Task: Update the 'Labour Law' task in Asana with detailed descriptions and categorize it under 'In Progress' with a due date.
Action: Mouse moved to (555, 155)
Screenshot: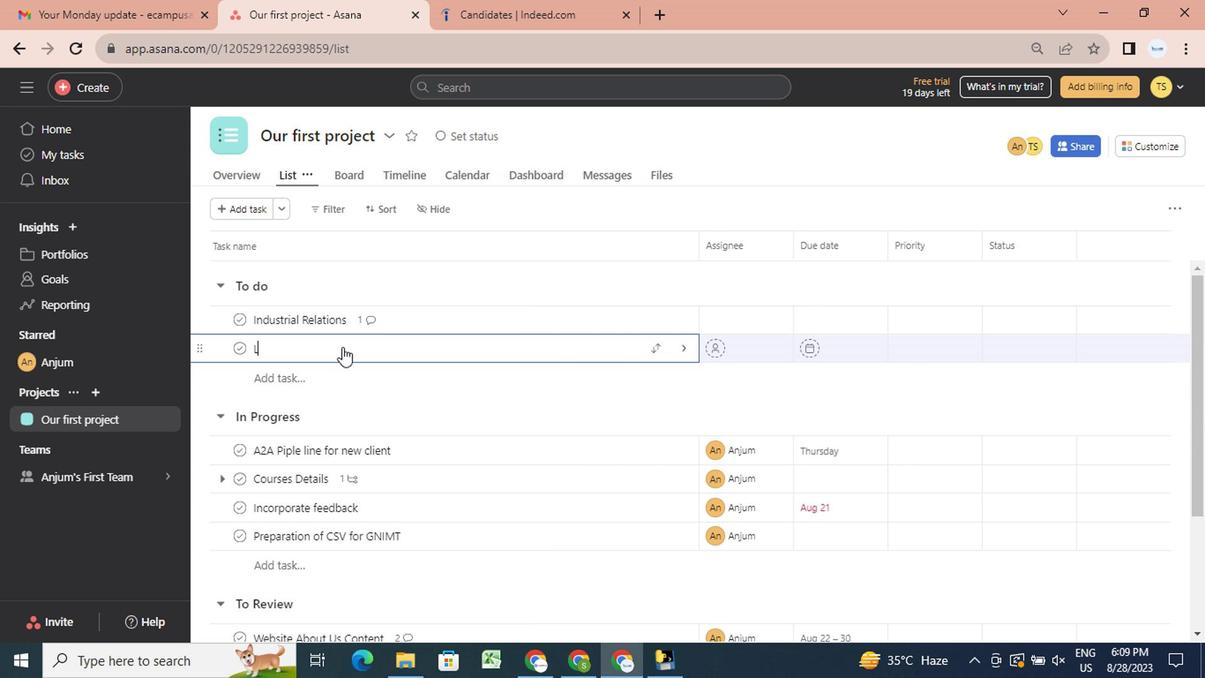 
Action: Mouse pressed left at (555, 155)
Screenshot: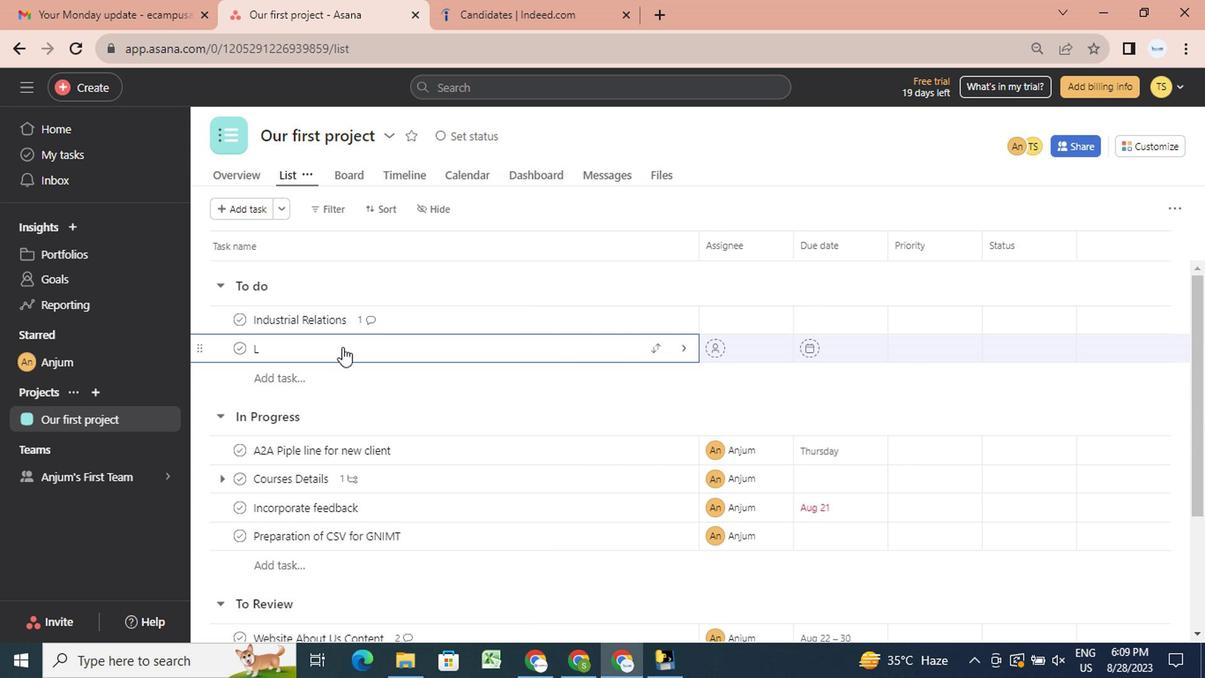 
Action: Mouse moved to (350, 353)
Screenshot: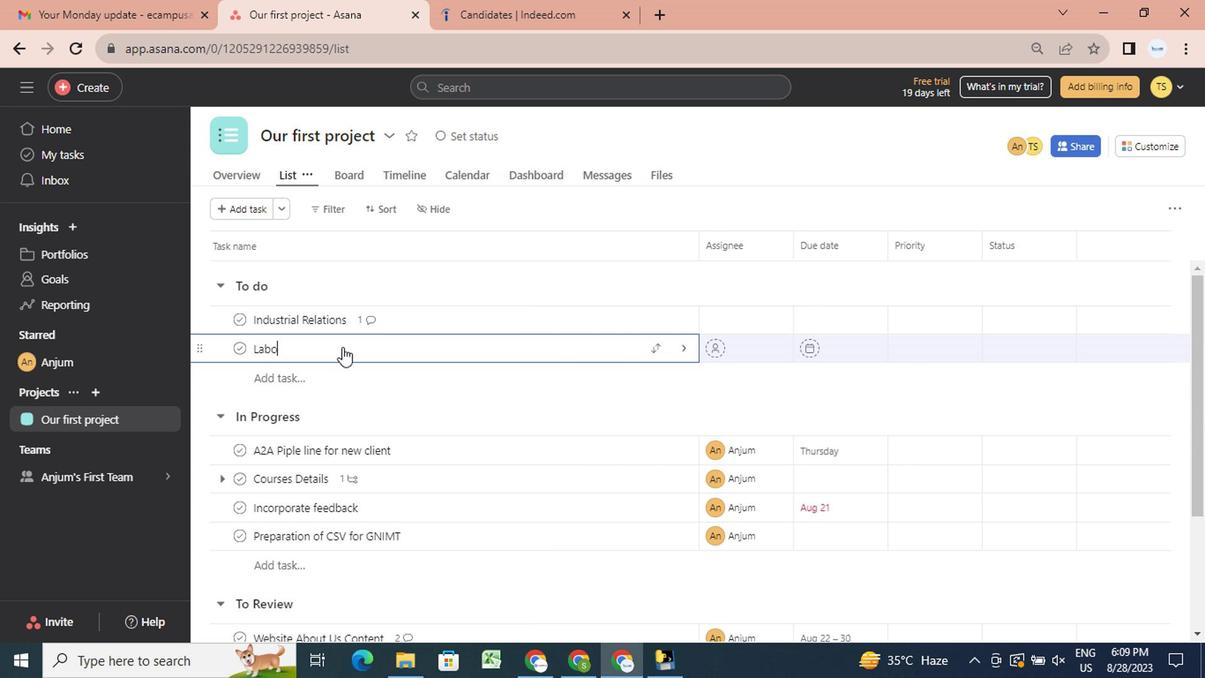 
Action: Mouse pressed left at (350, 353)
Screenshot: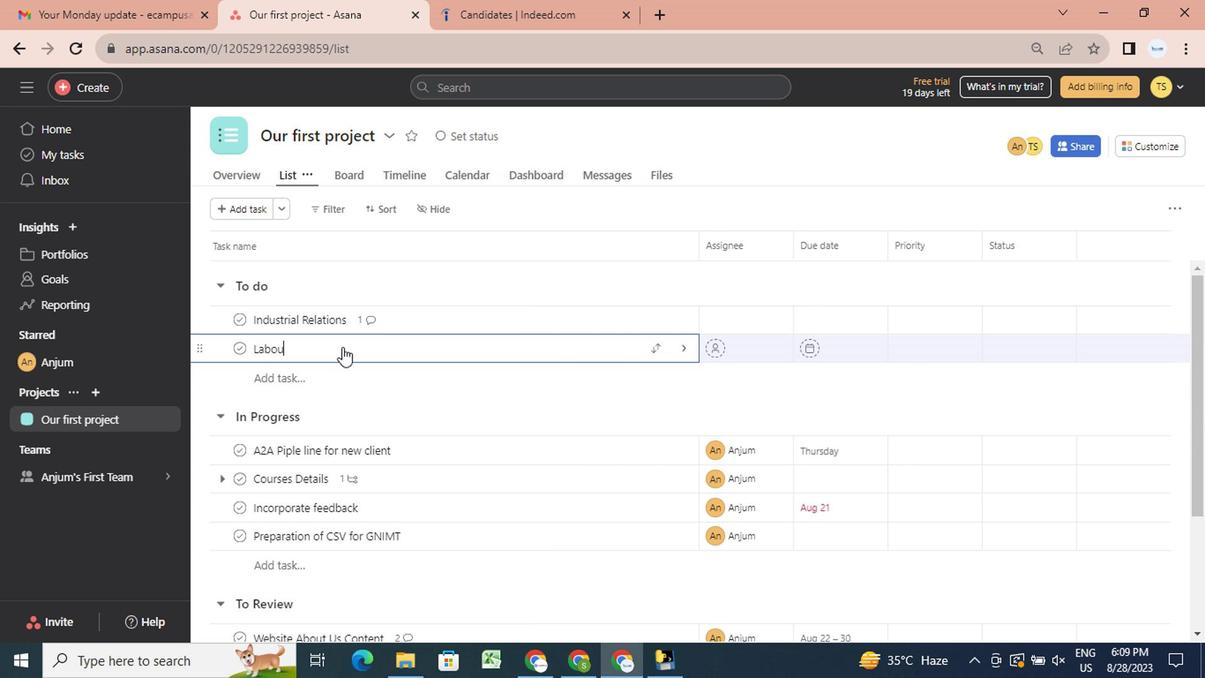 
Action: Key pressed <Key.shift_r>Labour<Key.space><Key.shift_r>Law
Screenshot: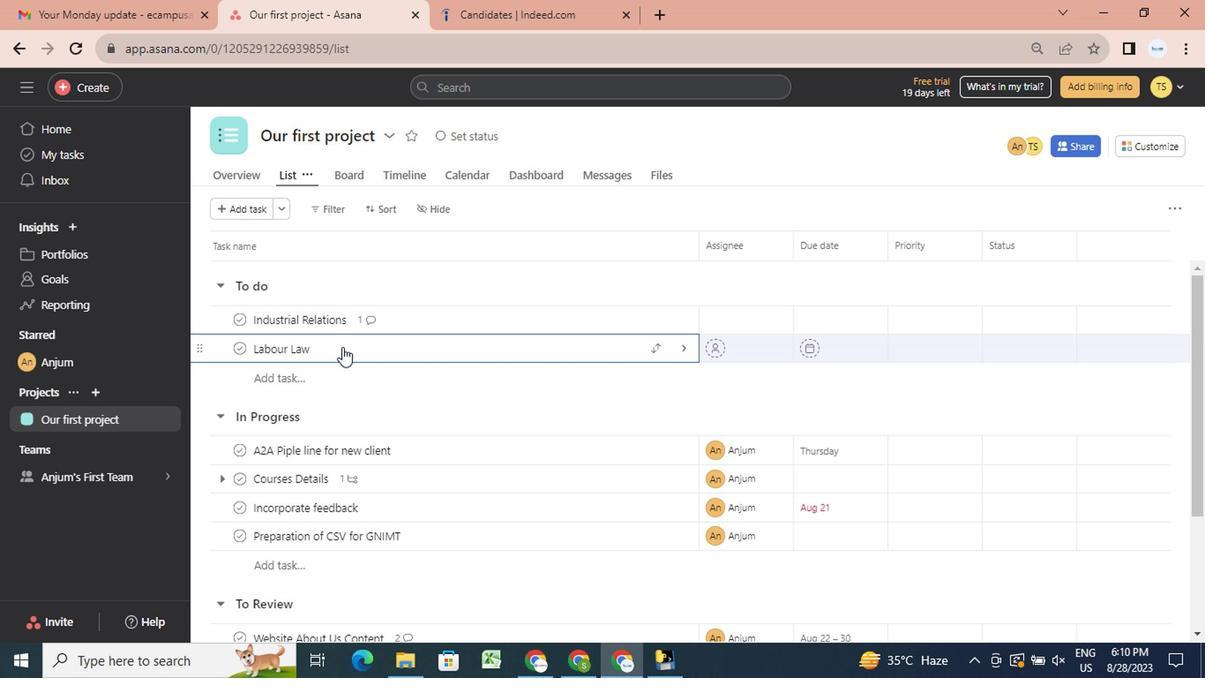 
Action: Mouse moved to (578, 403)
Screenshot: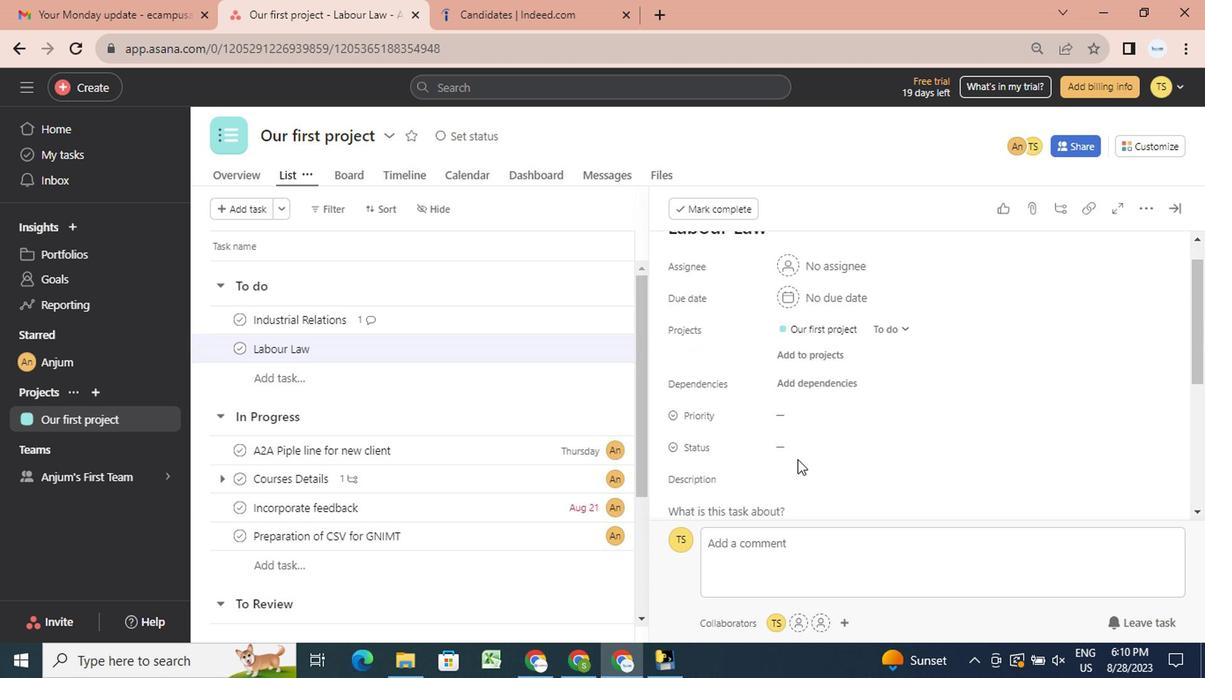 
Action: Mouse pressed left at (578, 403)
Screenshot: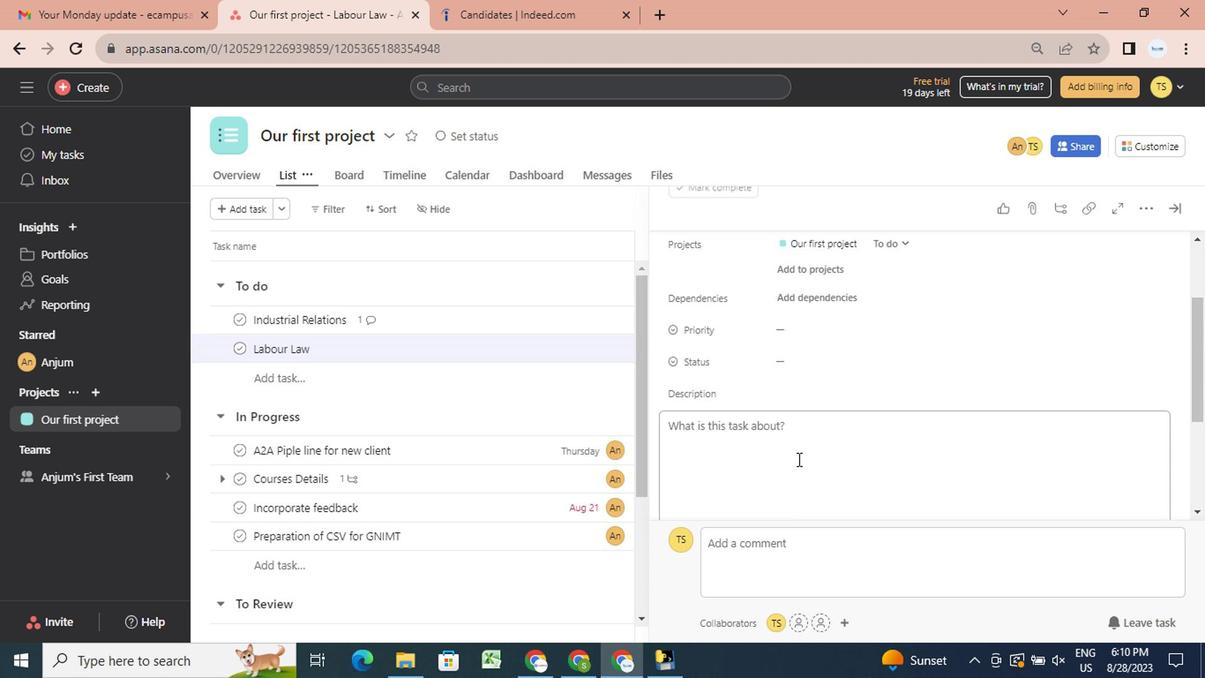 
Action: Mouse moved to (498, 351)
Screenshot: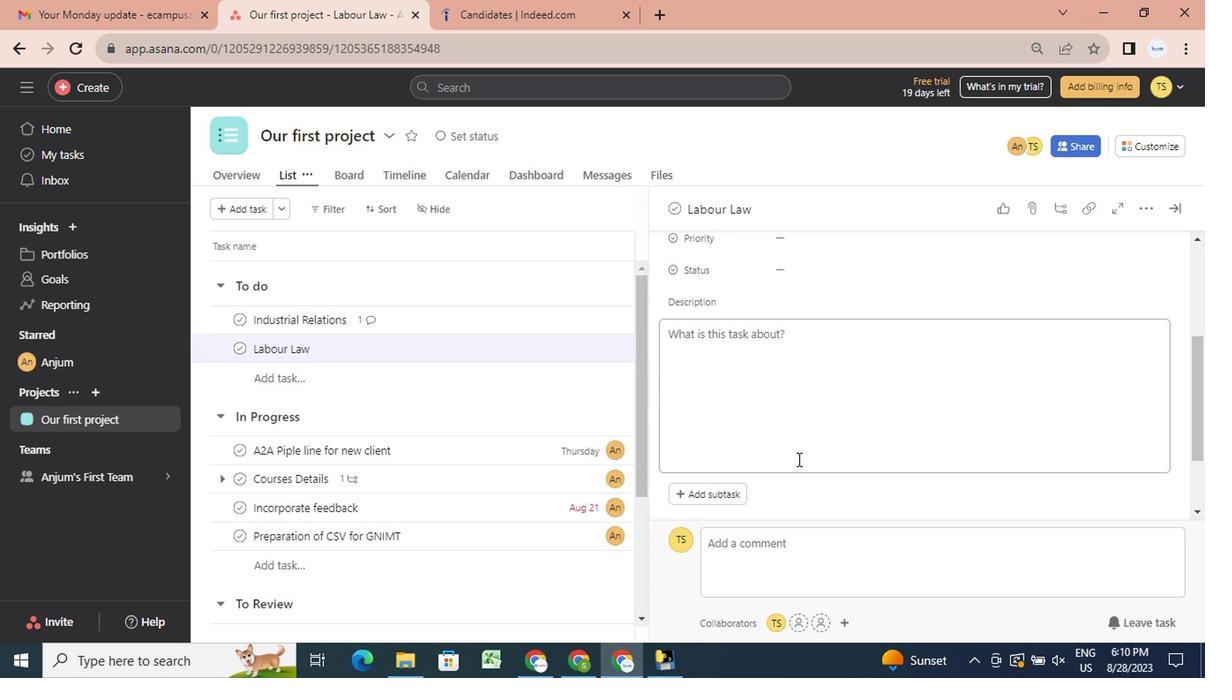 
Action: Mouse pressed left at (498, 351)
Screenshot: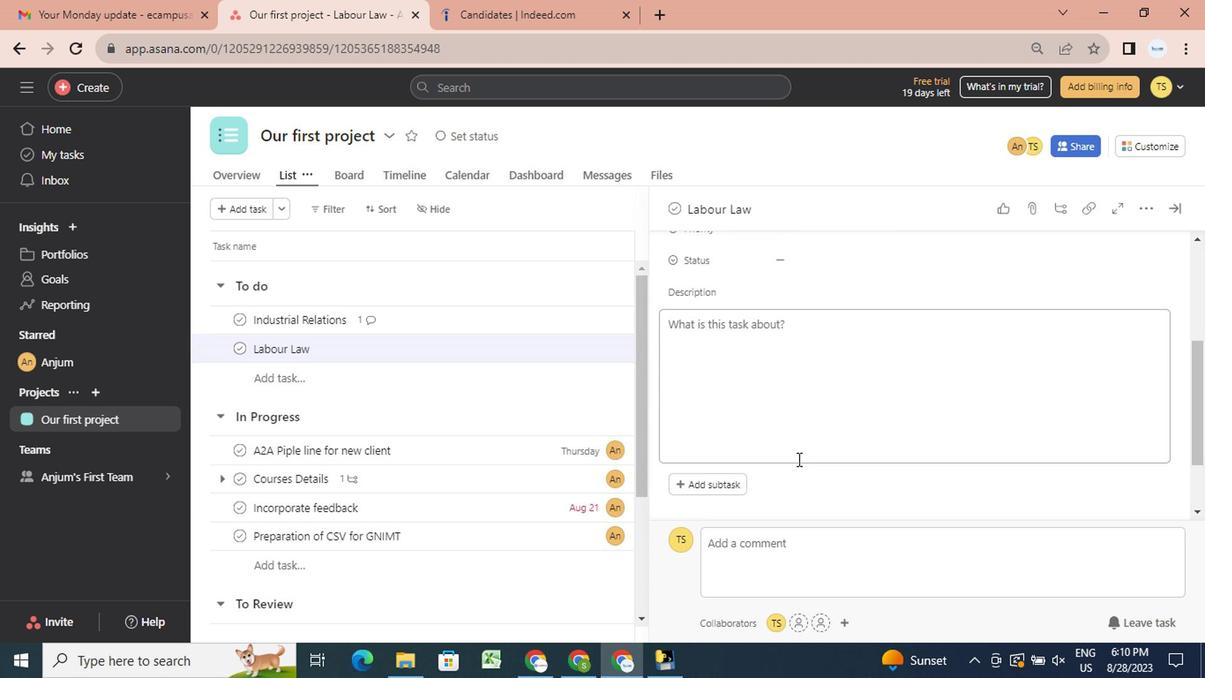 
Action: Mouse pressed left at (498, 351)
Screenshot: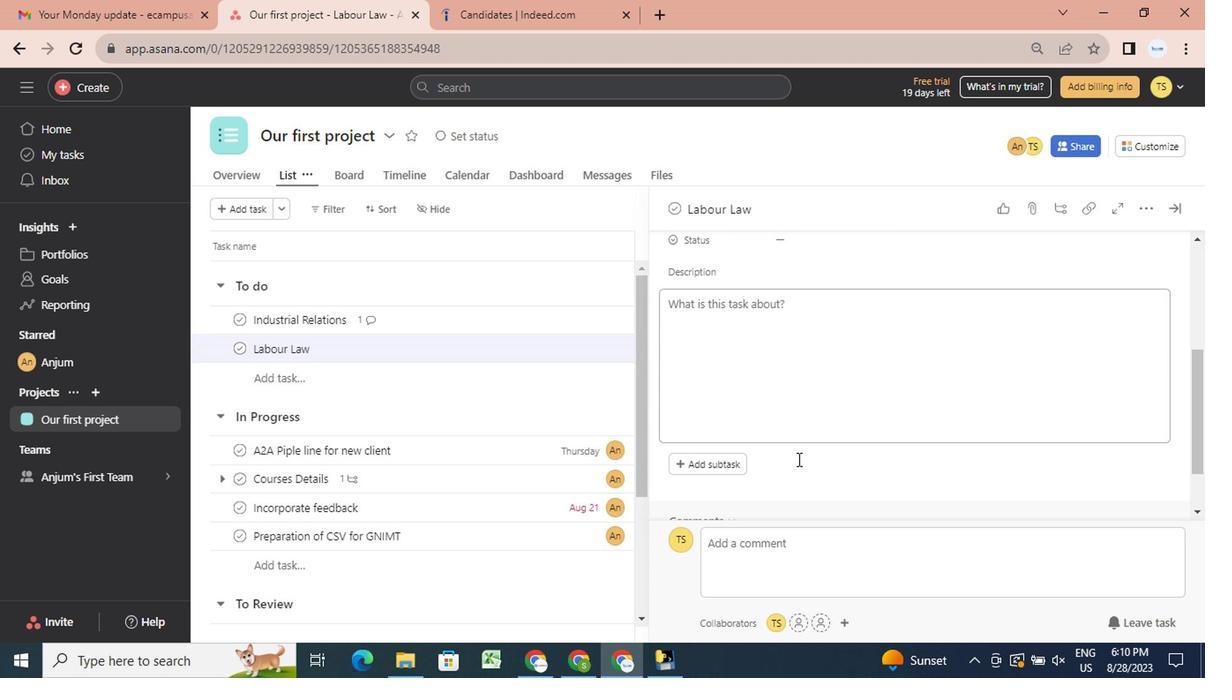 
Action: Mouse moved to (674, 433)
Screenshot: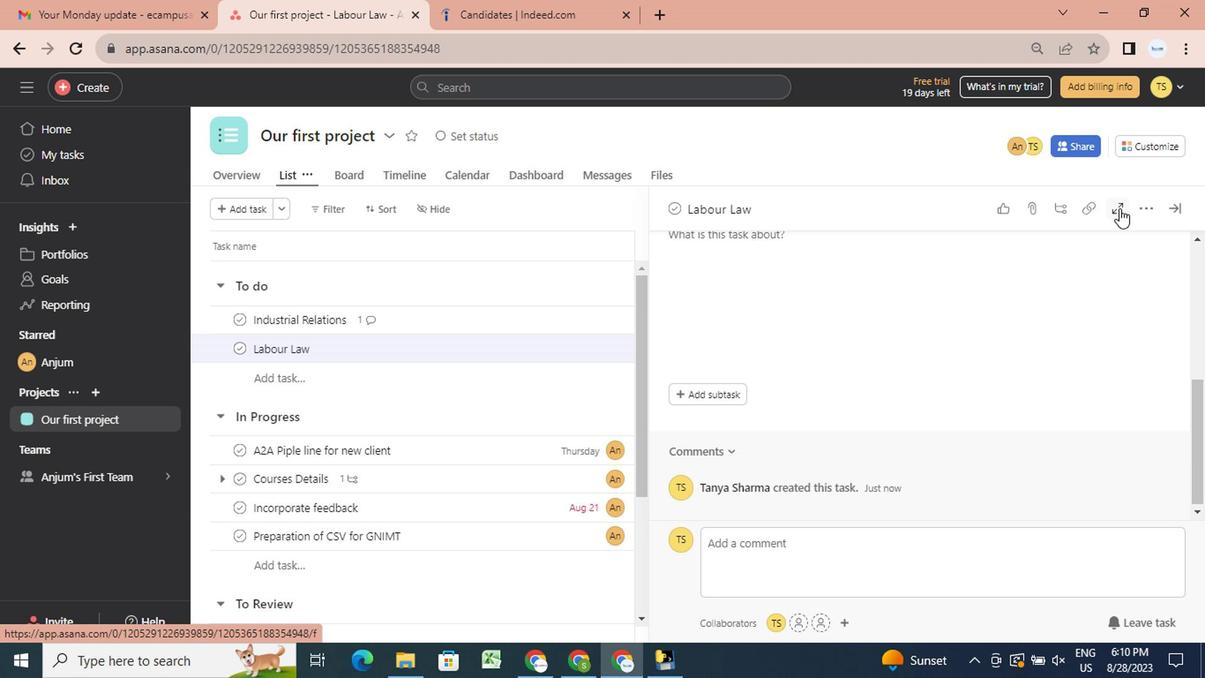 
Action: Mouse scrolled (674, 432) with delta (0, 0)
Screenshot: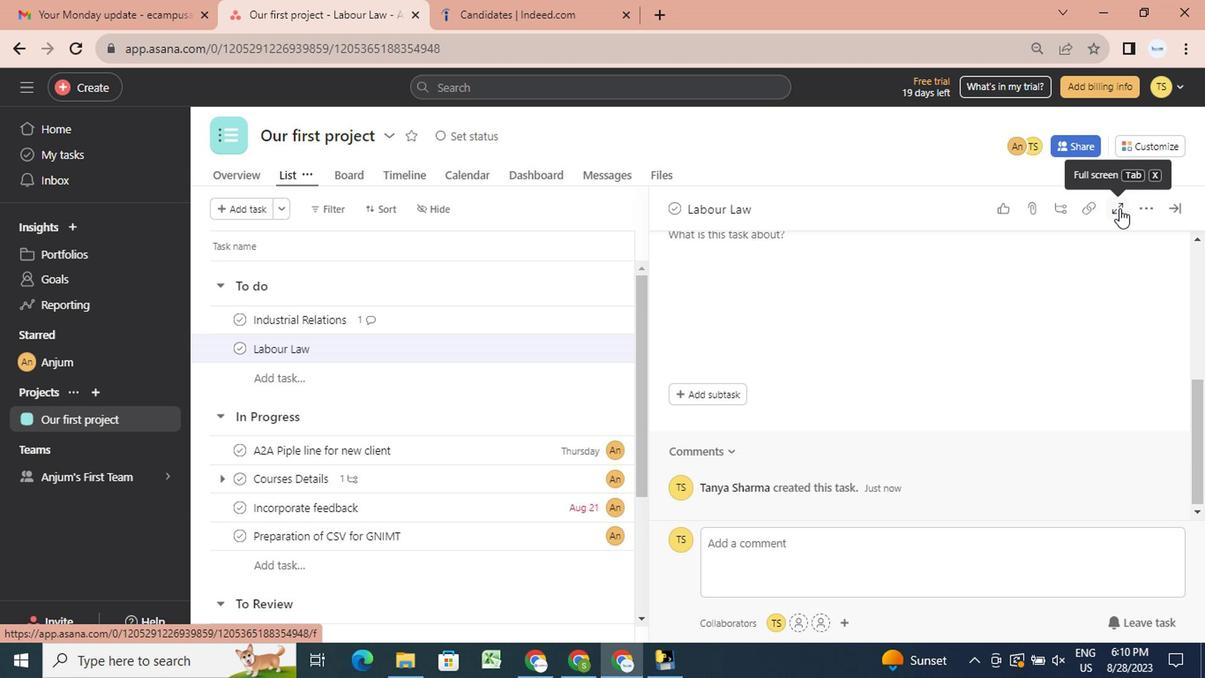 
Action: Mouse scrolled (674, 432) with delta (0, 0)
Screenshot: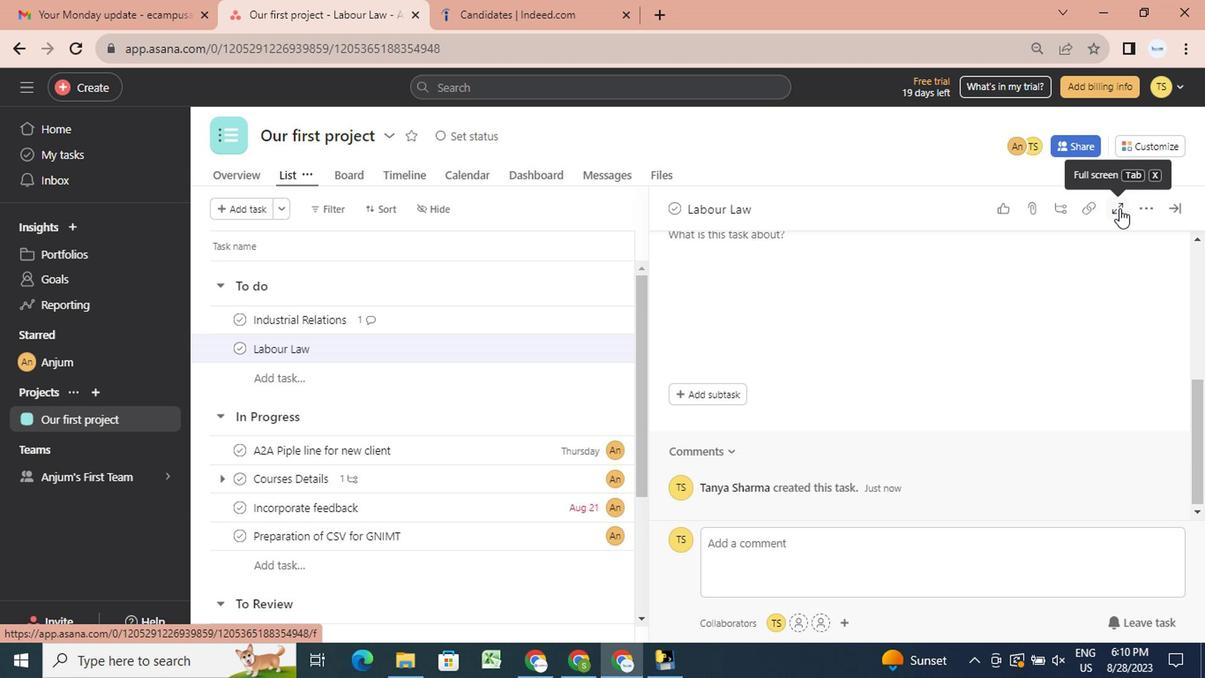 
Action: Mouse scrolled (674, 432) with delta (0, 0)
Screenshot: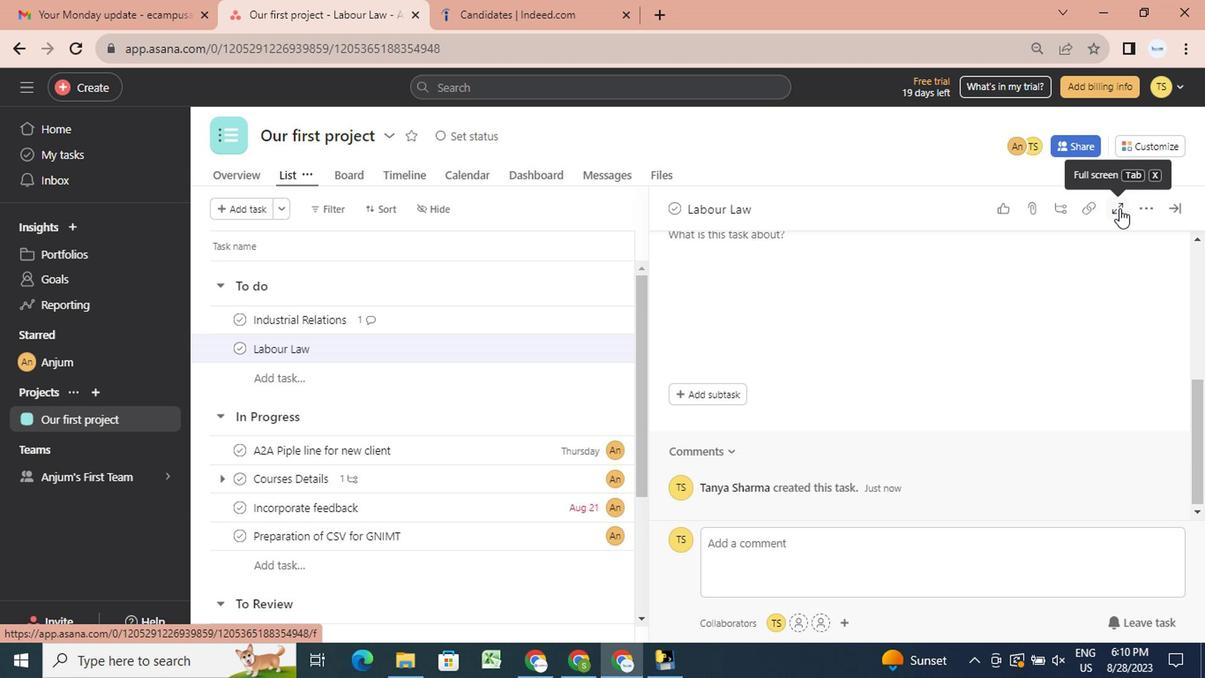 
Action: Mouse scrolled (674, 432) with delta (0, 0)
Screenshot: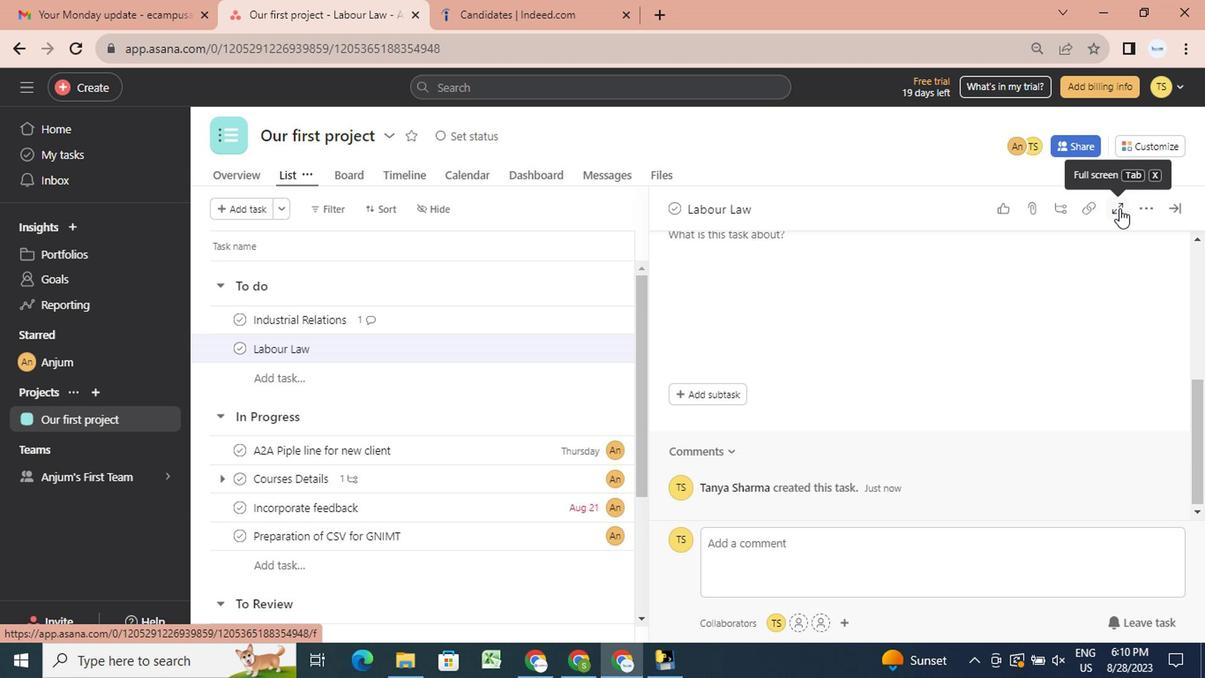 
Action: Mouse scrolled (674, 432) with delta (0, 0)
Screenshot: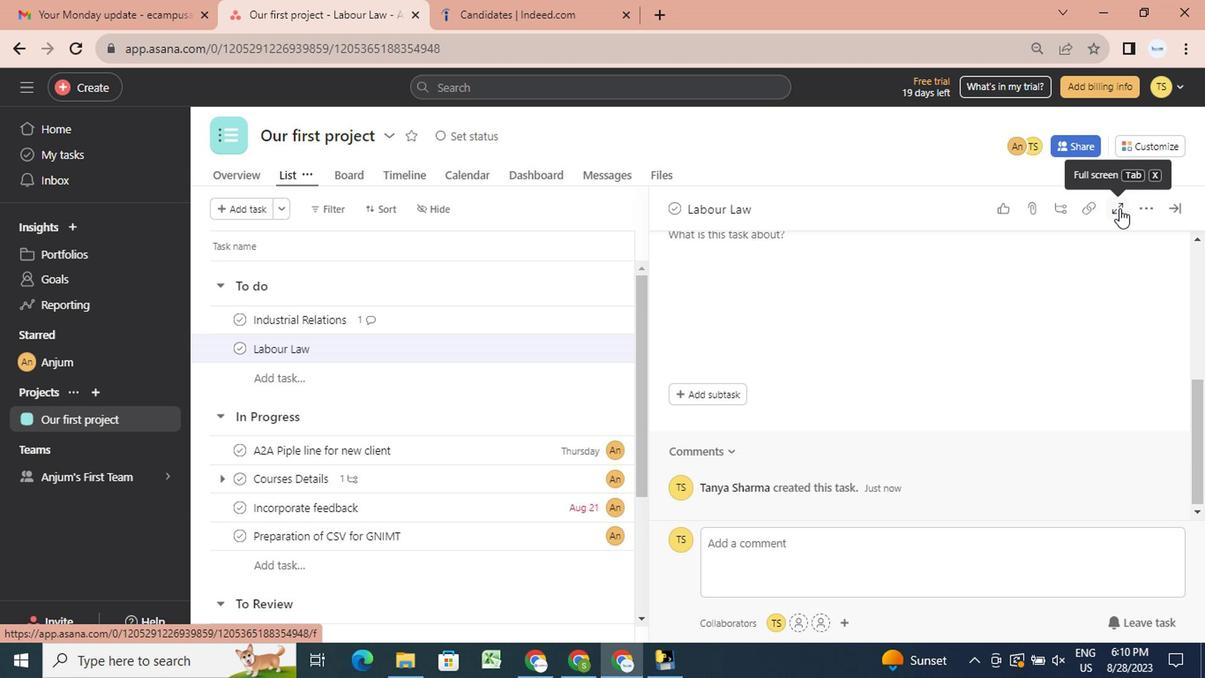 
Action: Mouse scrolled (674, 432) with delta (0, 0)
Screenshot: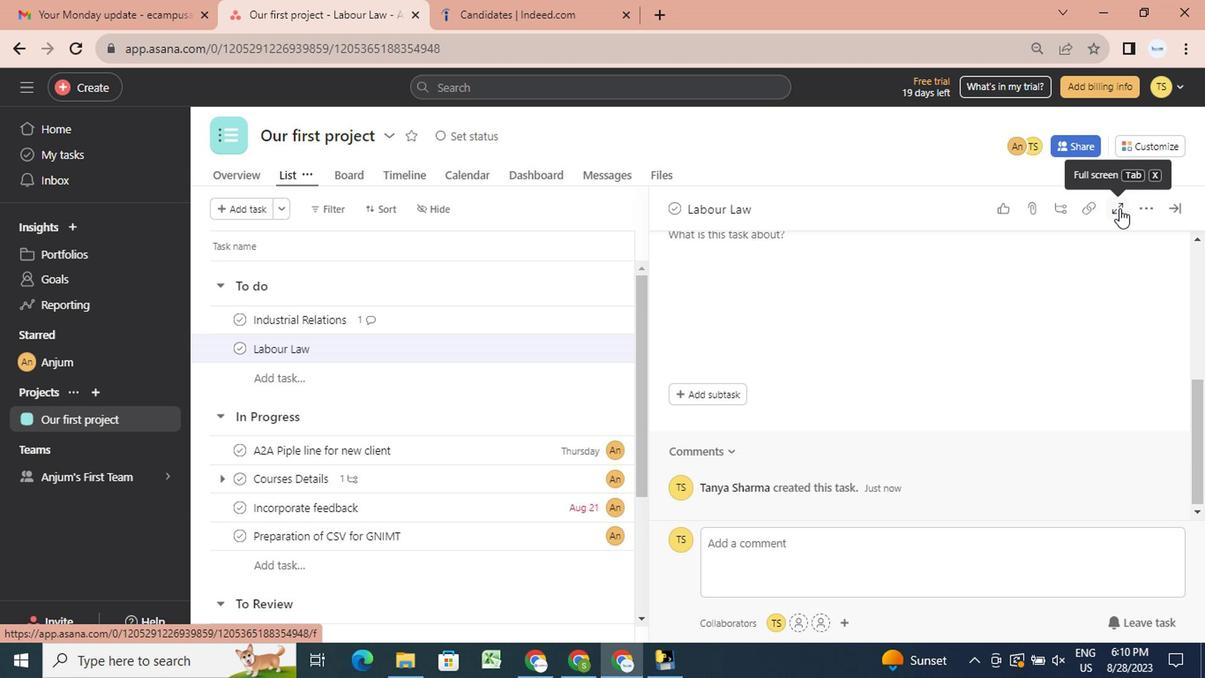 
Action: Mouse scrolled (674, 432) with delta (0, 0)
Screenshot: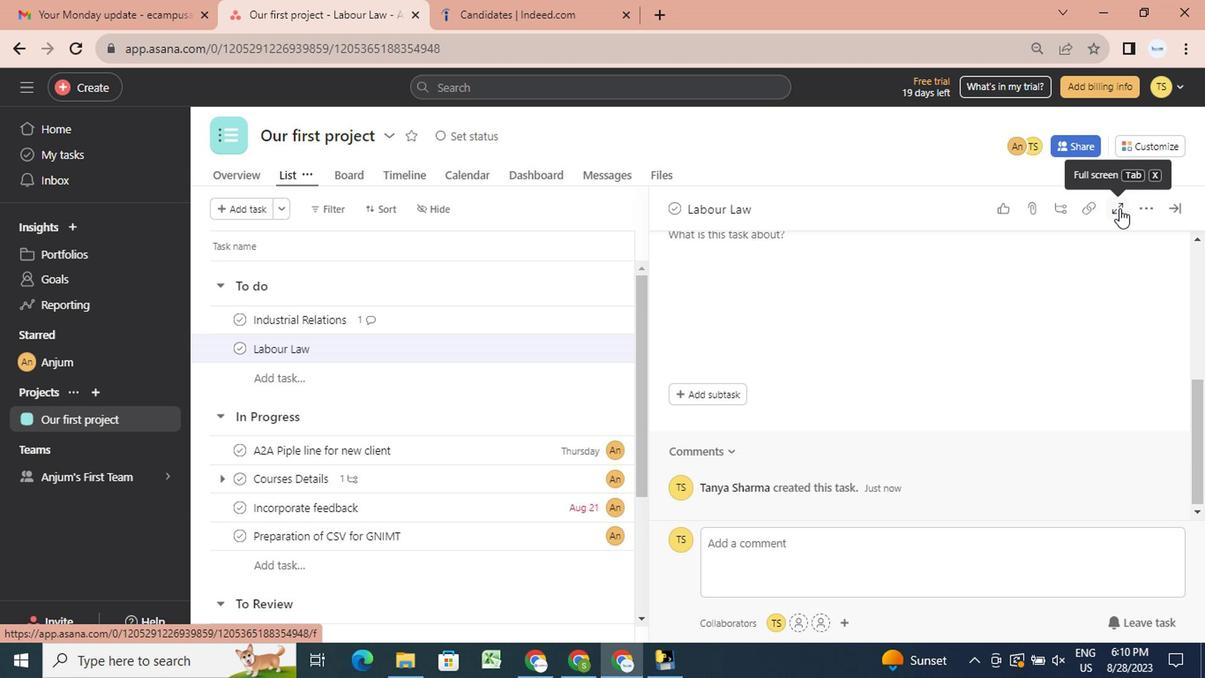 
Action: Mouse scrolled (674, 432) with delta (0, 0)
Screenshot: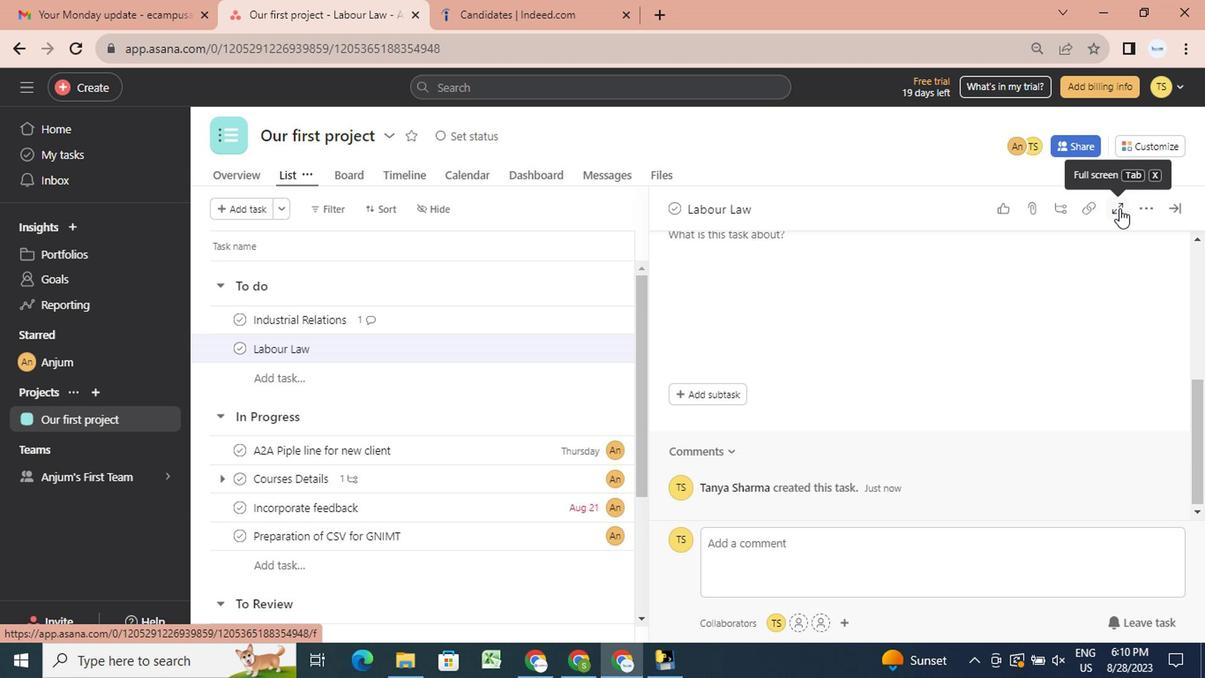 
Action: Mouse scrolled (674, 432) with delta (0, 0)
Screenshot: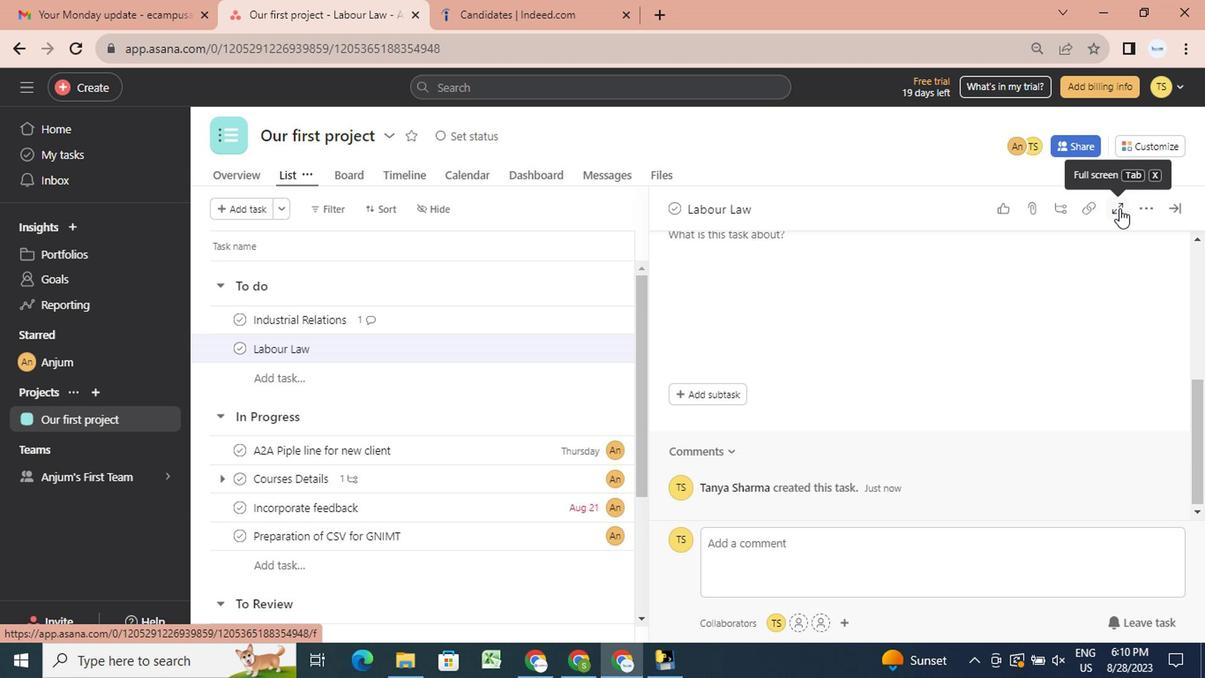 
Action: Mouse scrolled (674, 432) with delta (0, 0)
Screenshot: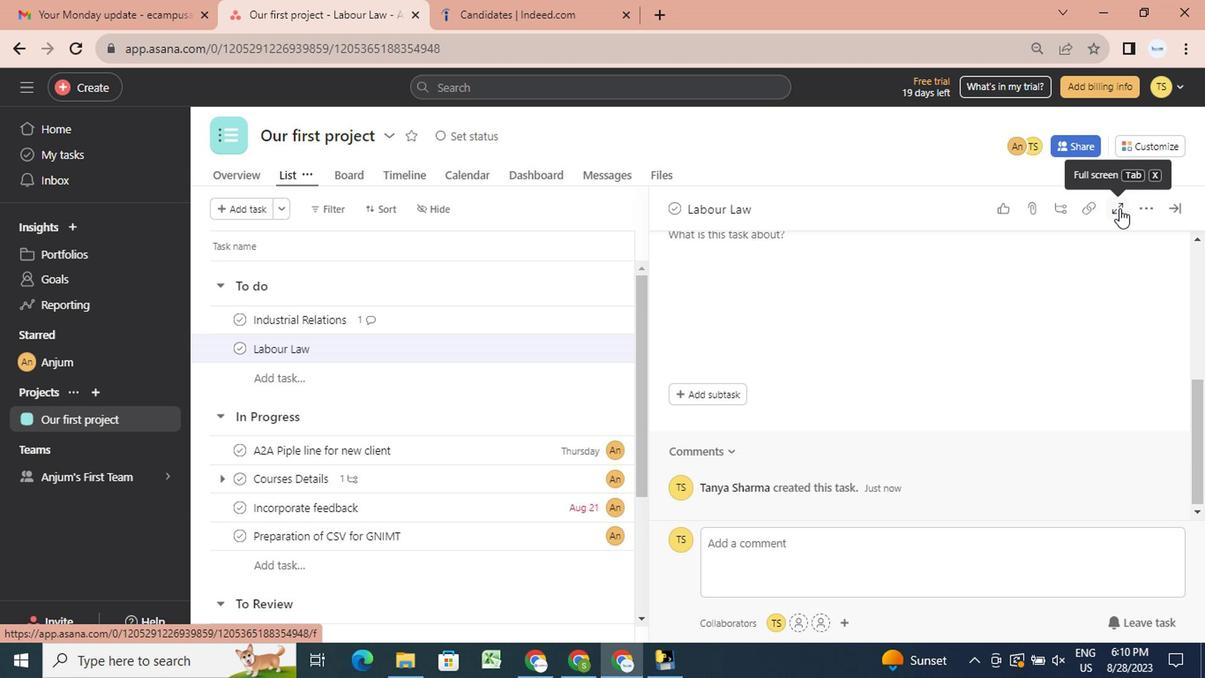 
Action: Mouse scrolled (674, 432) with delta (0, 0)
Screenshot: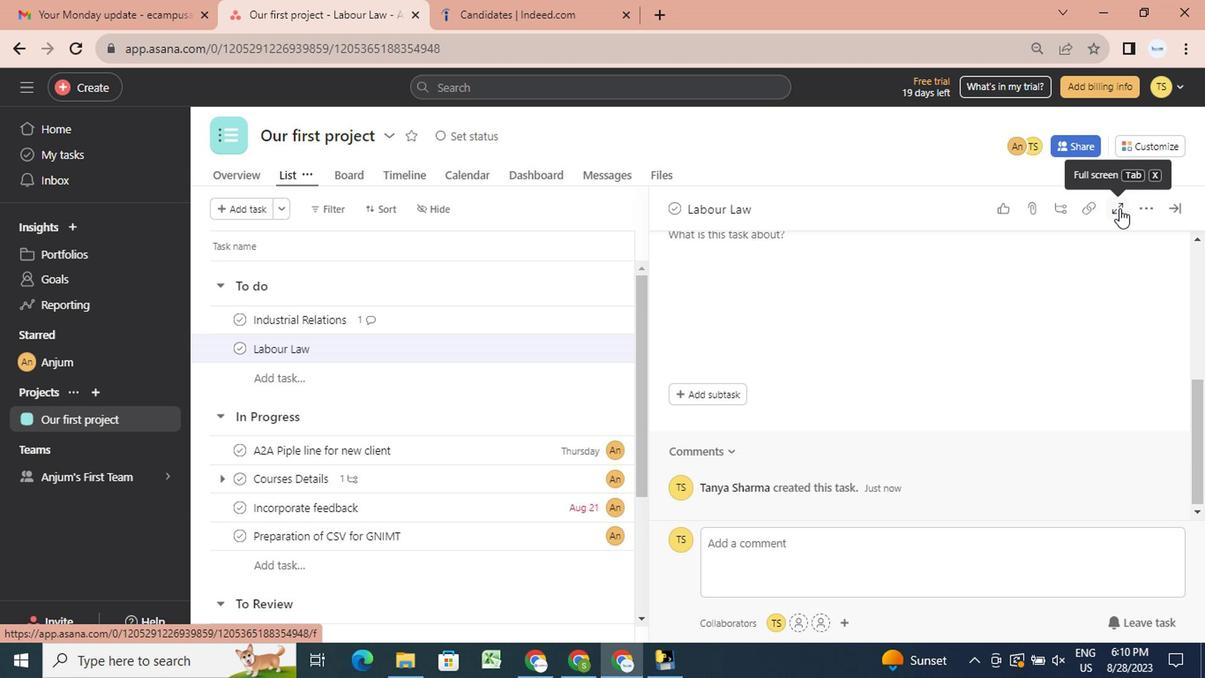 
Action: Mouse scrolled (674, 432) with delta (0, 0)
Screenshot: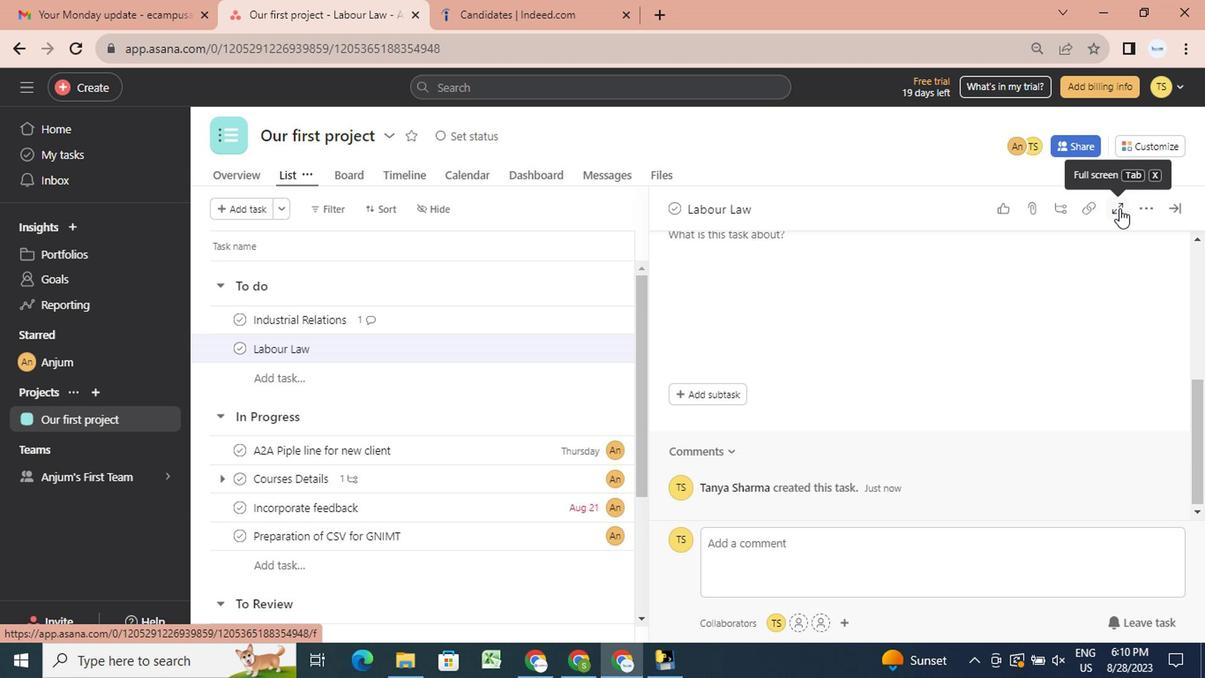 
Action: Mouse scrolled (674, 432) with delta (0, 0)
Screenshot: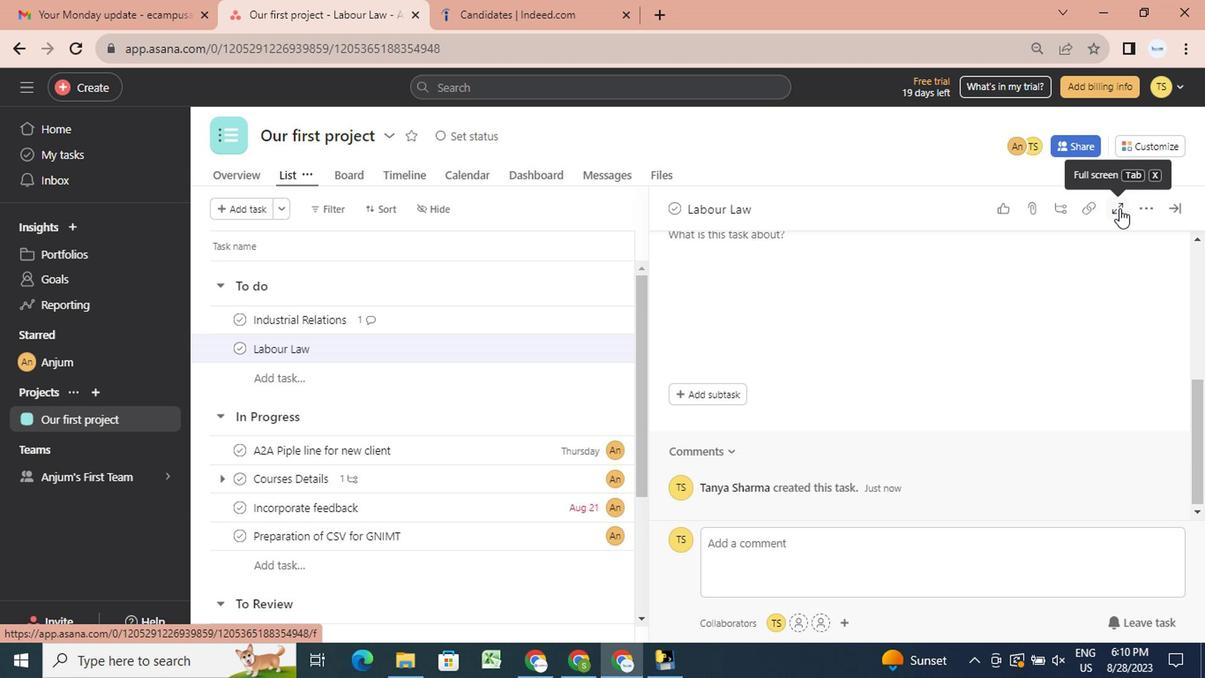 
Action: Mouse scrolled (674, 432) with delta (0, 0)
Screenshot: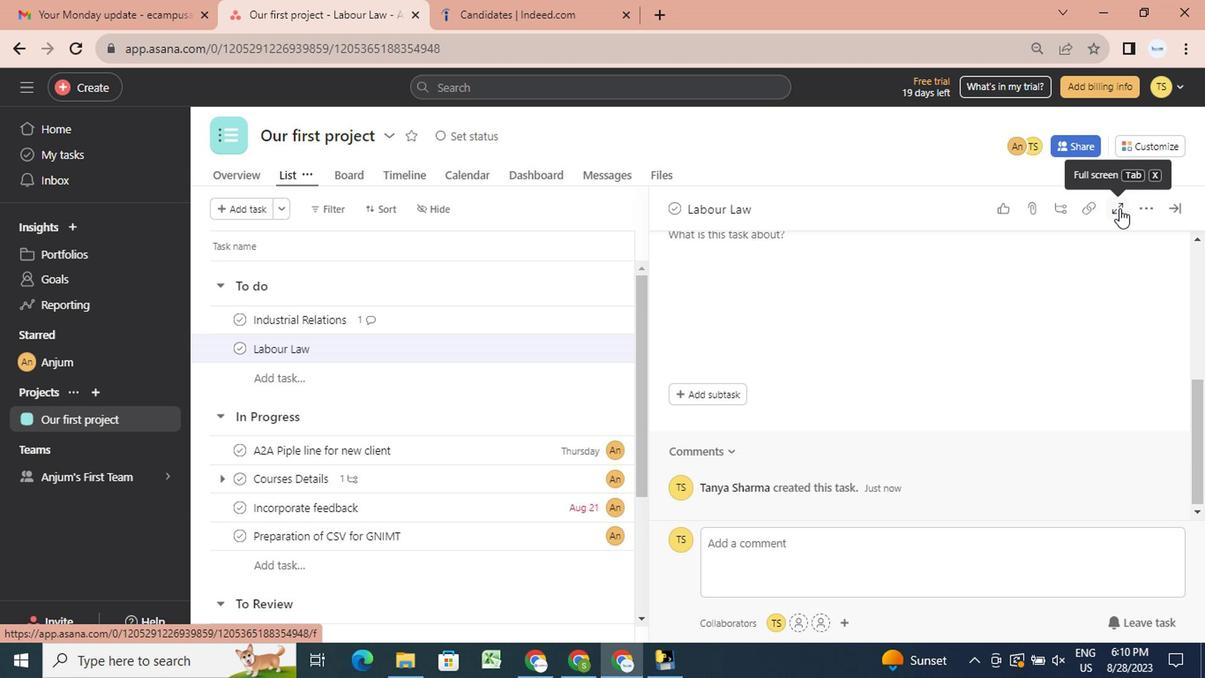 
Action: Mouse scrolled (674, 432) with delta (0, 0)
Screenshot: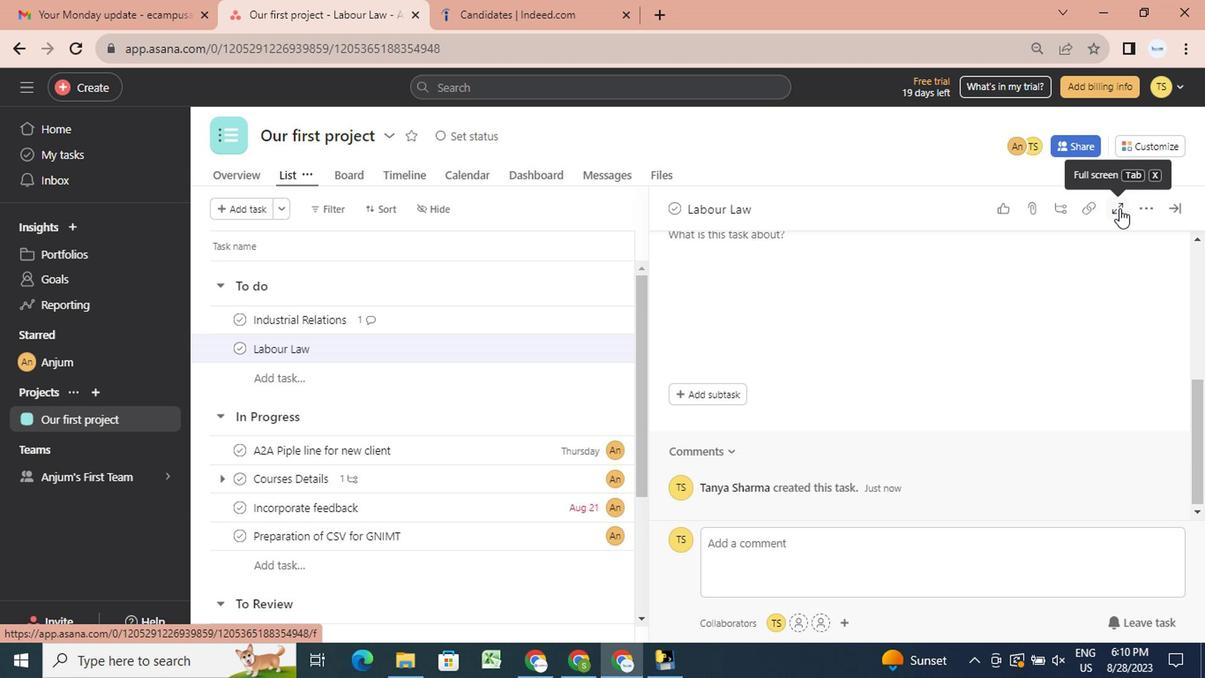
Action: Mouse scrolled (674, 432) with delta (0, 0)
Screenshot: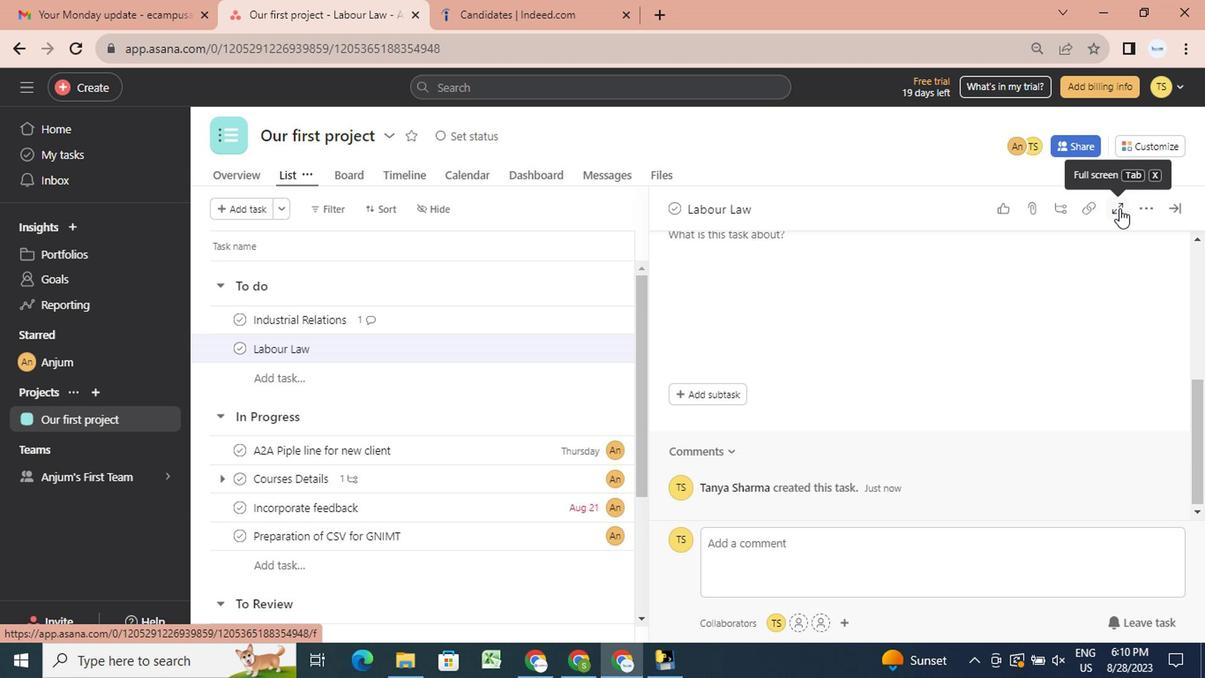 
Action: Mouse scrolled (674, 432) with delta (0, 0)
Screenshot: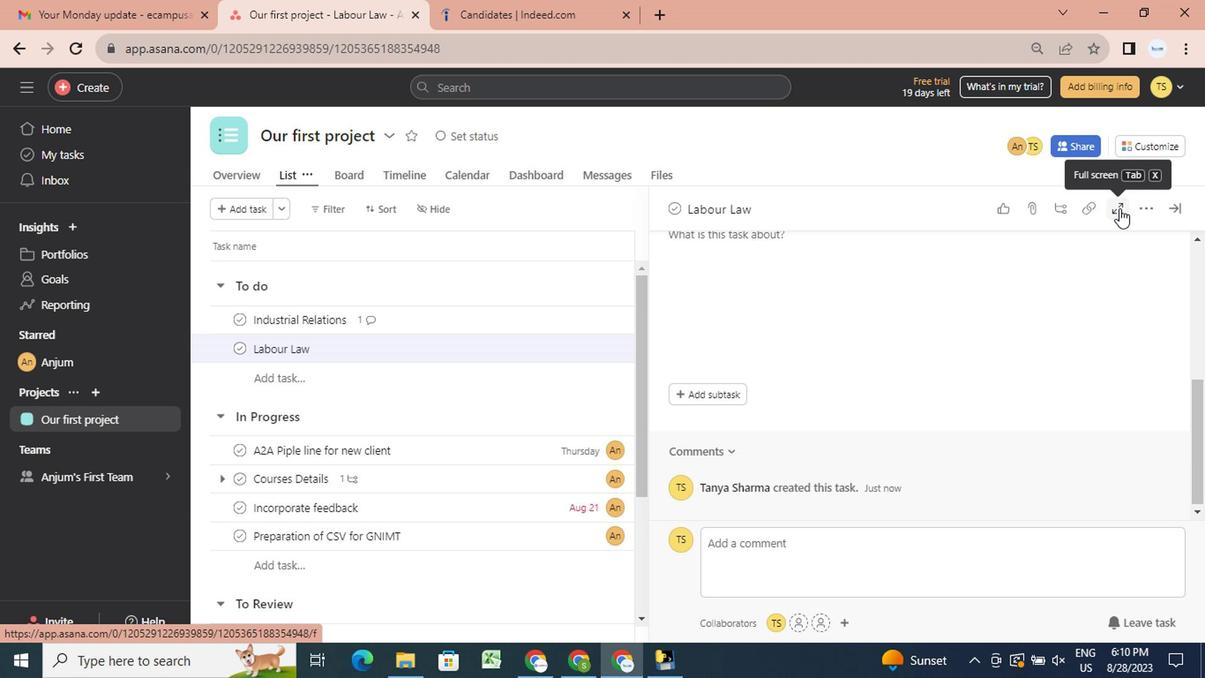
Action: Mouse scrolled (674, 432) with delta (0, 0)
Screenshot: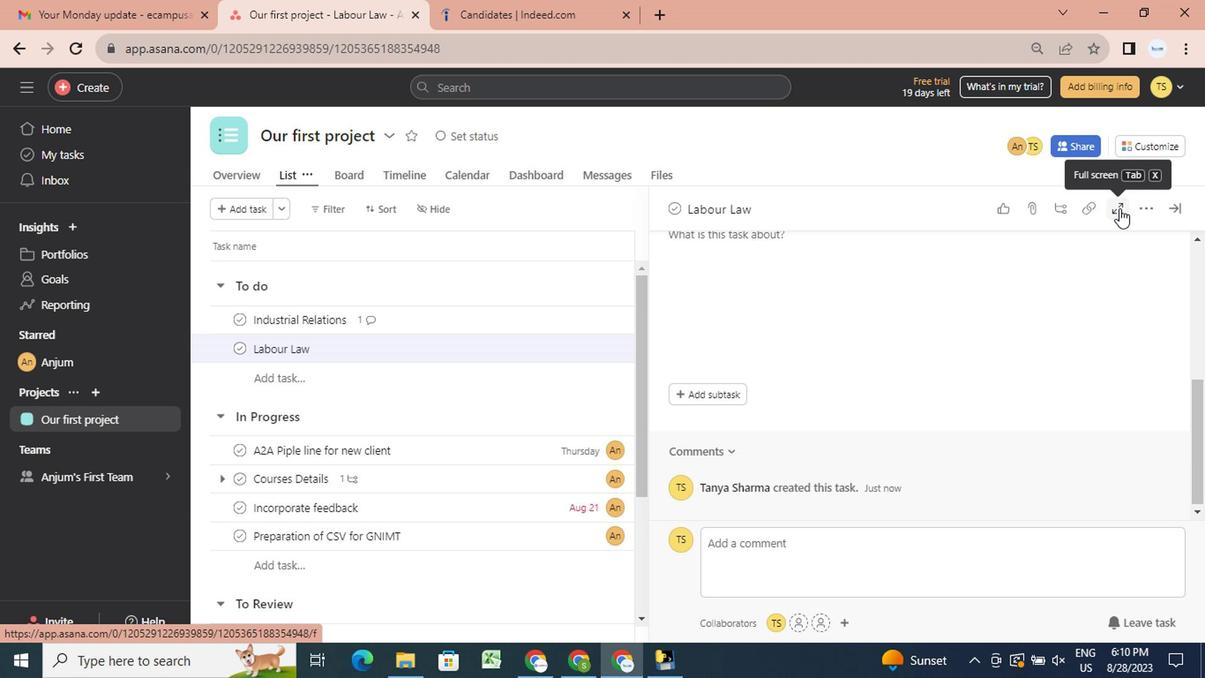 
Action: Mouse scrolled (674, 432) with delta (0, 0)
Screenshot: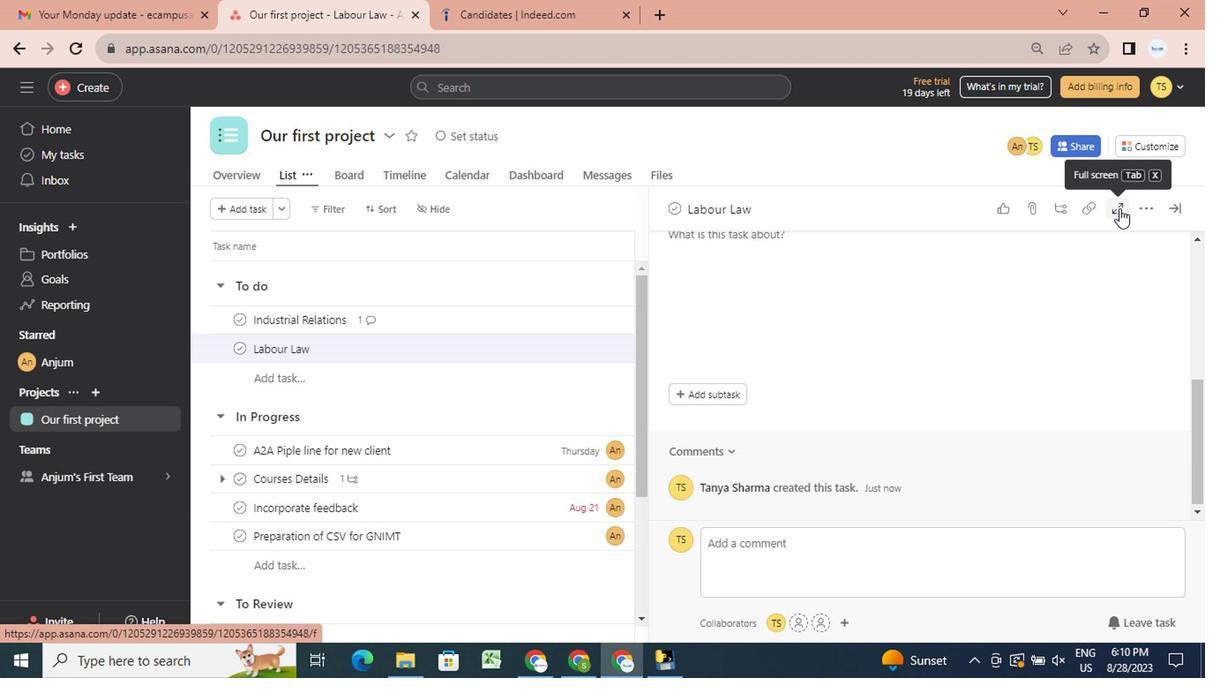 
Action: Mouse scrolled (674, 432) with delta (0, 0)
Screenshot: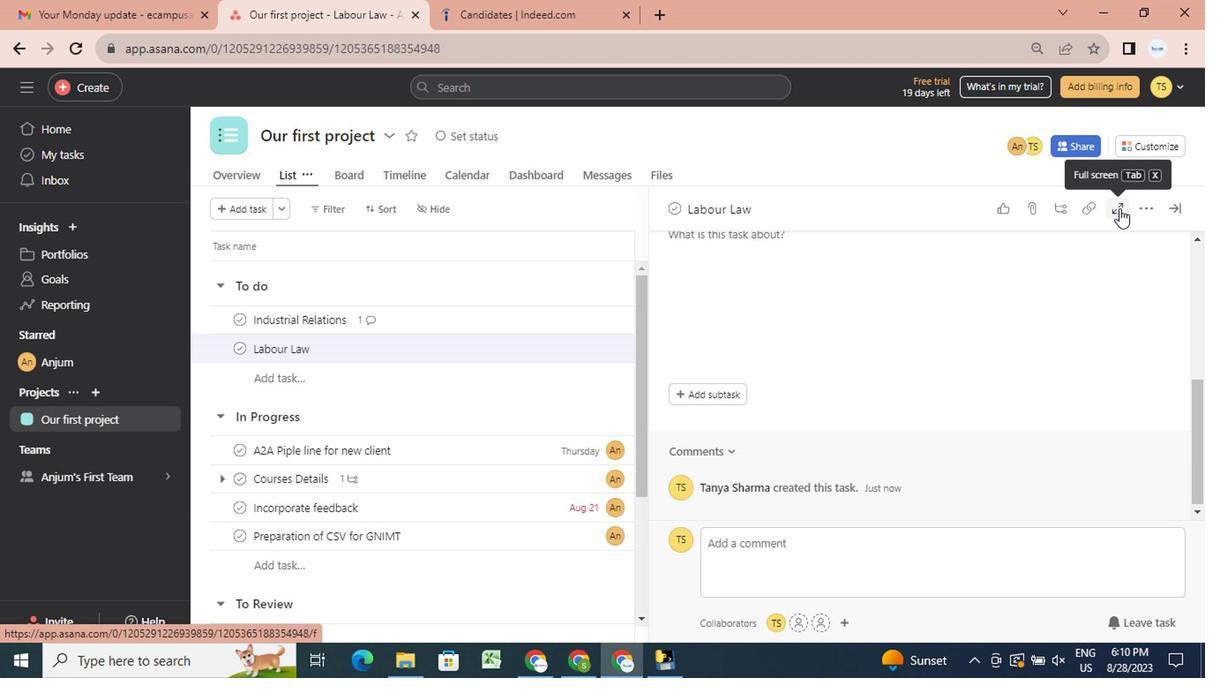 
Action: Mouse scrolled (674, 432) with delta (0, 0)
Screenshot: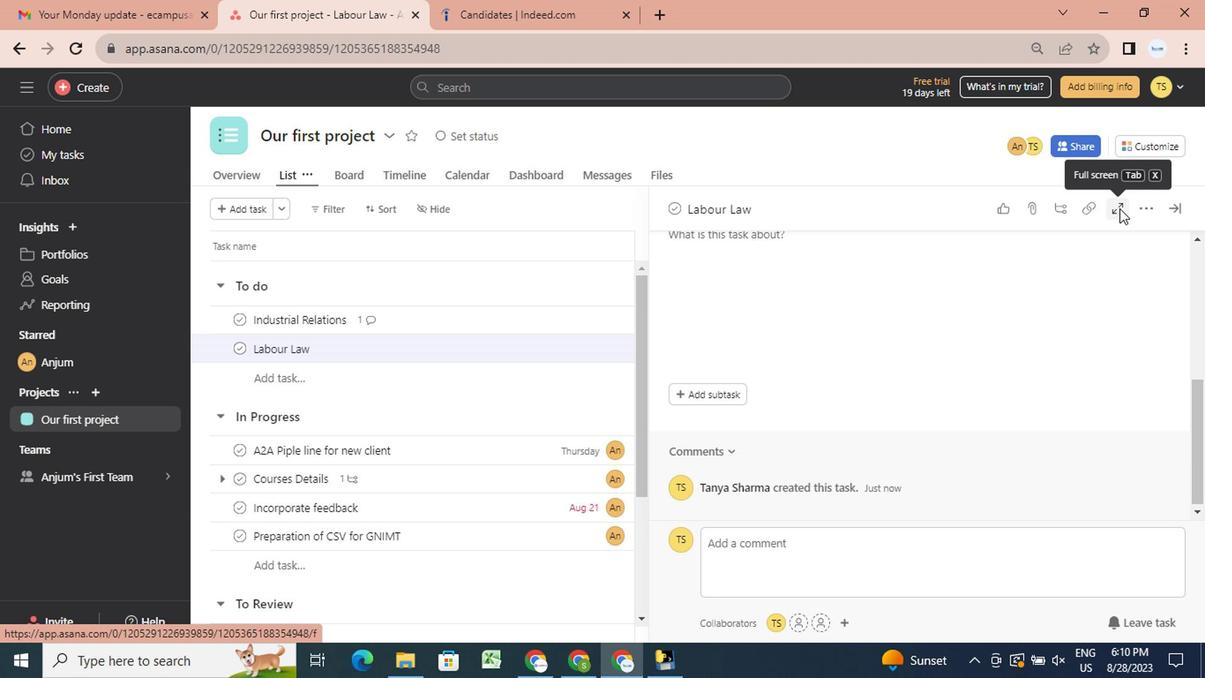 
Action: Mouse scrolled (674, 432) with delta (0, 0)
Screenshot: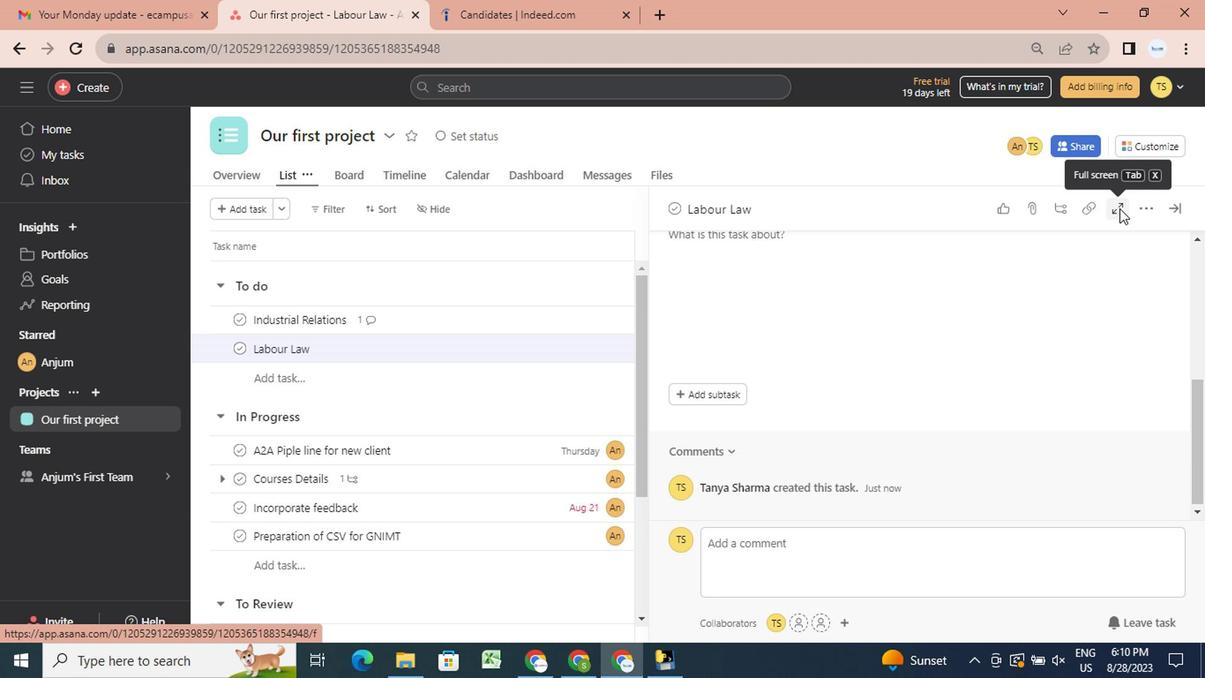 
Action: Mouse scrolled (674, 432) with delta (0, 0)
Screenshot: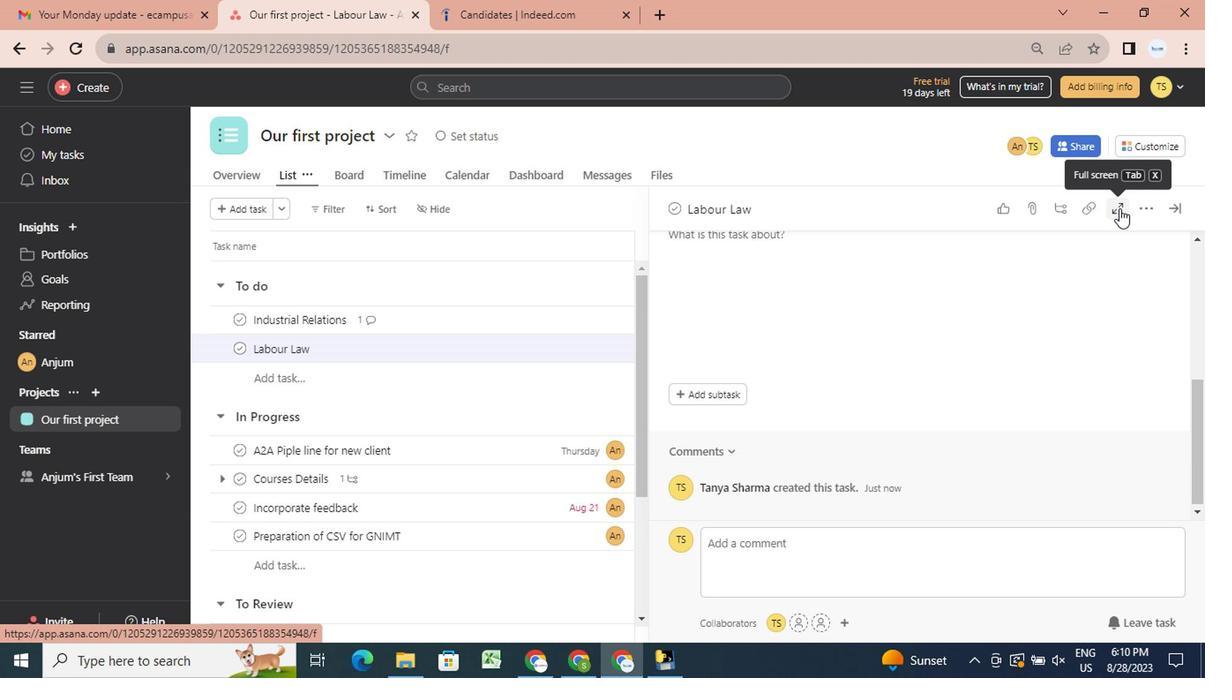 
Action: Mouse scrolled (674, 432) with delta (0, 0)
Screenshot: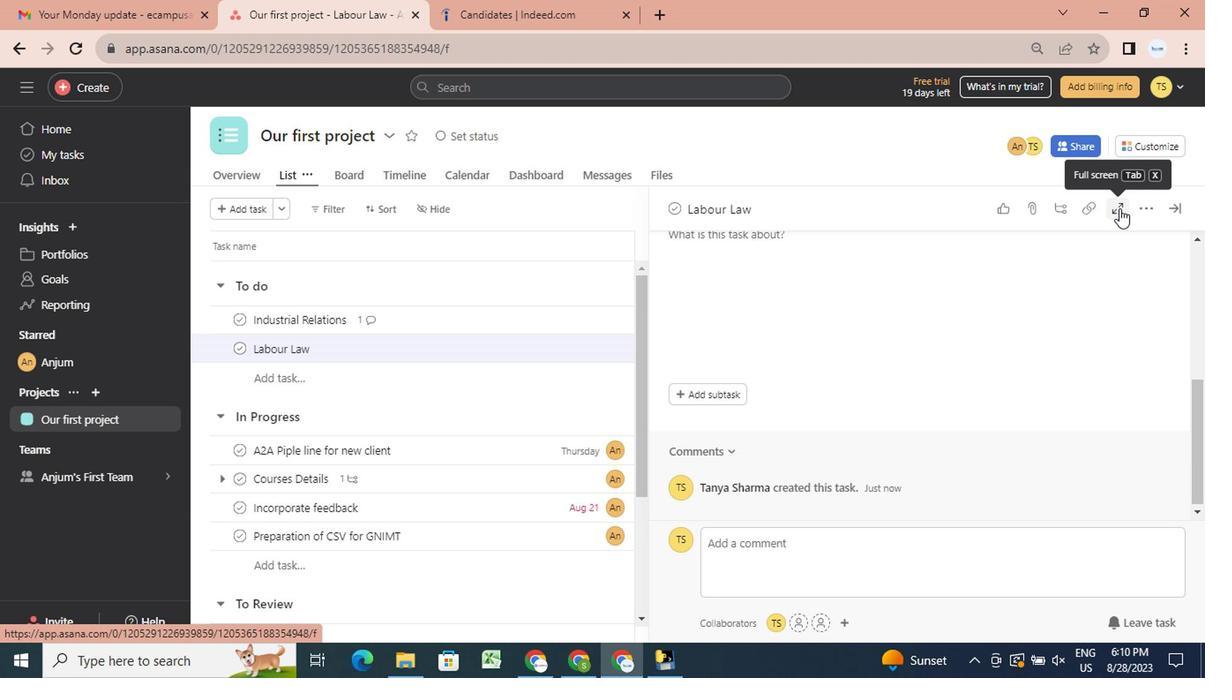 
Action: Mouse scrolled (674, 432) with delta (0, 0)
Screenshot: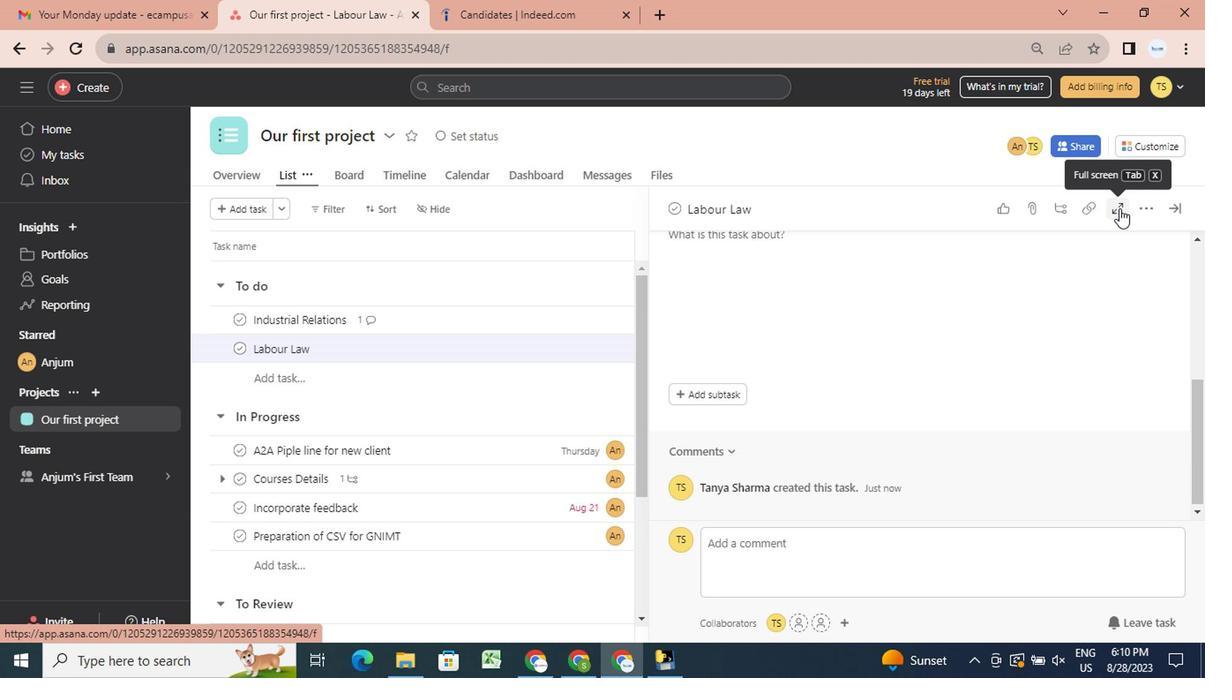 
Action: Mouse scrolled (674, 432) with delta (0, 0)
Screenshot: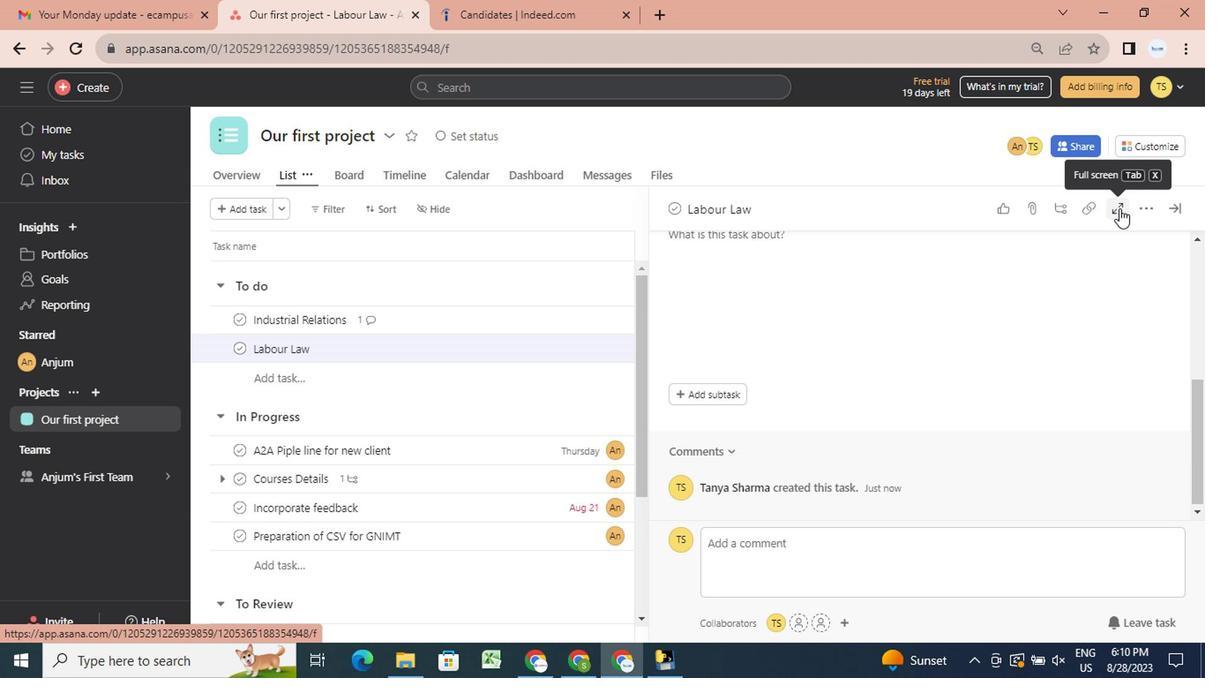 
Action: Mouse scrolled (674, 432) with delta (0, 0)
Screenshot: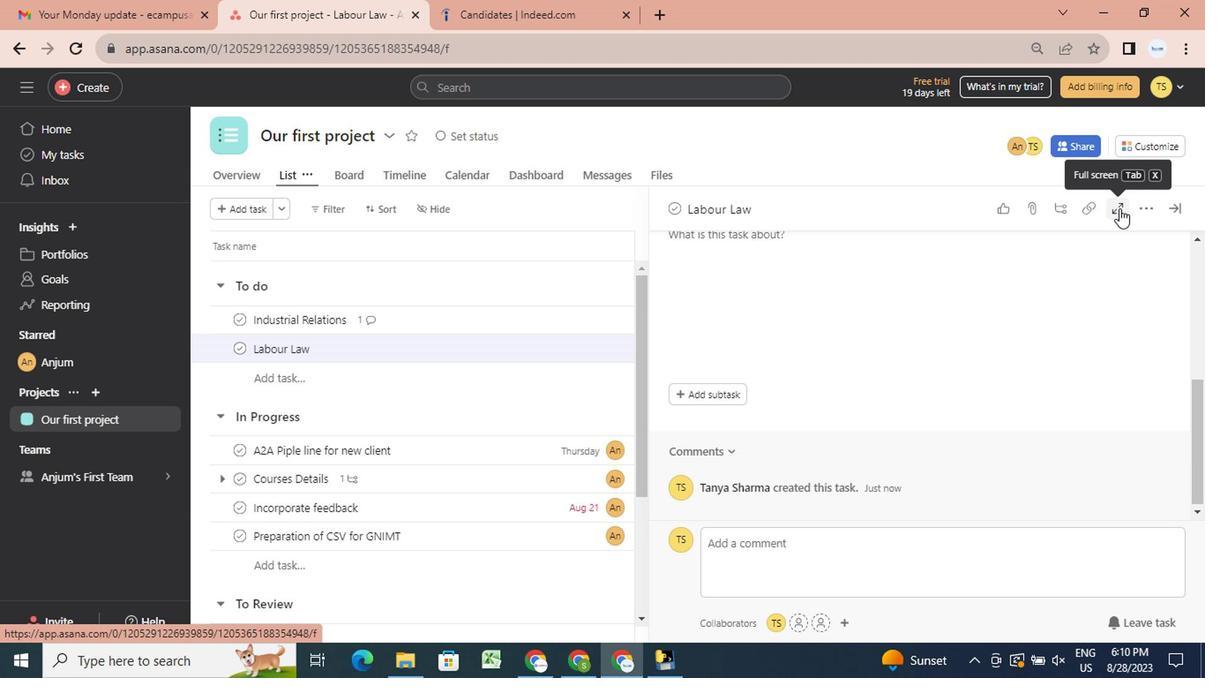 
Action: Mouse scrolled (674, 432) with delta (0, 0)
Screenshot: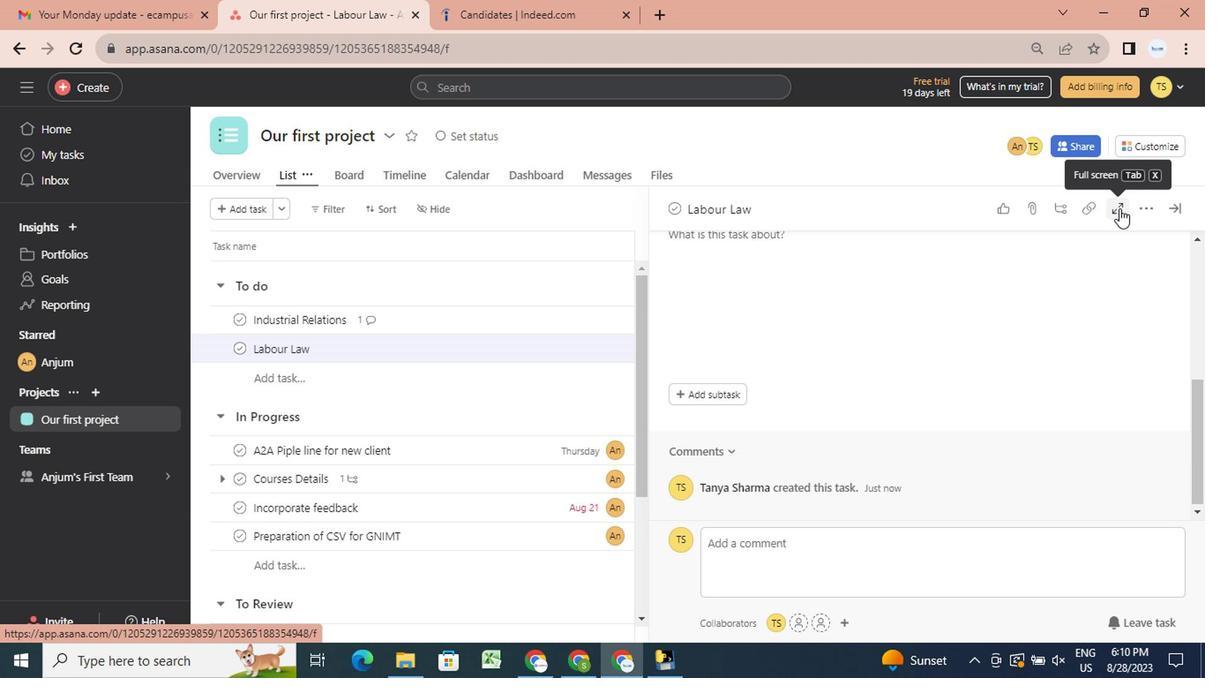 
Action: Mouse scrolled (674, 432) with delta (0, 0)
Screenshot: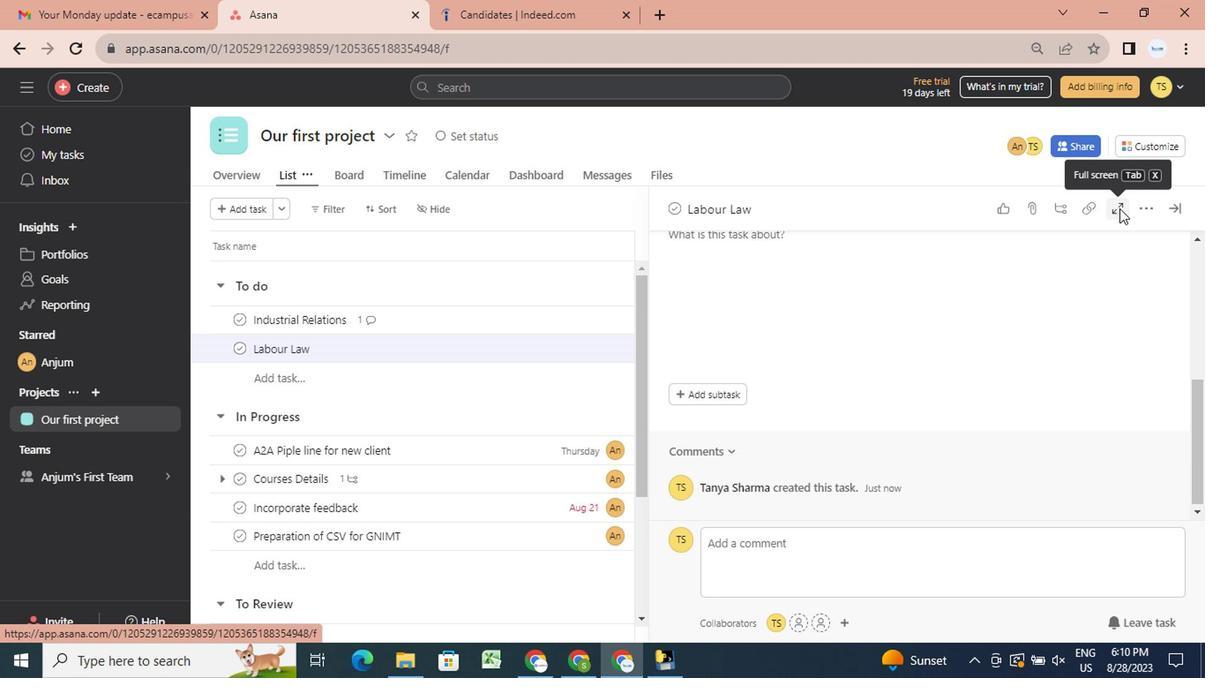 
Action: Mouse scrolled (674, 432) with delta (0, 0)
Screenshot: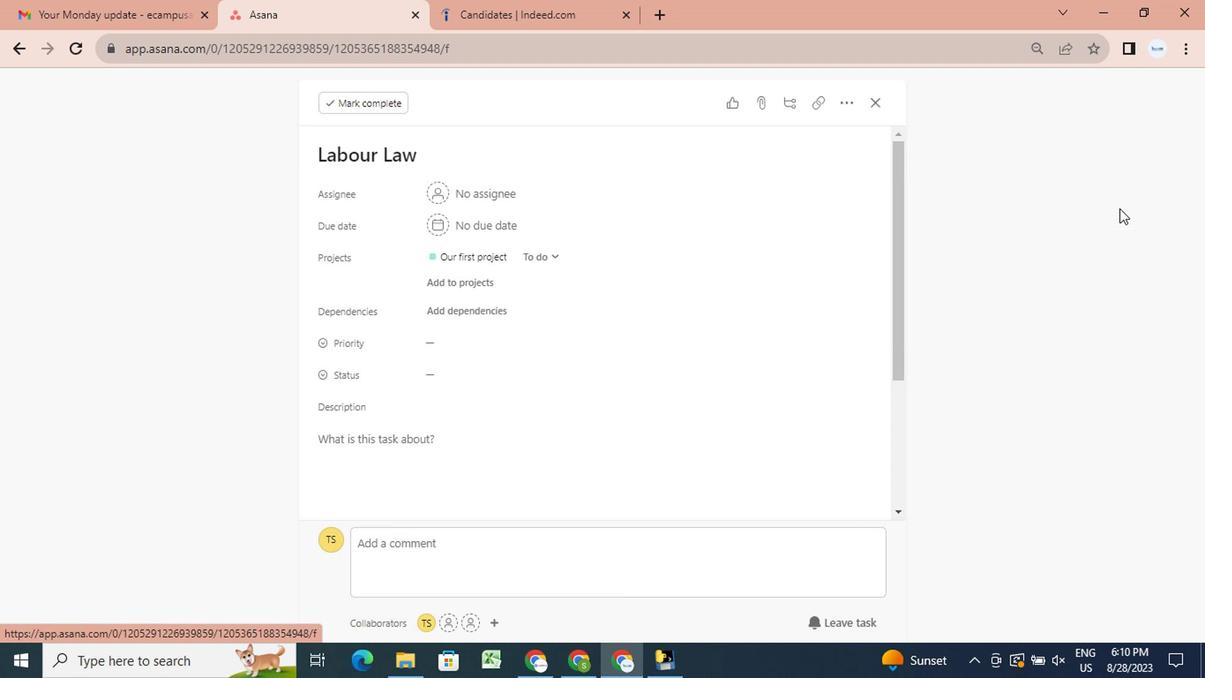 
Action: Mouse scrolled (674, 432) with delta (0, 0)
Screenshot: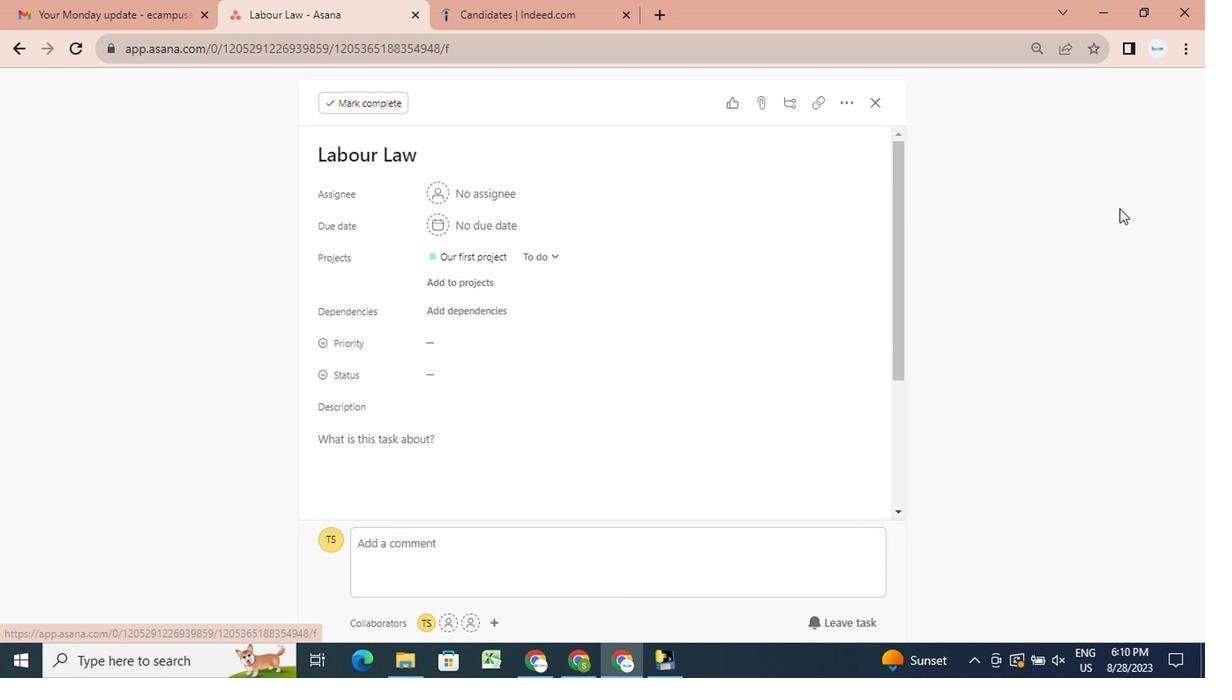 
Action: Mouse scrolled (674, 432) with delta (0, 0)
Screenshot: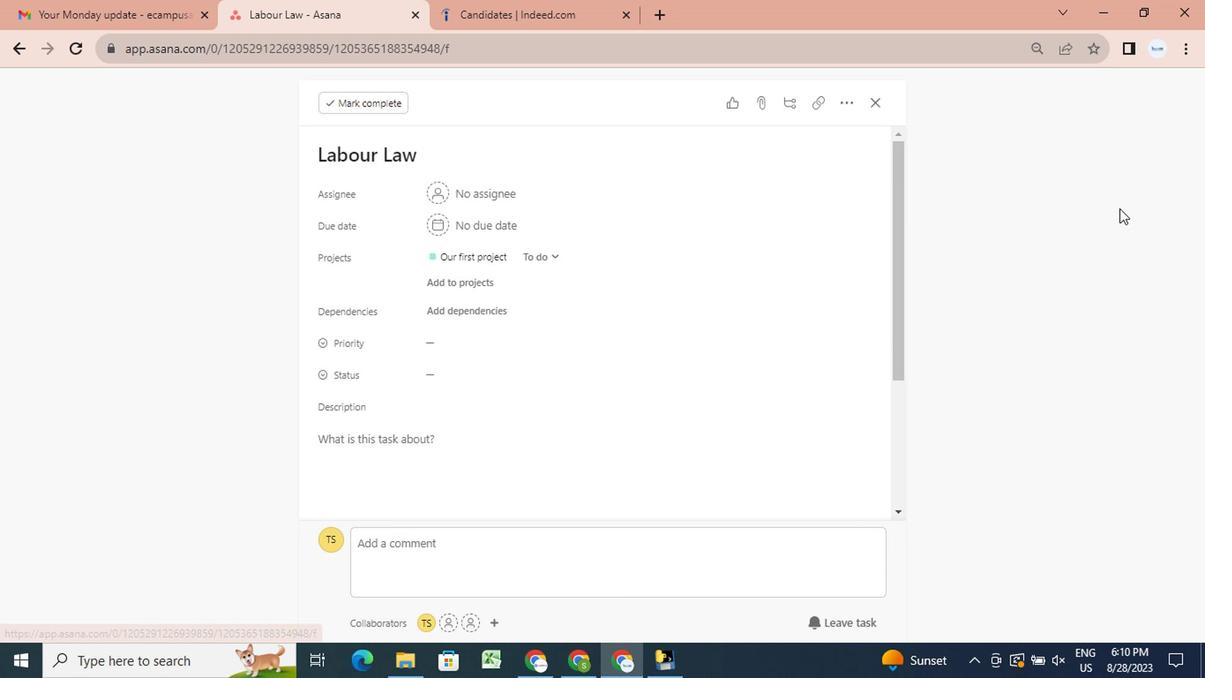 
Action: Mouse scrolled (674, 432) with delta (0, 0)
Screenshot: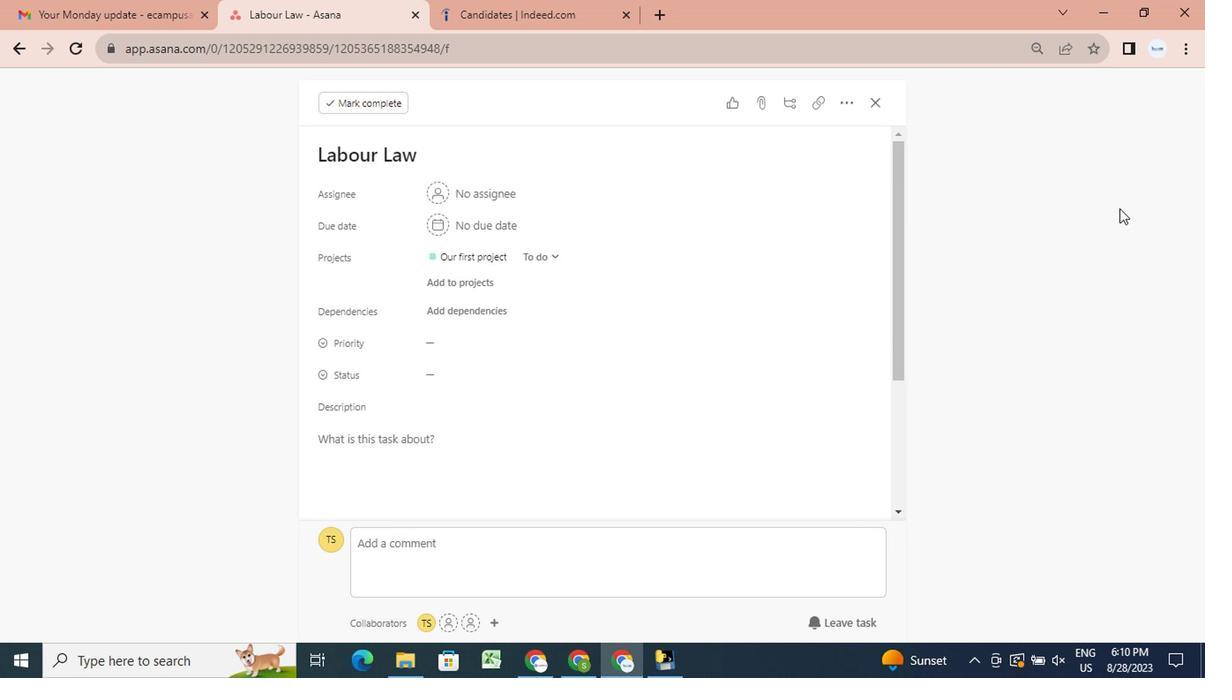 
Action: Mouse scrolled (674, 432) with delta (0, 0)
Screenshot: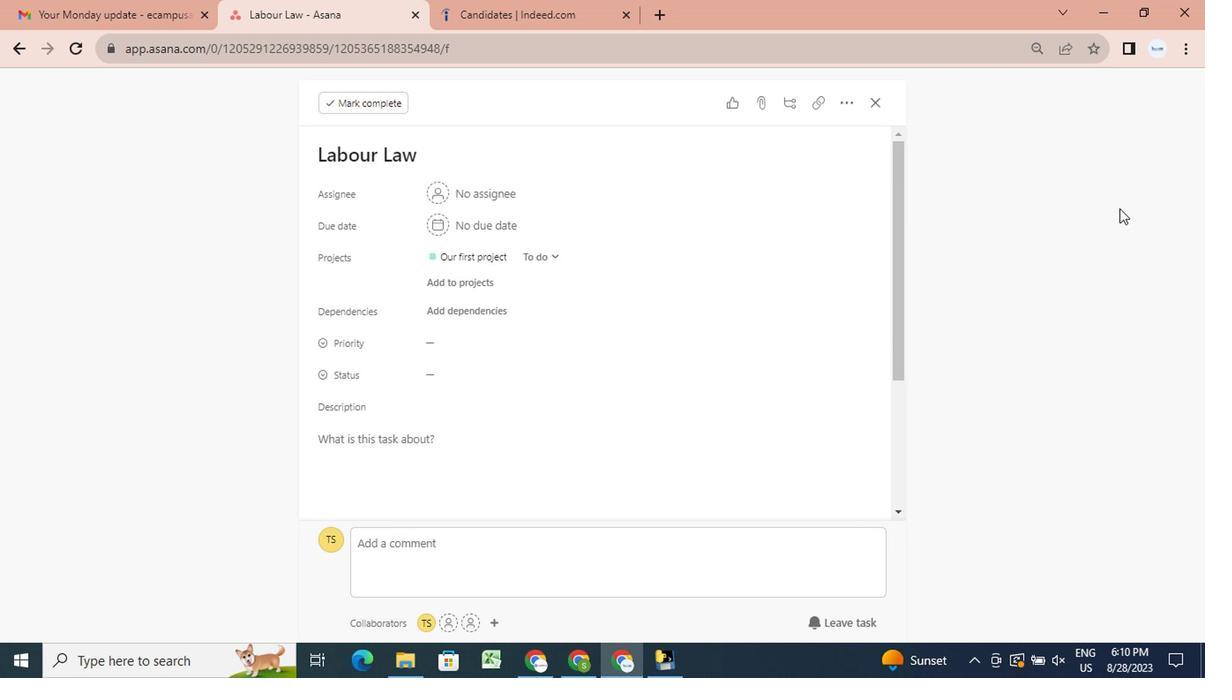 
Action: Mouse scrolled (674, 432) with delta (0, 0)
Screenshot: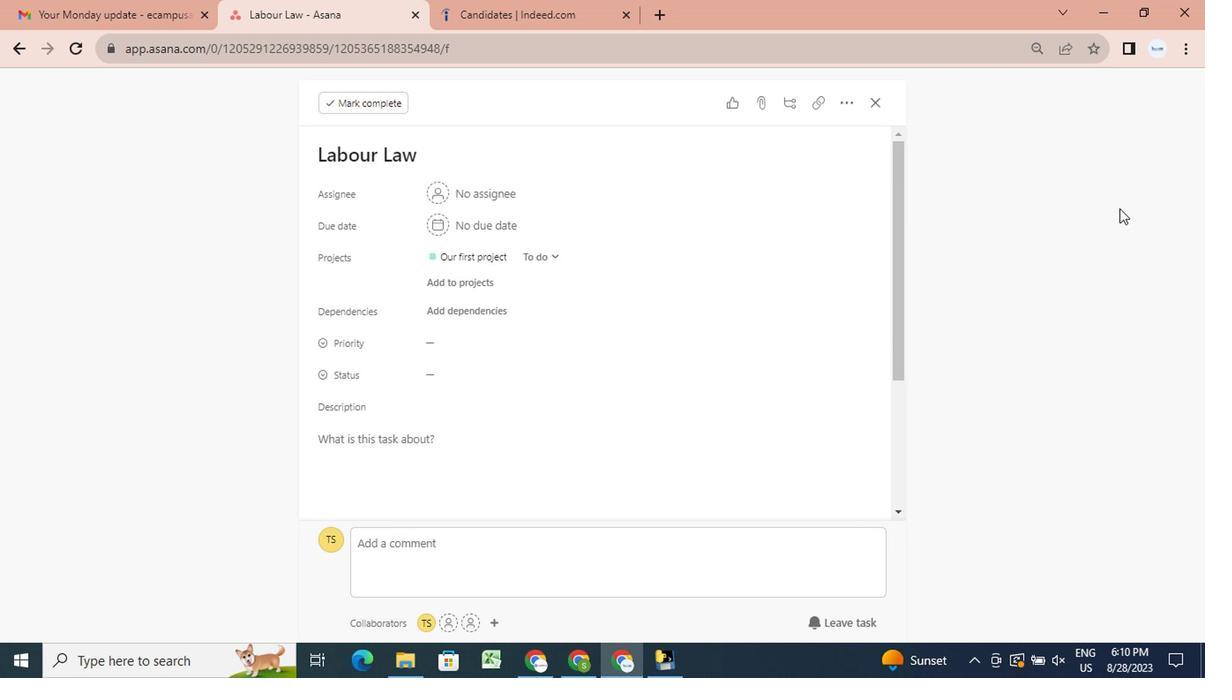 
Action: Mouse scrolled (674, 432) with delta (0, 0)
Screenshot: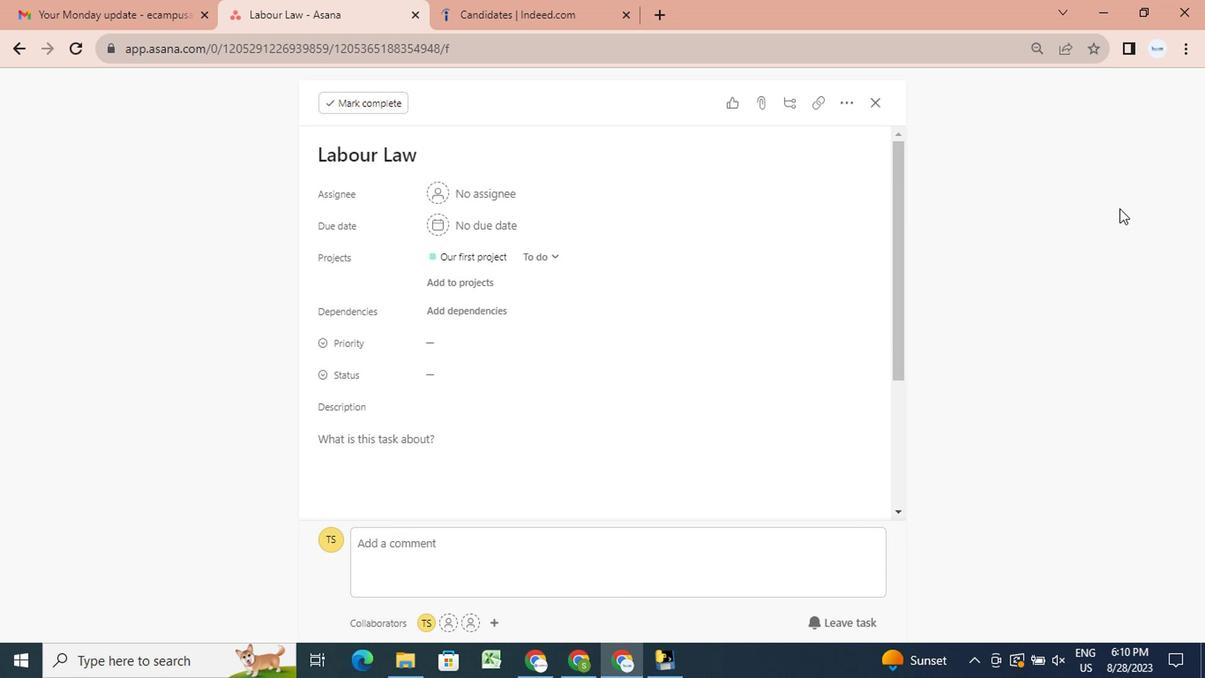 
Action: Mouse scrolled (674, 432) with delta (0, 0)
Screenshot: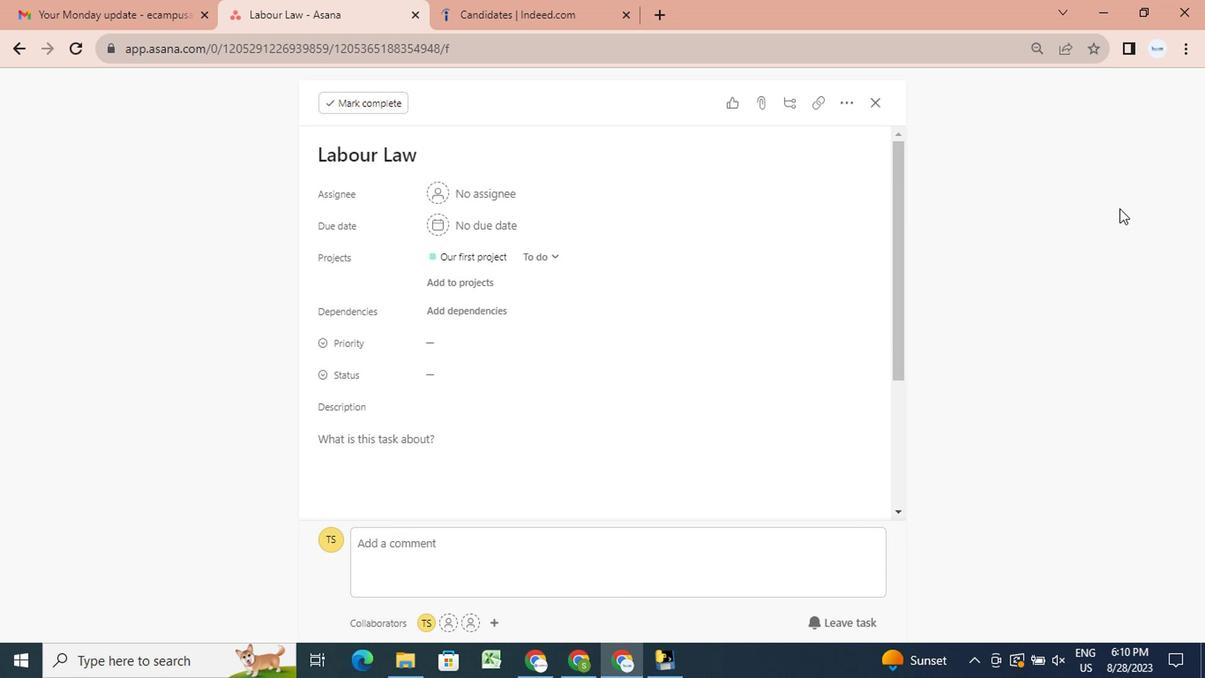 
Action: Mouse scrolled (674, 432) with delta (0, 0)
Screenshot: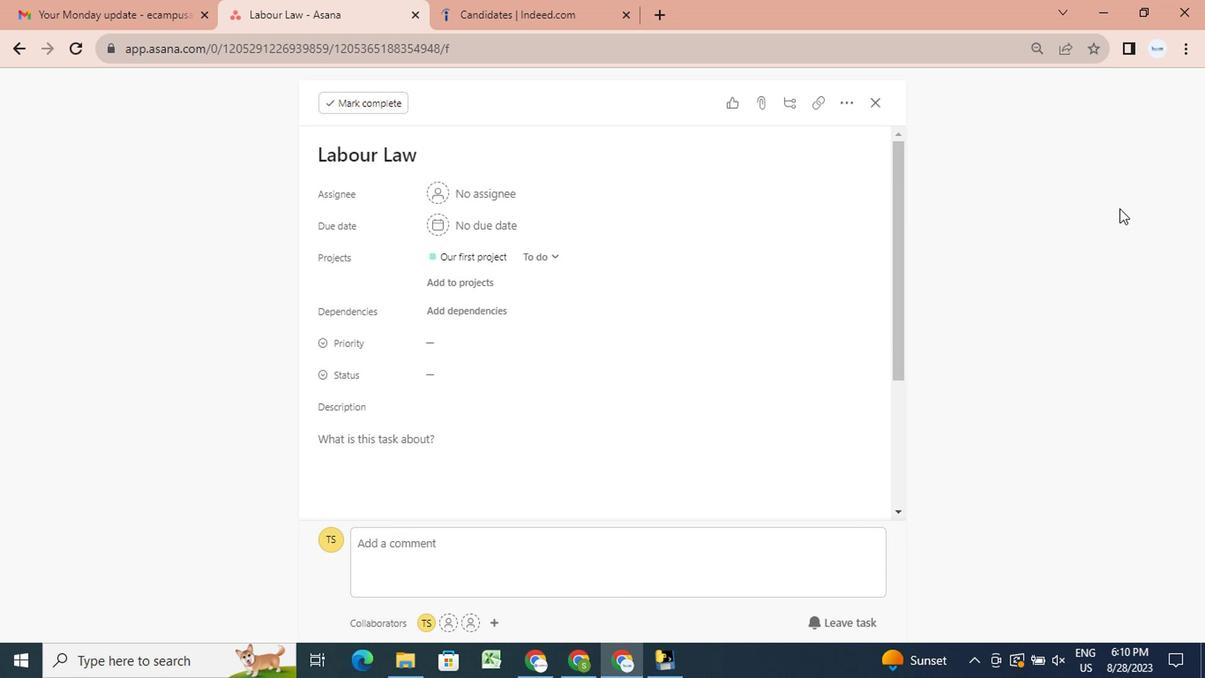 
Action: Mouse scrolled (674, 432) with delta (0, 0)
Screenshot: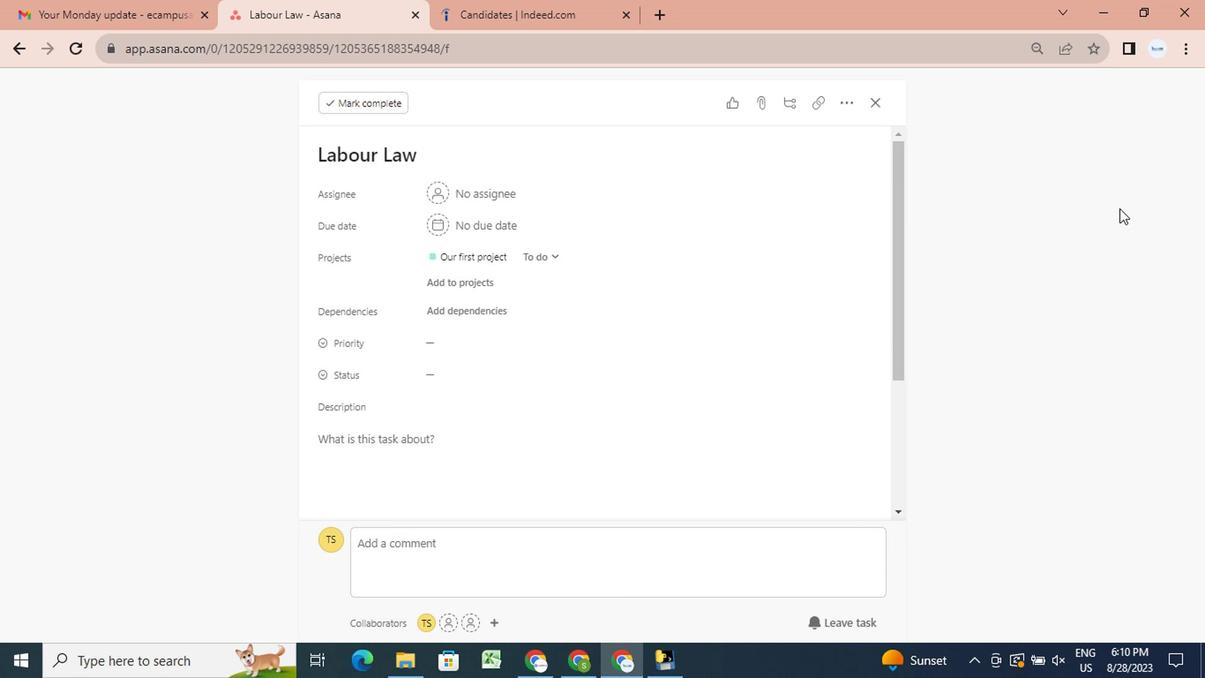 
Action: Mouse scrolled (674, 432) with delta (0, 0)
Screenshot: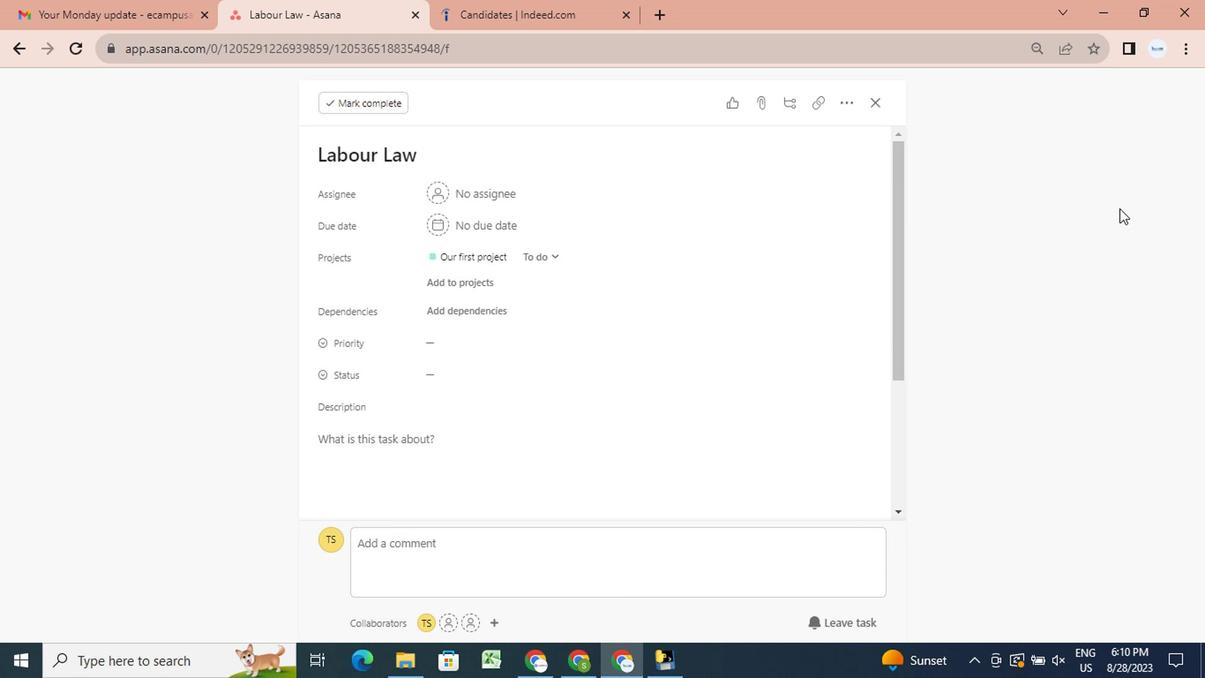 
Action: Mouse scrolled (674, 432) with delta (0, 0)
Screenshot: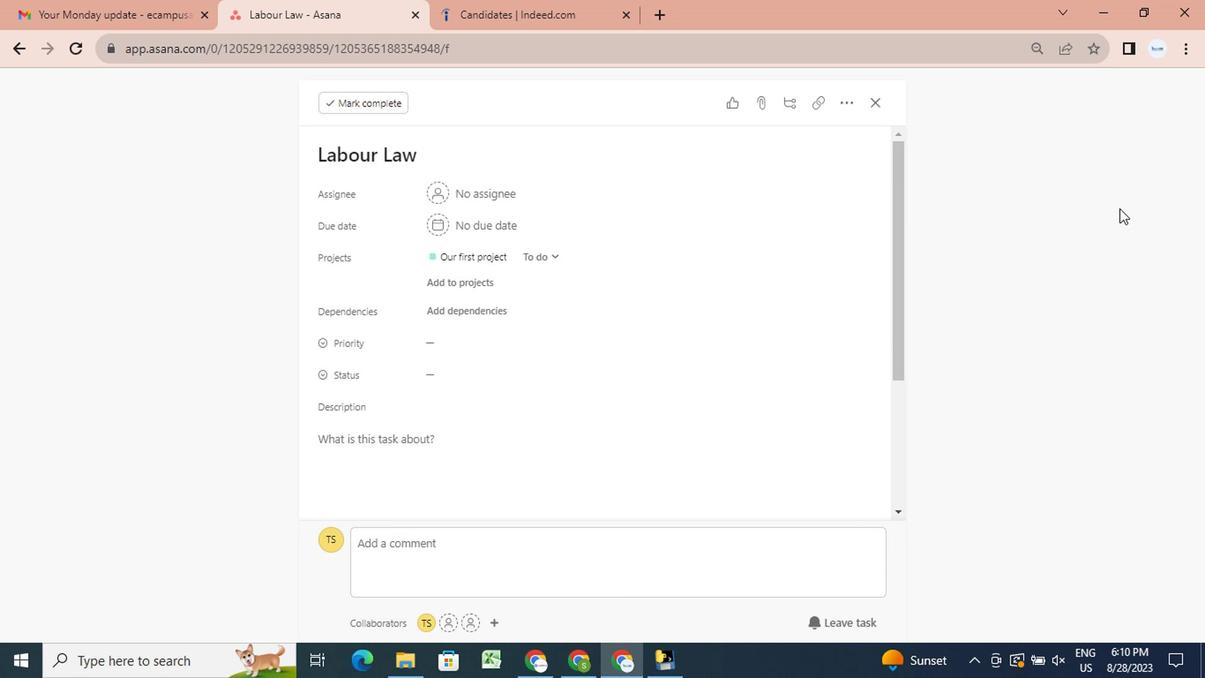 
Action: Mouse scrolled (674, 432) with delta (0, 0)
Screenshot: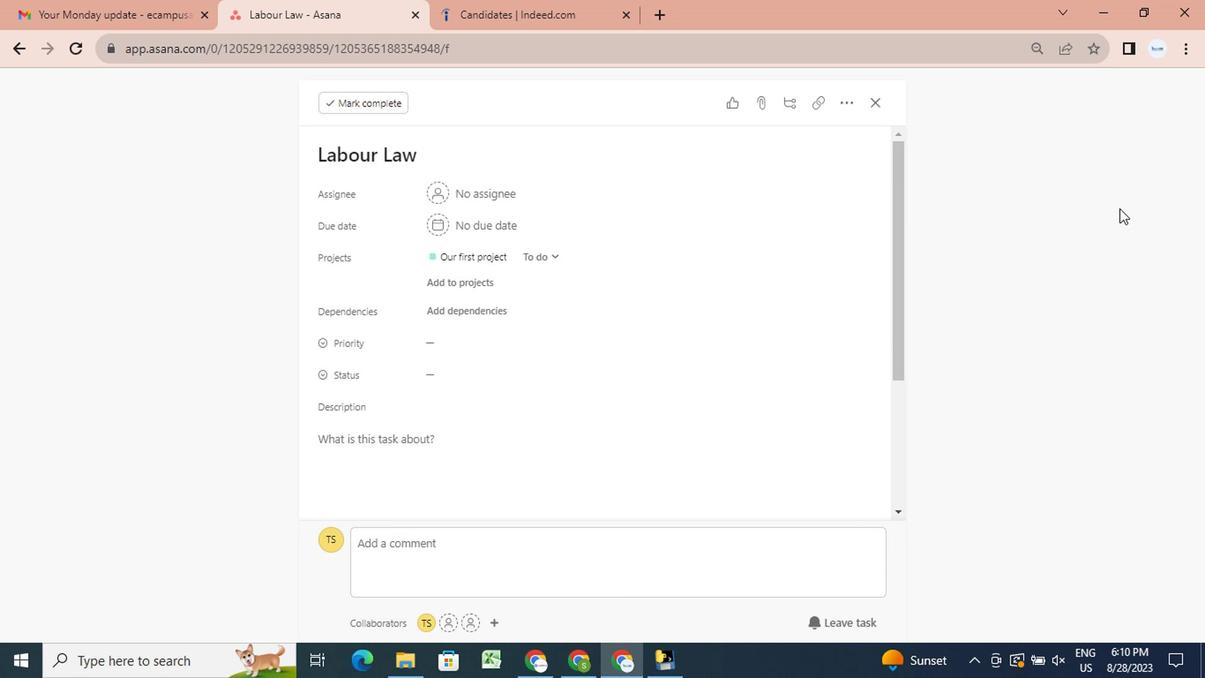 
Action: Mouse scrolled (674, 432) with delta (0, 0)
Screenshot: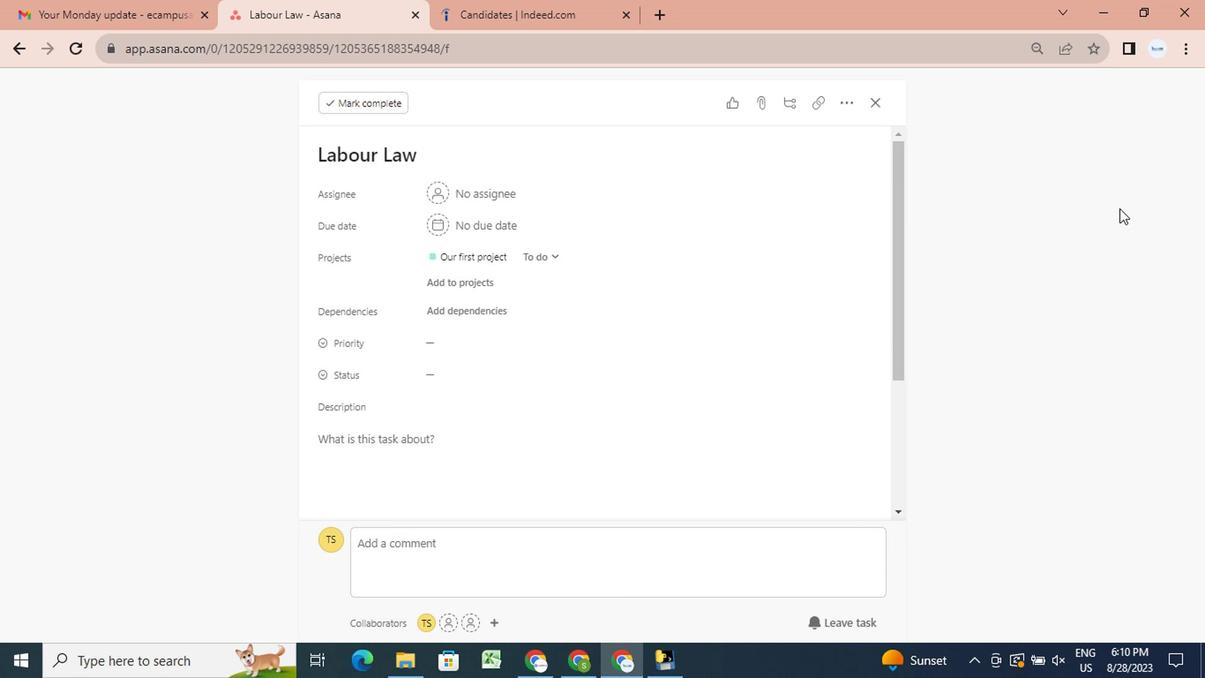 
Action: Mouse scrolled (674, 432) with delta (0, 0)
Screenshot: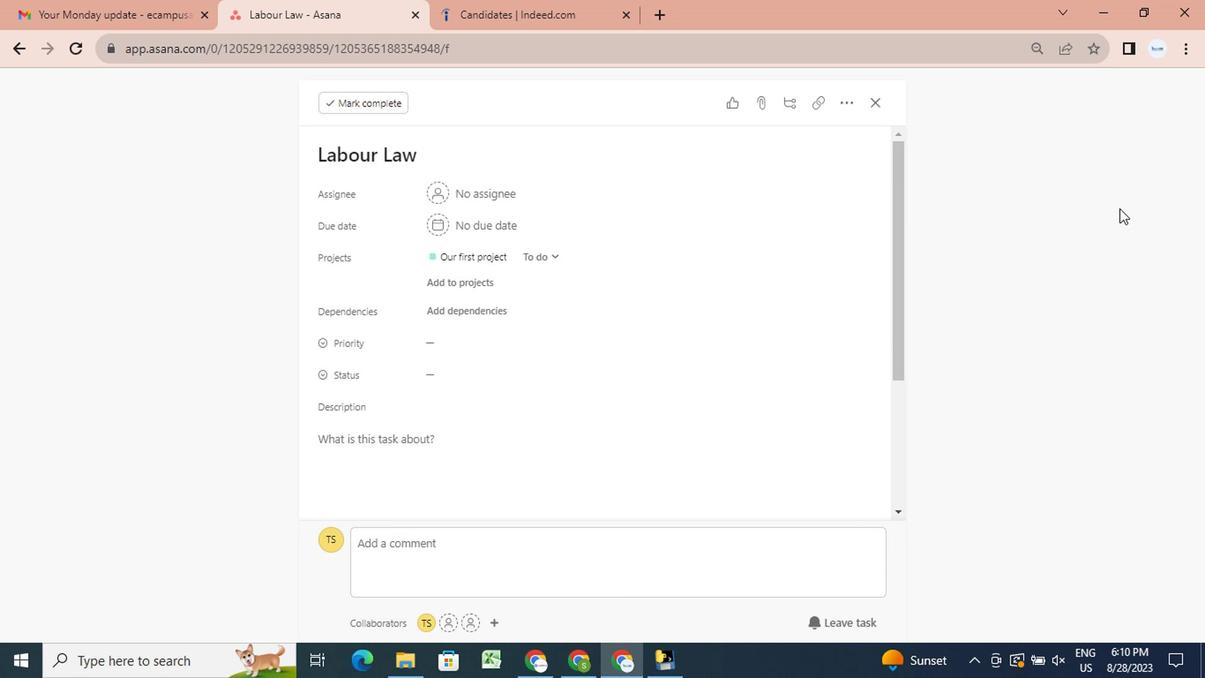 
Action: Mouse scrolled (674, 432) with delta (0, 0)
Screenshot: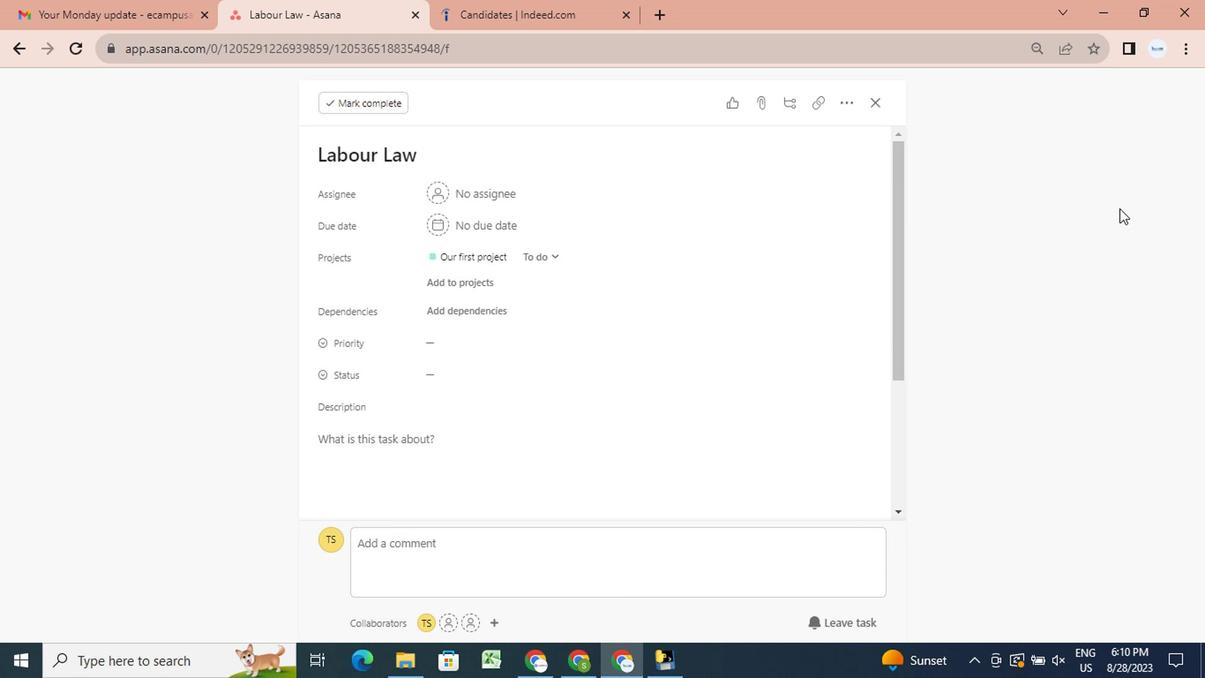 
Action: Mouse scrolled (674, 432) with delta (0, 0)
Screenshot: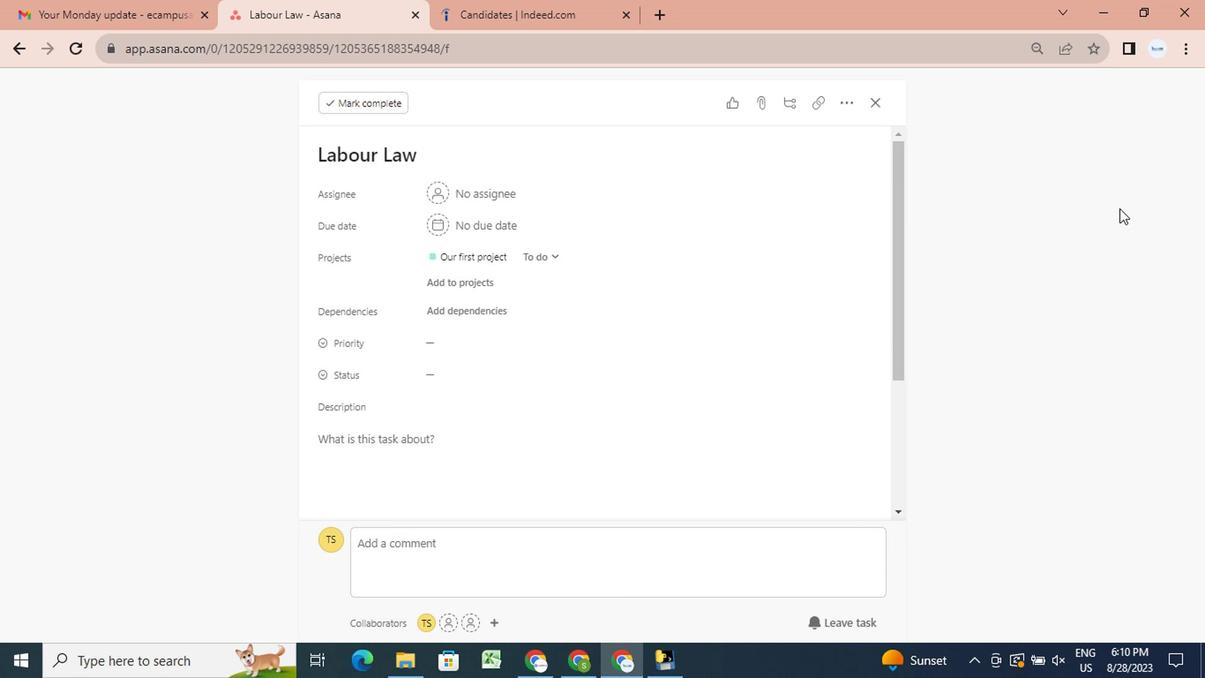 
Action: Mouse scrolled (674, 432) with delta (0, 0)
Screenshot: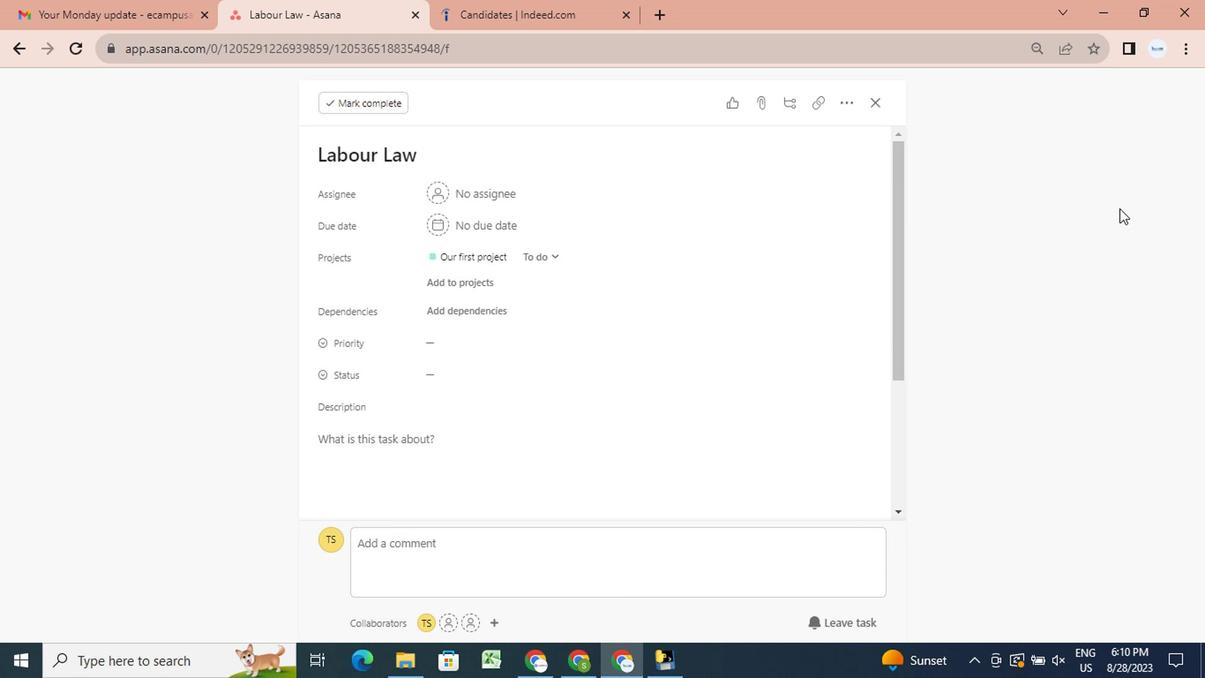 
Action: Mouse scrolled (674, 432) with delta (0, 0)
Screenshot: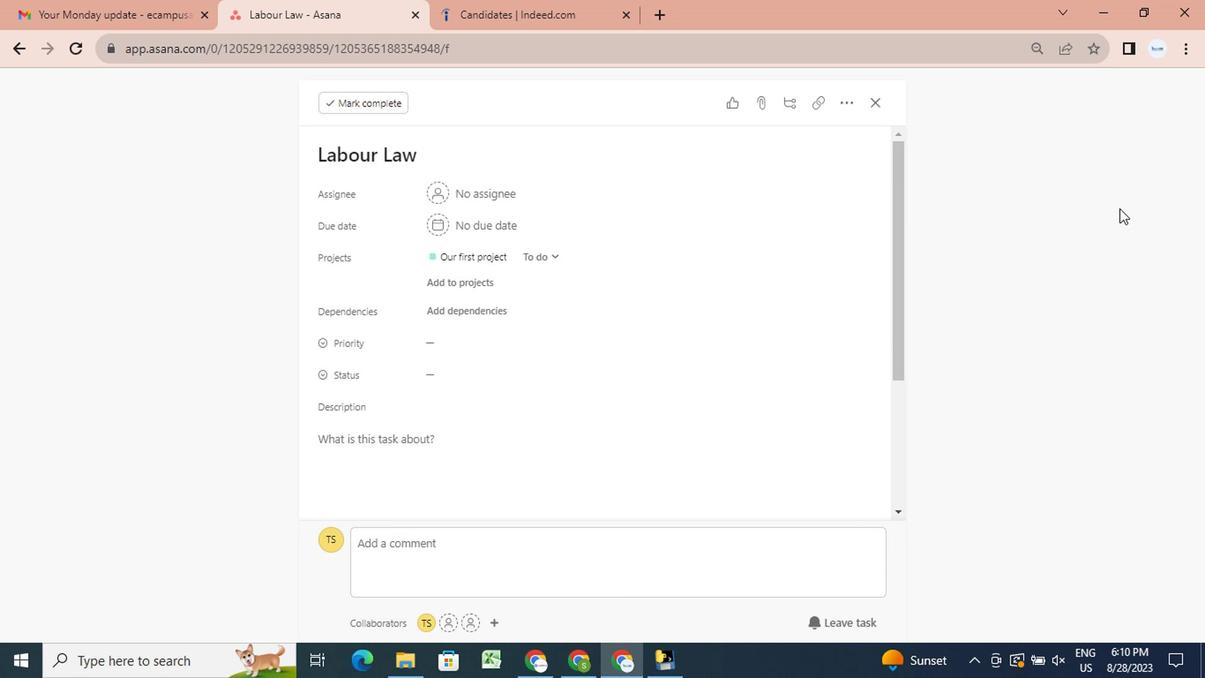 
Action: Mouse scrolled (674, 432) with delta (0, 0)
Screenshot: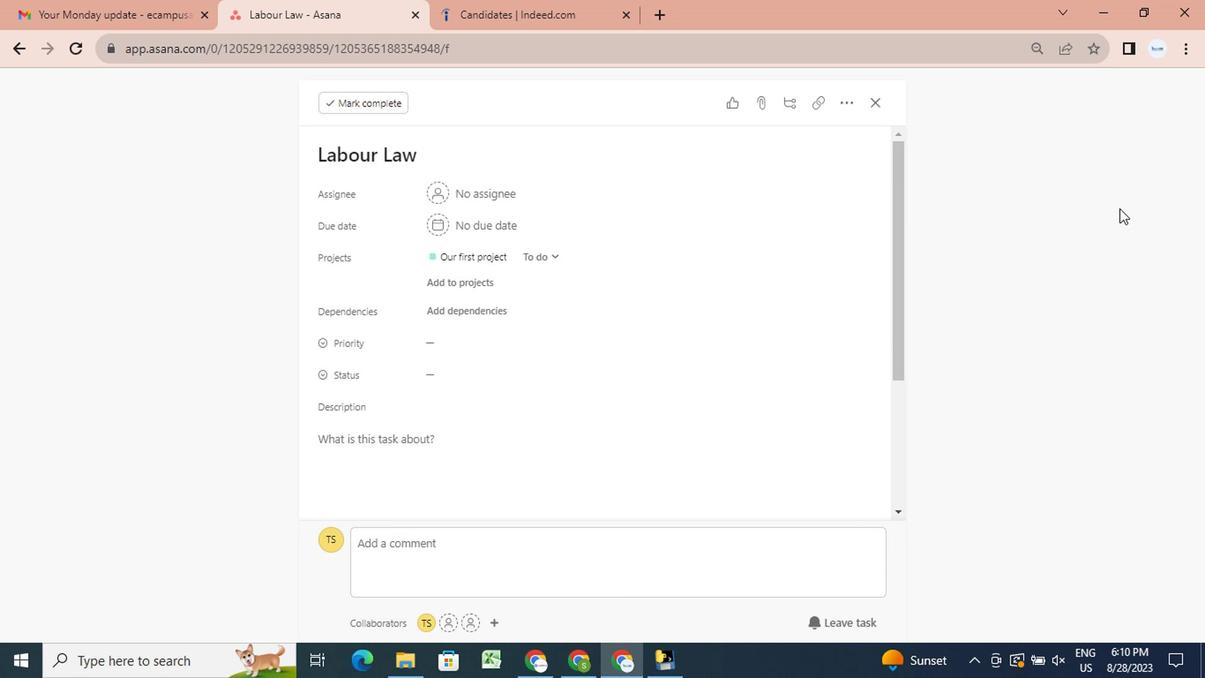 
Action: Mouse scrolled (674, 432) with delta (0, 0)
Screenshot: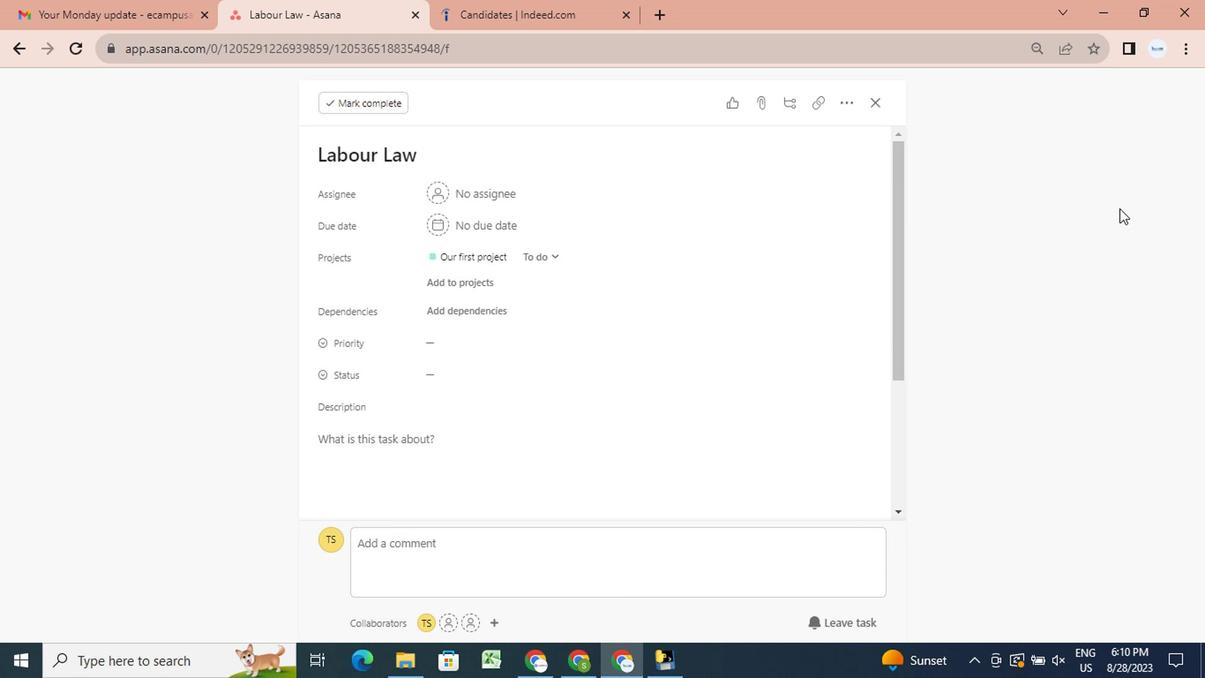 
Action: Mouse scrolled (674, 432) with delta (0, 0)
Screenshot: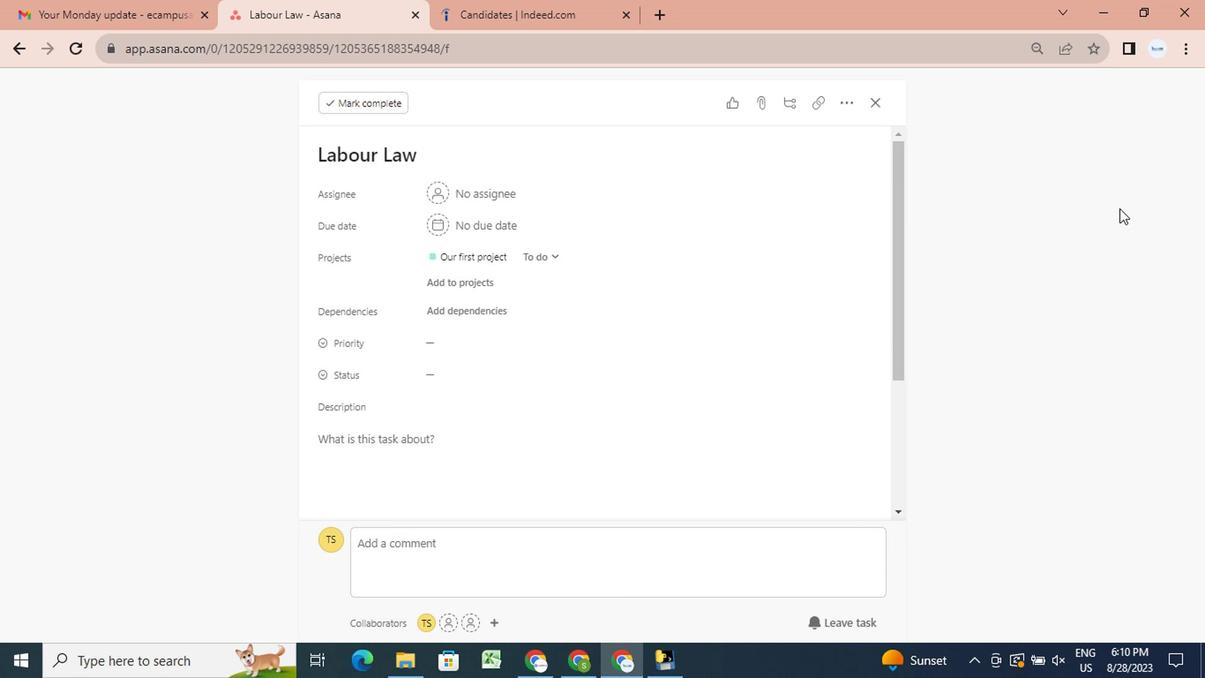 
Action: Mouse scrolled (674, 432) with delta (0, 0)
Screenshot: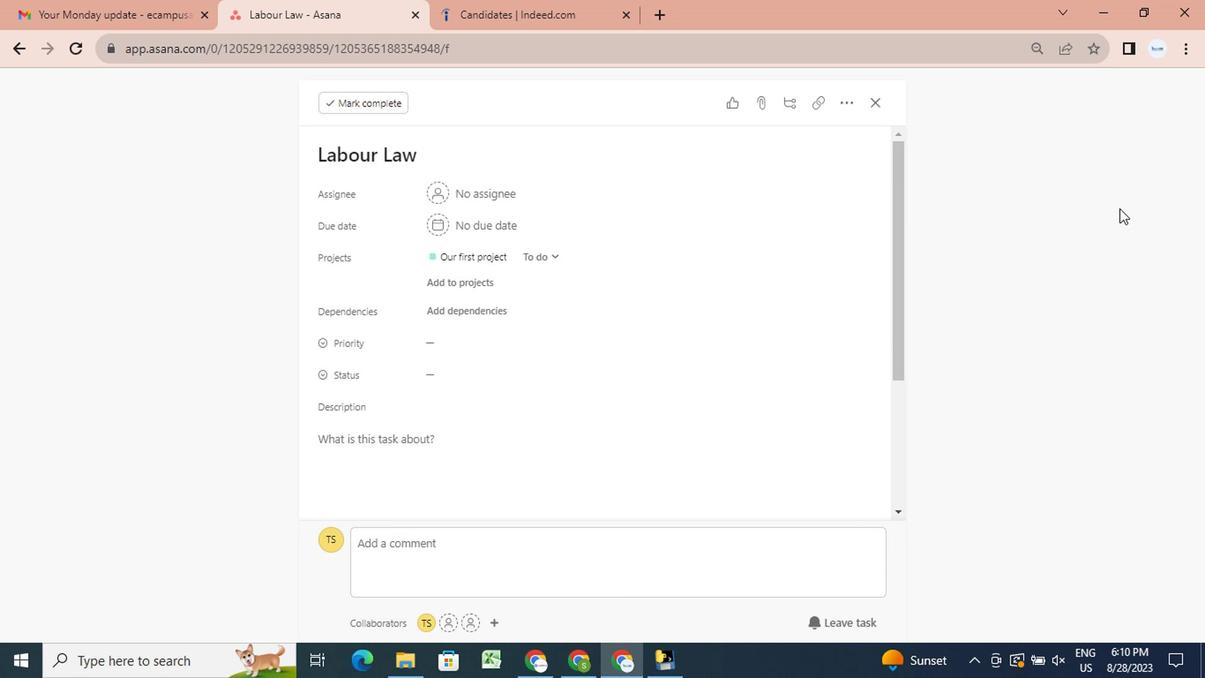 
Action: Mouse scrolled (674, 432) with delta (0, 0)
Screenshot: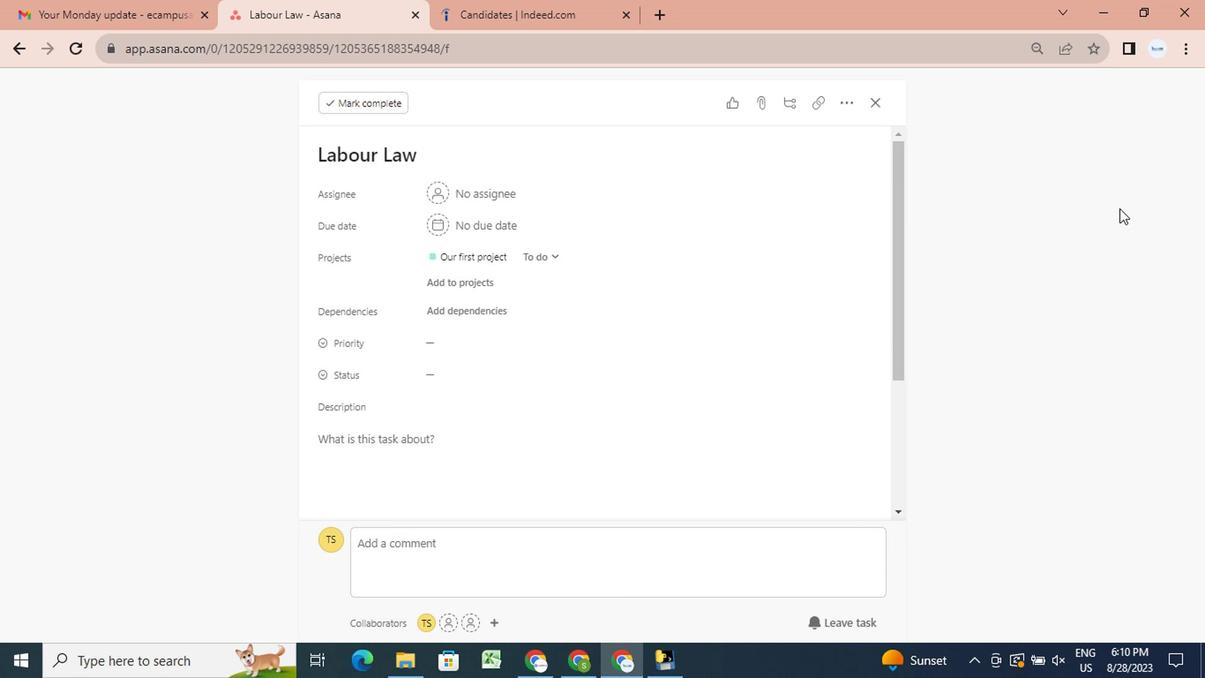 
Action: Mouse scrolled (674, 432) with delta (0, 0)
Screenshot: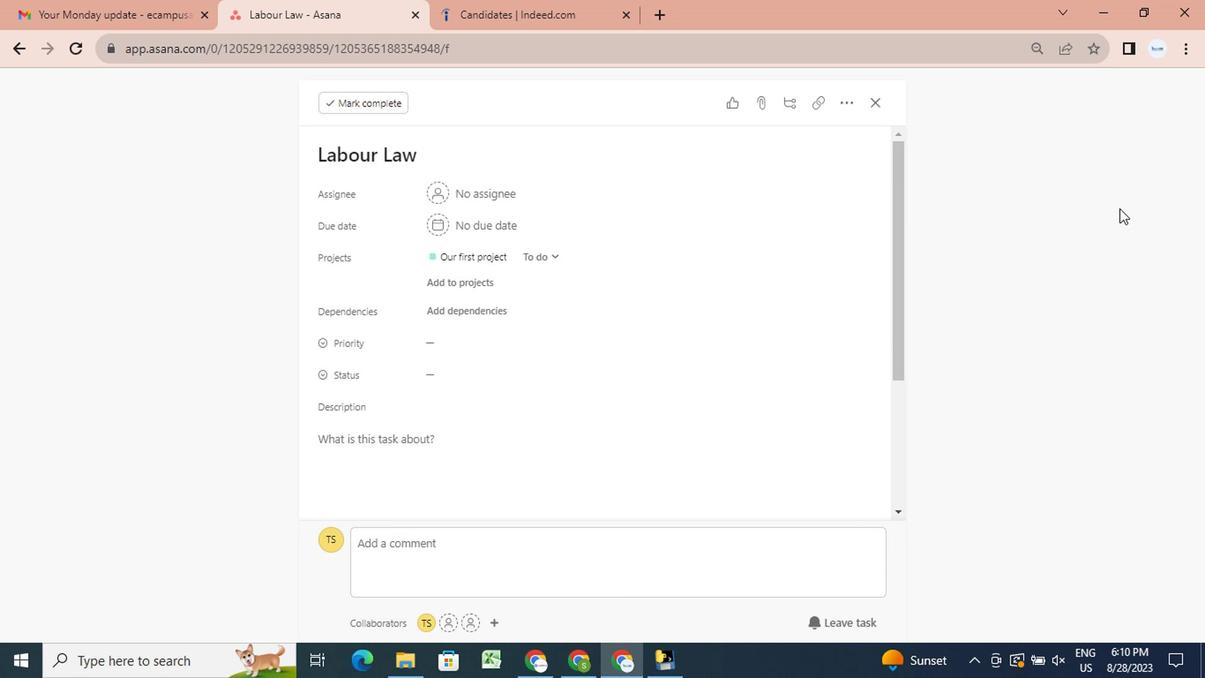 
Action: Mouse scrolled (674, 432) with delta (0, 0)
Screenshot: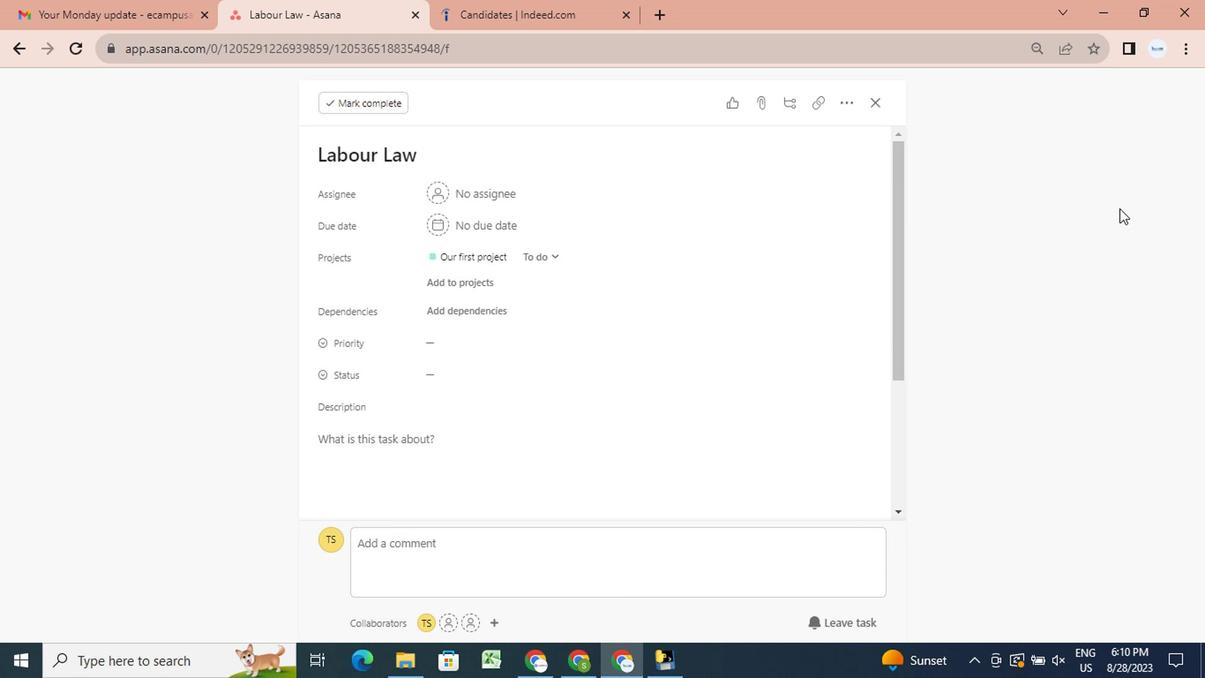 
Action: Mouse scrolled (674, 432) with delta (0, 0)
Screenshot: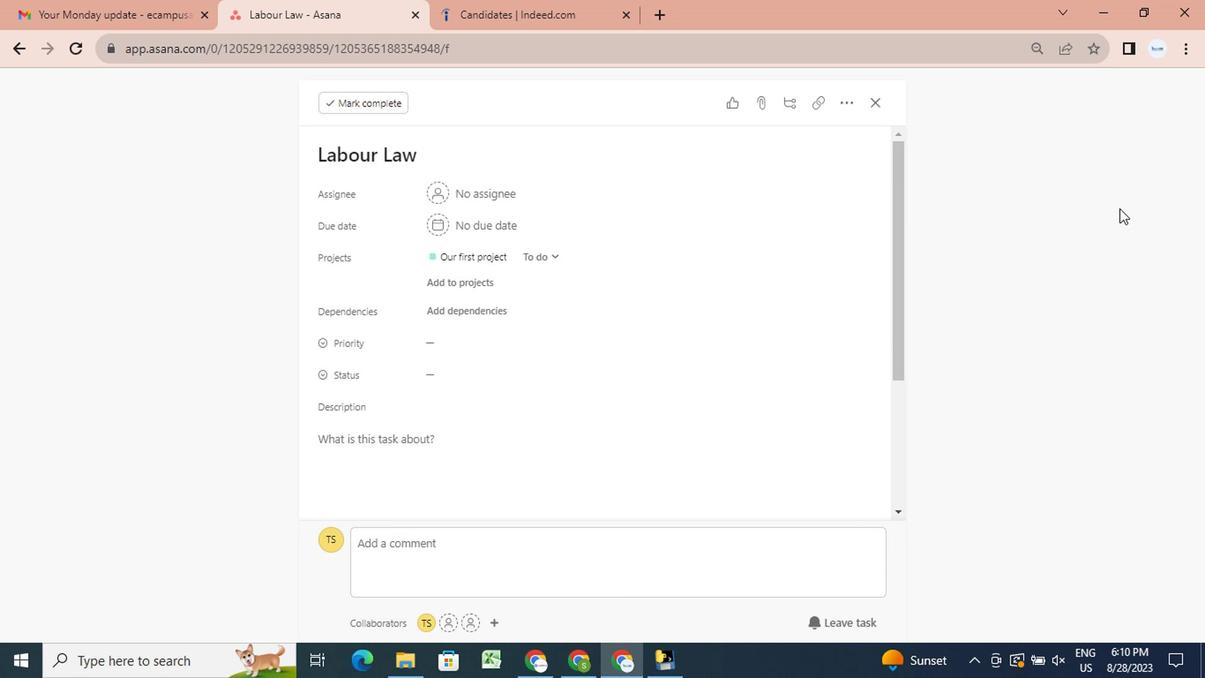 
Action: Mouse scrolled (674, 432) with delta (0, 0)
Screenshot: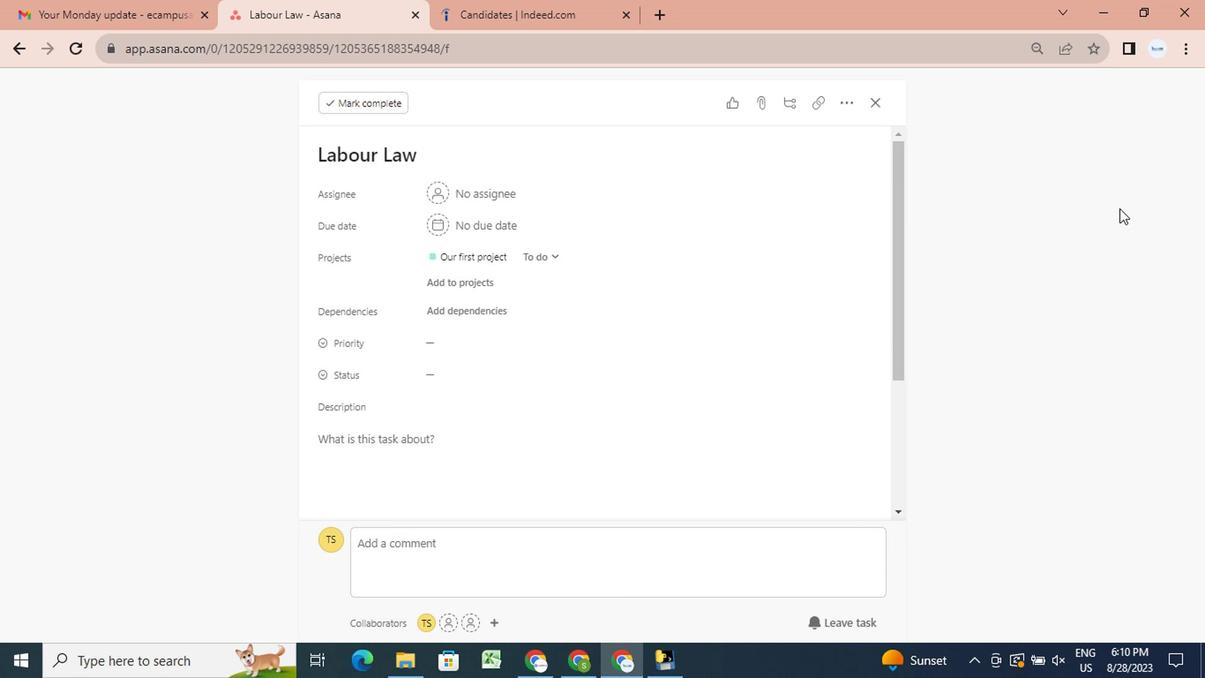 
Action: Mouse scrolled (674, 432) with delta (0, 0)
Screenshot: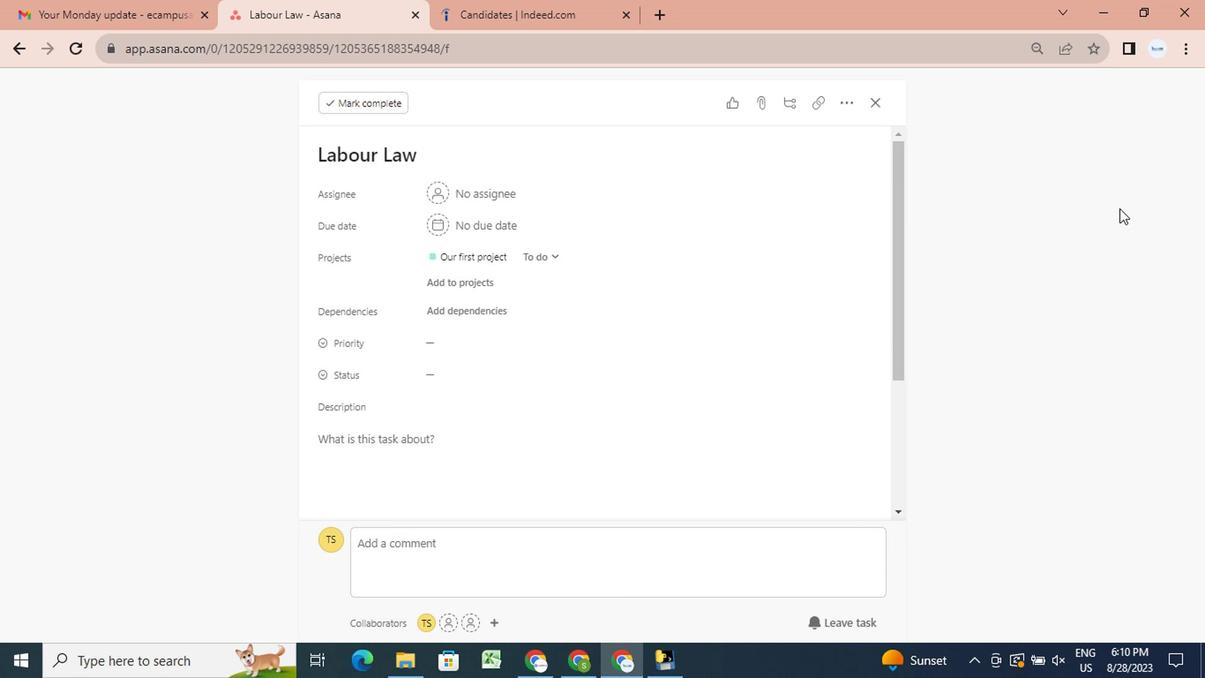 
Action: Mouse scrolled (674, 432) with delta (0, 0)
Screenshot: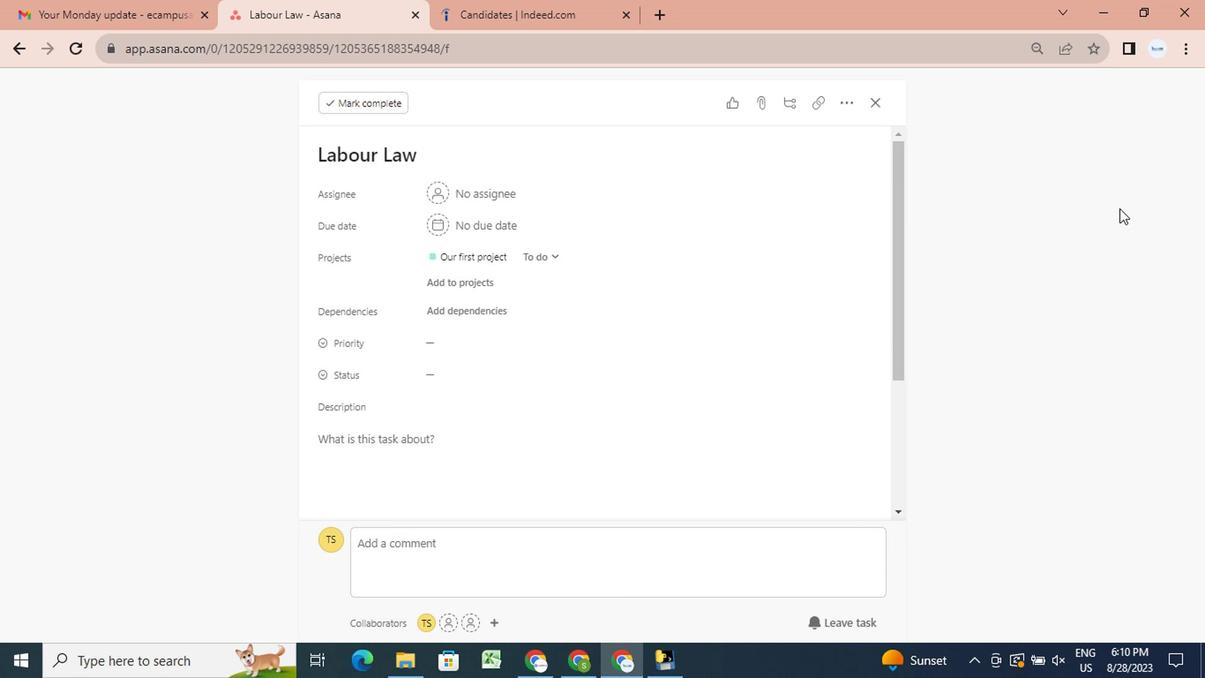 
Action: Mouse scrolled (674, 432) with delta (0, 0)
Screenshot: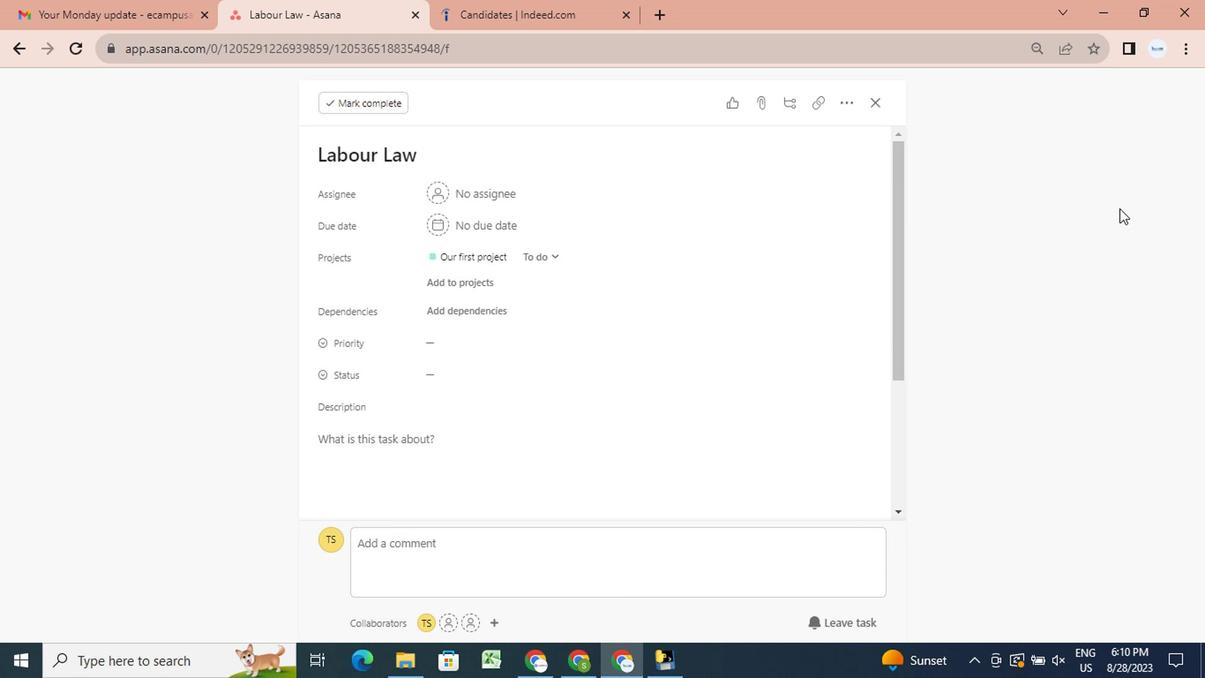 
Action: Mouse scrolled (674, 432) with delta (0, 0)
Screenshot: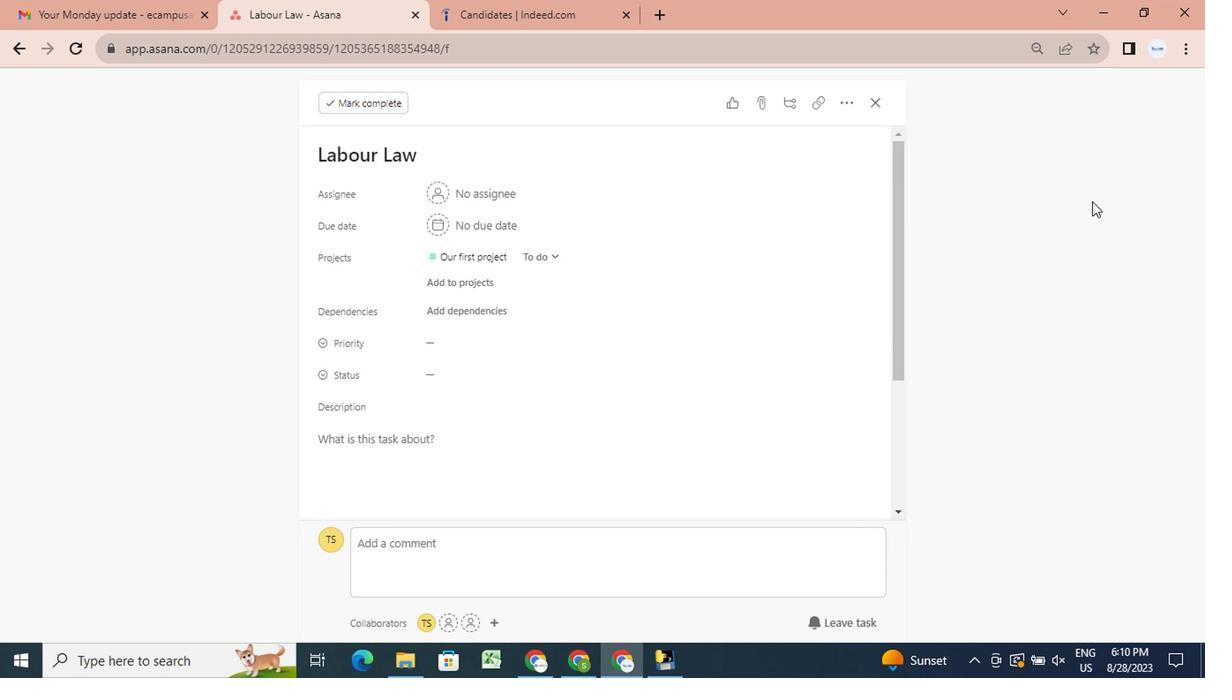
Action: Mouse scrolled (674, 432) with delta (0, 0)
Screenshot: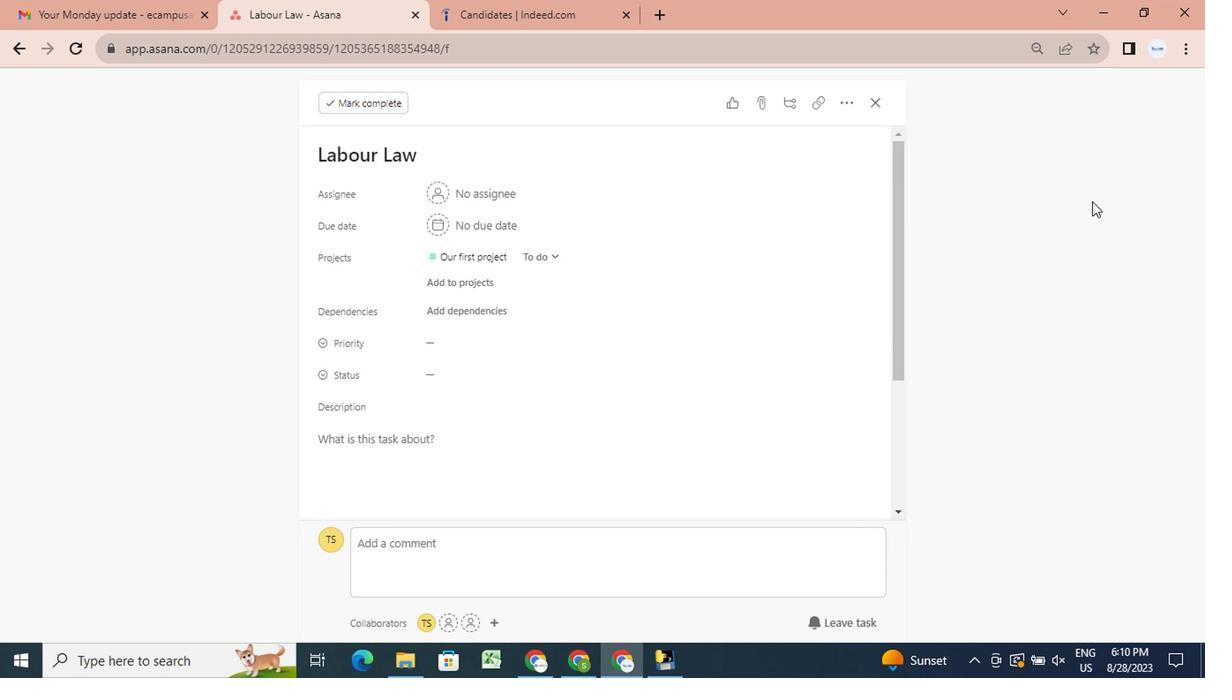 
Action: Mouse scrolled (674, 432) with delta (0, 0)
Screenshot: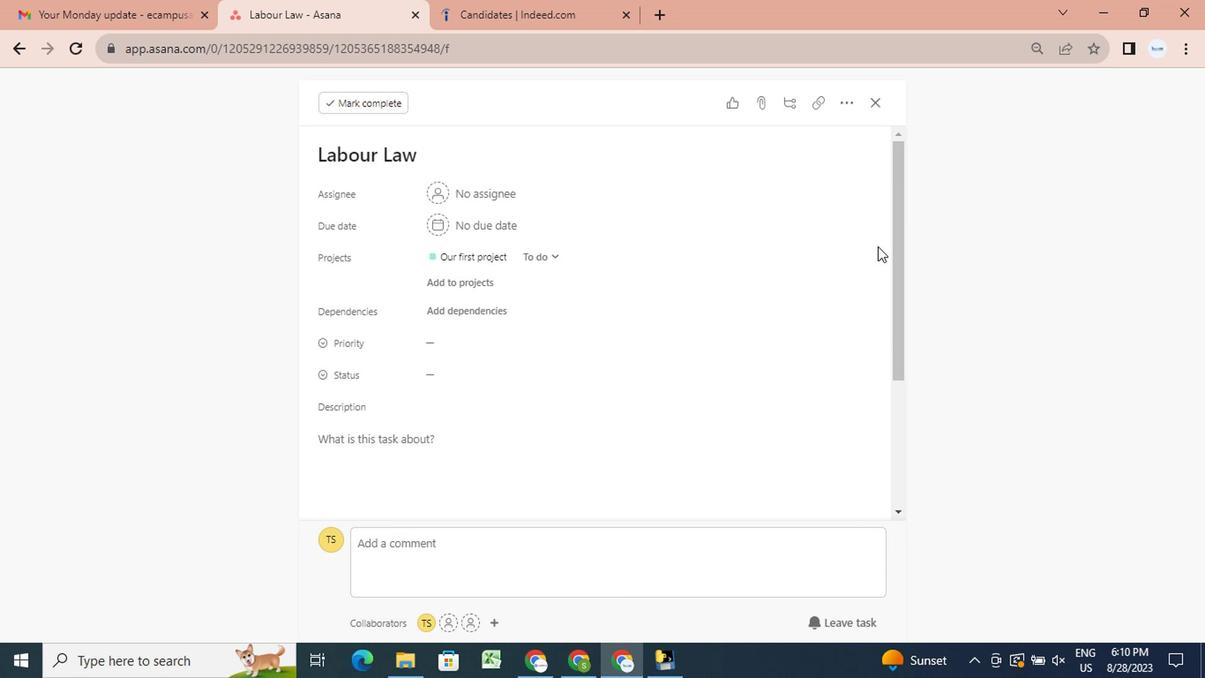 
Action: Mouse scrolled (674, 432) with delta (0, 0)
Screenshot: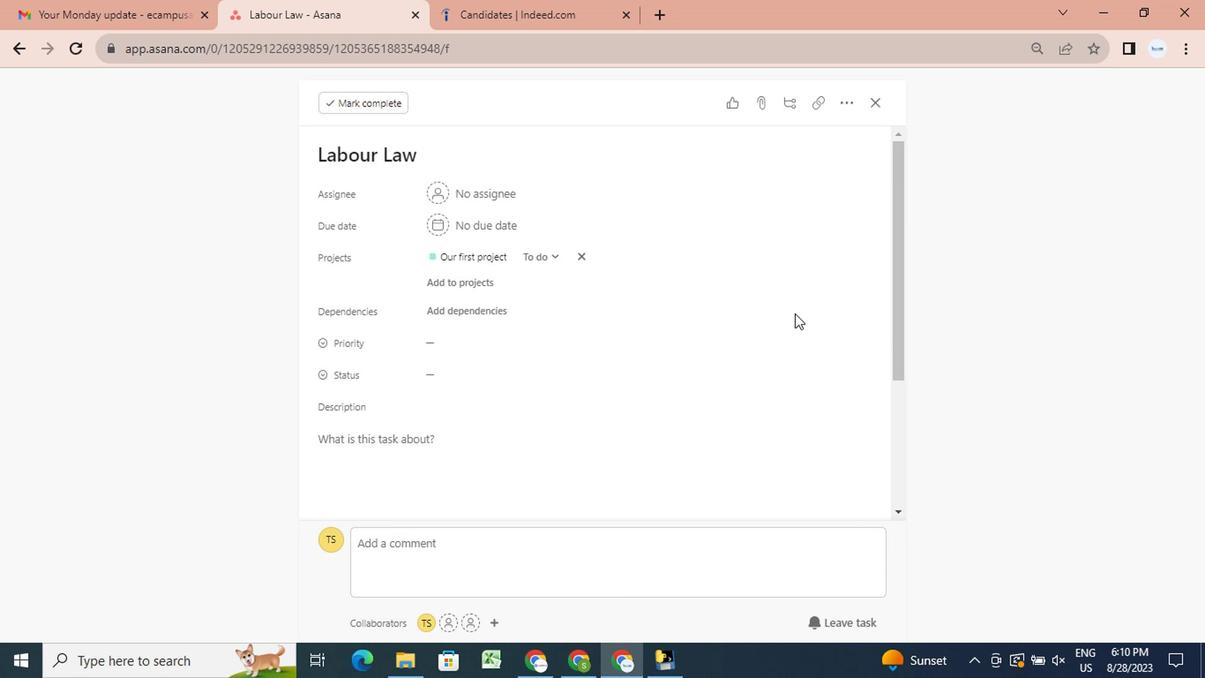 
Action: Mouse scrolled (674, 432) with delta (0, 0)
Screenshot: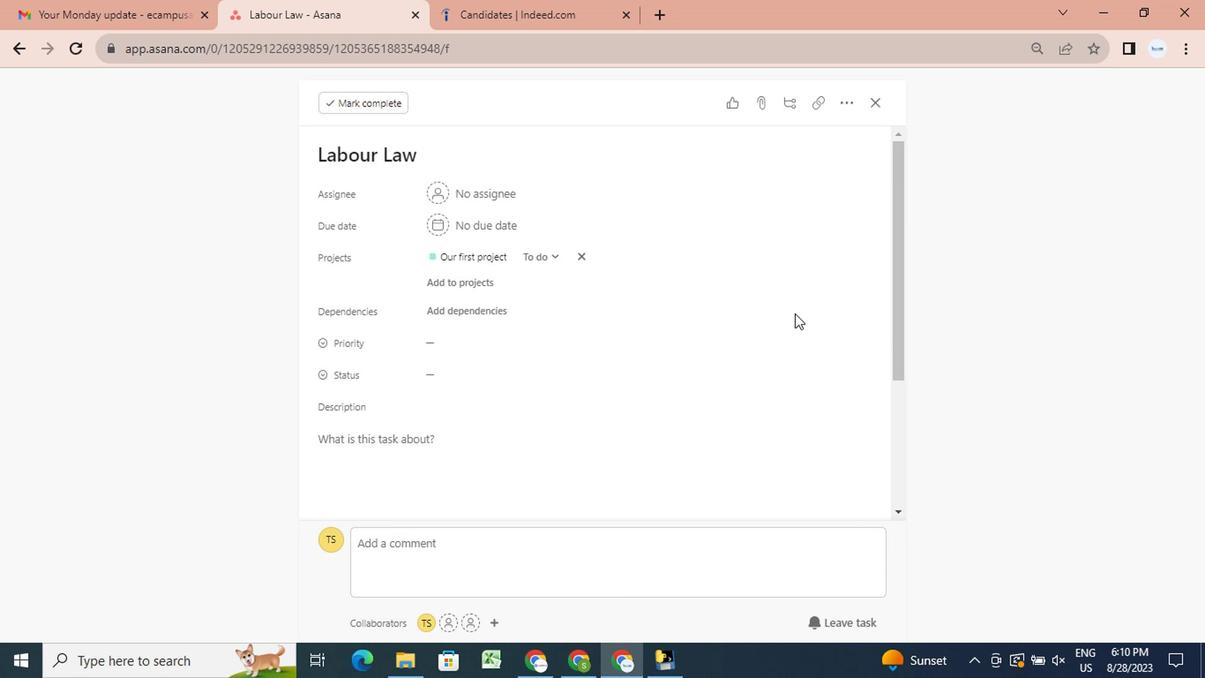
Action: Mouse scrolled (674, 432) with delta (0, 0)
Screenshot: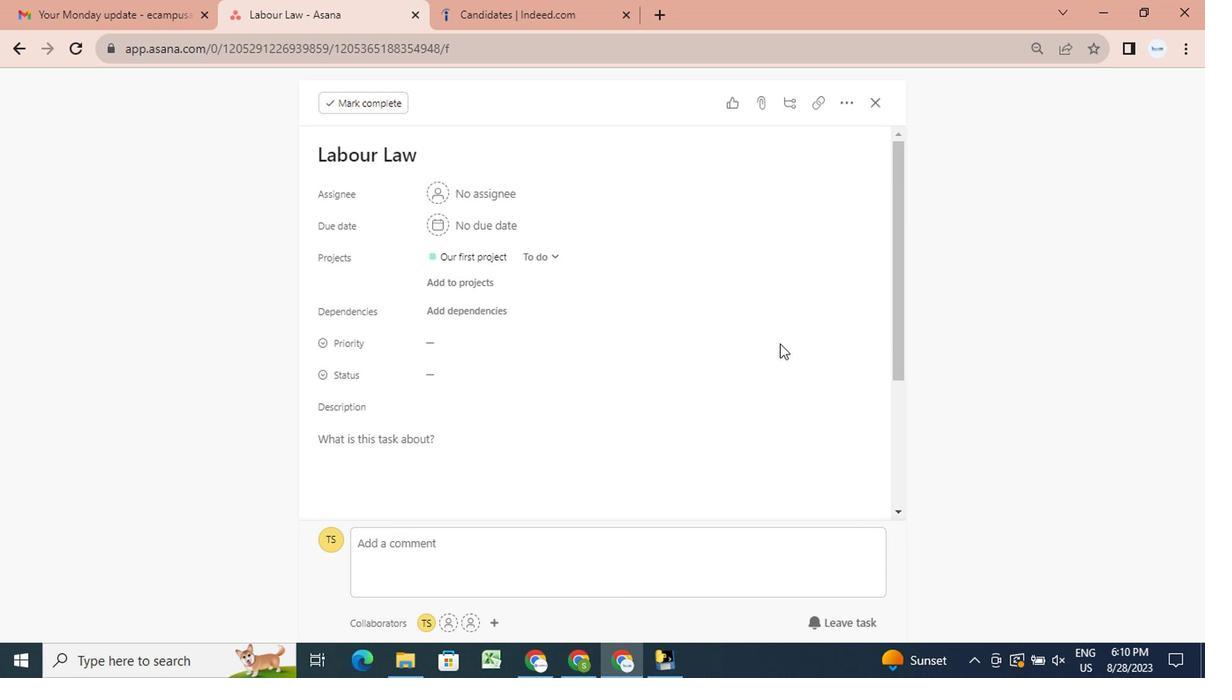 
Action: Mouse scrolled (674, 432) with delta (0, 0)
Screenshot: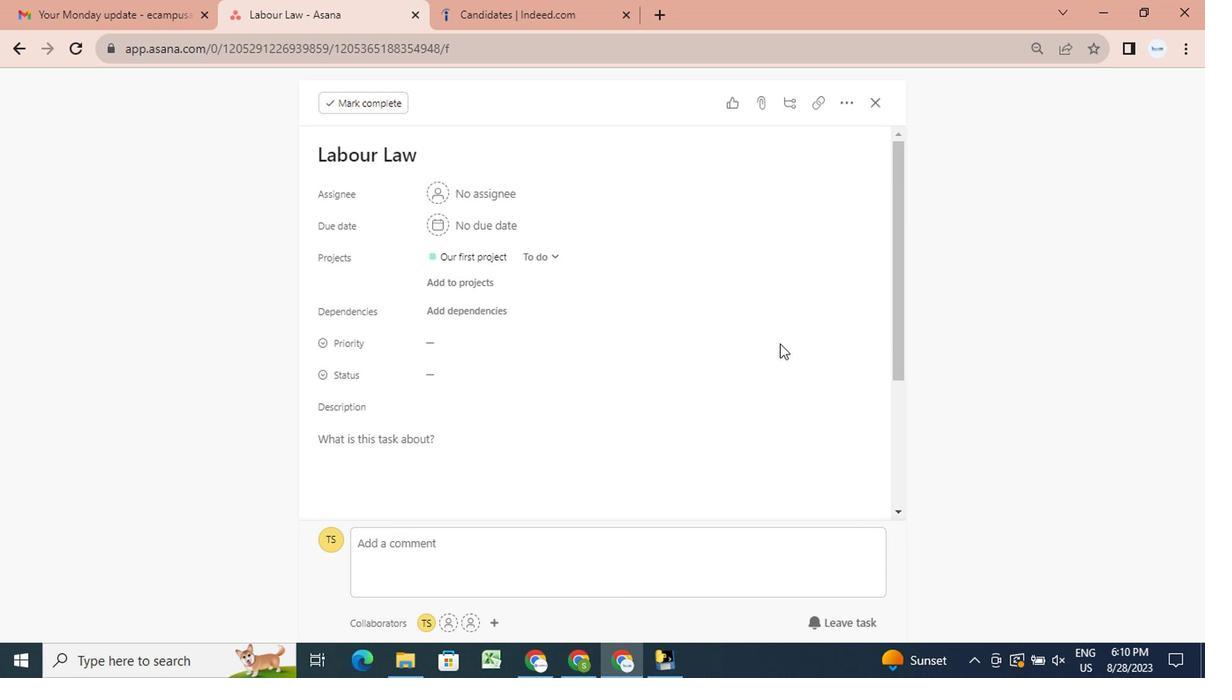 
Action: Mouse scrolled (674, 432) with delta (0, 0)
Screenshot: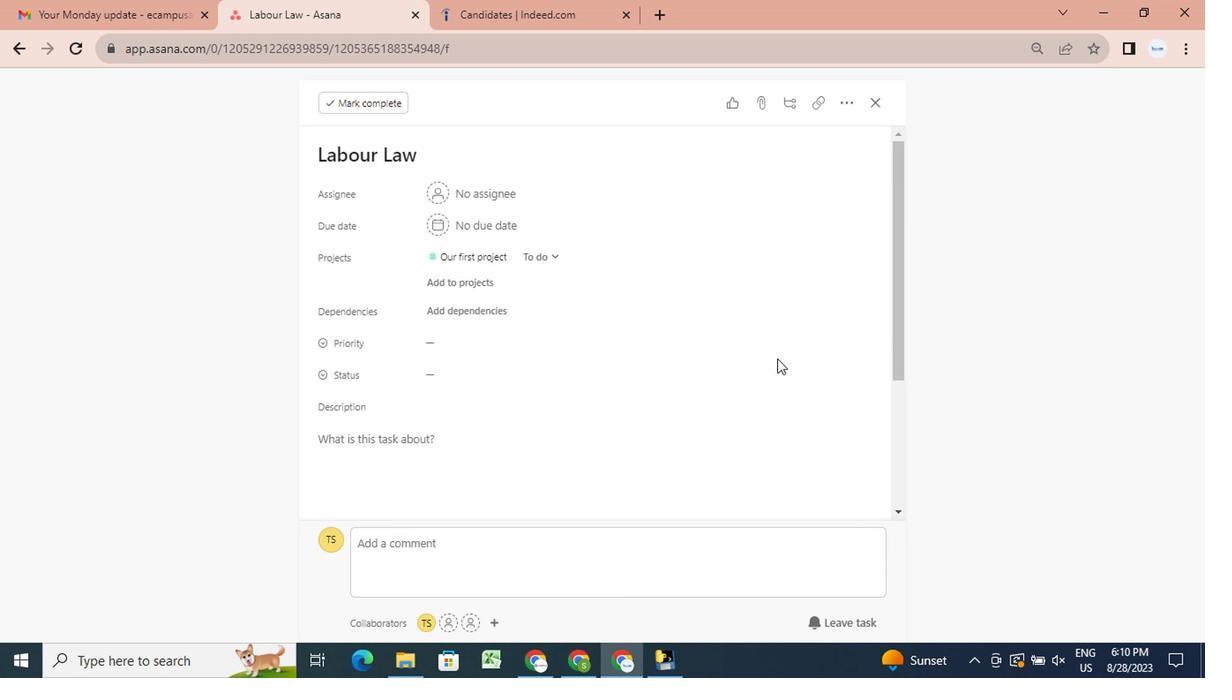 
Action: Mouse scrolled (674, 432) with delta (0, 0)
Screenshot: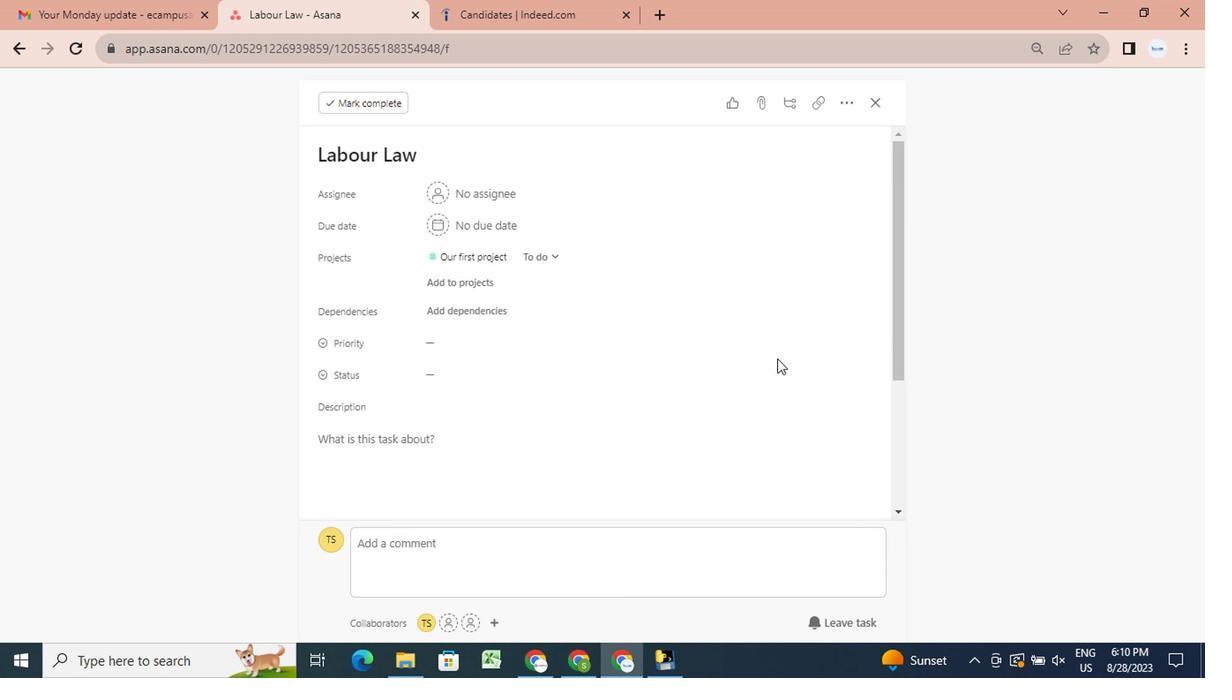 
Action: Mouse scrolled (674, 432) with delta (0, 0)
Screenshot: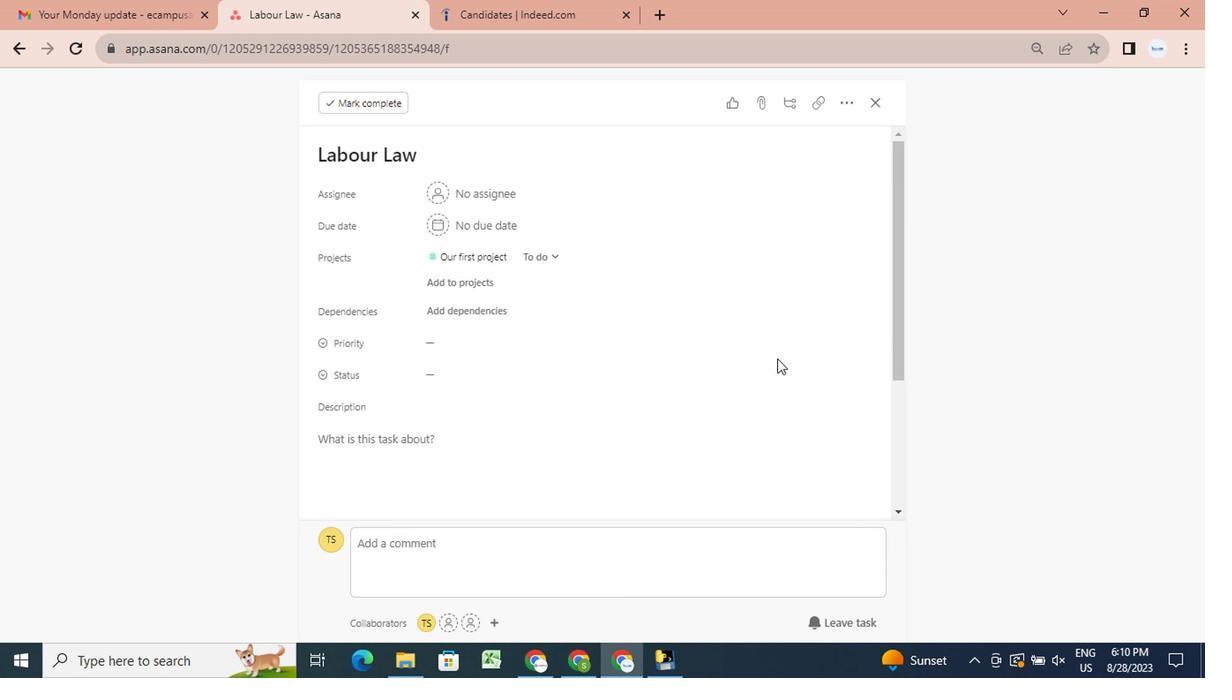 
Action: Mouse scrolled (674, 432) with delta (0, 0)
Screenshot: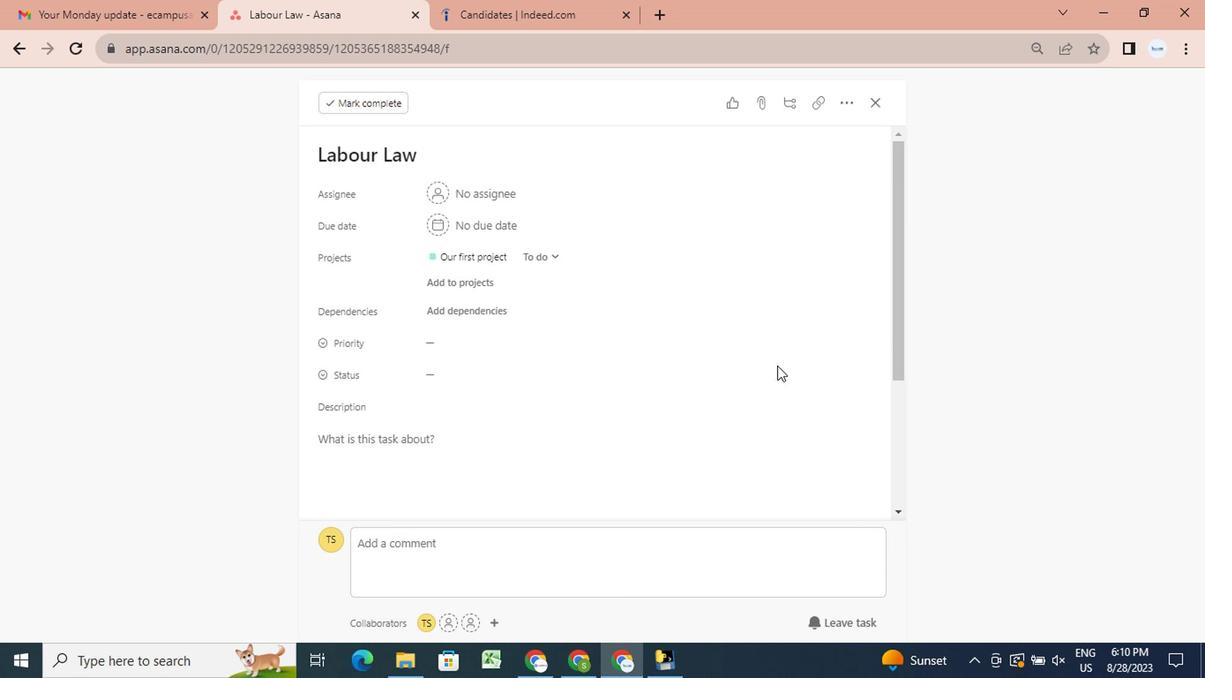 
Action: Mouse scrolled (674, 432) with delta (0, 0)
Screenshot: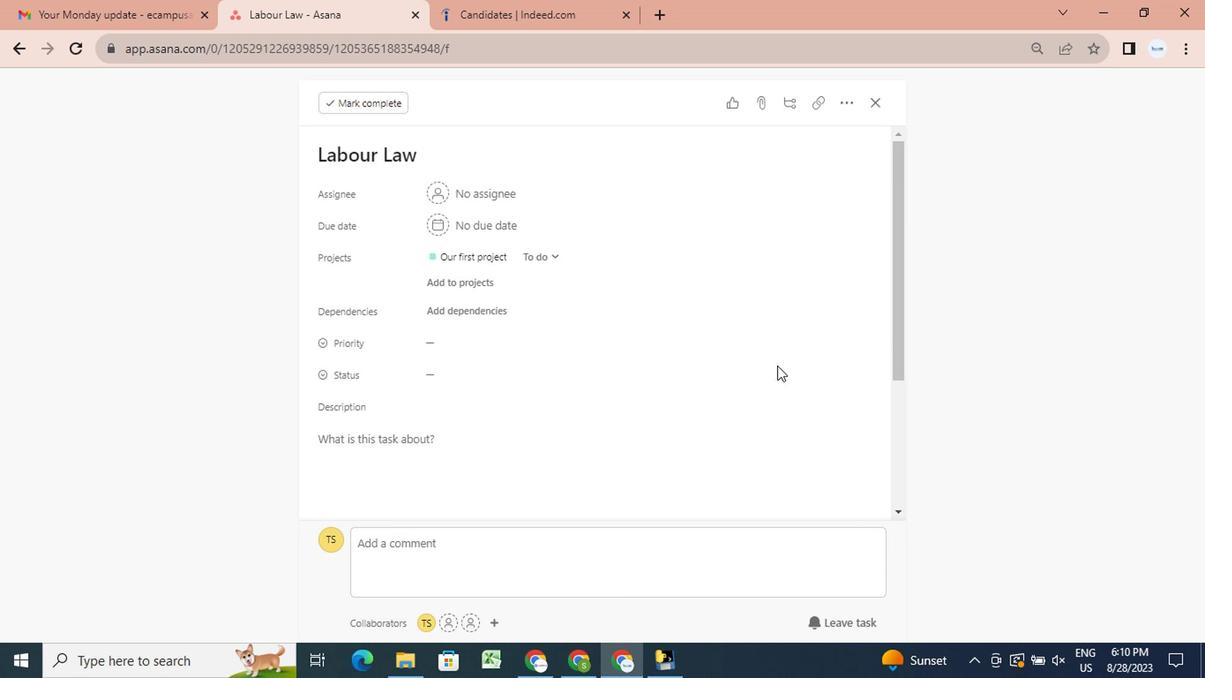 
Action: Mouse scrolled (674, 432) with delta (0, 0)
Screenshot: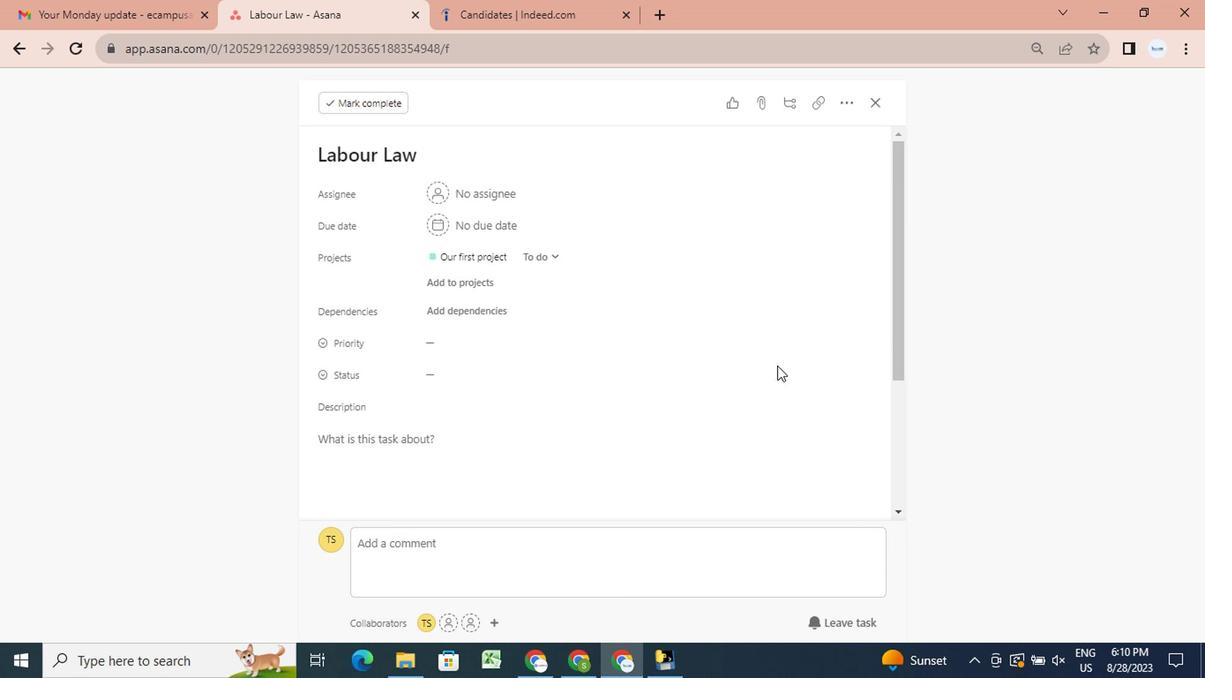 
Action: Mouse scrolled (674, 432) with delta (0, 0)
Screenshot: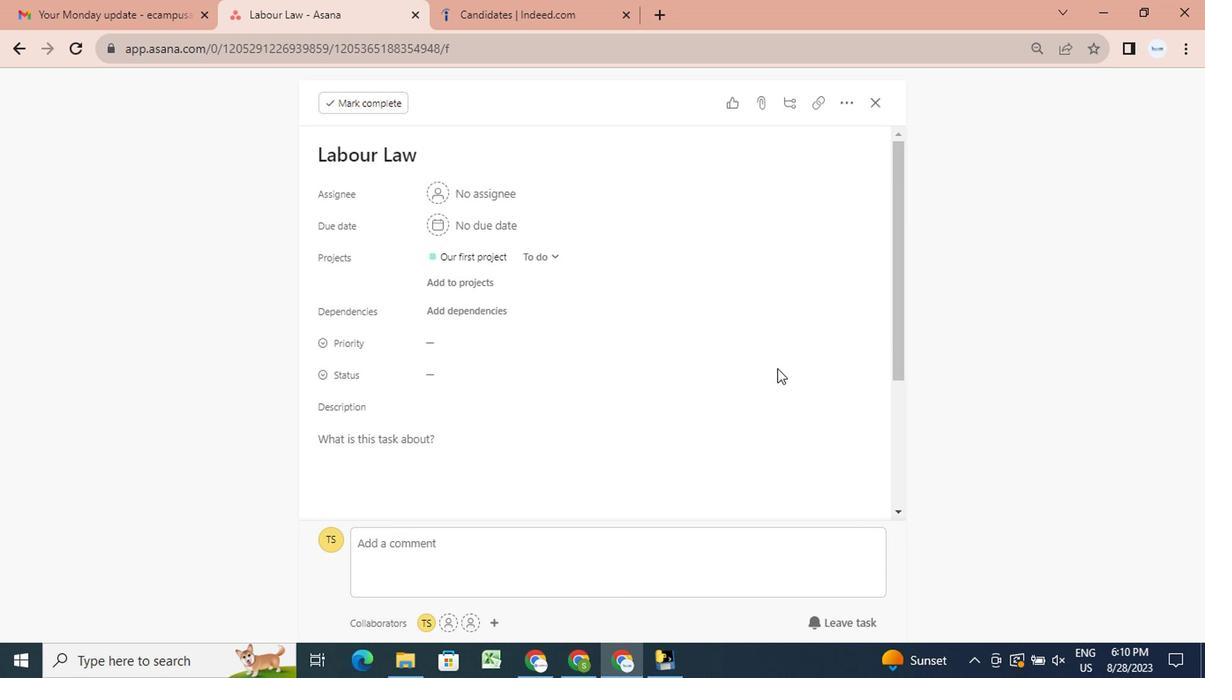 
Action: Mouse scrolled (674, 432) with delta (0, 0)
Screenshot: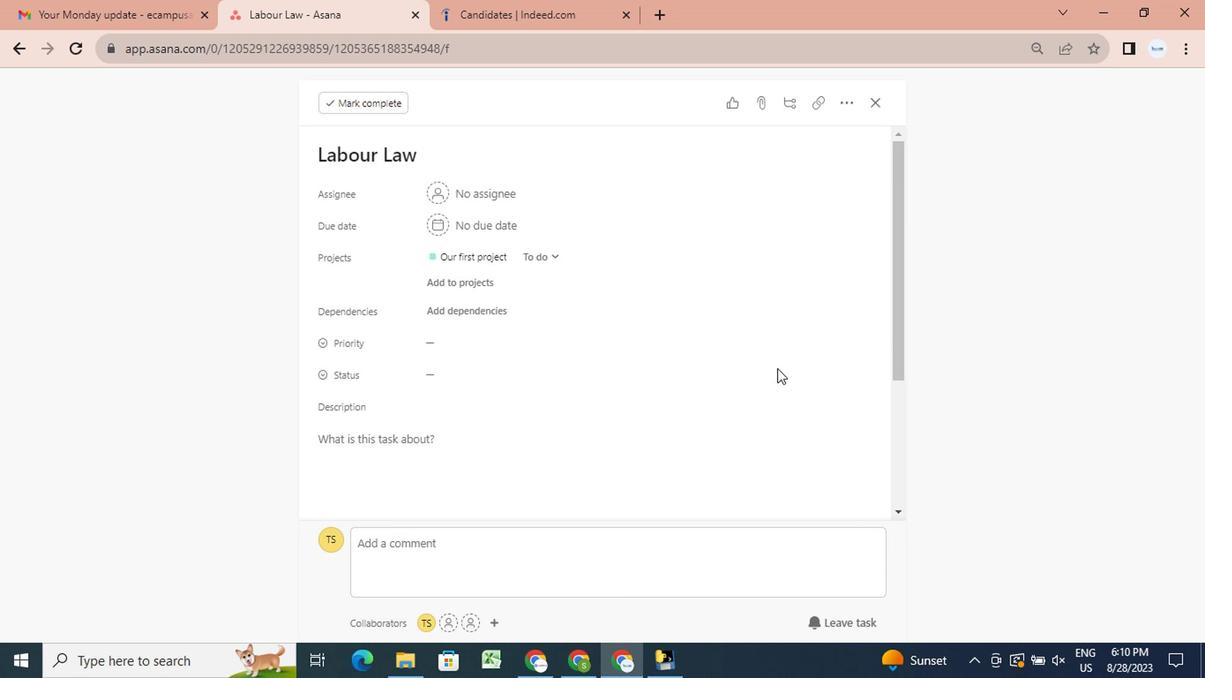 
Action: Mouse moved to (903, 254)
Screenshot: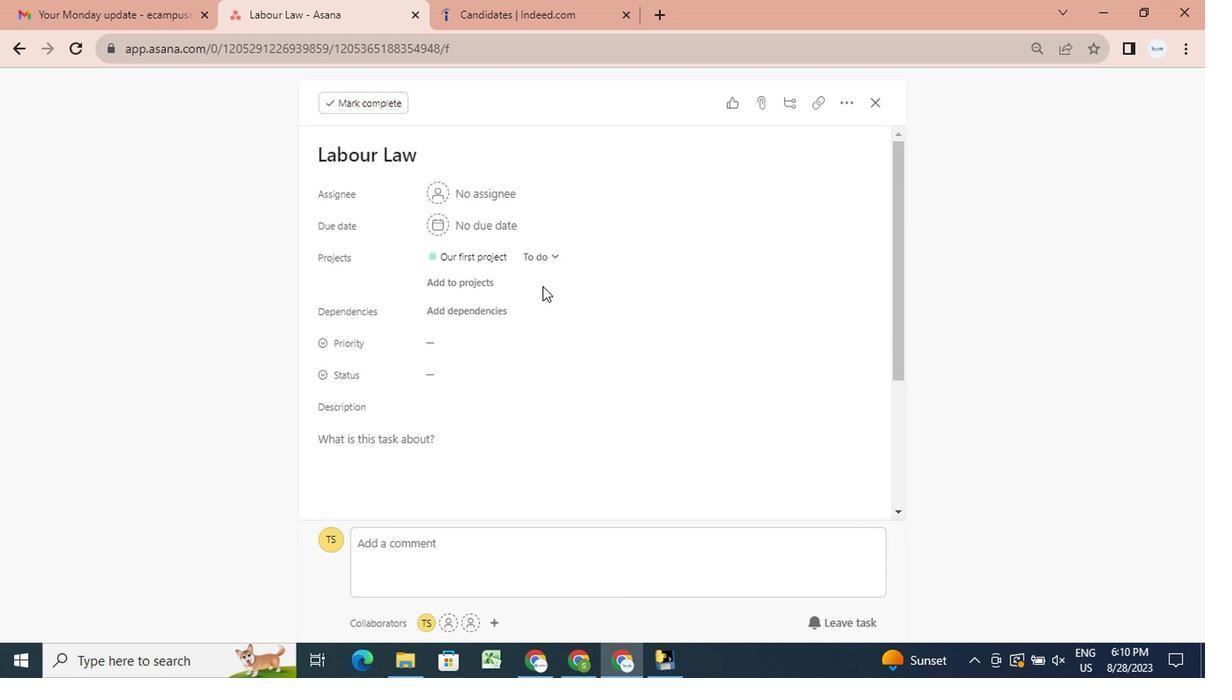 
Action: Mouse pressed left at (903, 254)
Screenshot: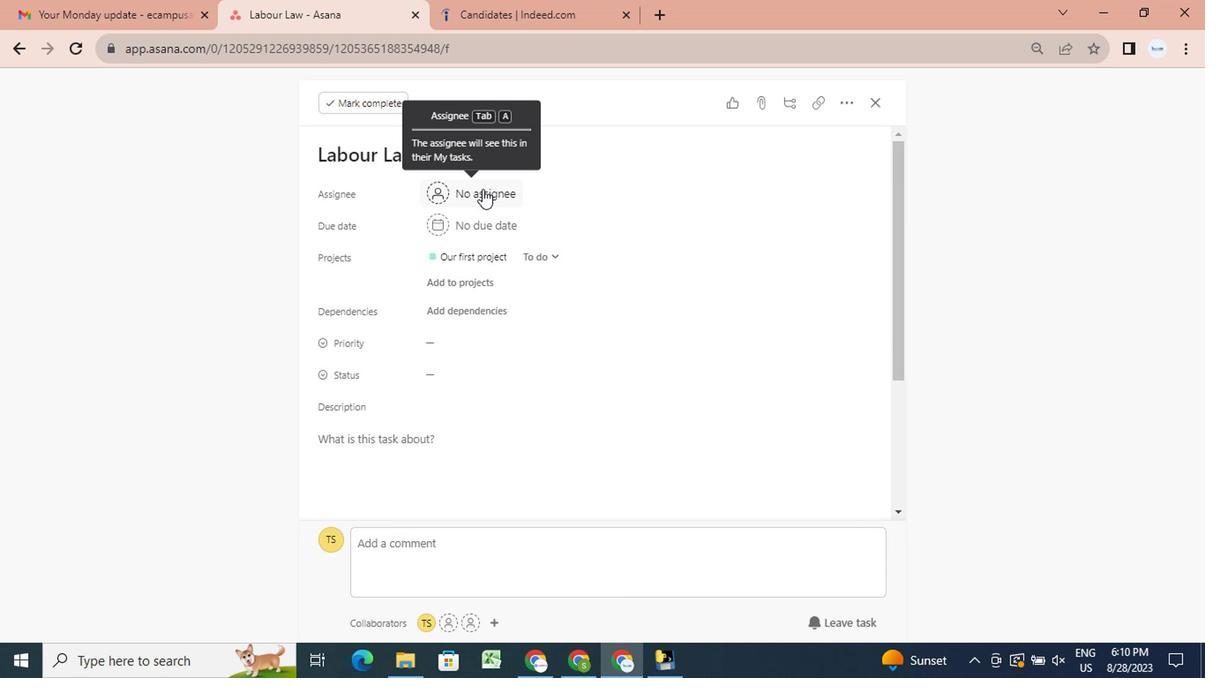 
Action: Mouse moved to (492, 379)
Screenshot: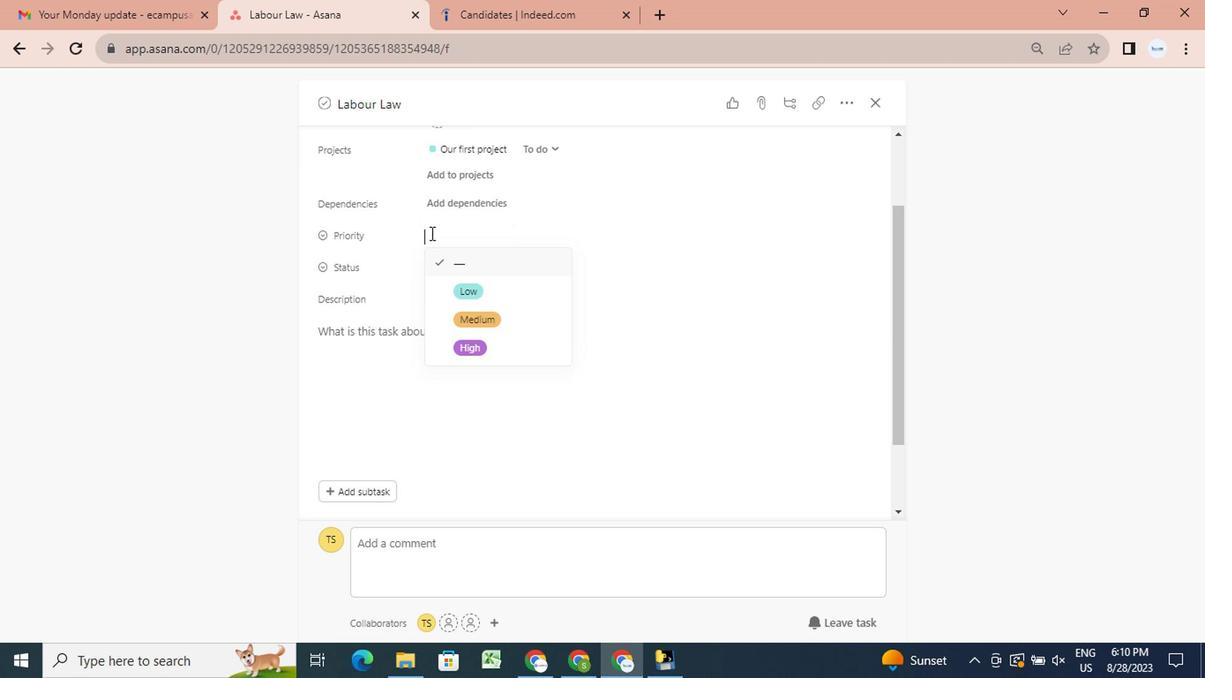
Action: Mouse scrolled (492, 379) with delta (0, 0)
Screenshot: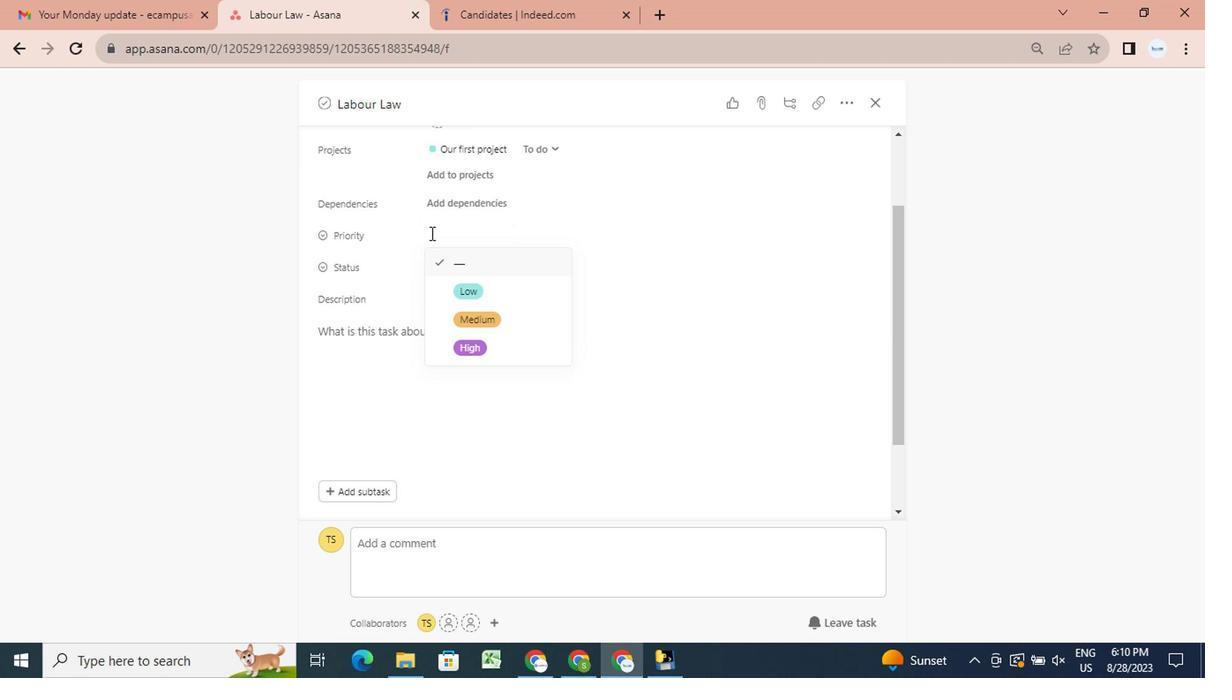 
Action: Mouse scrolled (492, 379) with delta (0, 0)
Screenshot: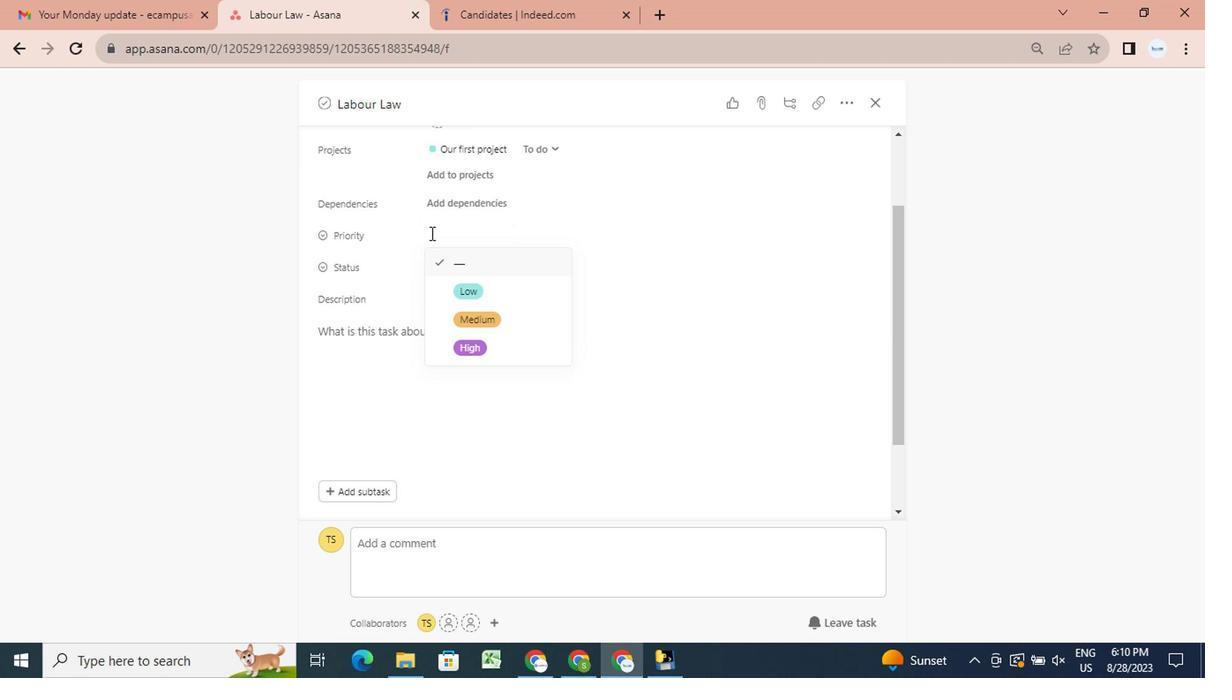
Action: Mouse scrolled (492, 379) with delta (0, 0)
Screenshot: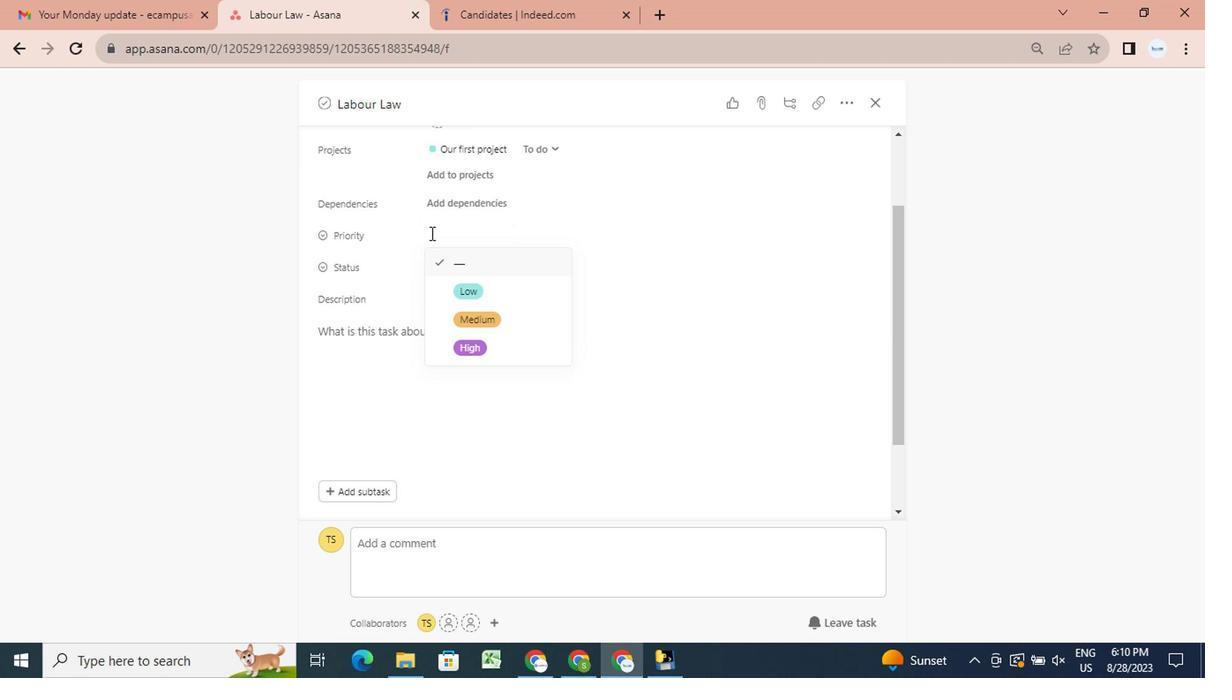 
Action: Mouse scrolled (492, 379) with delta (0, 0)
Screenshot: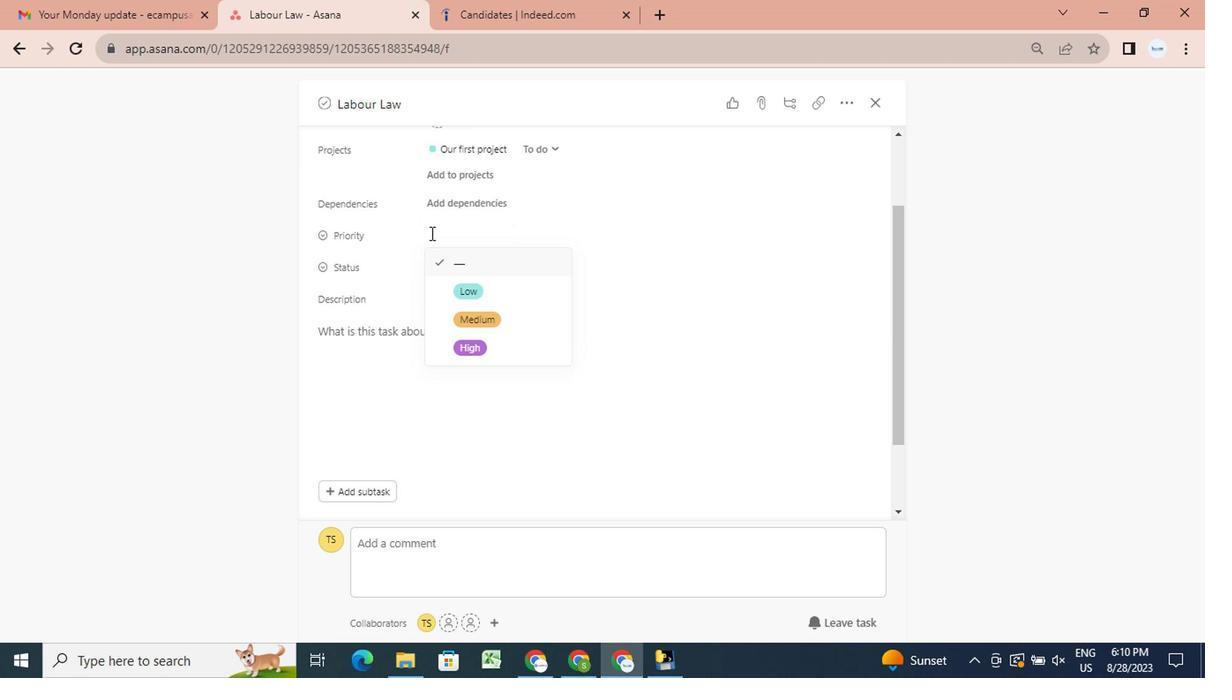 
Action: Mouse scrolled (492, 379) with delta (0, 0)
Screenshot: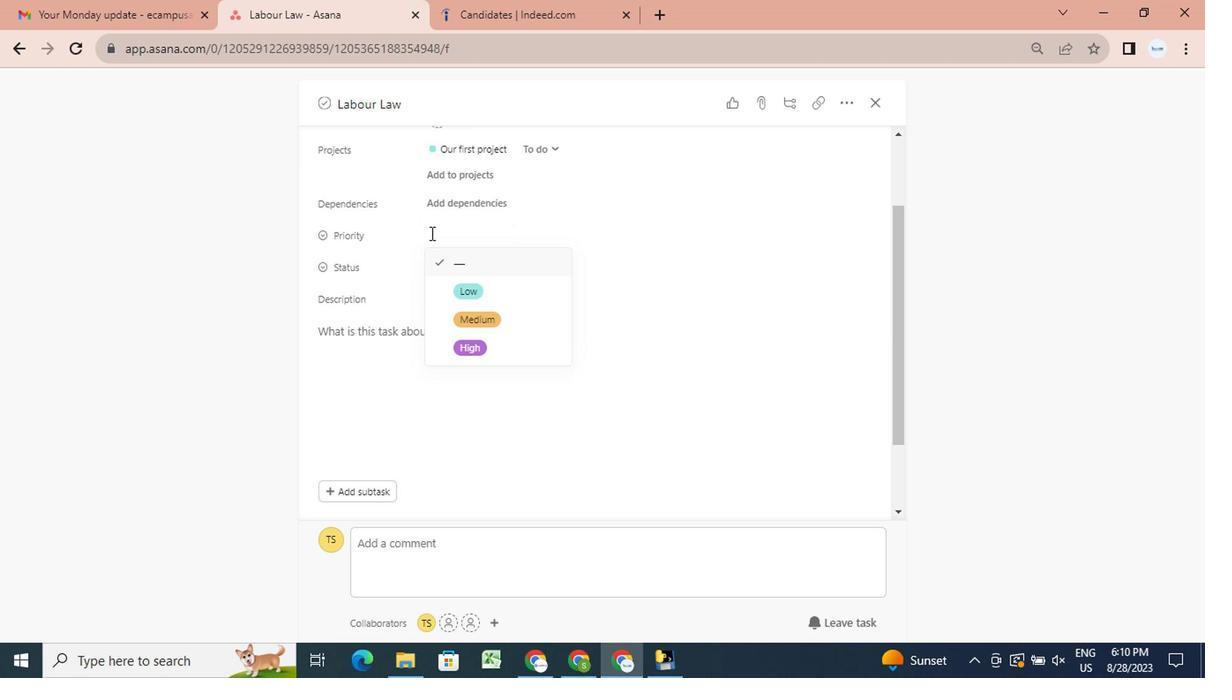 
Action: Mouse scrolled (492, 379) with delta (0, 0)
Screenshot: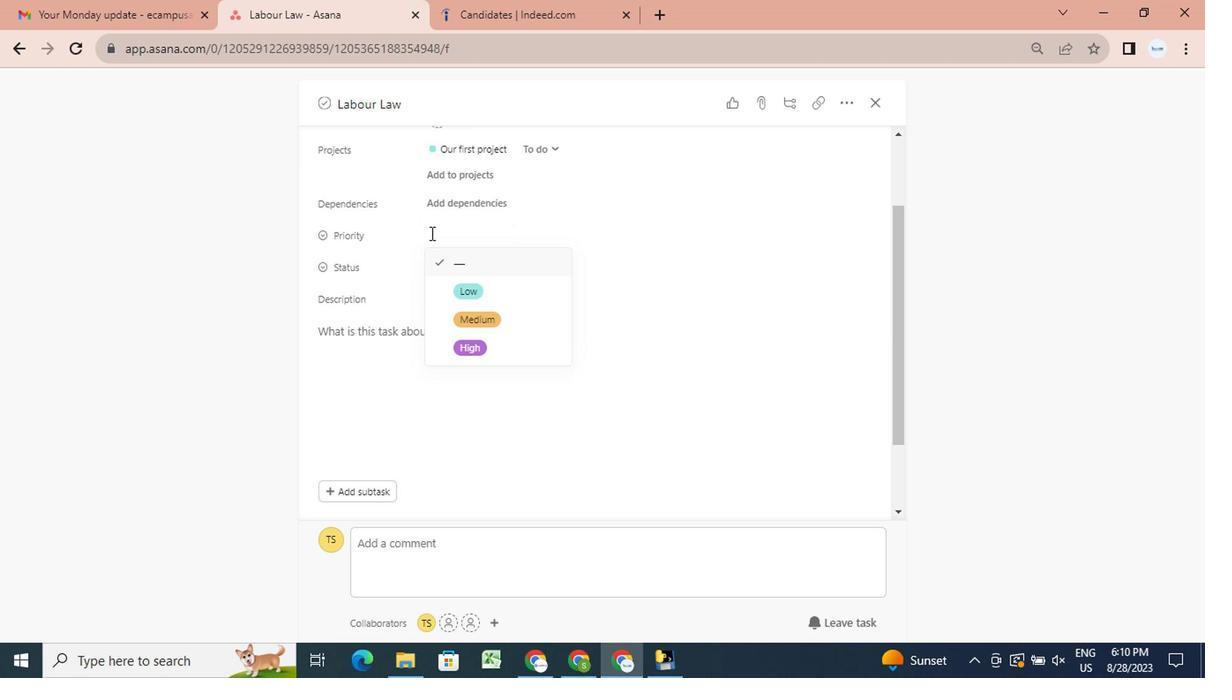
Action: Mouse scrolled (492, 379) with delta (0, 0)
Screenshot: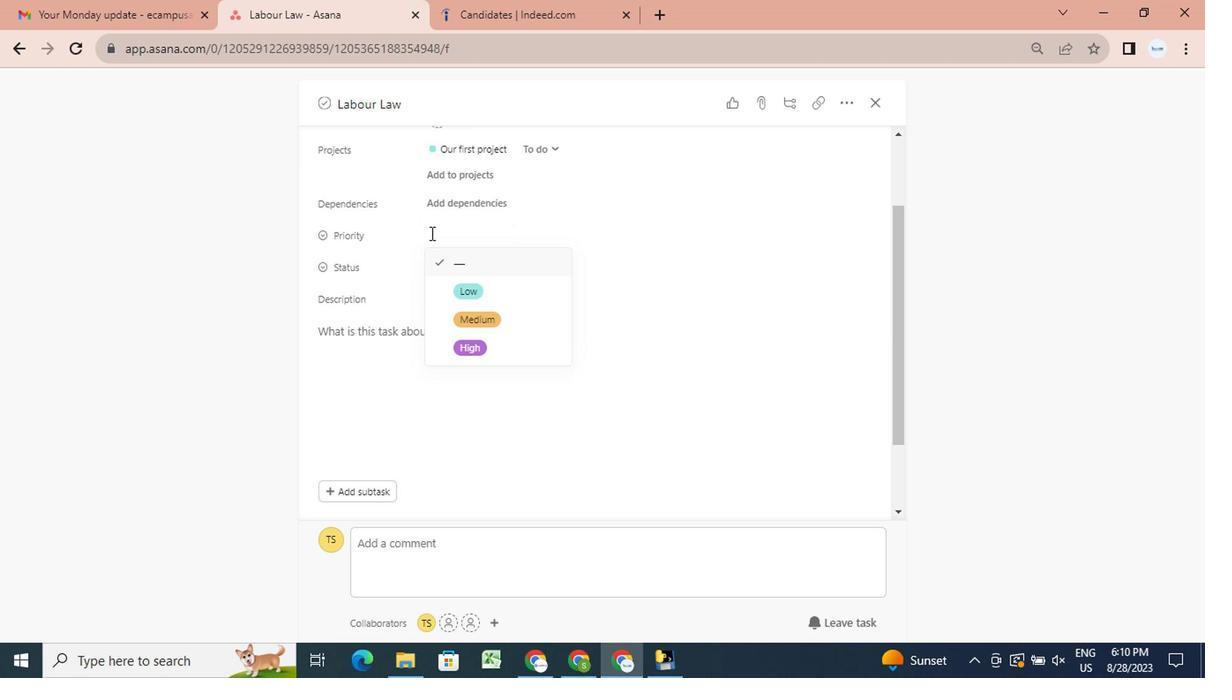 
Action: Mouse scrolled (492, 379) with delta (0, 0)
Screenshot: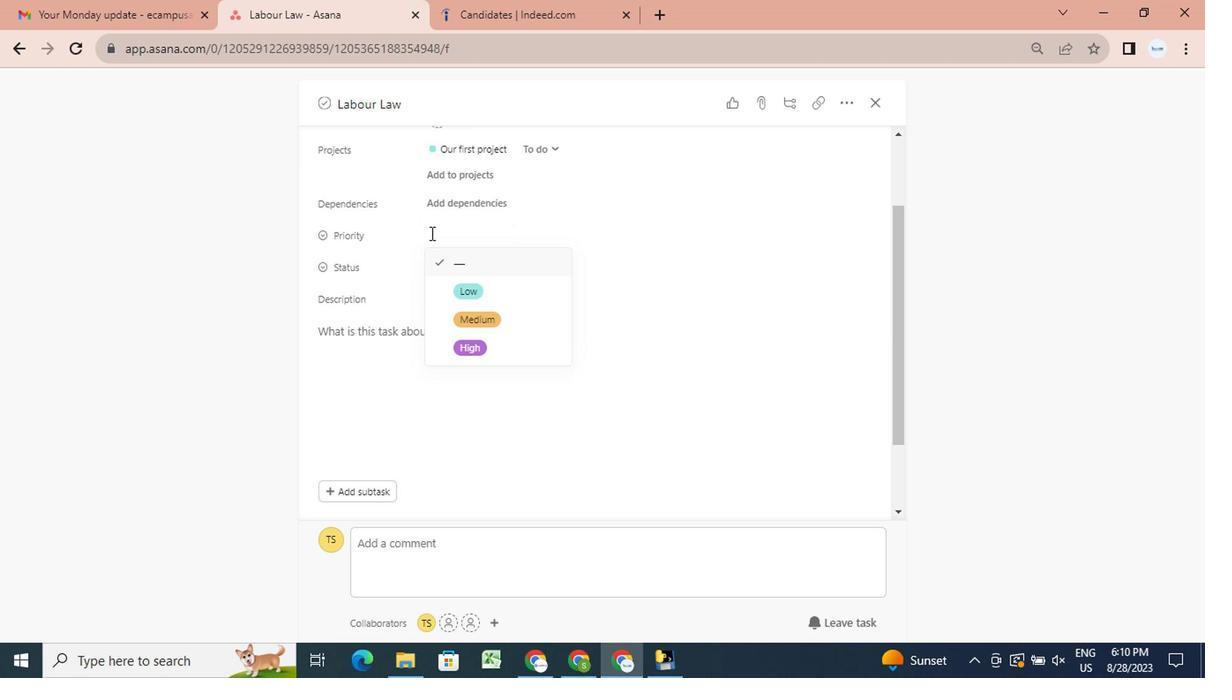 
Action: Mouse scrolled (492, 379) with delta (0, 0)
Screenshot: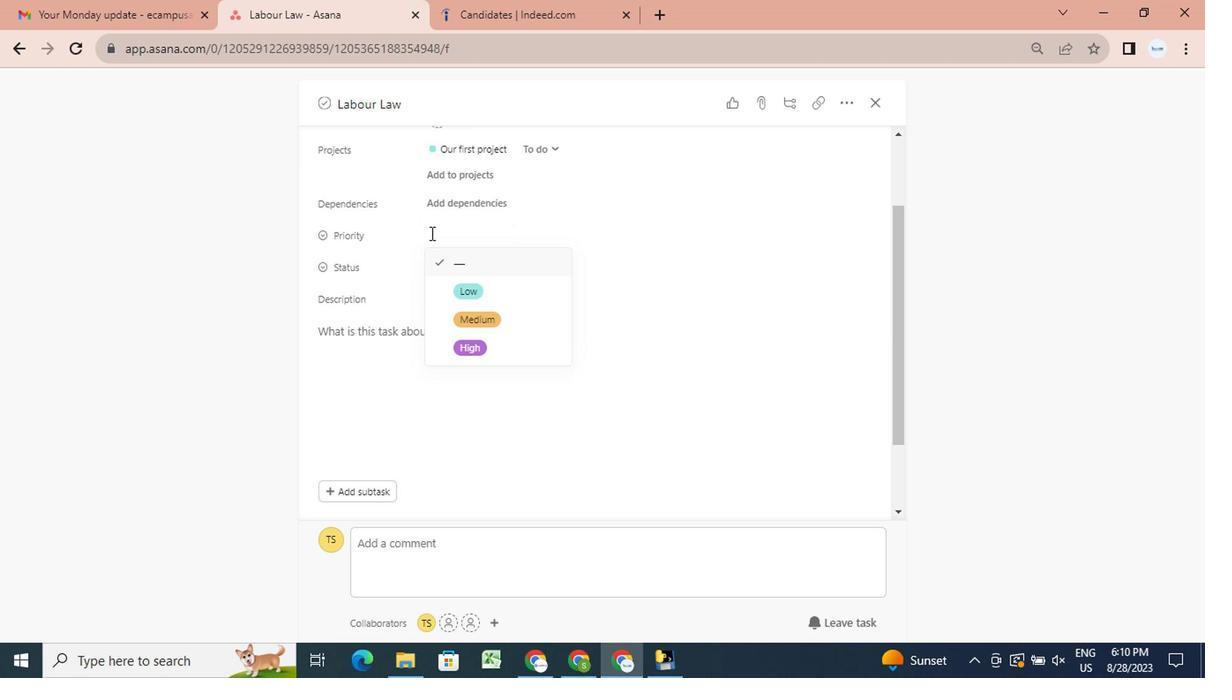 
Action: Mouse scrolled (492, 379) with delta (0, 0)
Screenshot: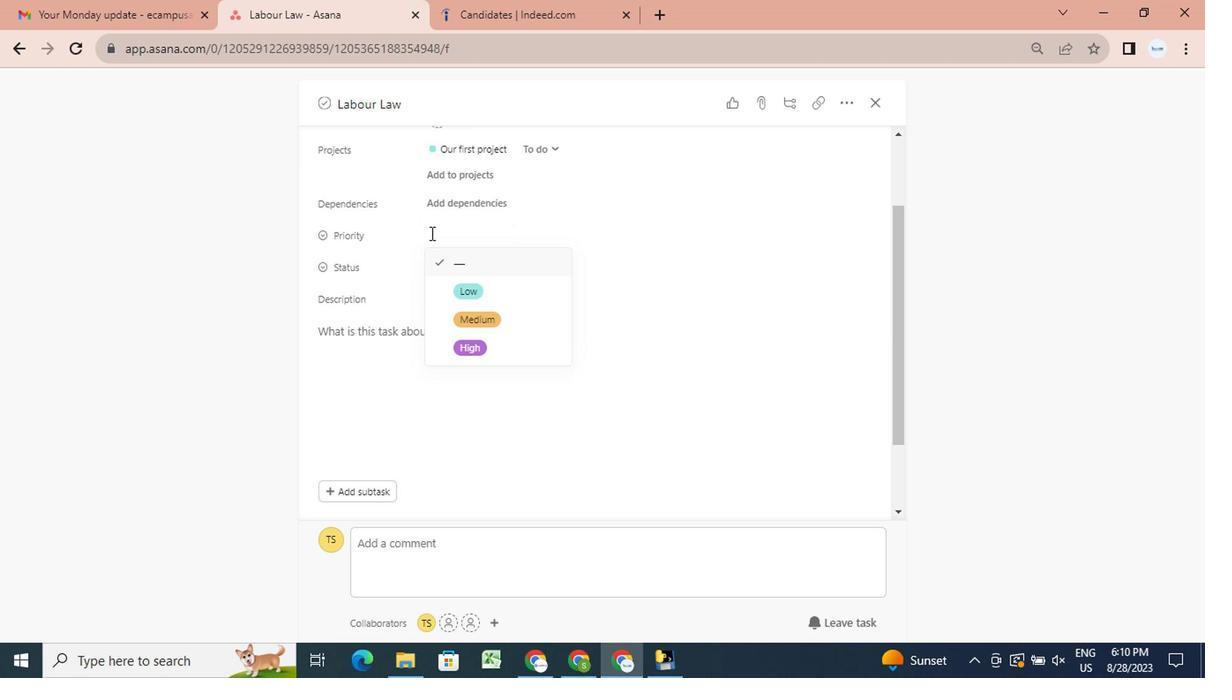 
Action: Mouse scrolled (492, 379) with delta (0, 0)
Screenshot: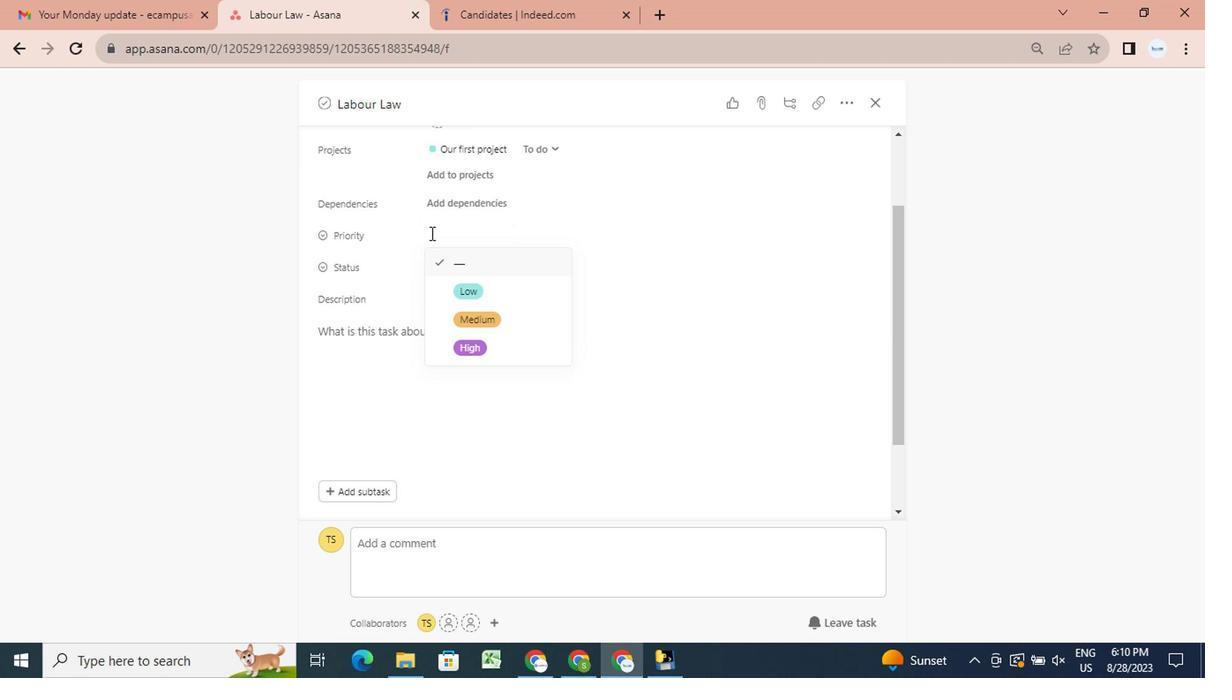 
Action: Mouse scrolled (492, 379) with delta (0, 0)
Screenshot: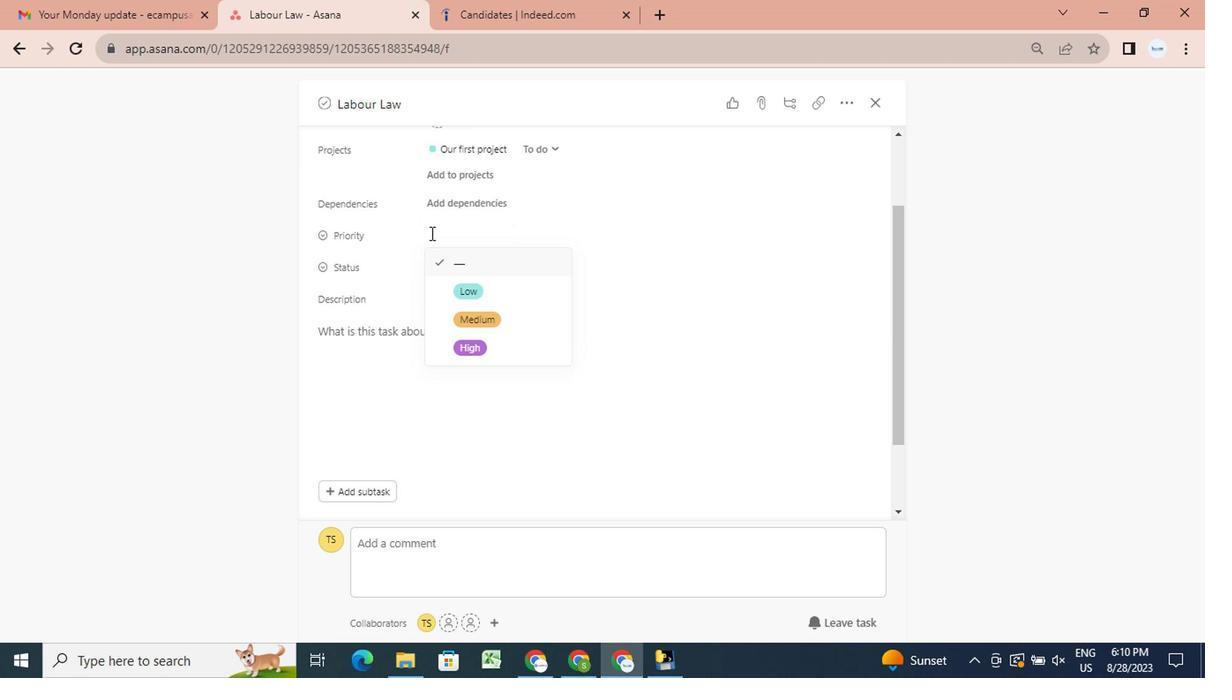 
Action: Mouse scrolled (492, 379) with delta (0, 0)
Screenshot: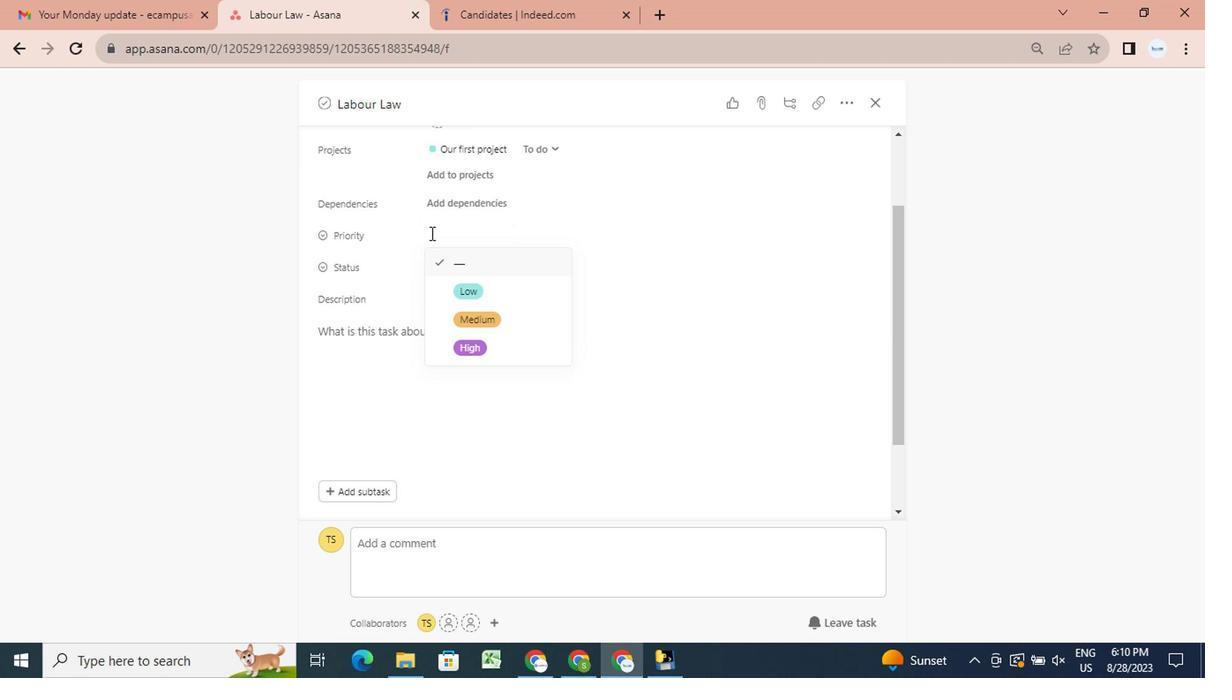 
Action: Mouse scrolled (492, 379) with delta (0, 0)
Screenshot: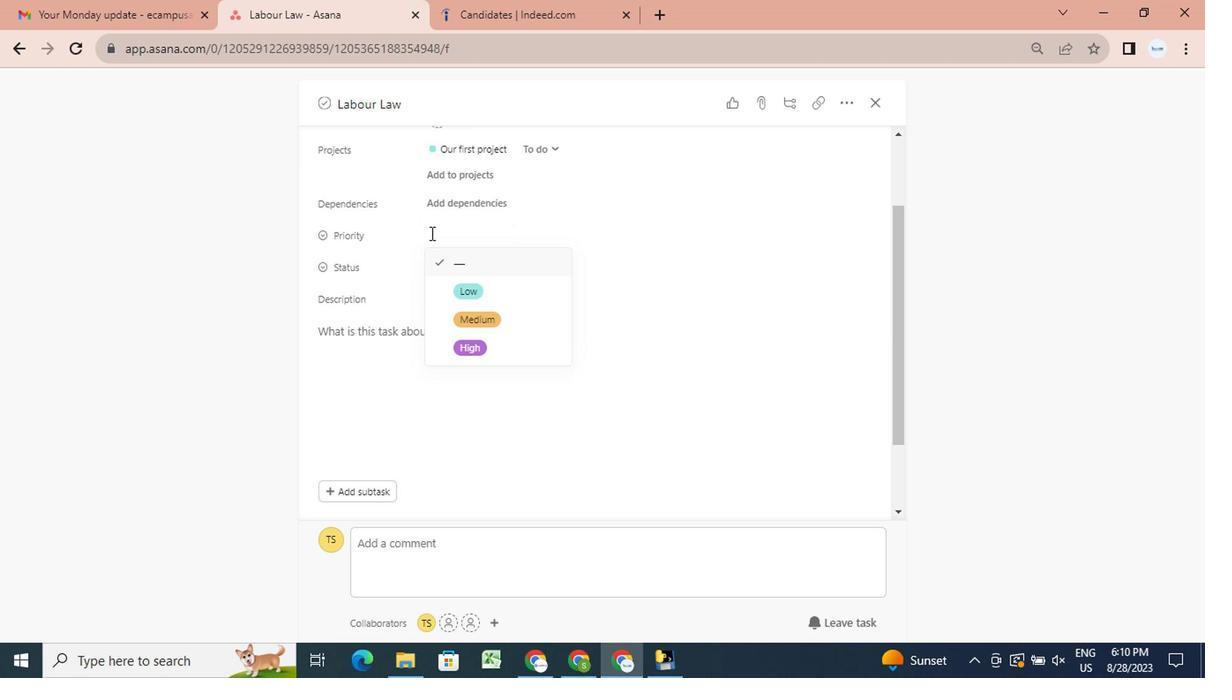 
Action: Mouse scrolled (492, 379) with delta (0, 0)
Screenshot: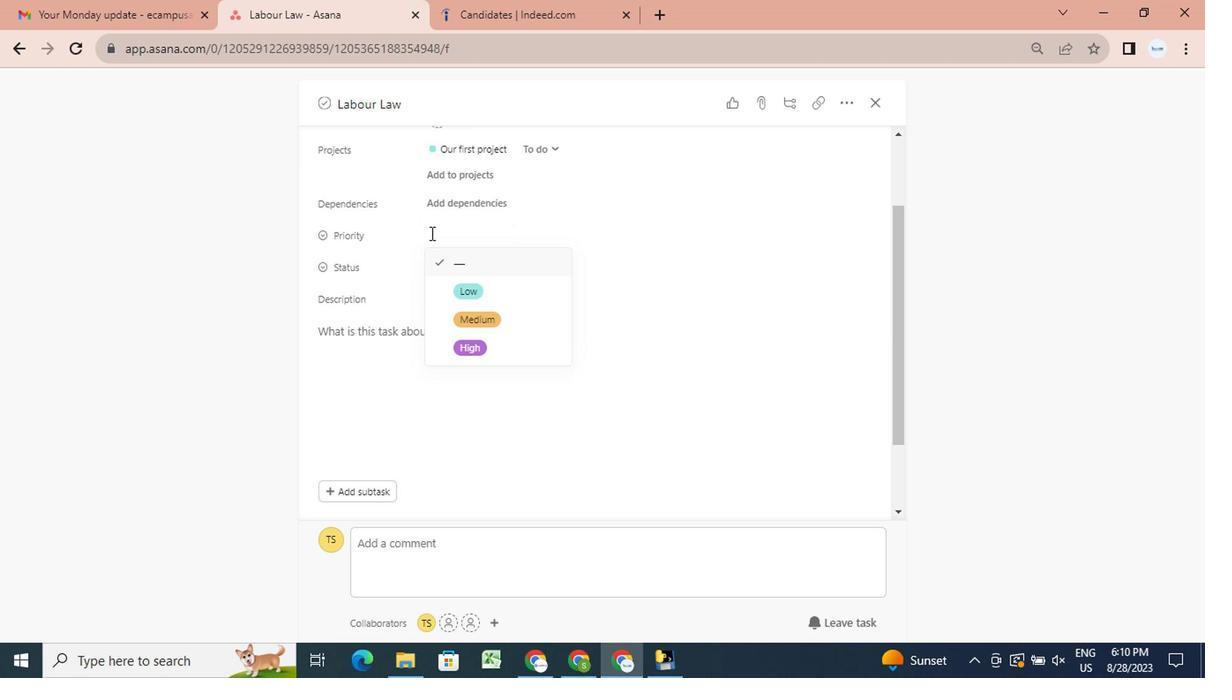 
Action: Mouse scrolled (492, 379) with delta (0, 0)
Screenshot: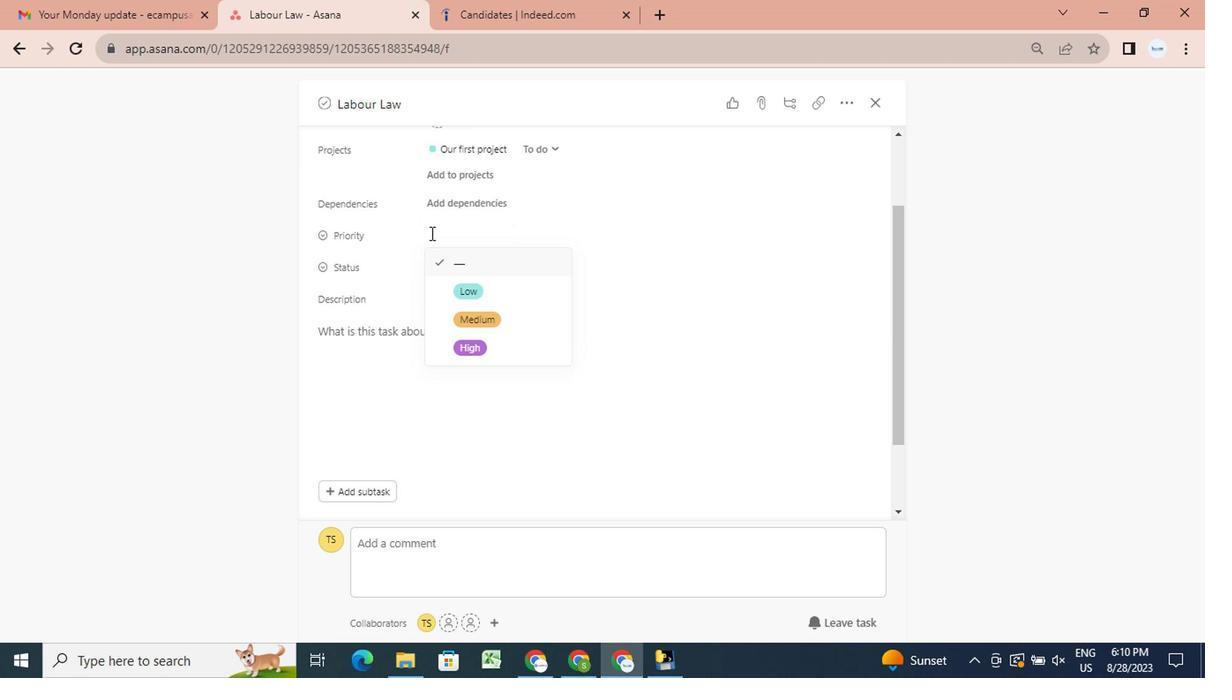
Action: Mouse scrolled (492, 379) with delta (0, 0)
Screenshot: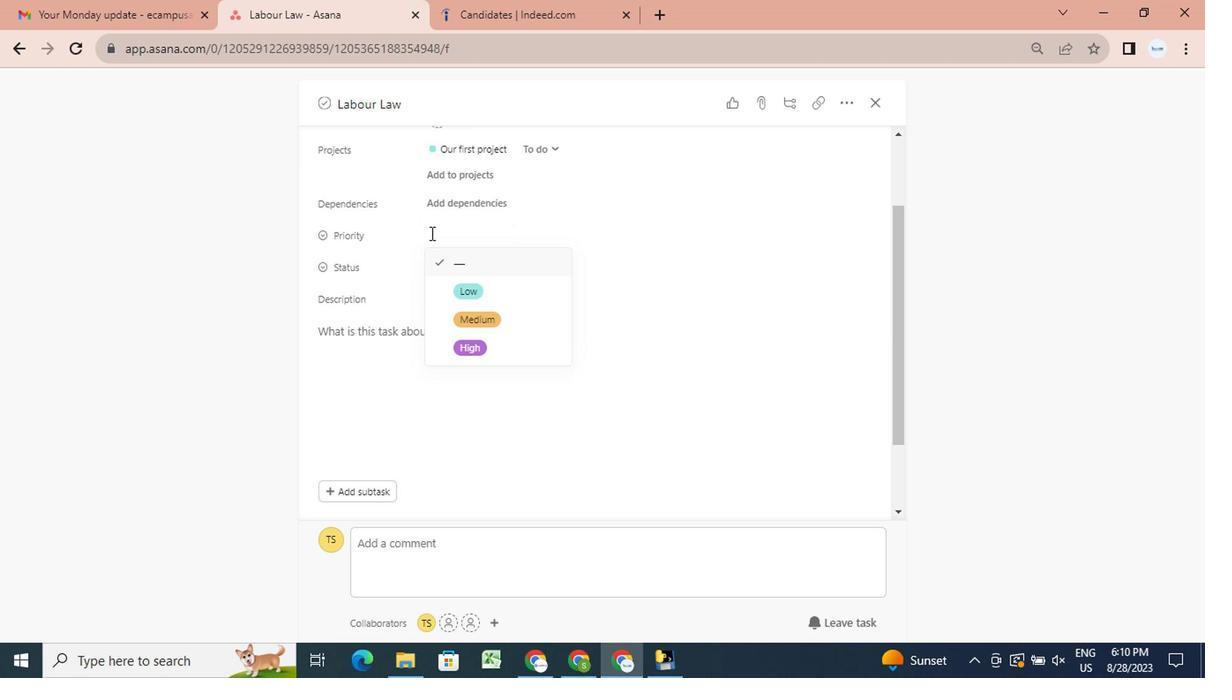 
Action: Mouse scrolled (492, 379) with delta (0, 0)
Screenshot: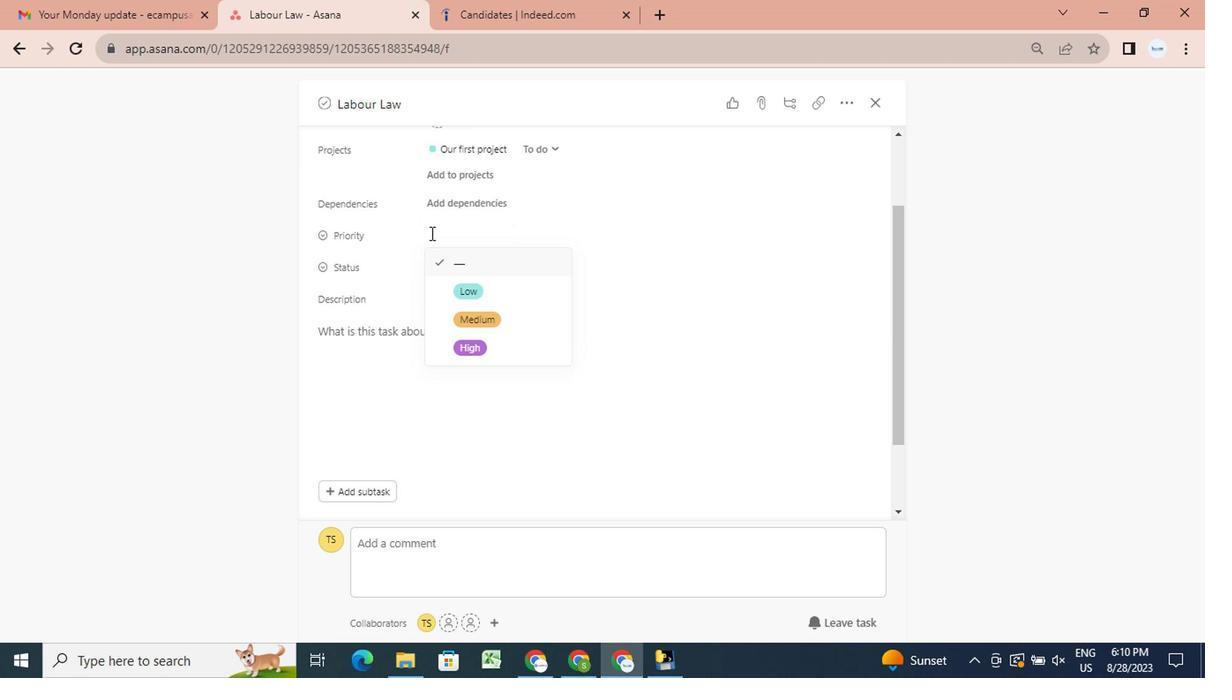 
Action: Mouse scrolled (492, 379) with delta (0, 0)
Screenshot: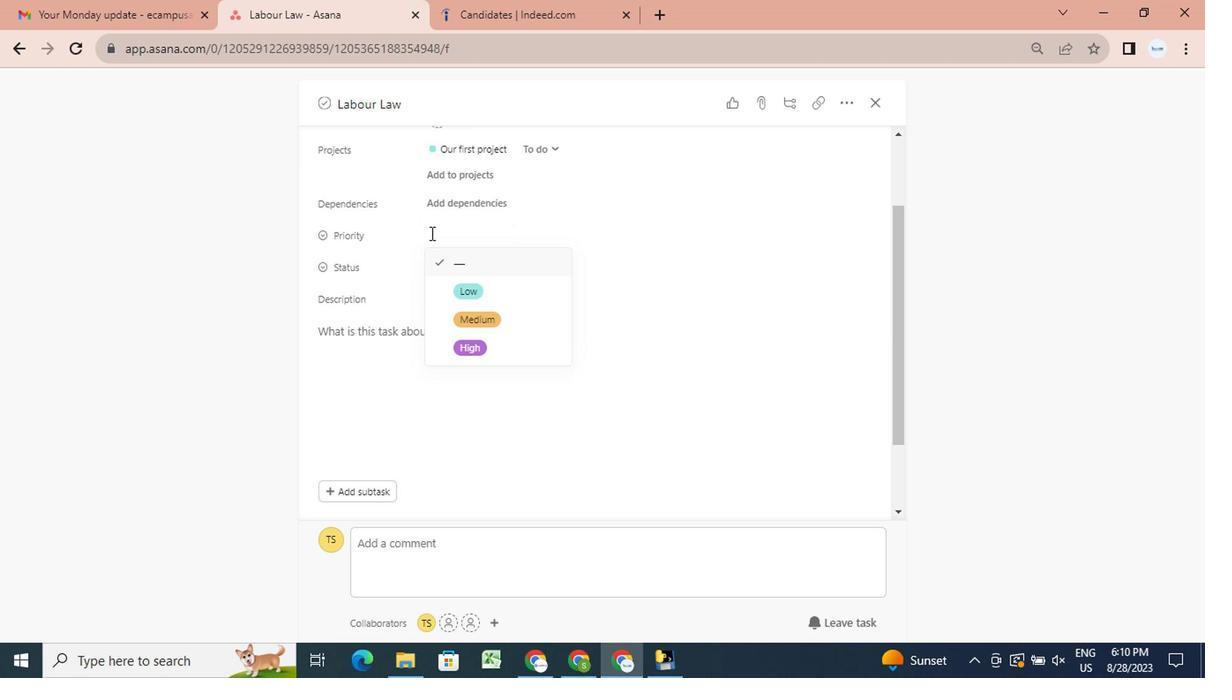 
Action: Mouse scrolled (492, 379) with delta (0, 0)
Screenshot: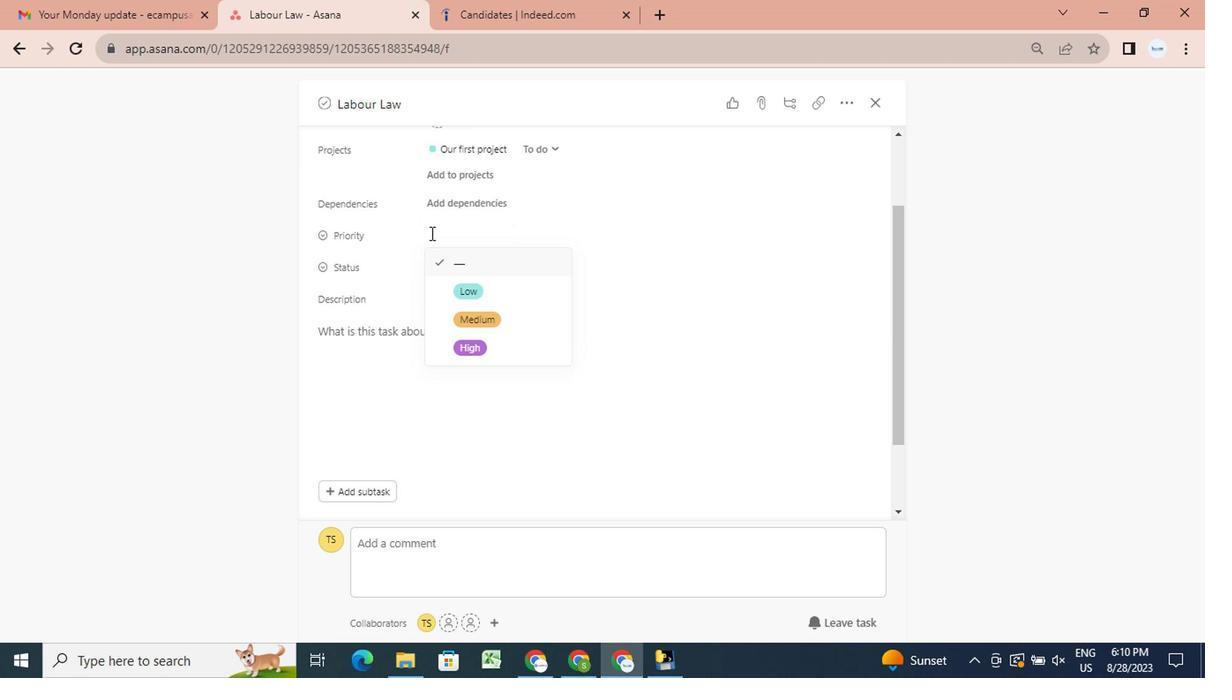 
Action: Mouse scrolled (492, 379) with delta (0, 0)
Screenshot: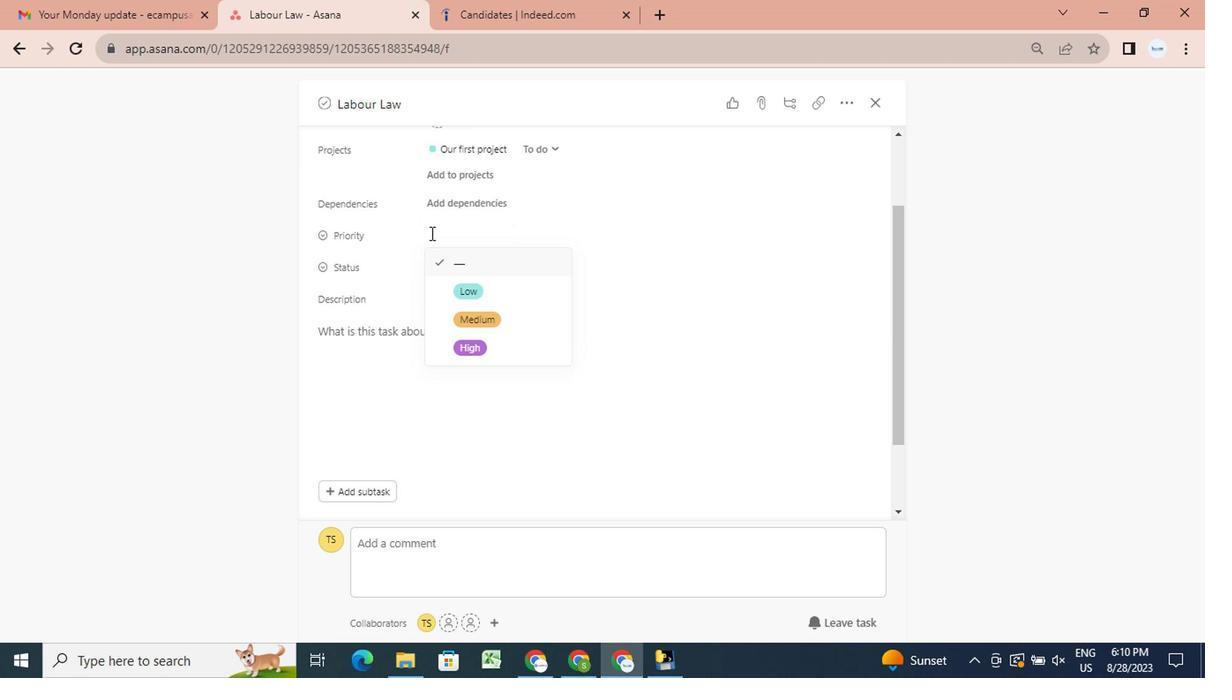 
Action: Mouse scrolled (492, 379) with delta (0, 0)
Screenshot: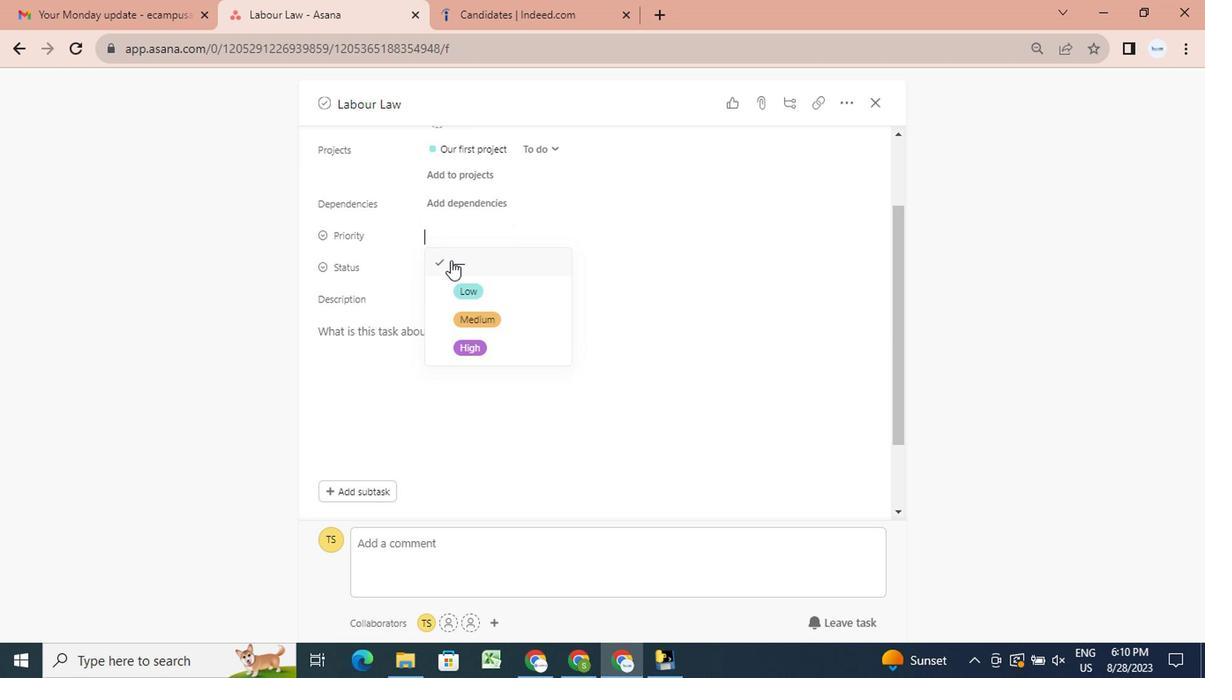 
Action: Mouse scrolled (492, 379) with delta (0, 0)
Screenshot: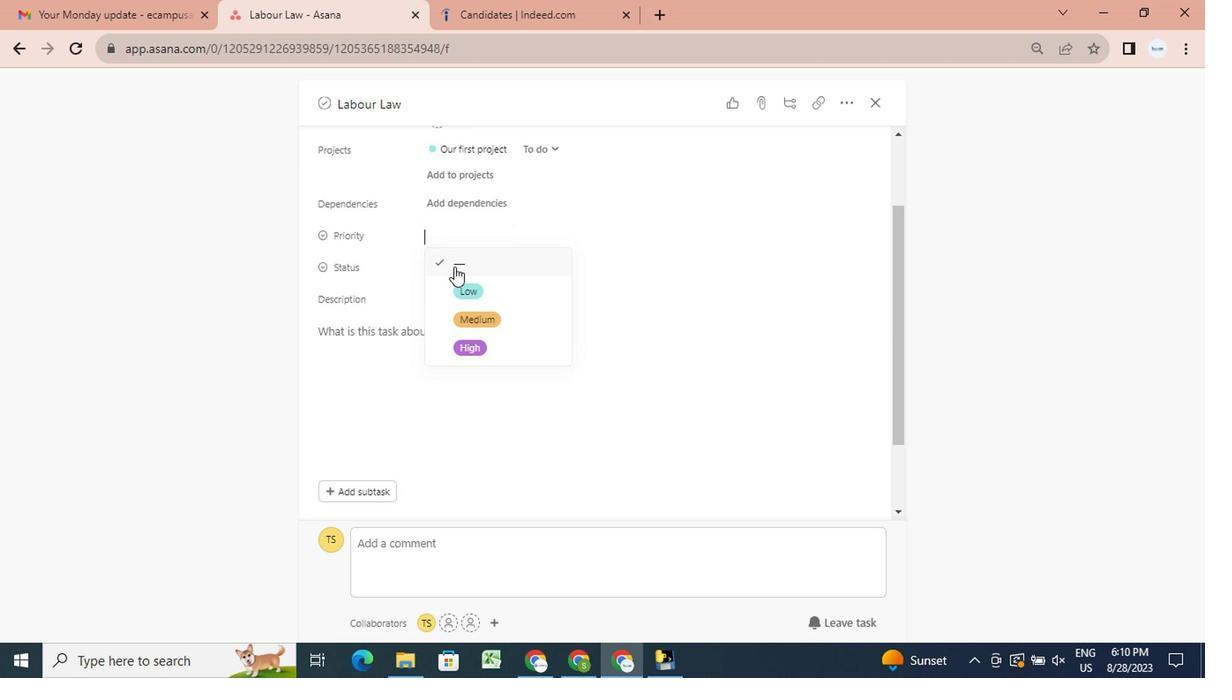 
Action: Mouse scrolled (492, 379) with delta (0, 0)
Screenshot: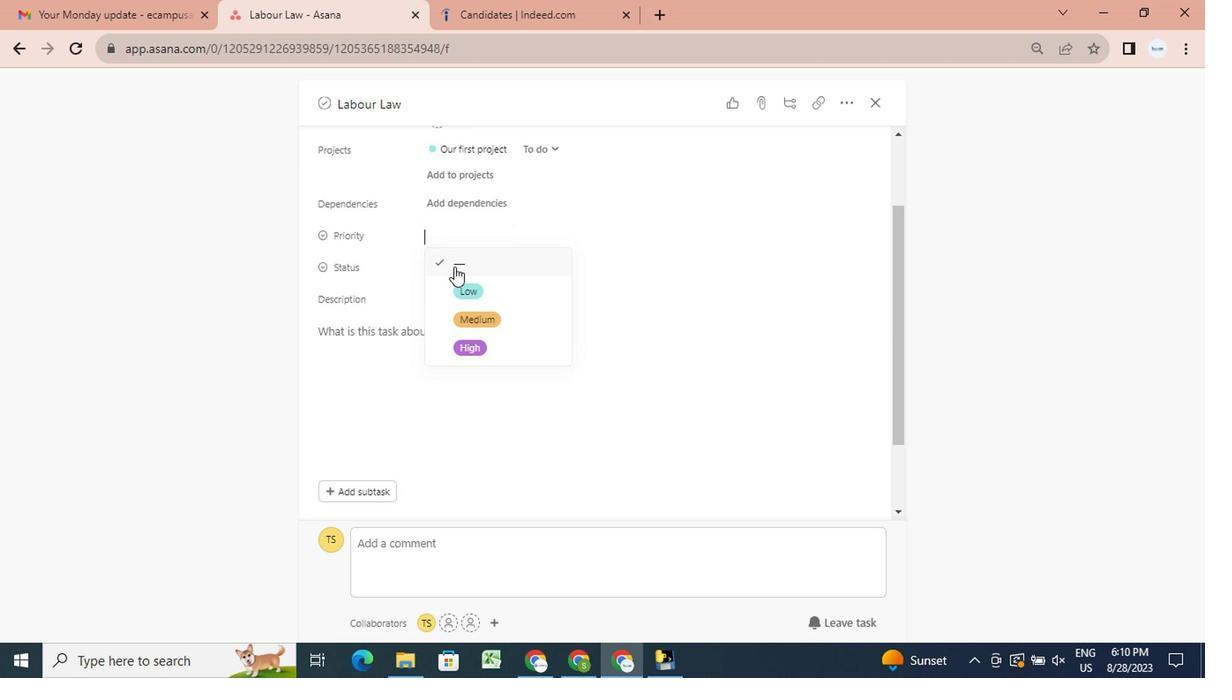 
Action: Mouse scrolled (492, 379) with delta (0, 0)
Screenshot: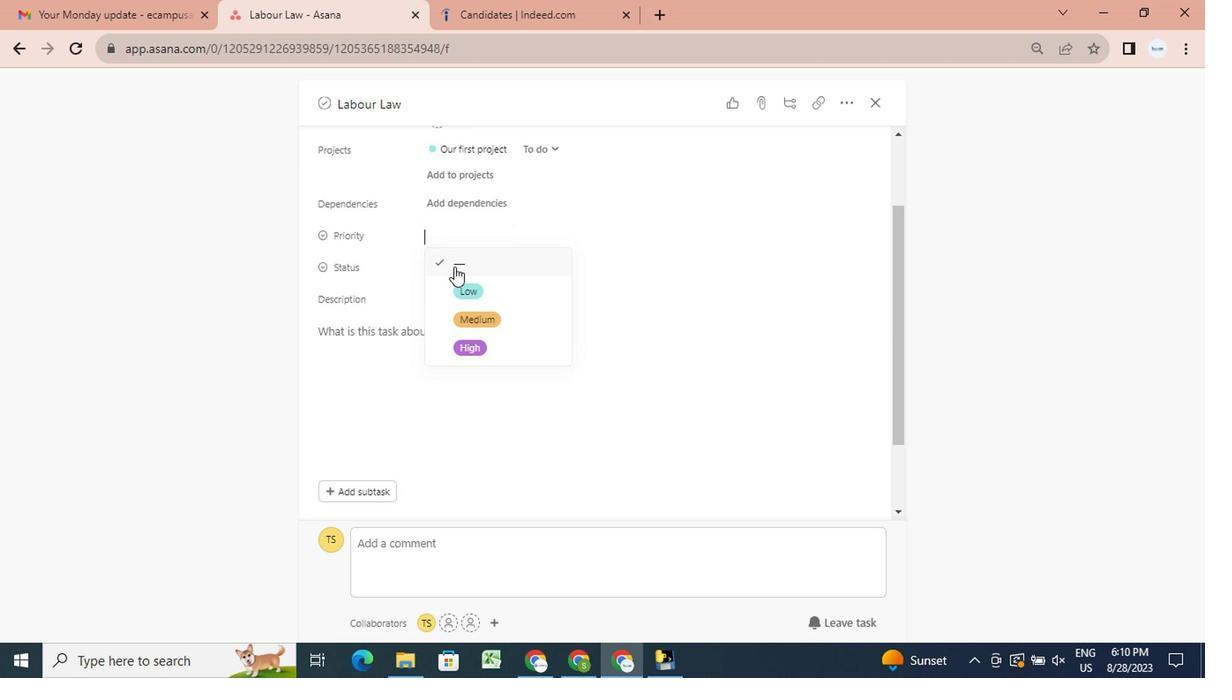 
Action: Mouse scrolled (492, 379) with delta (0, 0)
Screenshot: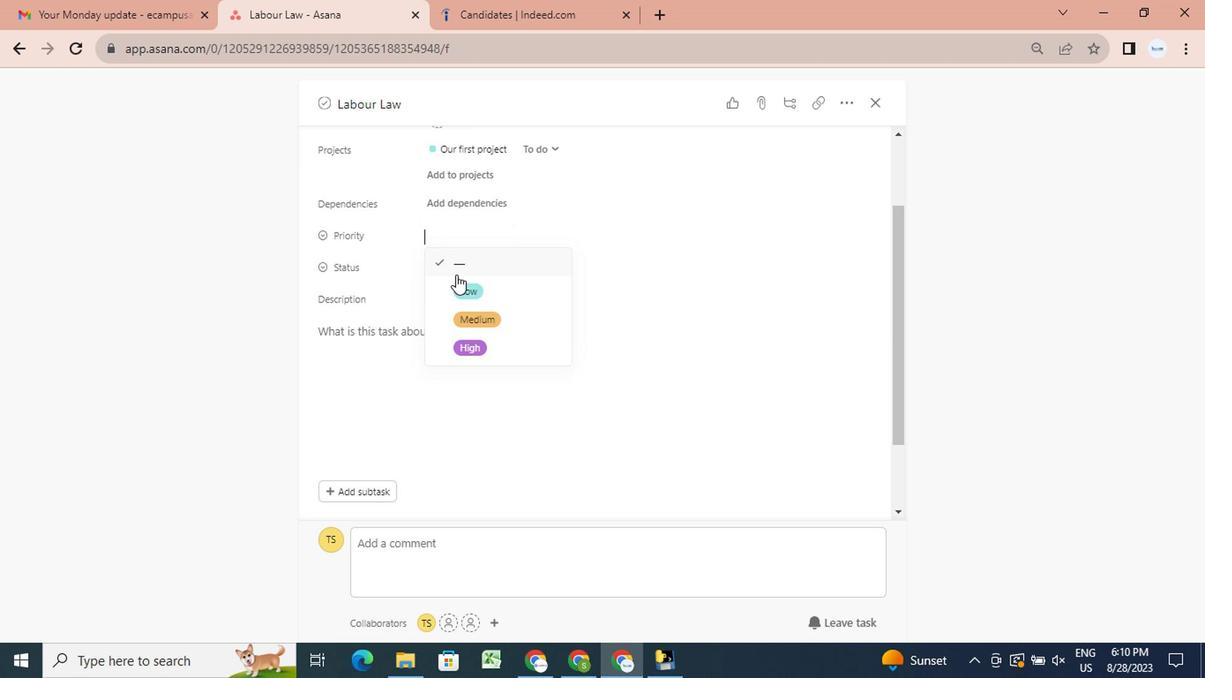 
Action: Mouse scrolled (492, 379) with delta (0, 0)
Screenshot: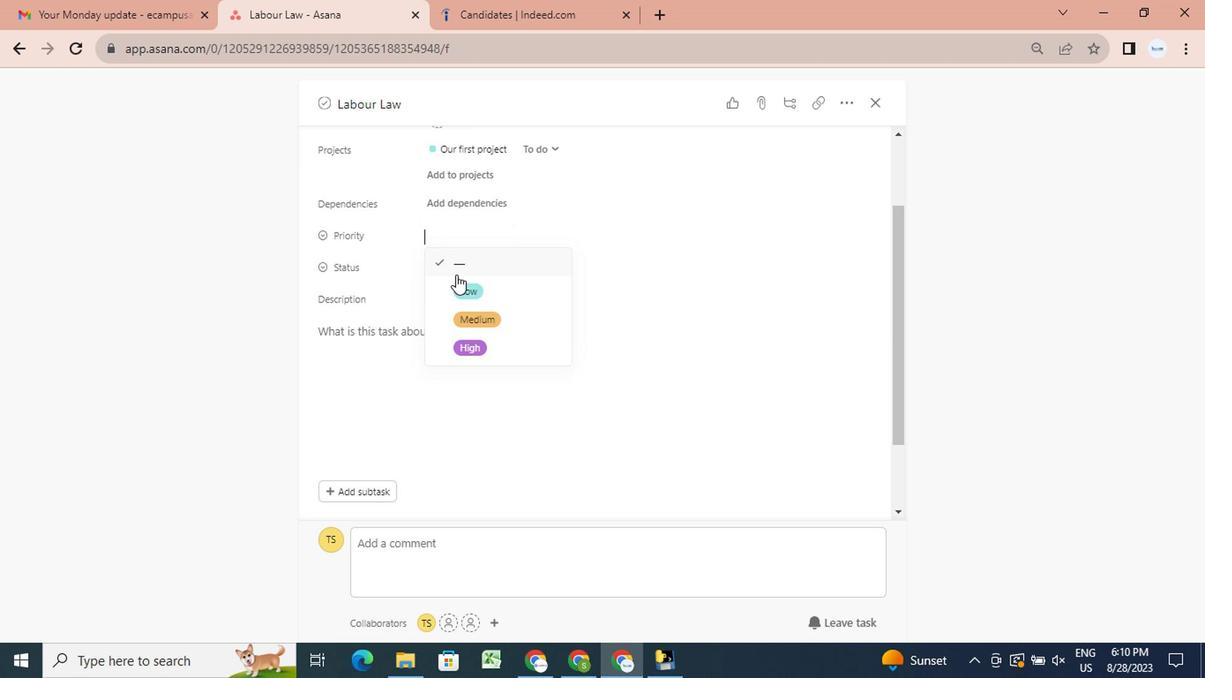 
Action: Mouse scrolled (492, 379) with delta (0, 0)
Screenshot: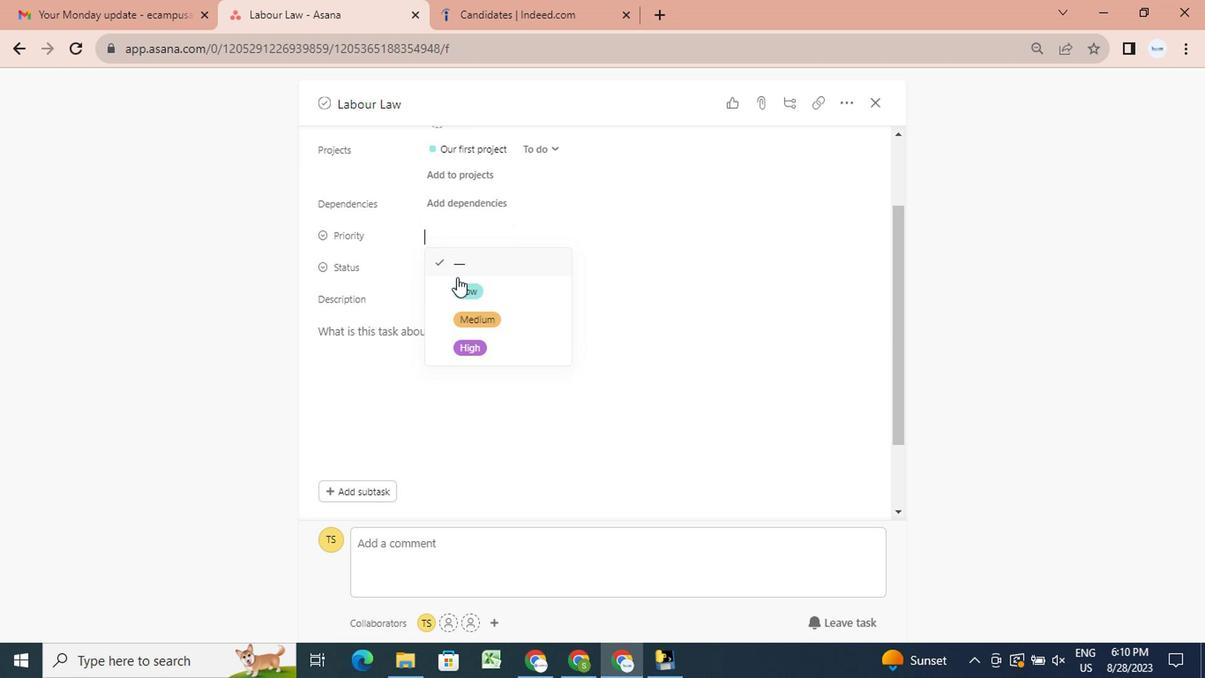 
Action: Mouse scrolled (492, 379) with delta (0, 0)
Screenshot: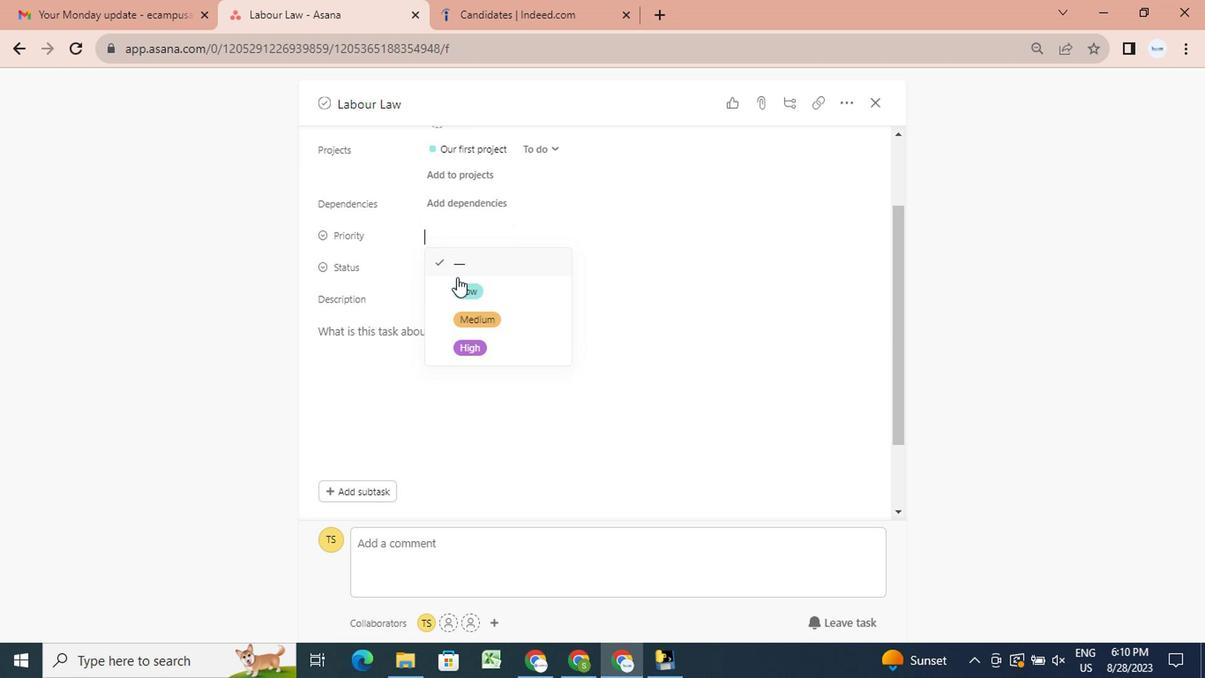 
Action: Mouse scrolled (492, 379) with delta (0, 0)
Screenshot: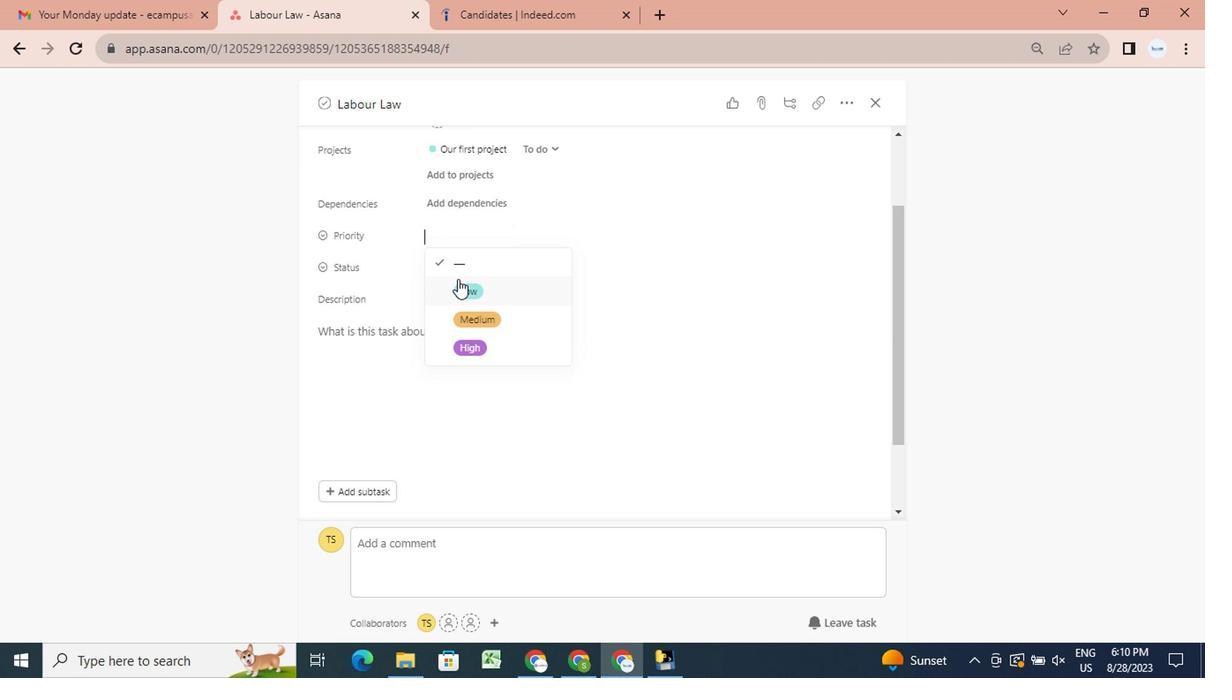 
Action: Mouse scrolled (492, 379) with delta (0, 0)
Screenshot: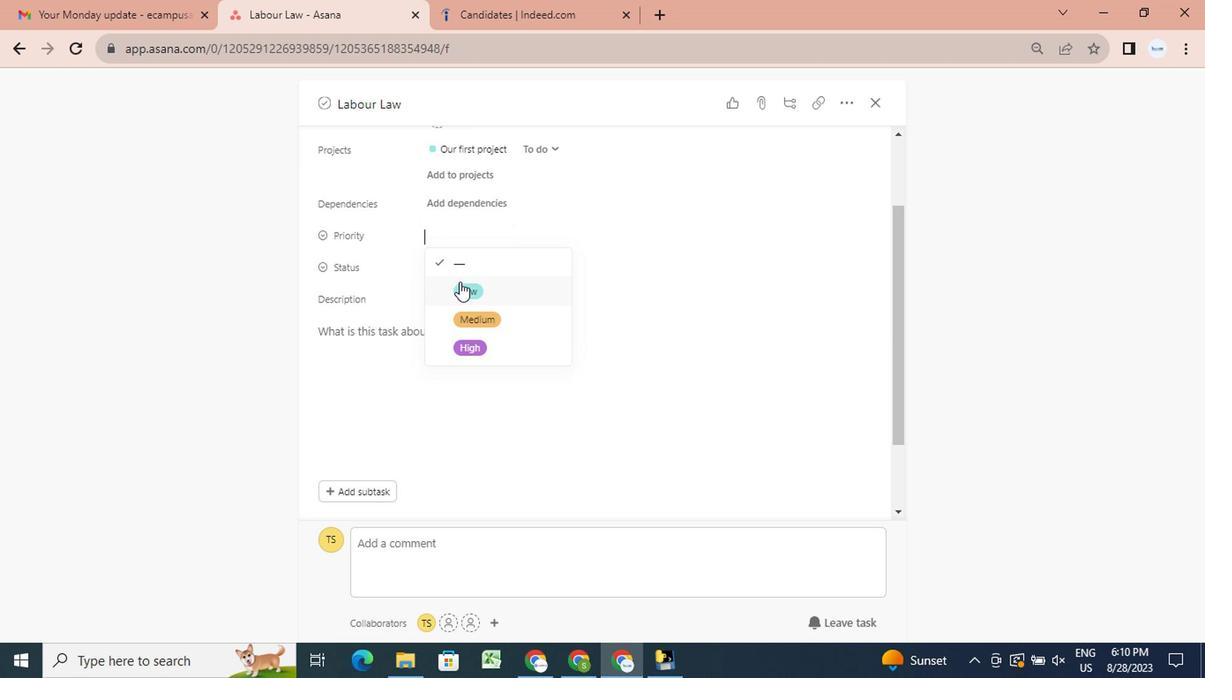 
Action: Mouse moved to (413, 272)
Screenshot: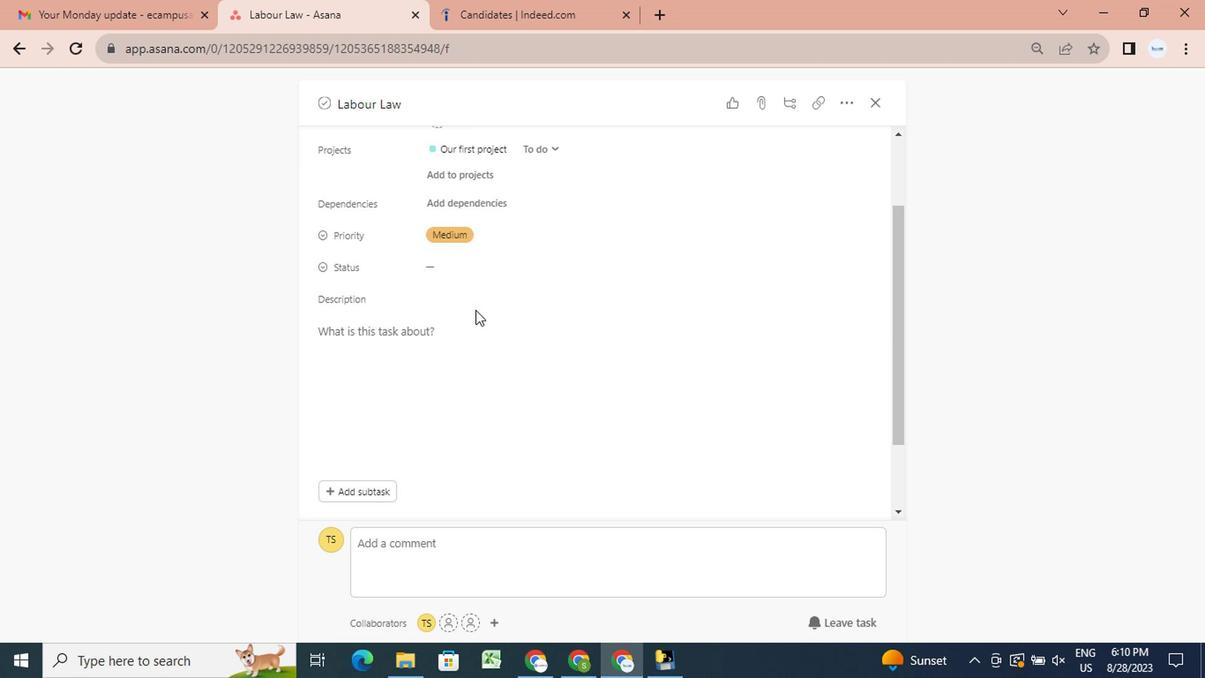 
Action: Mouse pressed left at (413, 272)
Screenshot: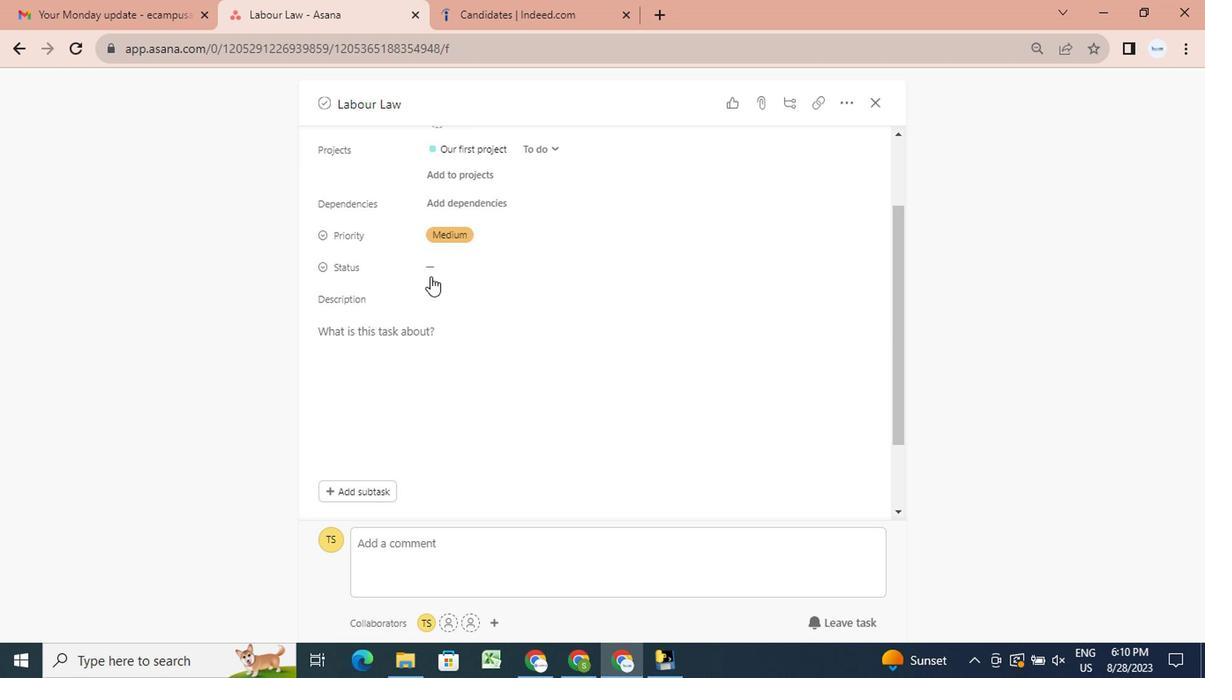 
Action: Mouse moved to (445, 327)
Screenshot: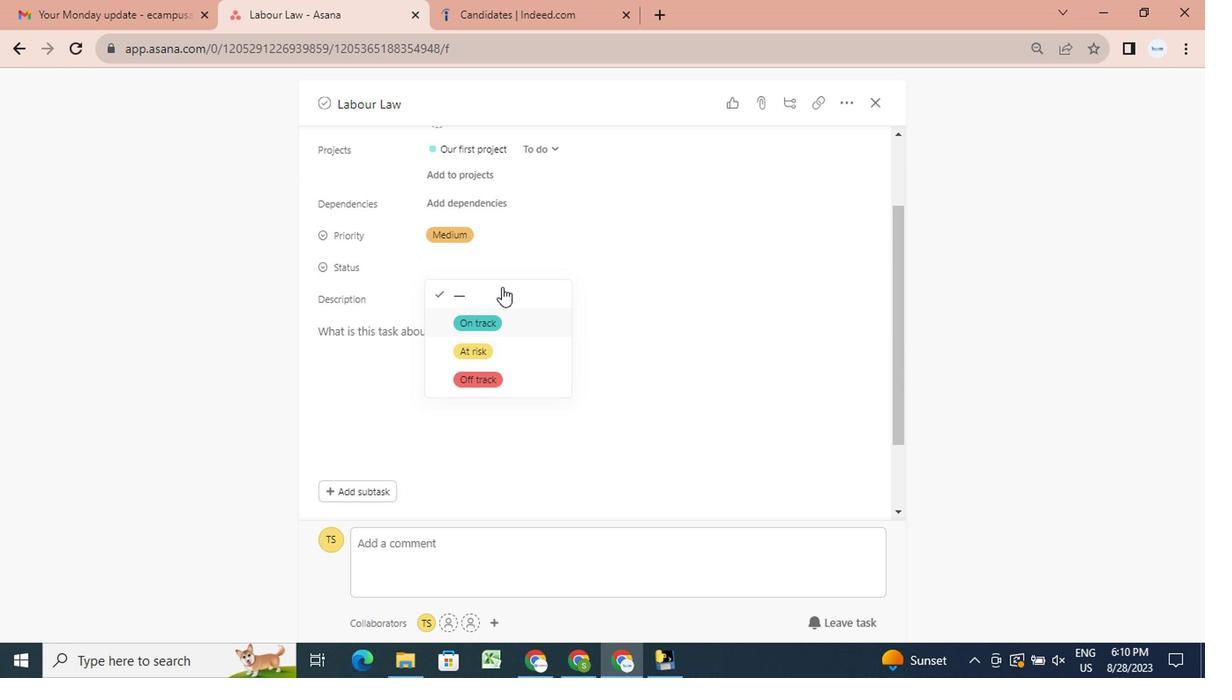 
Action: Mouse pressed left at (445, 327)
Screenshot: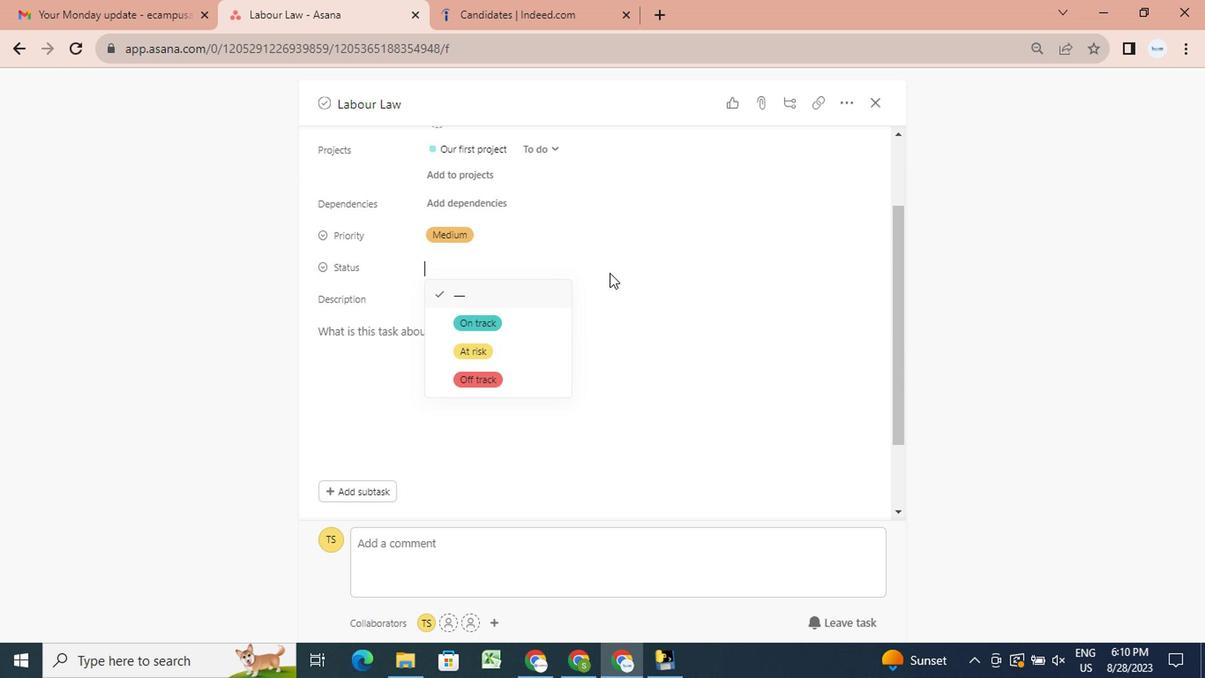 
Action: Mouse moved to (411, 295)
Screenshot: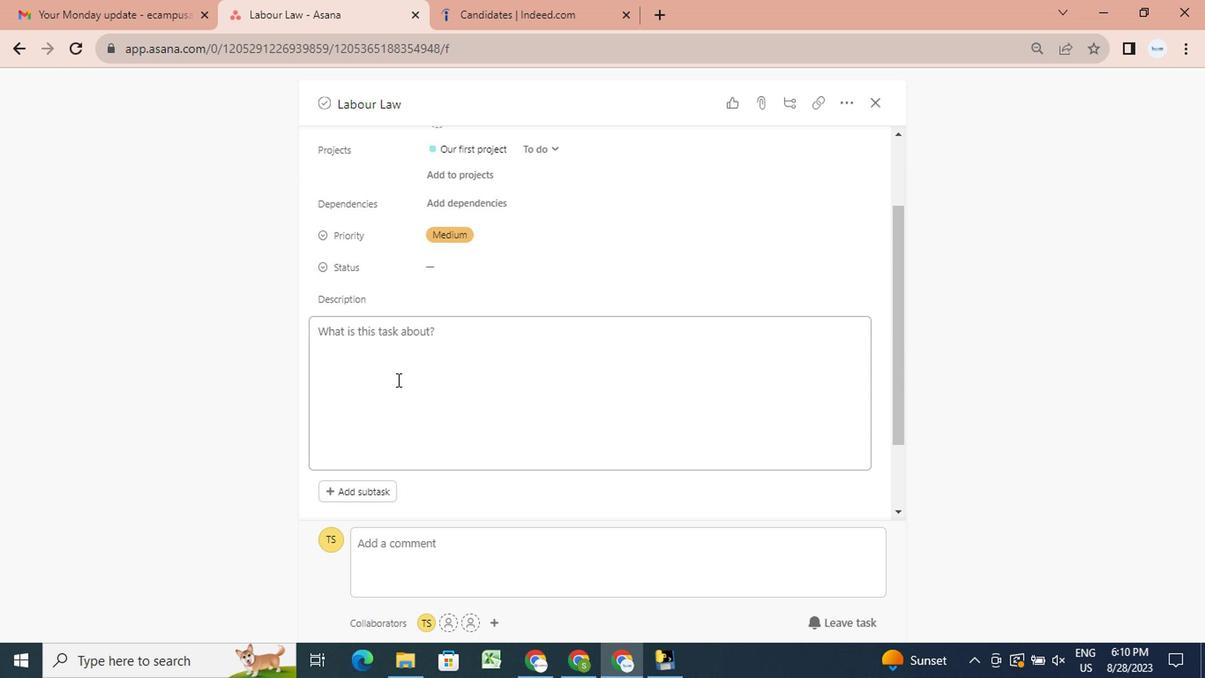 
Action: Mouse pressed left at (411, 295)
Screenshot: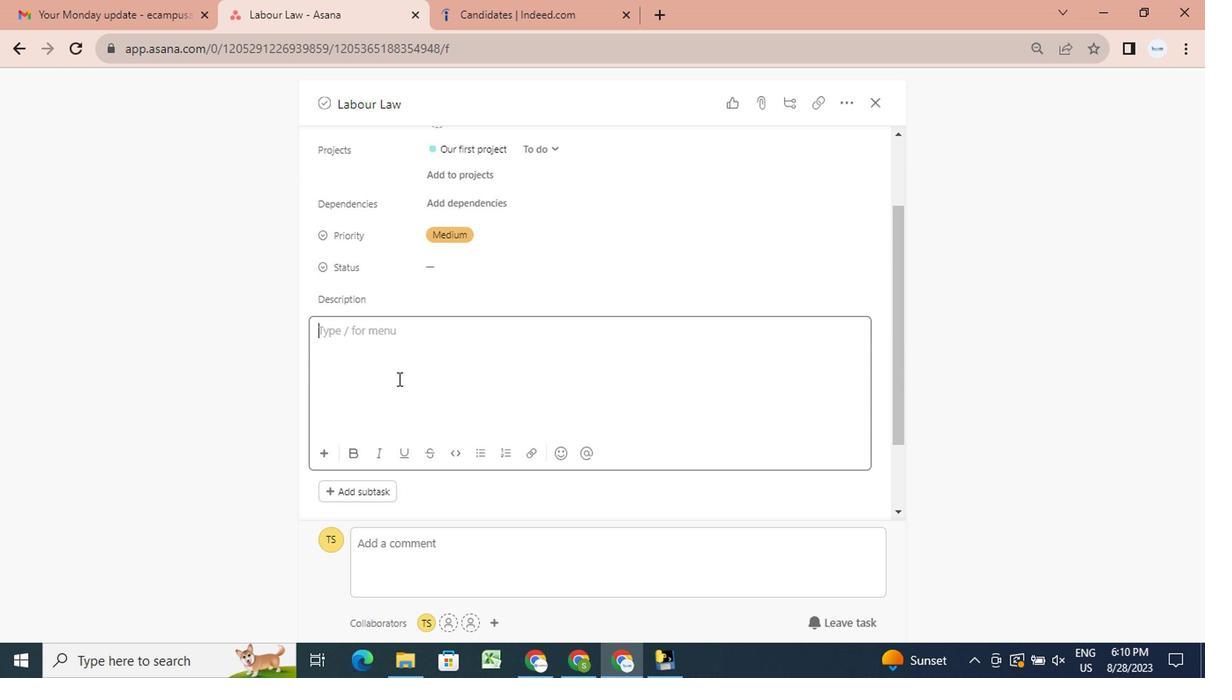 
Action: Mouse moved to (551, 301)
Screenshot: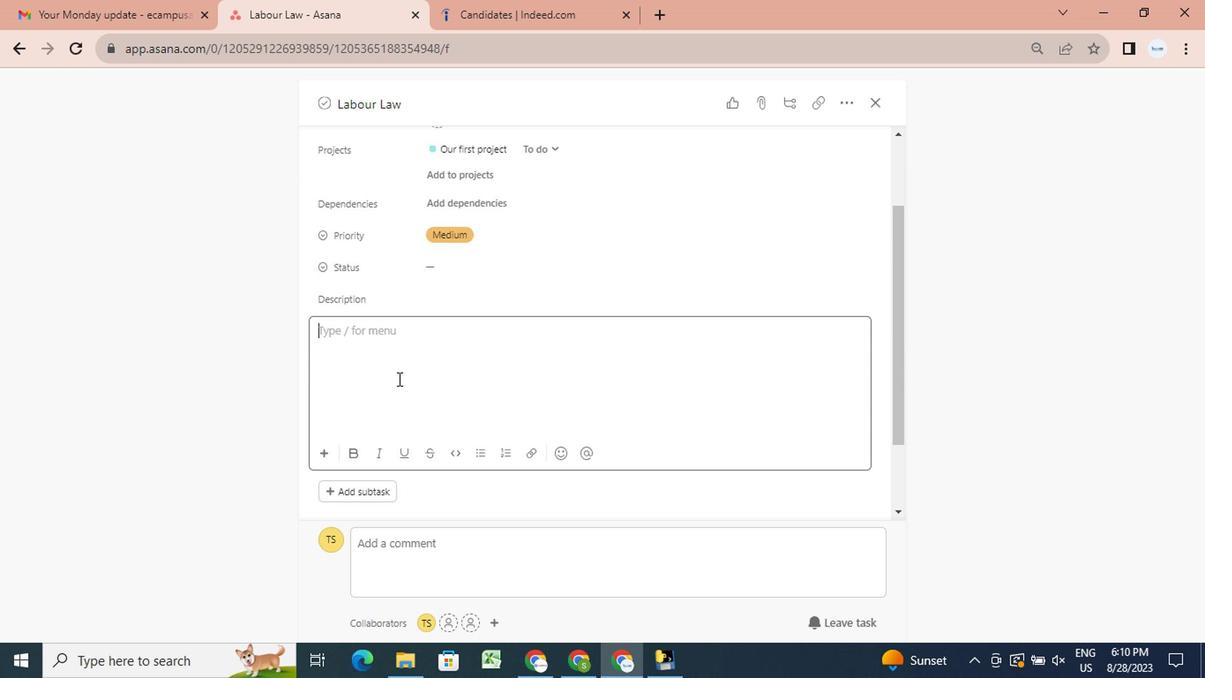 
Action: Mouse pressed left at (551, 301)
Screenshot: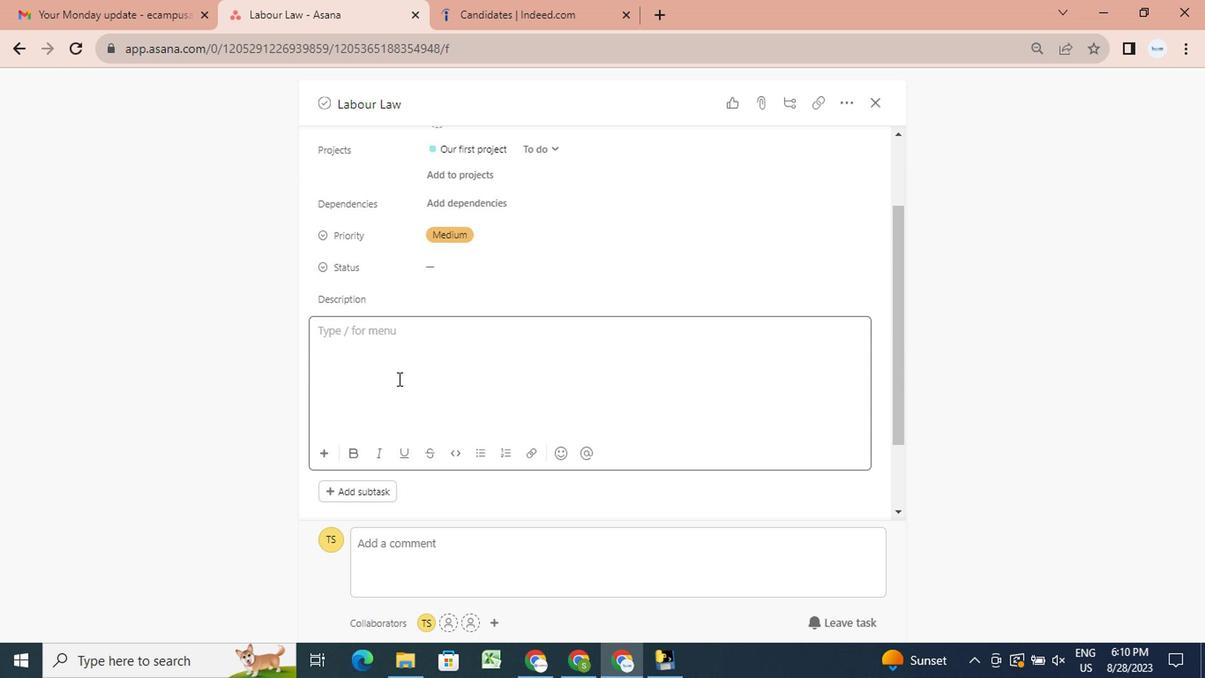
Action: Mouse moved to (389, 376)
Screenshot: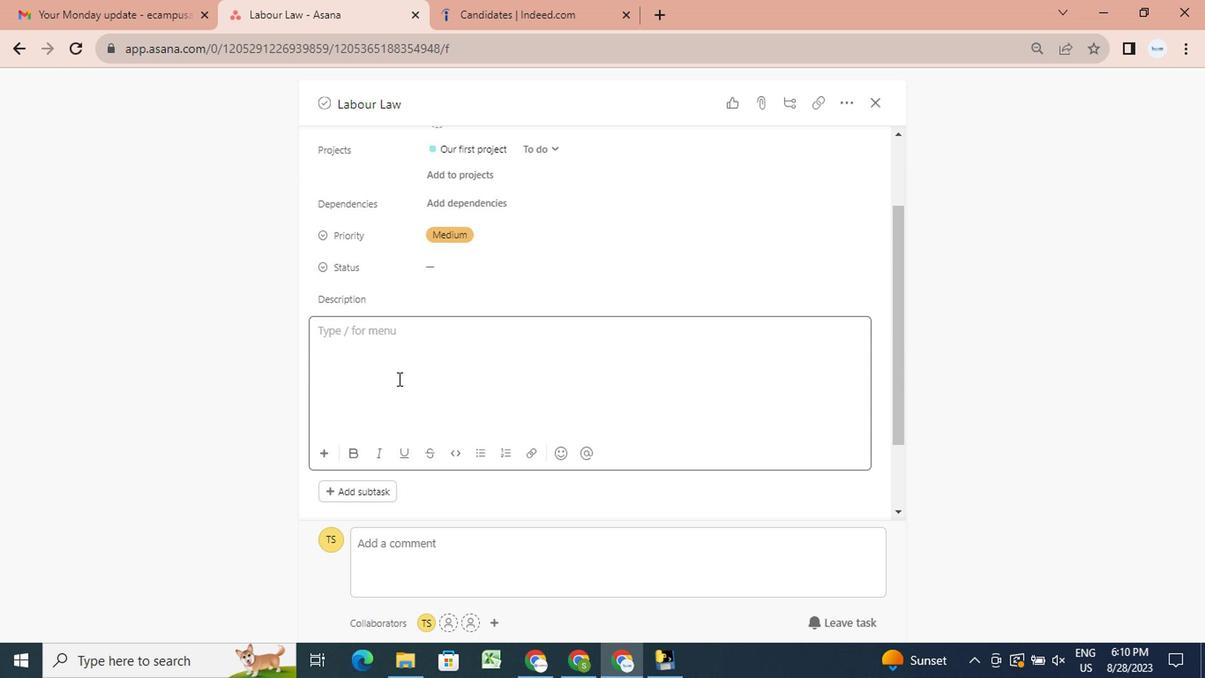 
Action: Mouse pressed left at (389, 376)
Screenshot: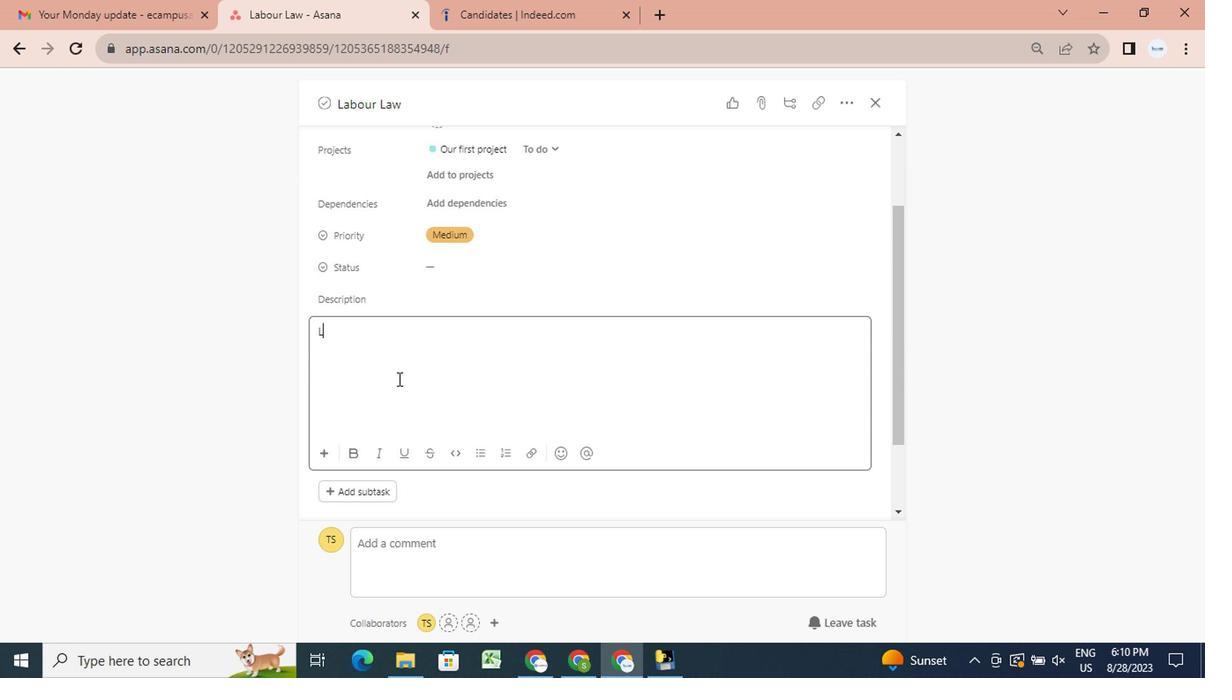 
Action: Key pressed <Key.shift_r>Labour<Key.space><Key.shift_r>Law<Key.space>covers<Key.shift_r>:<Key.space><Key.shift_r><Key.shift_r>Industrial<Key.space><Key.shift><Key.shift><Key.shift><Key.shift>Relations<Key.space>-<Key.space>certification<Key.space>of<Key.space>unions<Key.space><Key.backspace>,<Key.space>;<Key.backspace>labour<Key.space>management<Key.space>relations,<Key.space>collective<Key.space>bargaining<Key.space>and<Key.space>unfair<Key.space>labour<Key.space>practices,<Key.space><Key.shift>Workplace<Key.space>health<Key.space>ans<Key.space><Key.backspace><Key.backspace>d<Key.space>safety,<Key.space><Key.shift>Employment<Key.space><Key.shift>Standards,<Key.space>including<Key.space>general<Key.space>golidays,<Key.space>annual<Key.space>leave,<Key.space>working<Key.space>g<Key.backspace>hours,<Key.space>unfair<Key.space>dismissals,<Key.space>minimum<Key.space>wage,<Key.space>layoff<Key.space>procedures<Key.space>and<Key.space>sec<Key.backspace>verance<Key.space>pay.<Key.enter><Key.shift>There<Key.space>are<Key.space>two<Key.space>broad<Key.space>categories<Key.space>of<Key.space>labour<Key.space>law.<Key.space><Key.shift>First,collective<Key.space>labour<Key.space>law<Key.space>relar<Key.backspace>tes<Key.space>to<Key.space>the<Key.space>tripatite<Key.space>relationship<Key.space>between<Key.space>employees,<Key.space>employer<Key.space>and<Key.space>union.<Key.space><Key.shift>Second<Key.space><Key.backspace>,<Key.space>indid<Key.backspace>vidual<Key.space>labour<Key.space>law<Key.space>concerns<Key.space>employees<Key.space>rights<Key.space>at<Key.space>work<Key.space>and<Key.space>through<Key.space>the<Key.space>contract<Key.space>for<Key.space>work.<Key.enter><Key.shift>The<Key.space>labour<Key.space>legislations<Key.space>can<Key.space>be<Key.space>categorized<Key.space>as<Key.space>follows<Key.shift_r><Key.shift_r><Key.shift_r><Key.shift_r>:<Key.enter>1.<Key.space><Key.shift_r>Labour<Key.space>laws<Key.space>enacted<Key.space>by<Key.space>the<Key.space>central<Key.space>government,<Key.space>where<Key.space>the<Key.space>central<Key.space>government<Key.space>has<Key.space>the<Key.space>sole<Key.space>responsibility<Key.space>for<Key.space>enfo<Key.backspace>orcement<Key.space><Key.backspace>.<Key.enter>/<Key.backspace><Key.shift_r><Key.shift_r>Labour<Key.space>law<Key.space>enacted<Key.space>by<Key.space>the<Key.space>central<Key.space>governments<Key.space><Key.backspace><Key.backspace><Key.space>and<Key.space>enforced<Key.space>bo<Key.backspace>oth<Key.space>by<Key.space>central<Key.space>and<Key.space>state<Key.space>governments.<Key.enter><Key.shift_r>Lo<Key.backspace>abour<Key.space>laws<Key.space>enacted<Key.space>by<Key.space>central<Key.space>government<Key.space>and<Key.space>enforced<Key.space>by<Key.space>the<Key.space>state<Key.space>governments.<Key.enter><Key.shift_r>Labour<Key.space>laws<Key.space>enacted<Key.space>and<Key.space>e<Key.backspace>enforced<Key.space>by<Key.space>the<Key.space>various<Key.space>state<Key.space>governments<Key.space>which<Key.space>apply<Key.space>to<Key.space>respective<Key.space>states.<Key.enter>]]]<Key.backspace><Key.backspace><Key.backspace><Key.backspace><Key.backspace><Key.enter><Key.backspace><Key.shift>Vital<Key.space>features<Key.space>of<Key.space>labours<Key.backspace><Key.space>and<Key.space>in<Key.backspace><Key.backspace><Key.shift_r>Industrial<Key.space><Key.shift>Relation<Key.space>law<Key.shift_r>:<Key.enter><Key.up><Key.shift_r><Key.shift_r><Key.shift_r><Key.shift_r><Key.shift_r><Key.shift_r><Key.shift_r><Key.down>
Screenshot: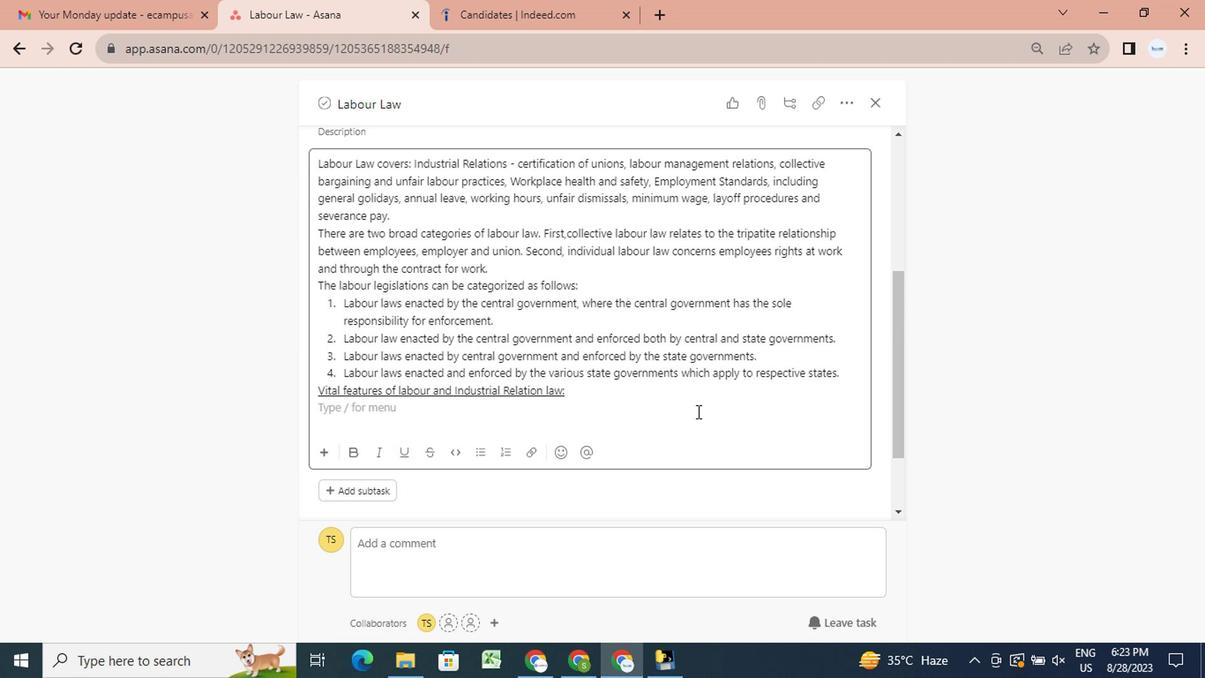 
Action: Mouse moved to (374, 362)
Screenshot: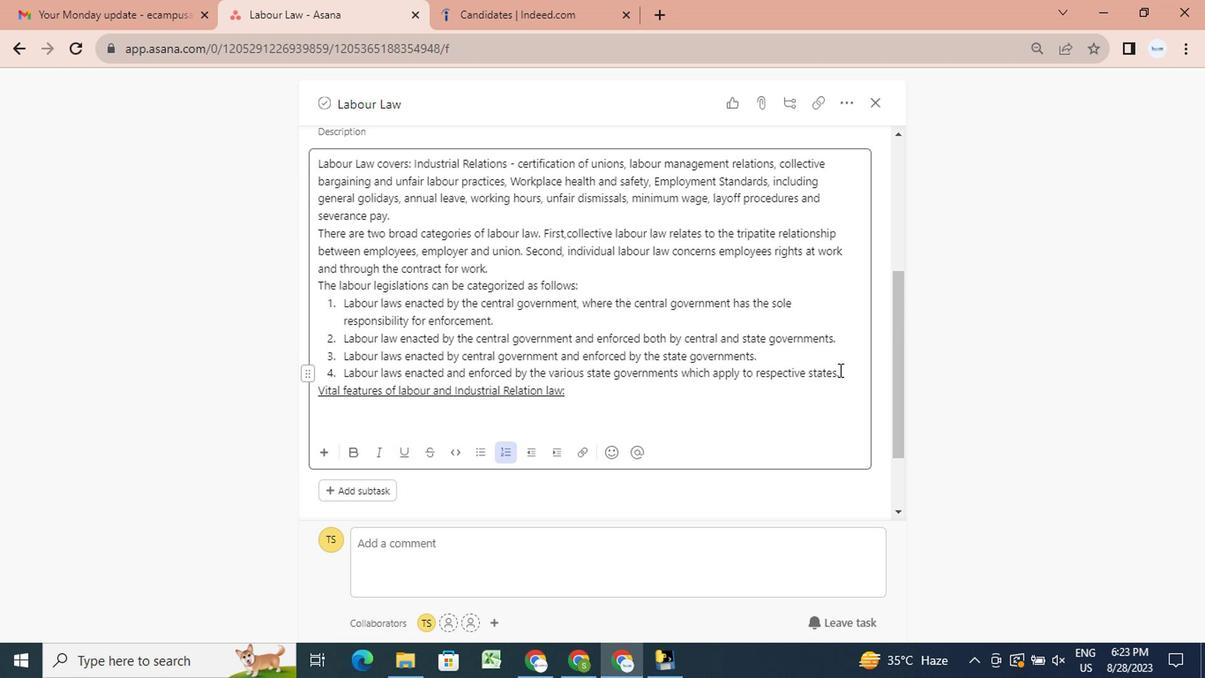 
Action: Mouse pressed left at (374, 362)
Screenshot: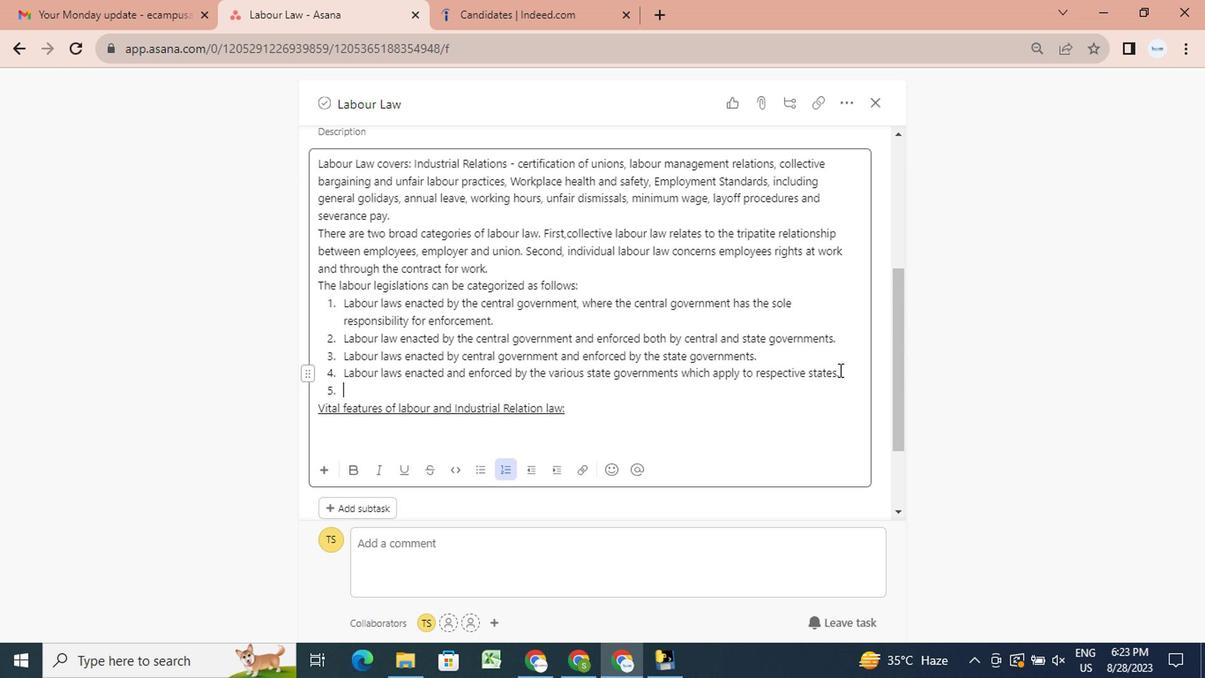 
Action: Mouse moved to (368, 404)
Screenshot: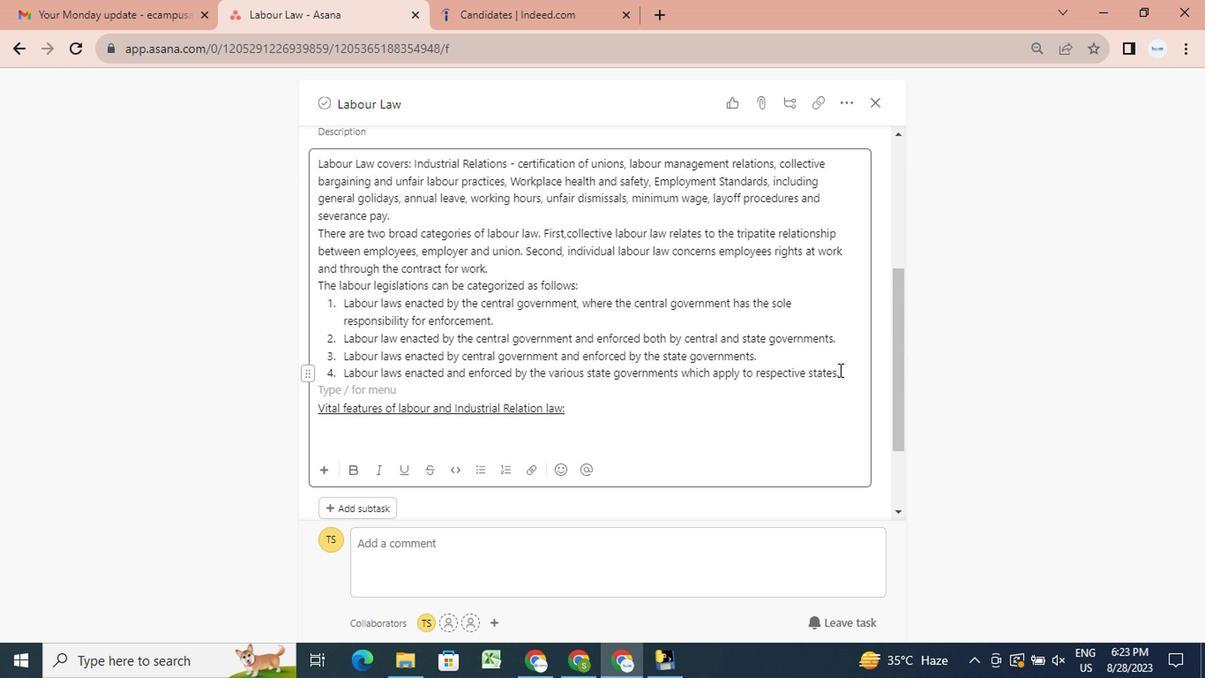
Action: Mouse pressed left at (368, 404)
Screenshot: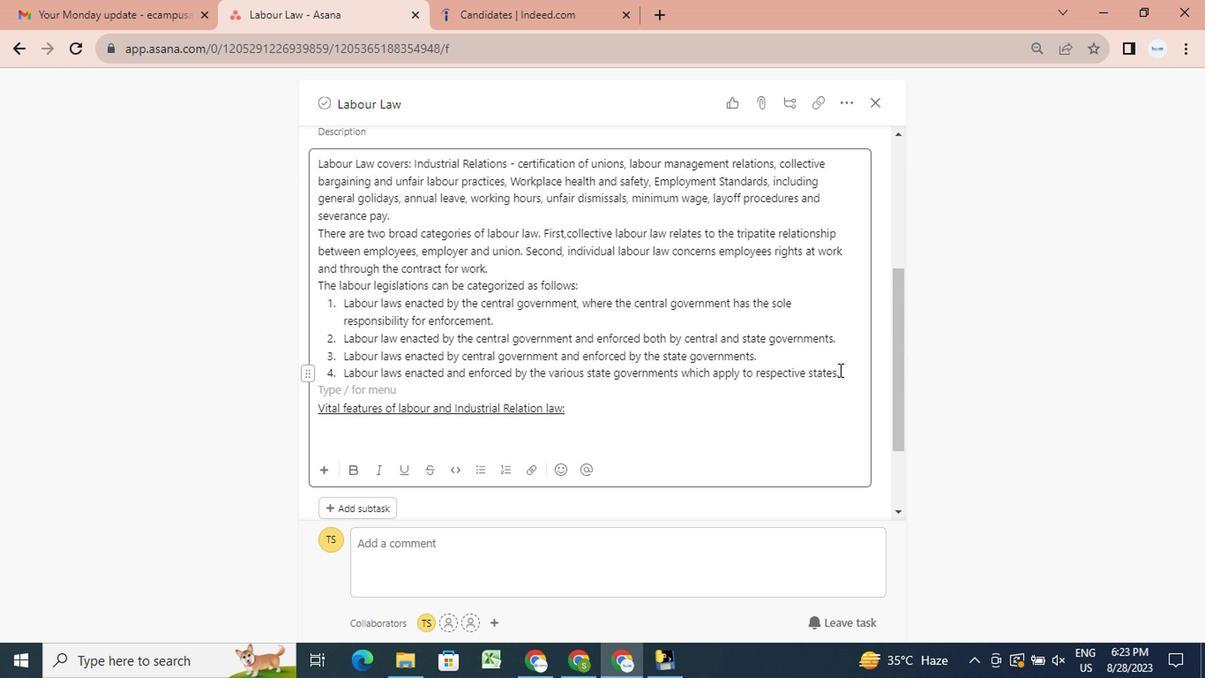 
Action: Mouse moved to (703, 369)
Screenshot: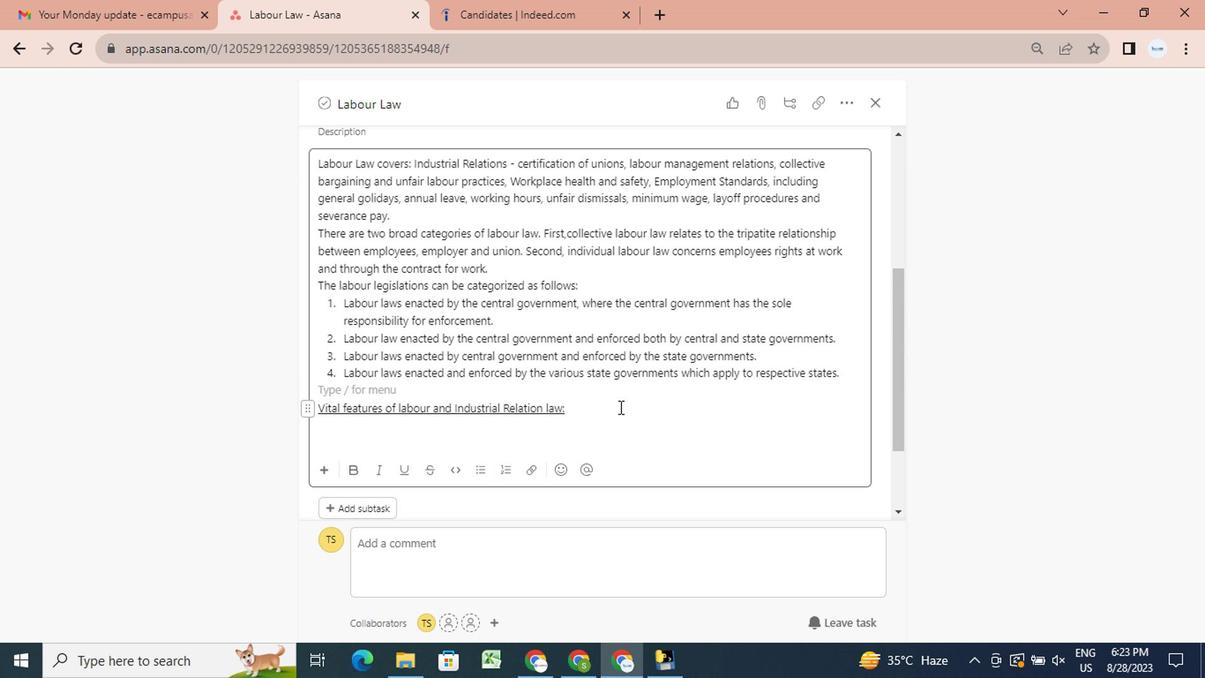 
Action: Mouse pressed left at (703, 369)
Screenshot: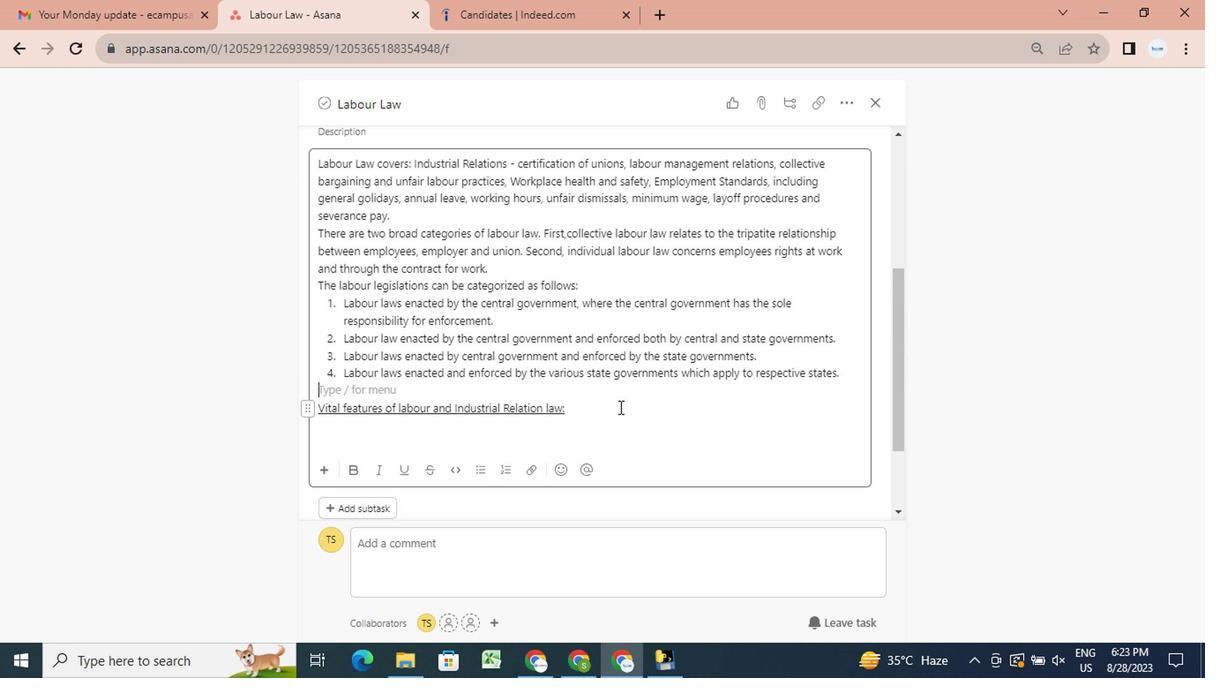 
Action: Key pressed <Key.enter><Key.backspace>
Screenshot: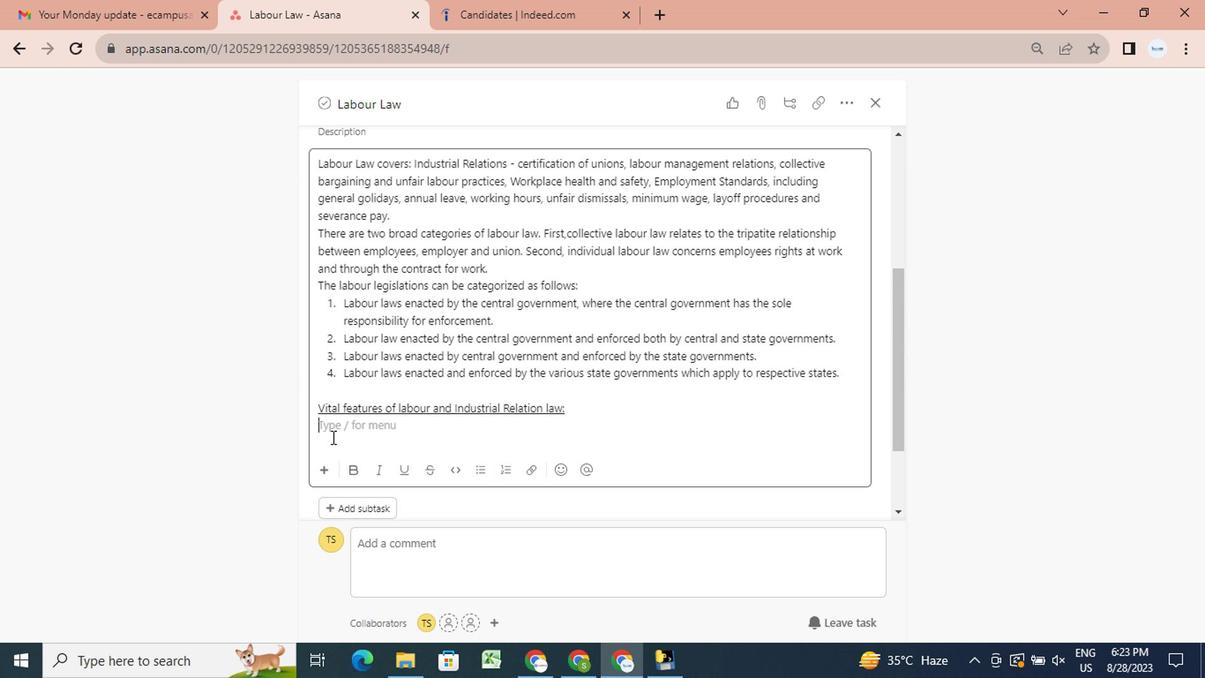 
Action: Mouse moved to (342, 417)
Screenshot: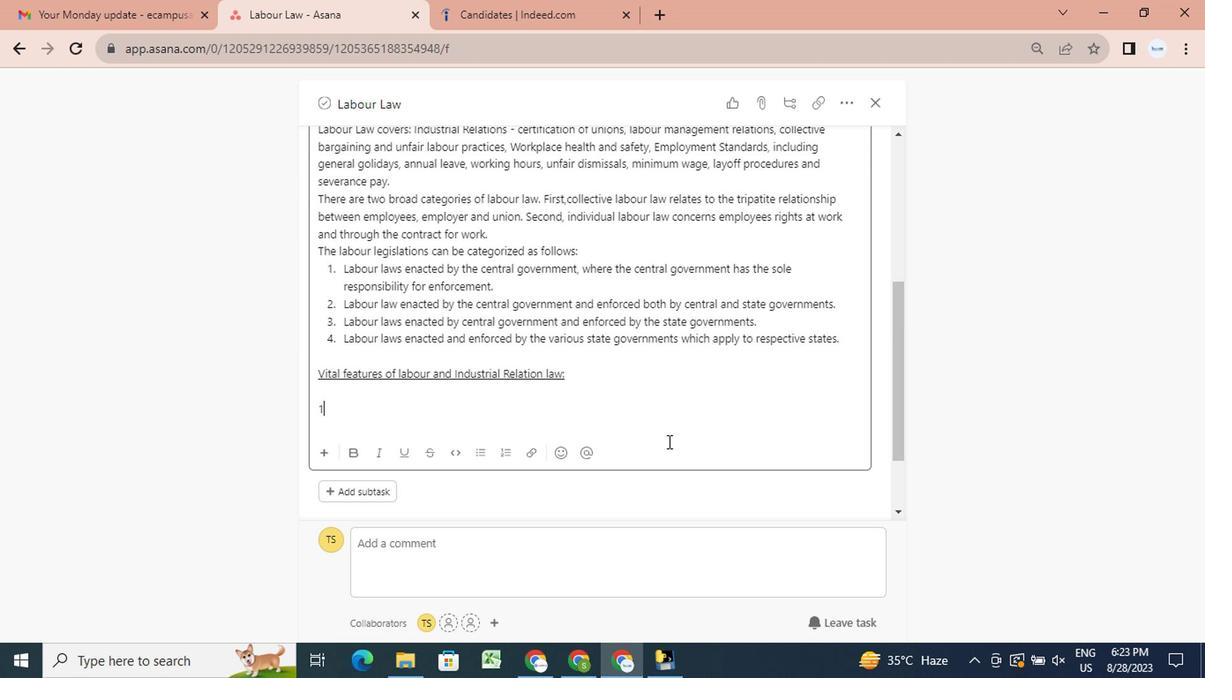 
Action: Mouse pressed left at (342, 417)
Screenshot: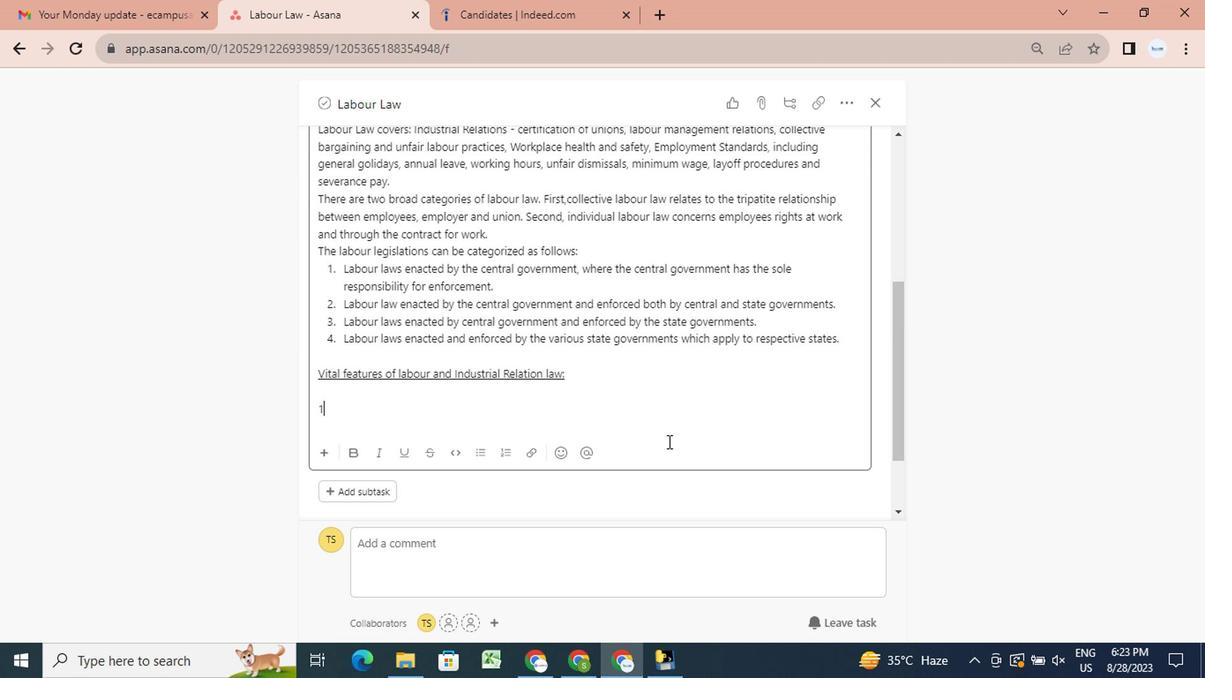 
Action: Mouse moved to (582, 420)
Screenshot: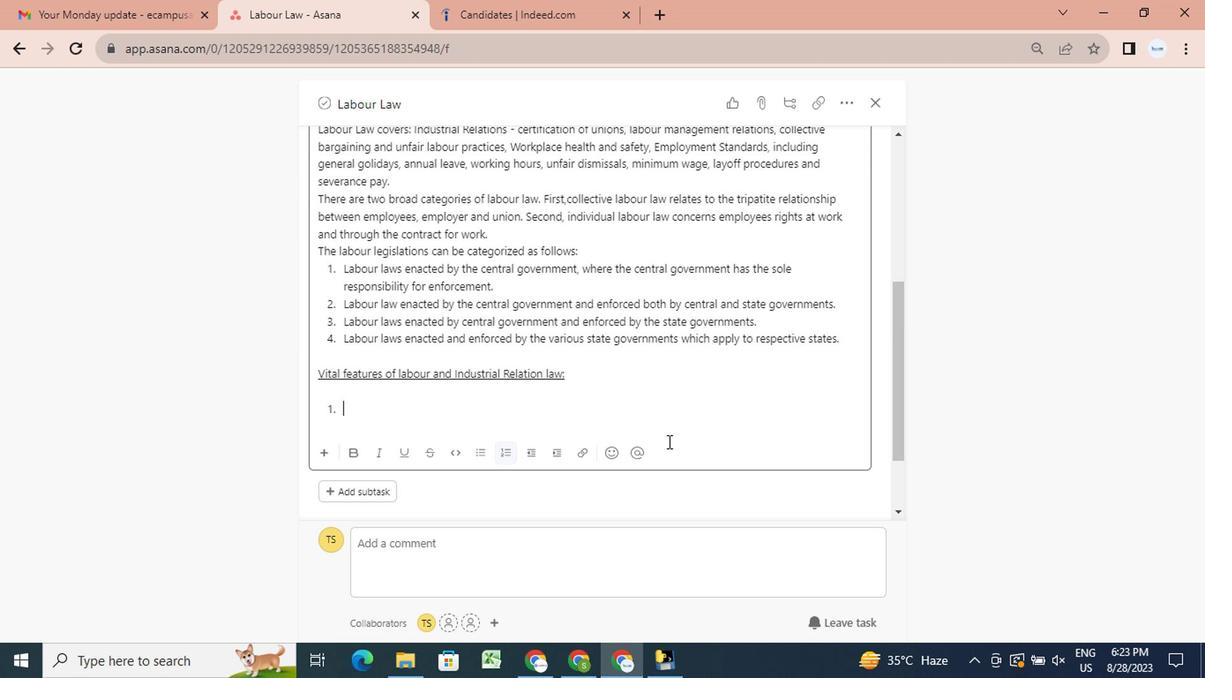 
Action: Key pressed <Key.enter>1.<Key.space><Key.shift>Appreanticeship<Key.enter><Key.shift_r><Key.shift_r><Key.shift_r>Bonus-<Key.shift_r>Payment<Key.space>of<Key.space><Key.shift>Bou<Key.backspace>nus<Key.enter><Key.shift><Key.shift><Key.shift><Key.shift><Key.shift><Key.shift>Building<Key.space>and<Key.space>i<Key.backspace>other<Key.space>construction<Key.space>worker<Key.space><Key.backspace>s<Key.space>-<Key.space>regulation<Key.space>of<Key.space>employment<Key.space>and<Key.space>conditions<Key.space>of<Key.space>serb<Key.backspace>vice,<Key.backspace>.<Key.enter>clou<Key.backspace>sure<Key.enter><Key.shift>X<Key.backspace><Key.shift>Compensation<Key.space>-<Key.space><Key.shift>When<Key.space>an<Key.space>employee<Key.space>become<Key.space><Key.backspace>s<Key.space>entitled<Key.enter><Key.shift><Key.shift><Key.shift><Key.shift>Contract<Key.space><Key.shift_r>Labour<Key.space>-<Key.space>zre<Key.backspace><Key.backspace><Key.backspace><Key.shift>Regulay<Key.backspace>tion<Key.space>and<Key.space>prohibition<Key.space>of<Key.space>employment<Key.space>of<Key.space>contract<Key.space>labour.<Key.enter><Key.shift>Dismissal<Key.enter><Key.shift>ES<Key.shift_r>I<Key.space>-<Key.space><Key.shift>Employees<Key.space><Key.shift>Sat<Key.backspace><Key.backspace>tate<Key.space>insurance<Key.left><Key.left><Key.left><Key.left><Key.left><Key.left><Key.left><Key.left><Key.backspace><Key.shift_r><Key.shift_r><Key.shift_r><Key.shift_r><Key.shift_r><Key.shift_r><Key.shift_r>I<Key.right><Key.right><Key.right><Key.right><Key.right><Key.right><Key.right><Key.right><Key.right><Key.enter><Key.shift>Employer<Key.space>-<Key.space><Key.shift>What<Key.space>are<Key.space>their<Key.space>liability<Key.enter><Key.shift>Enquiry<Key.enter><Key.shift>Factories<Key.enter><Key.shift>Gratuity<Key.space><Key.shift>Ceilinh<Key.backspace>g<Key.space><Key.shift_r>Limit<Key.enter><Key.shift_r>?I<Key.backspace><Key.backspace><Key.shift_r><Key.shift_r>Industrial<Key.space><Key.shift>Dispute<Key.space>
Screenshot: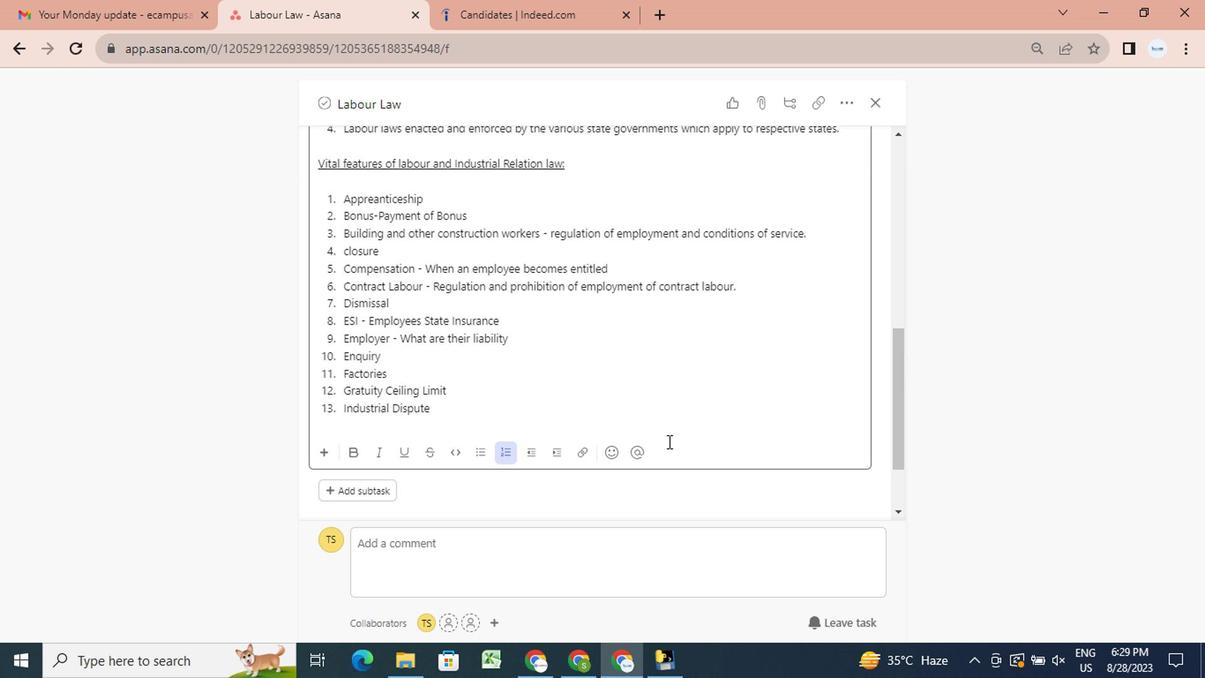 
Action: Mouse moved to (645, 325)
Screenshot: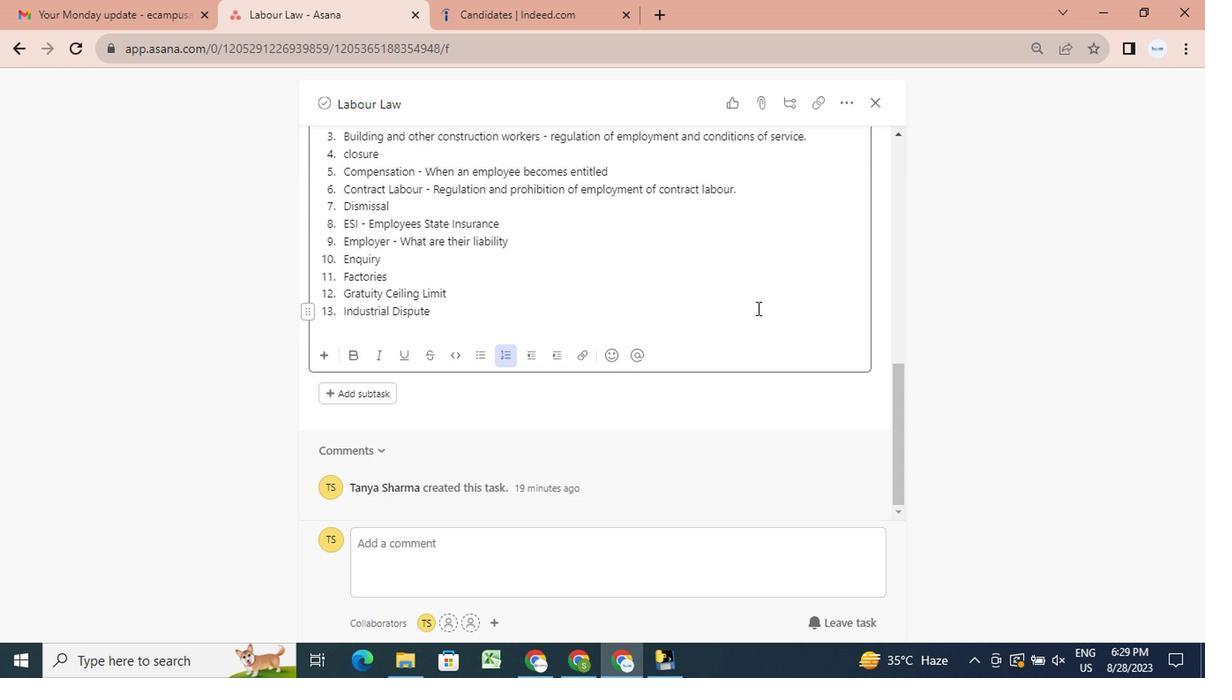 
Action: Mouse scrolled (645, 325) with delta (0, 0)
Screenshot: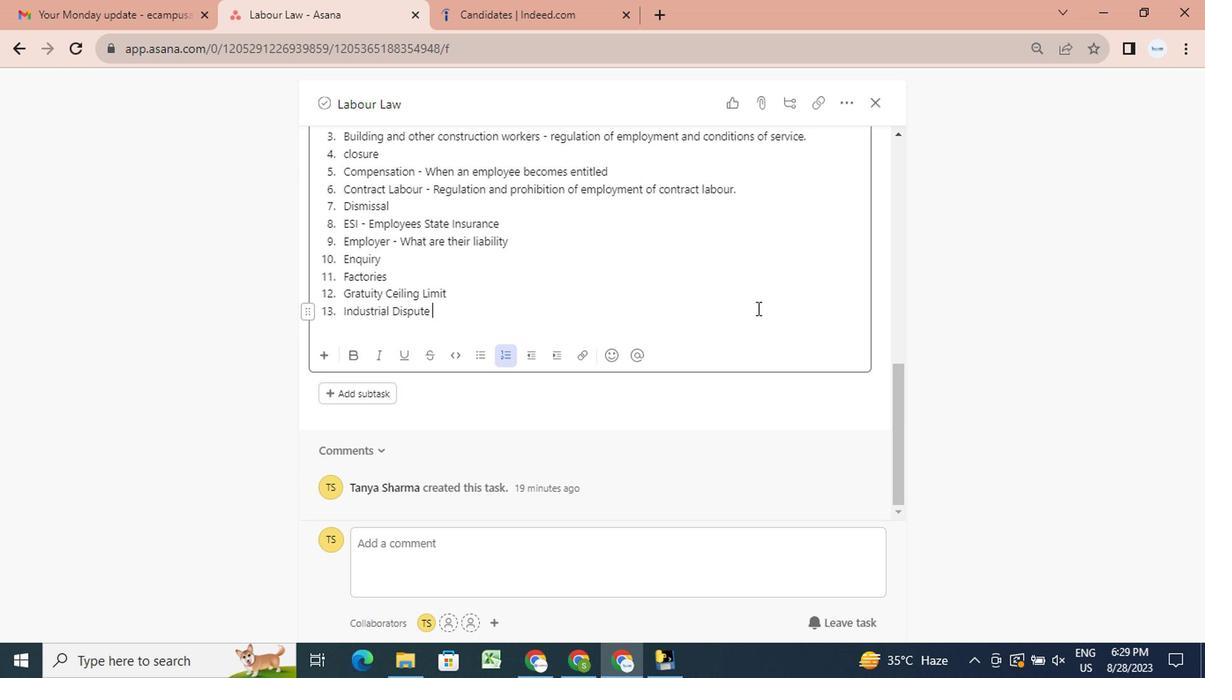 
Action: Mouse scrolled (645, 325) with delta (0, 0)
Screenshot: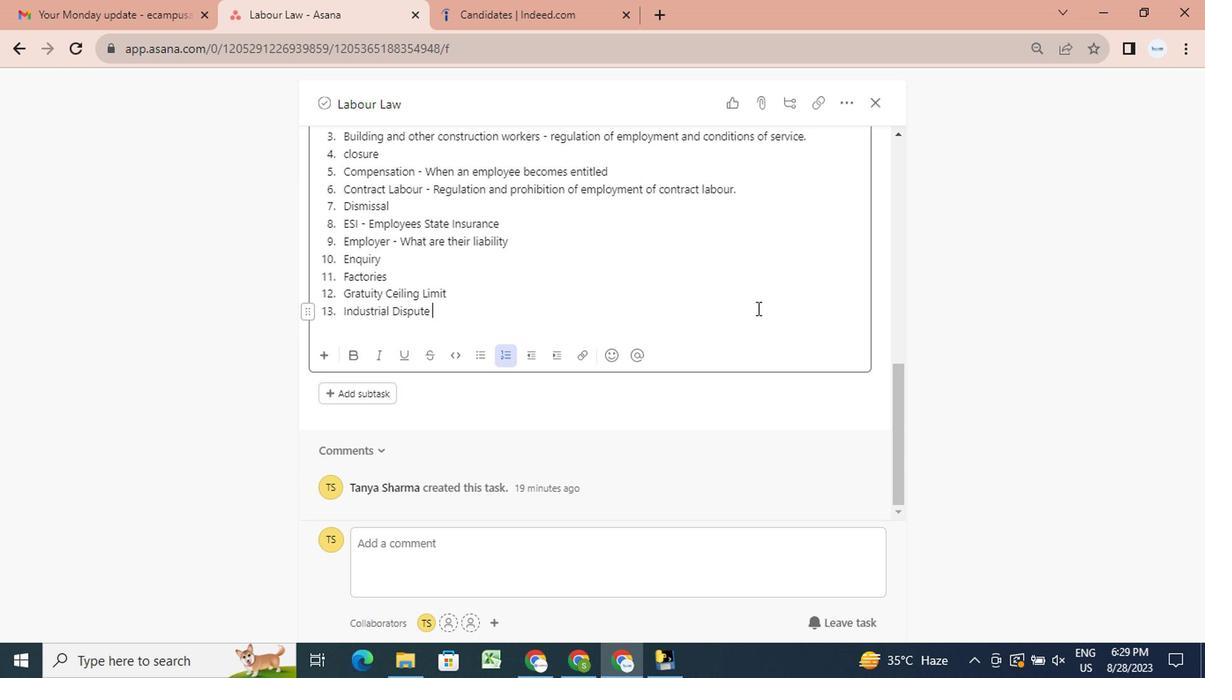 
Action: Mouse scrolled (645, 325) with delta (0, 0)
Screenshot: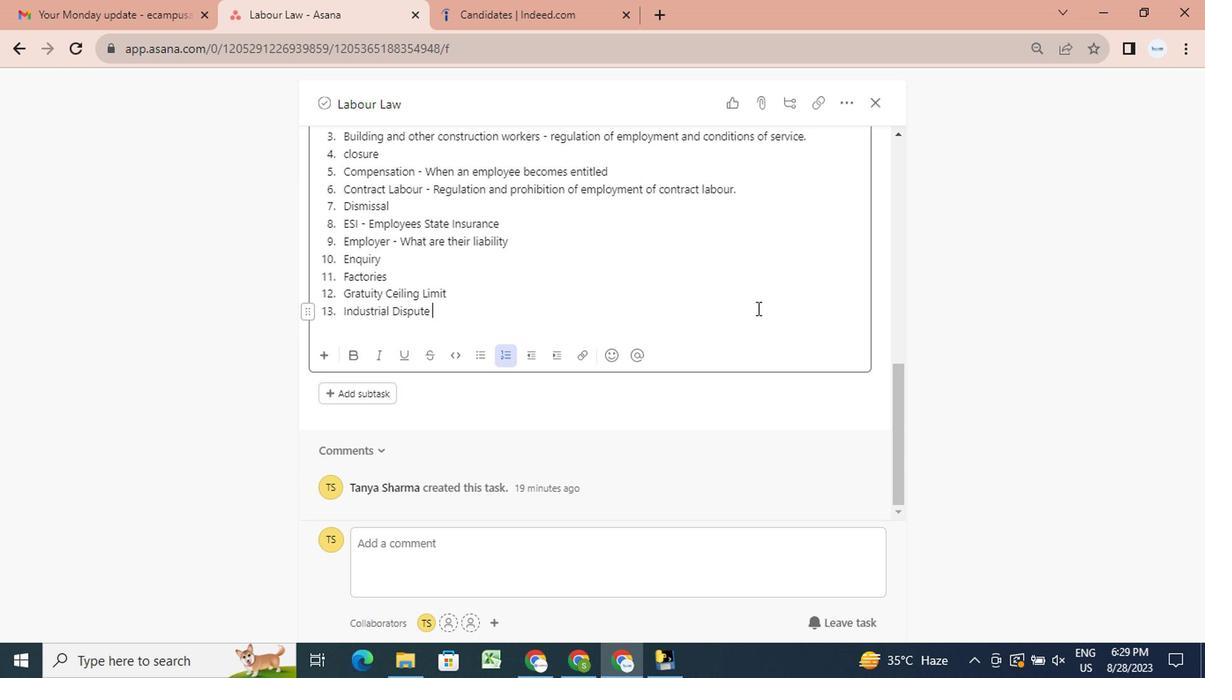 
Action: Mouse scrolled (645, 325) with delta (0, 0)
Screenshot: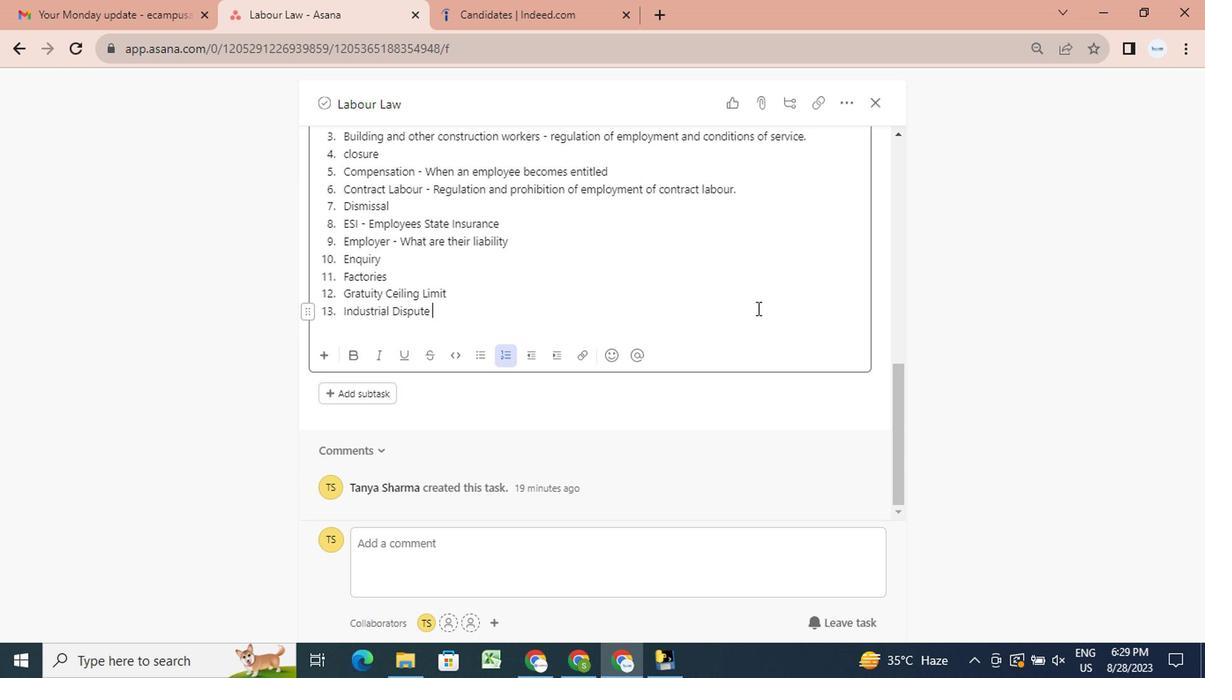 
Action: Mouse scrolled (645, 325) with delta (0, 0)
Screenshot: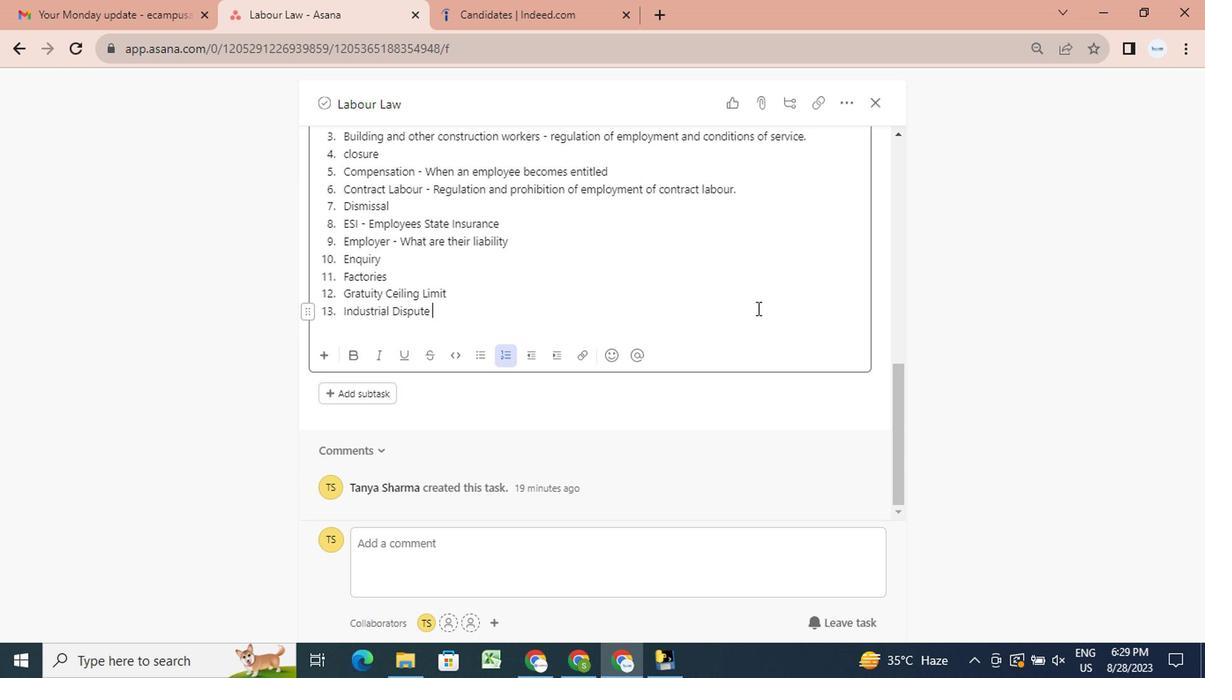 
Action: Mouse scrolled (645, 325) with delta (0, 0)
Screenshot: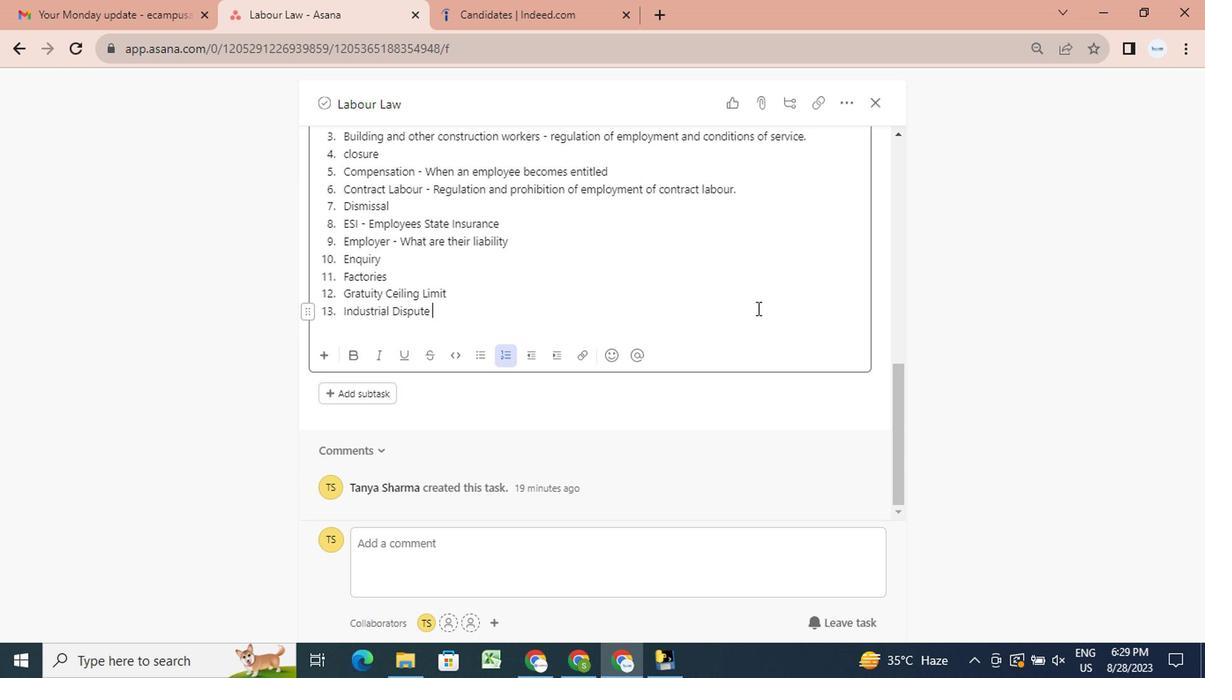 
Action: Mouse scrolled (645, 325) with delta (0, 0)
Screenshot: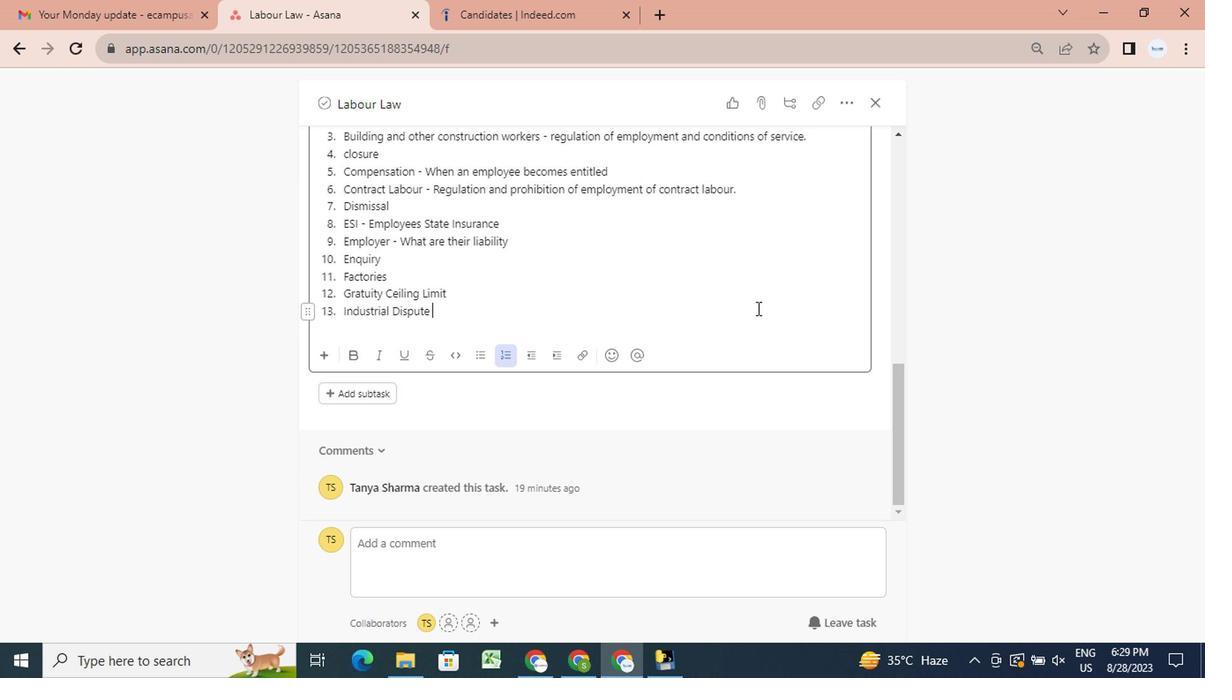 
Action: Mouse scrolled (645, 325) with delta (0, 0)
Screenshot: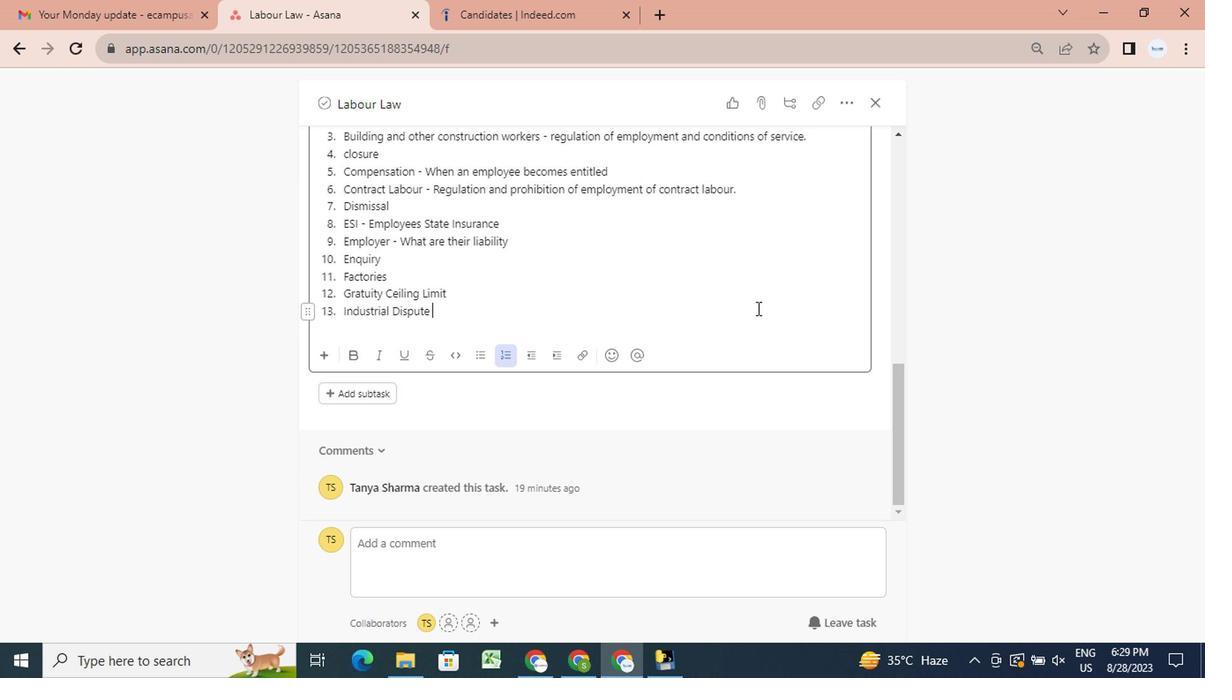 
Action: Mouse scrolled (645, 325) with delta (0, 0)
Screenshot: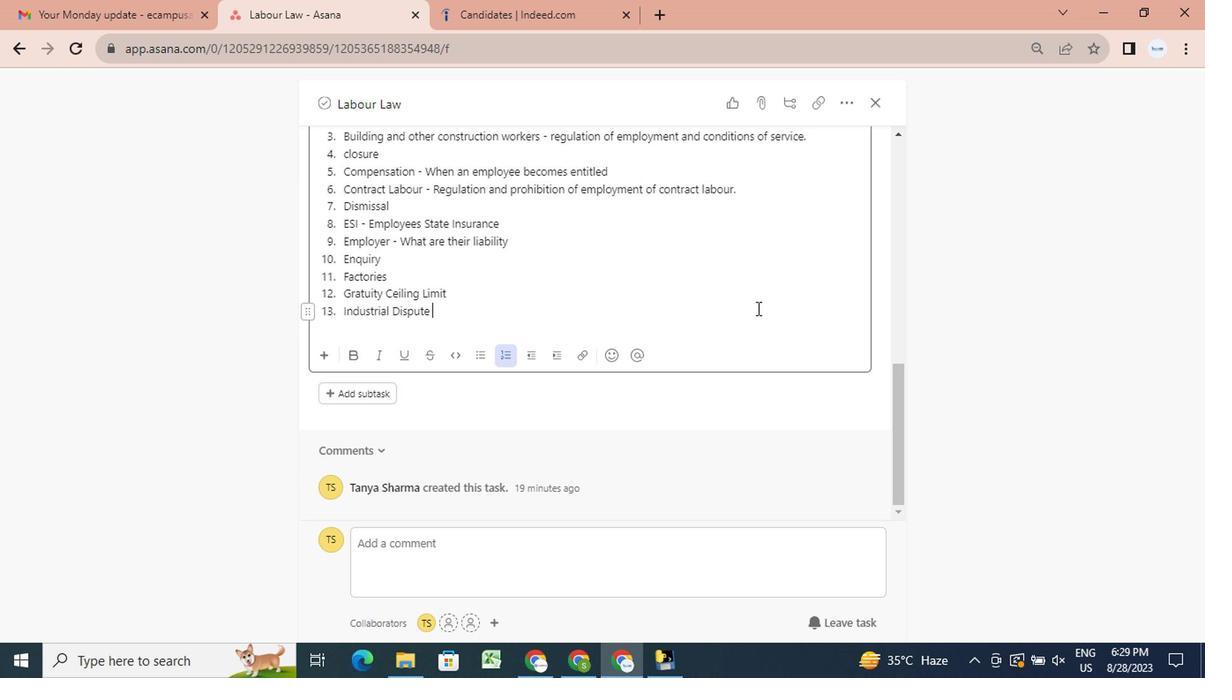 
Action: Mouse scrolled (645, 325) with delta (0, 0)
Screenshot: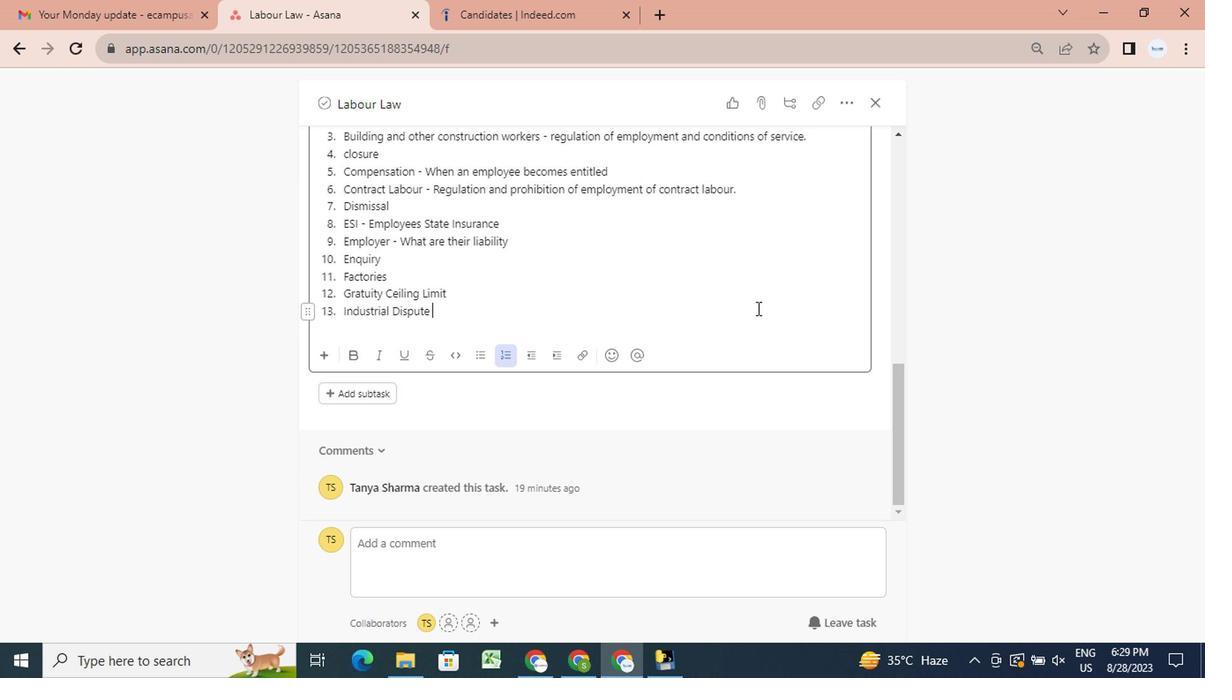 
Action: Mouse scrolled (645, 325) with delta (0, 0)
Screenshot: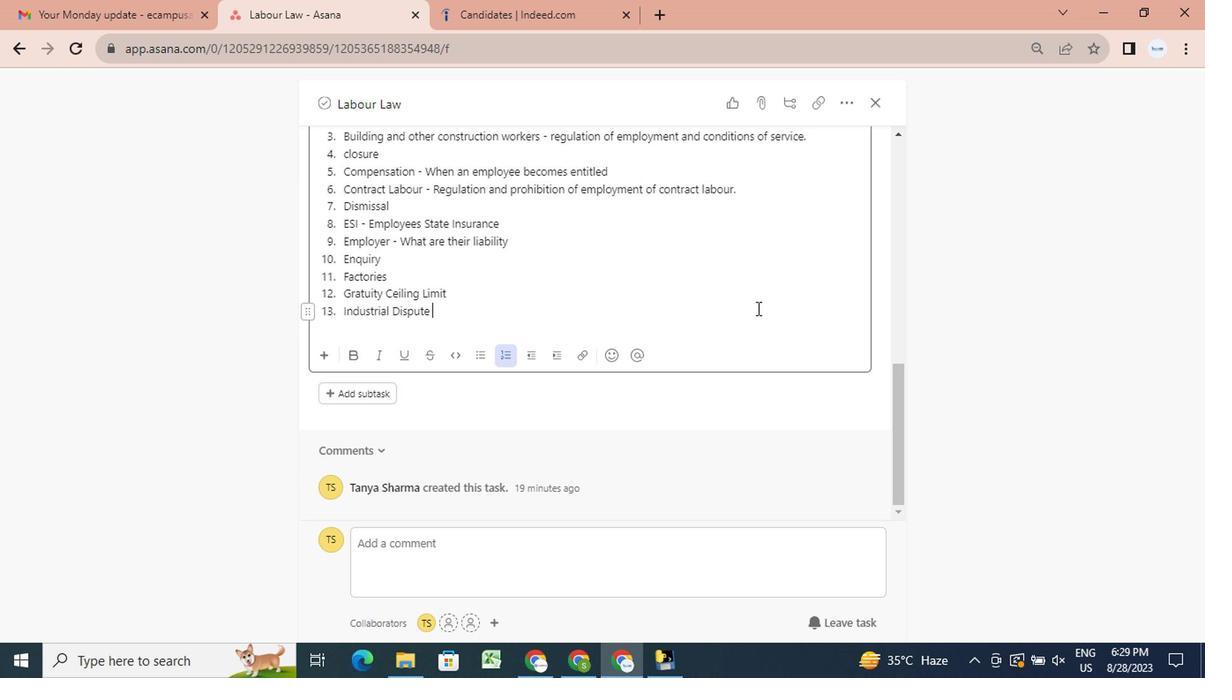
Action: Mouse scrolled (645, 325) with delta (0, 0)
Screenshot: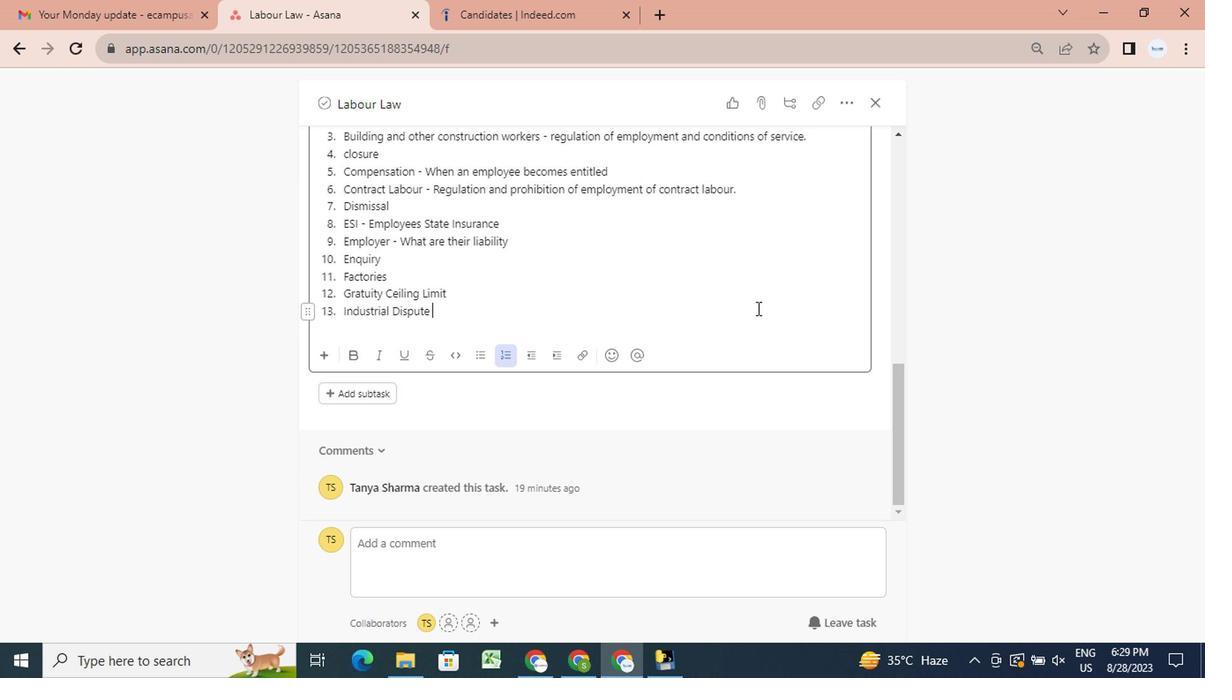 
Action: Mouse scrolled (645, 325) with delta (0, 0)
Screenshot: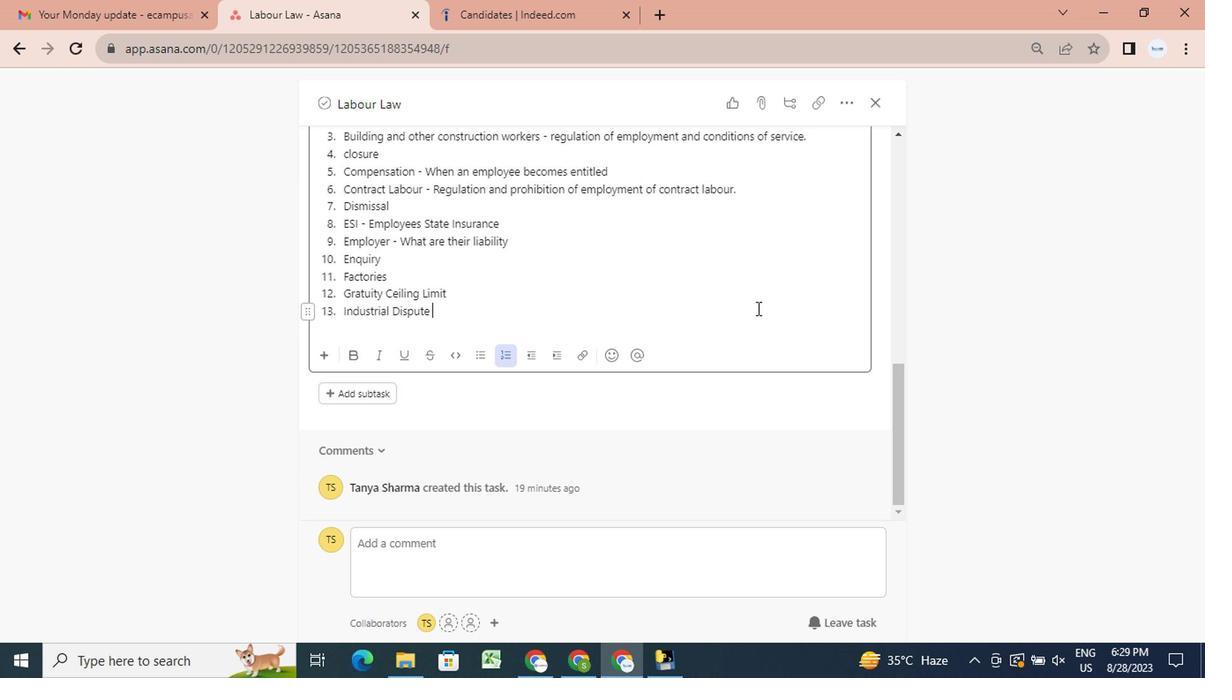 
Action: Mouse scrolled (645, 325) with delta (0, 0)
Screenshot: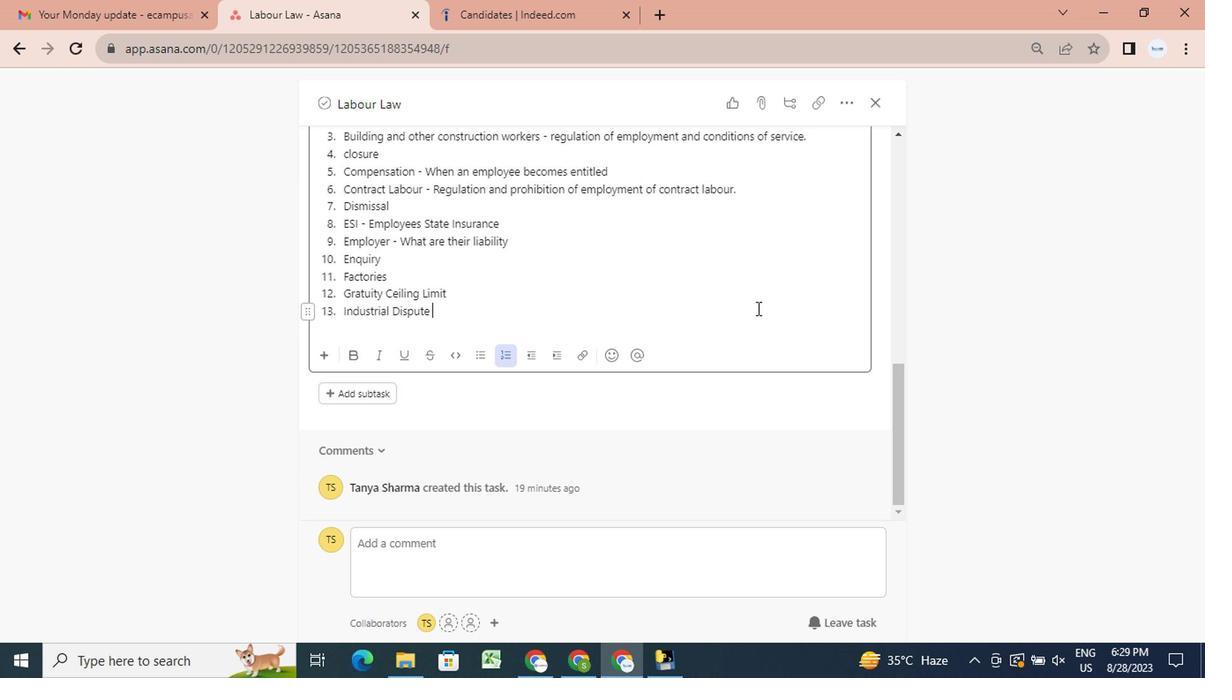 
Action: Mouse scrolled (645, 325) with delta (0, 0)
Screenshot: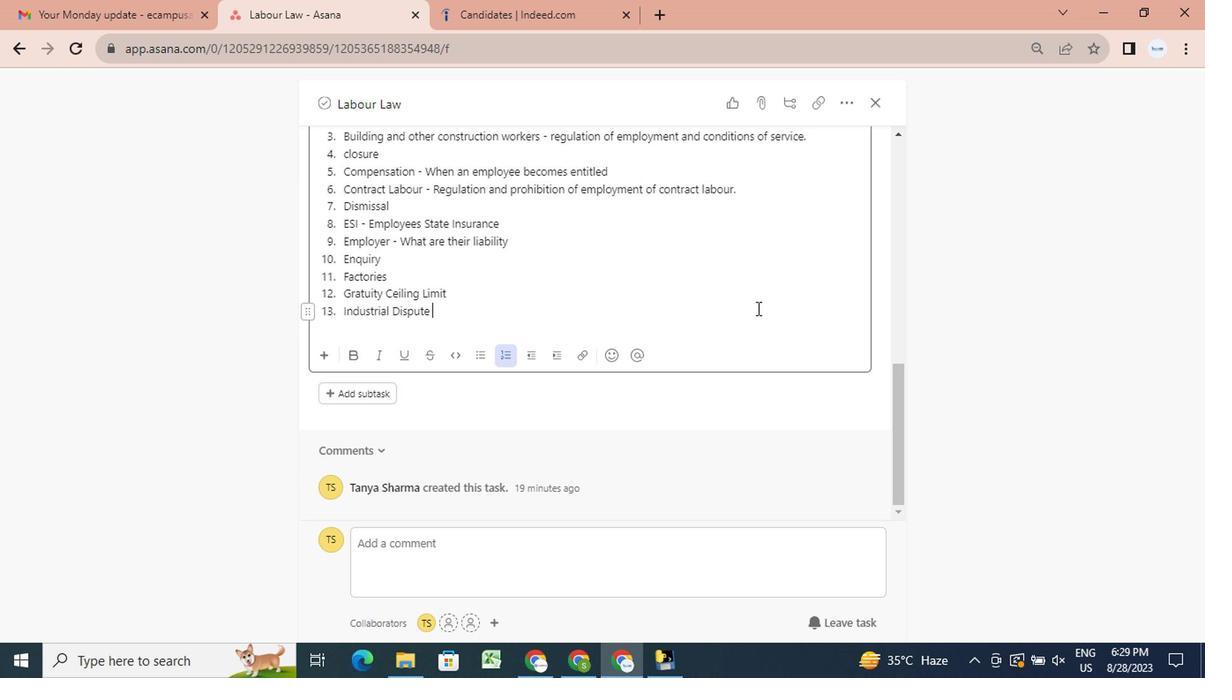 
Action: Mouse scrolled (645, 325) with delta (0, 0)
Screenshot: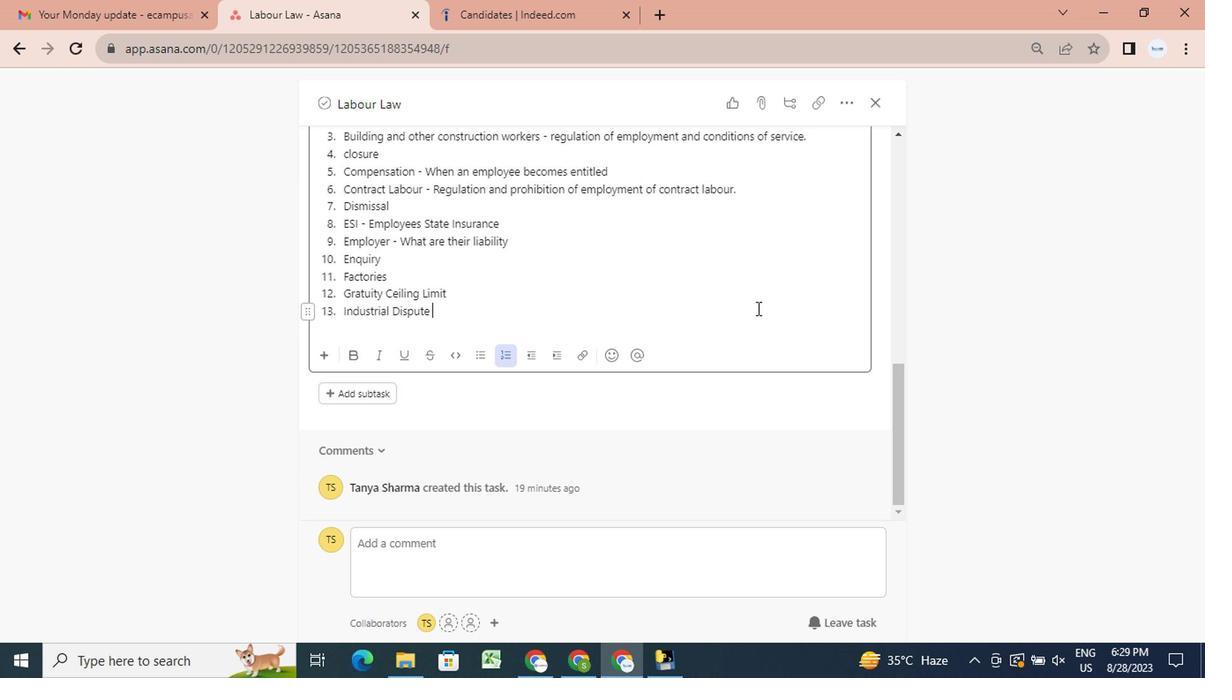 
Action: Mouse scrolled (645, 325) with delta (0, 0)
Screenshot: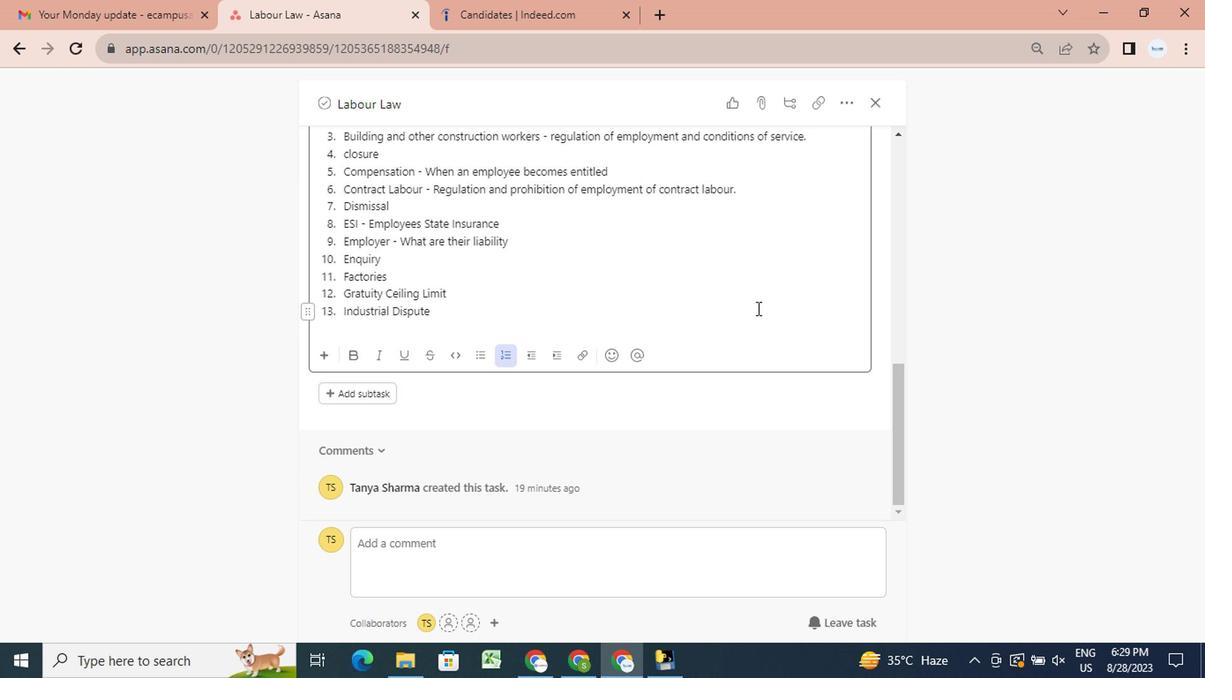
Action: Mouse scrolled (645, 325) with delta (0, 0)
Screenshot: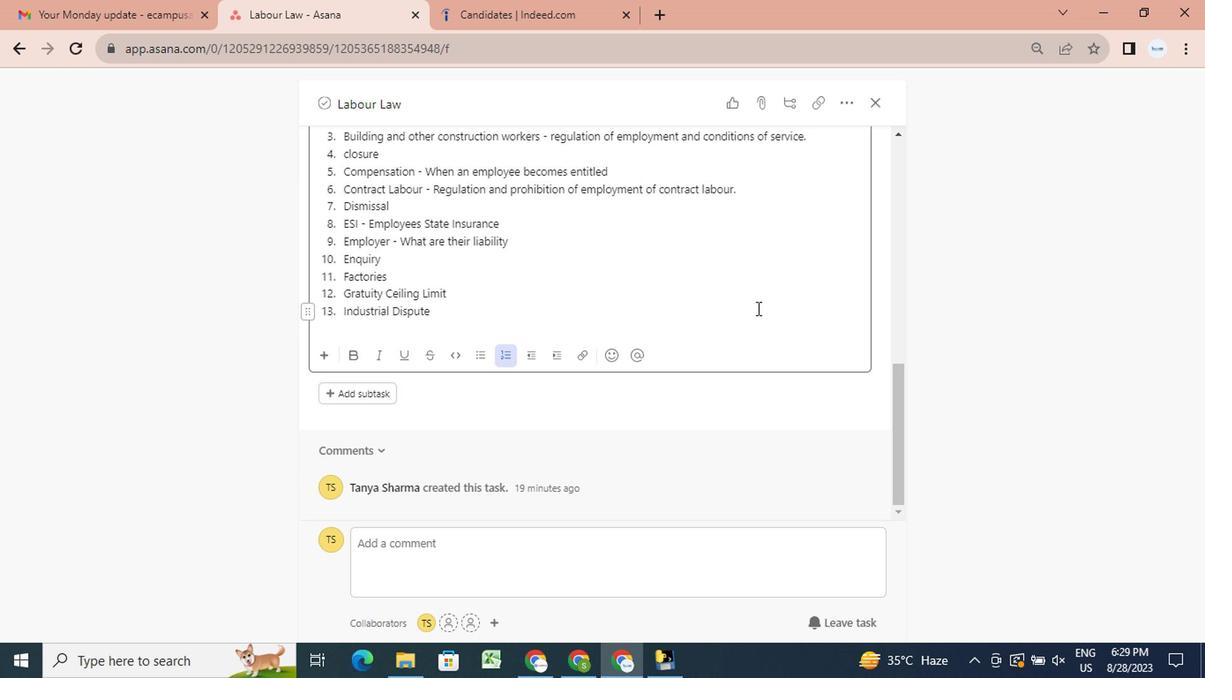 
Action: Mouse scrolled (645, 325) with delta (0, 0)
Screenshot: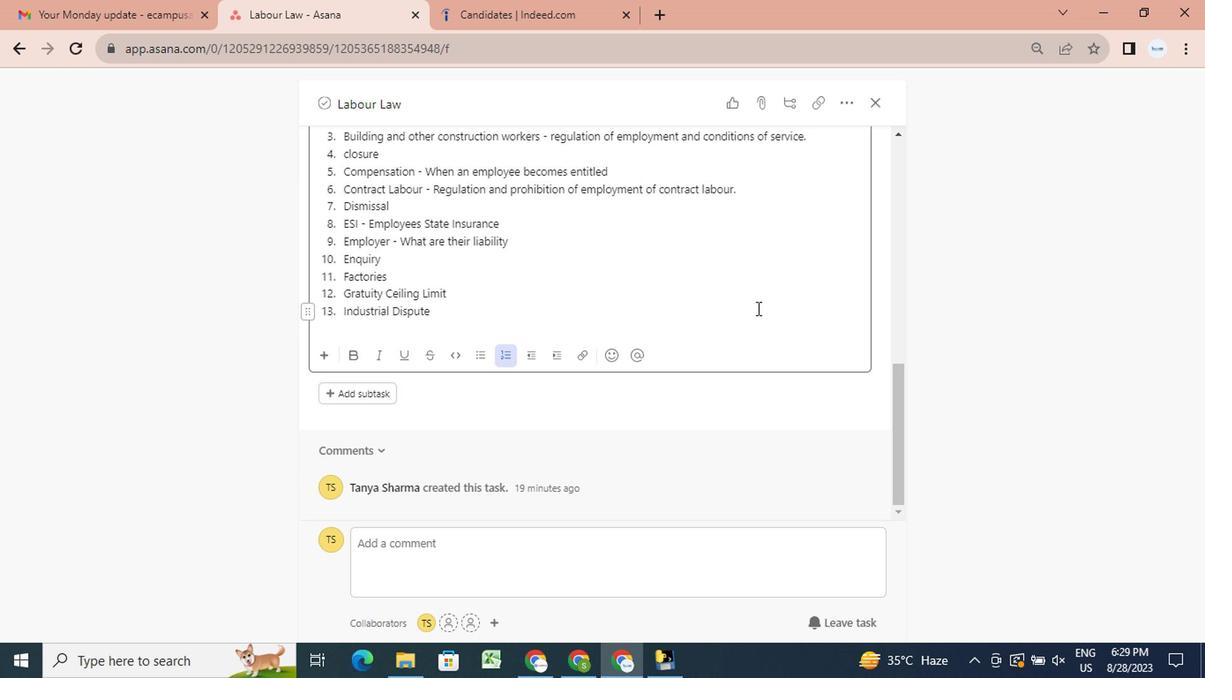 
Action: Mouse scrolled (645, 325) with delta (0, 0)
Screenshot: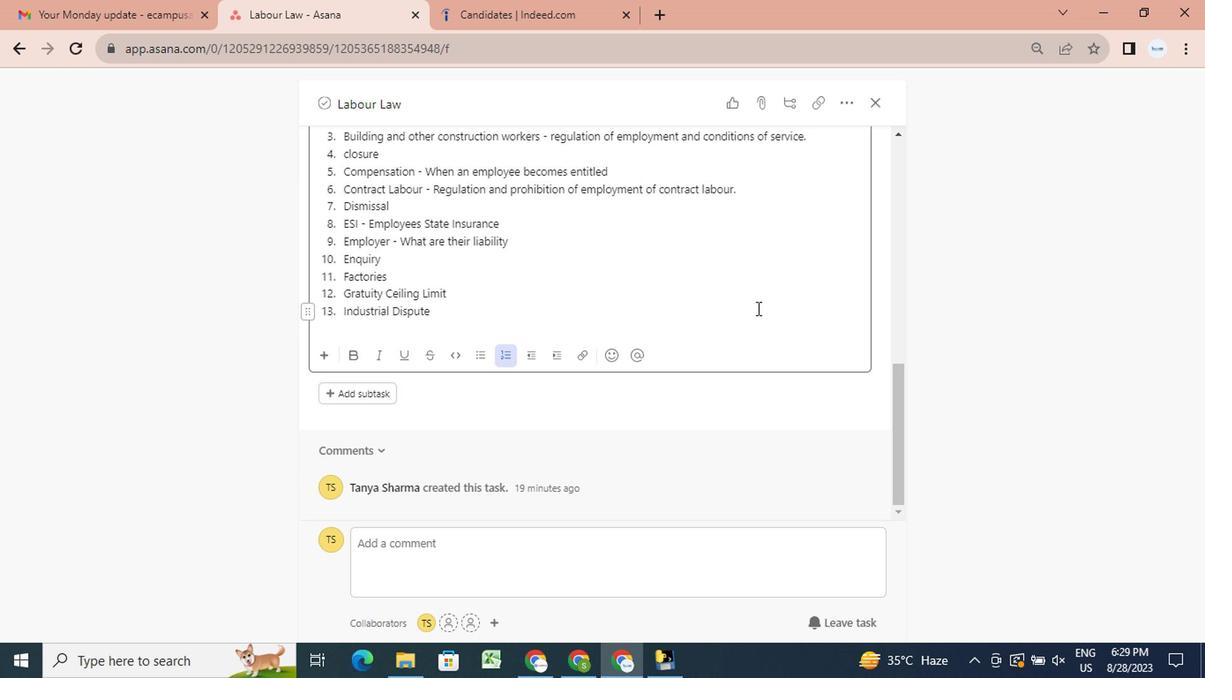 
Action: Mouse scrolled (645, 325) with delta (0, 0)
Screenshot: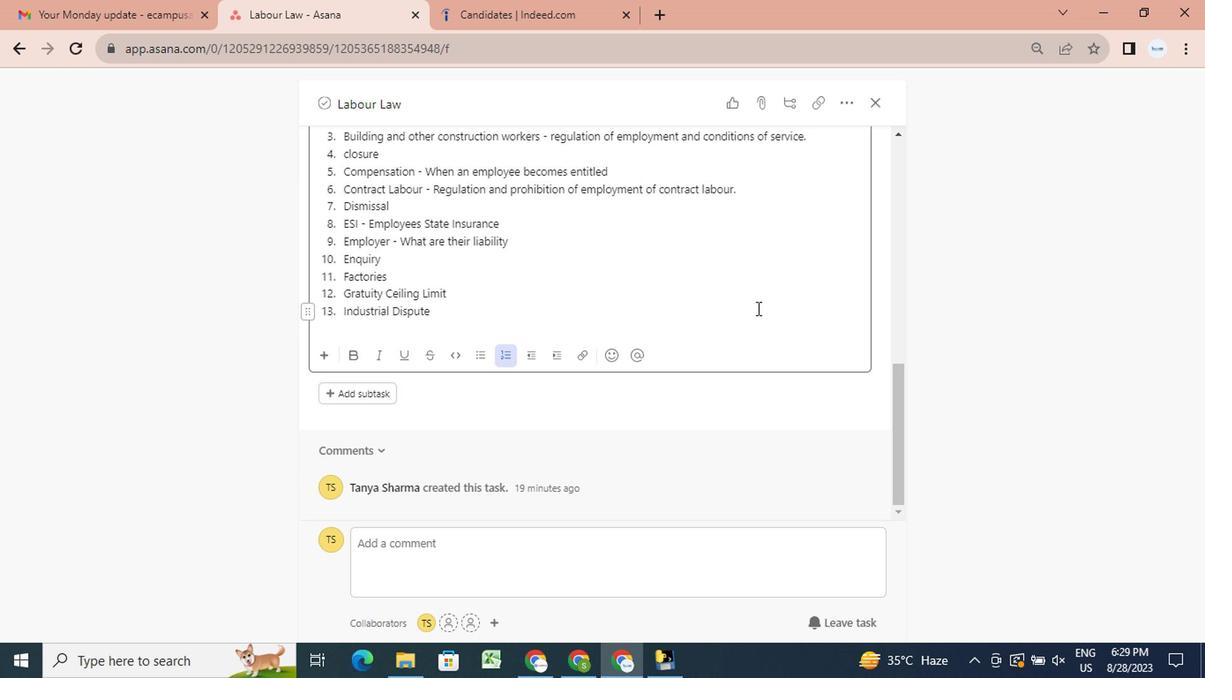 
Action: Mouse scrolled (645, 325) with delta (0, 0)
Screenshot: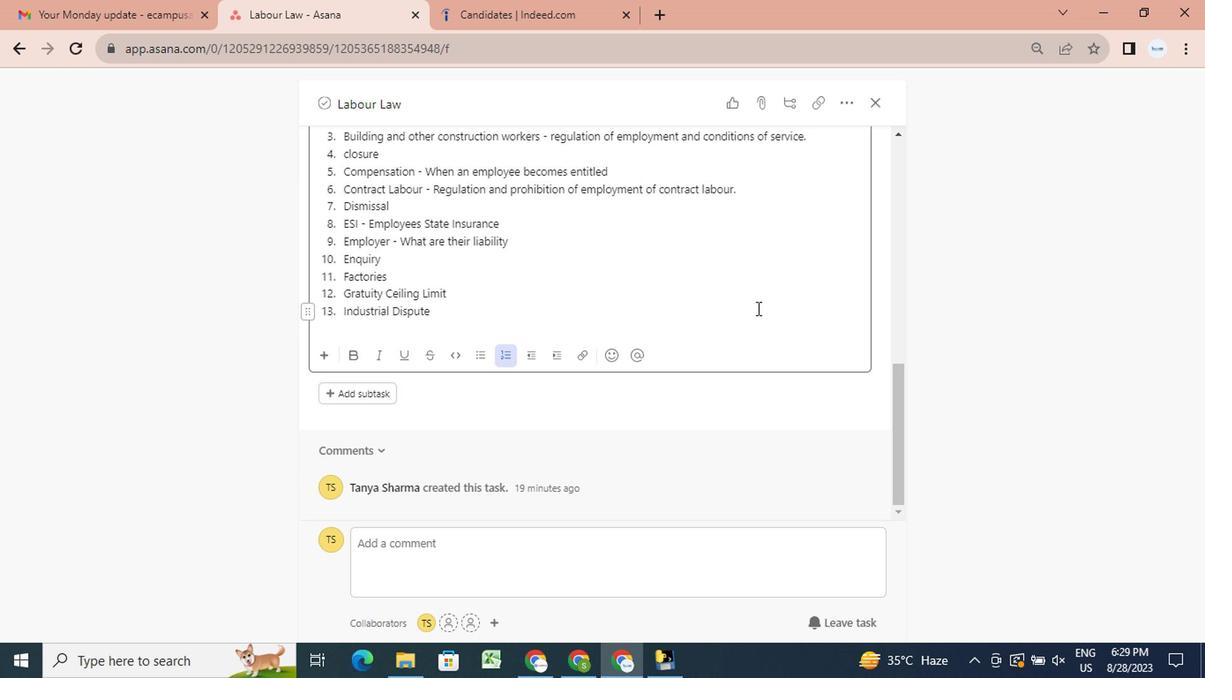 
Action: Mouse scrolled (645, 325) with delta (0, 0)
Screenshot: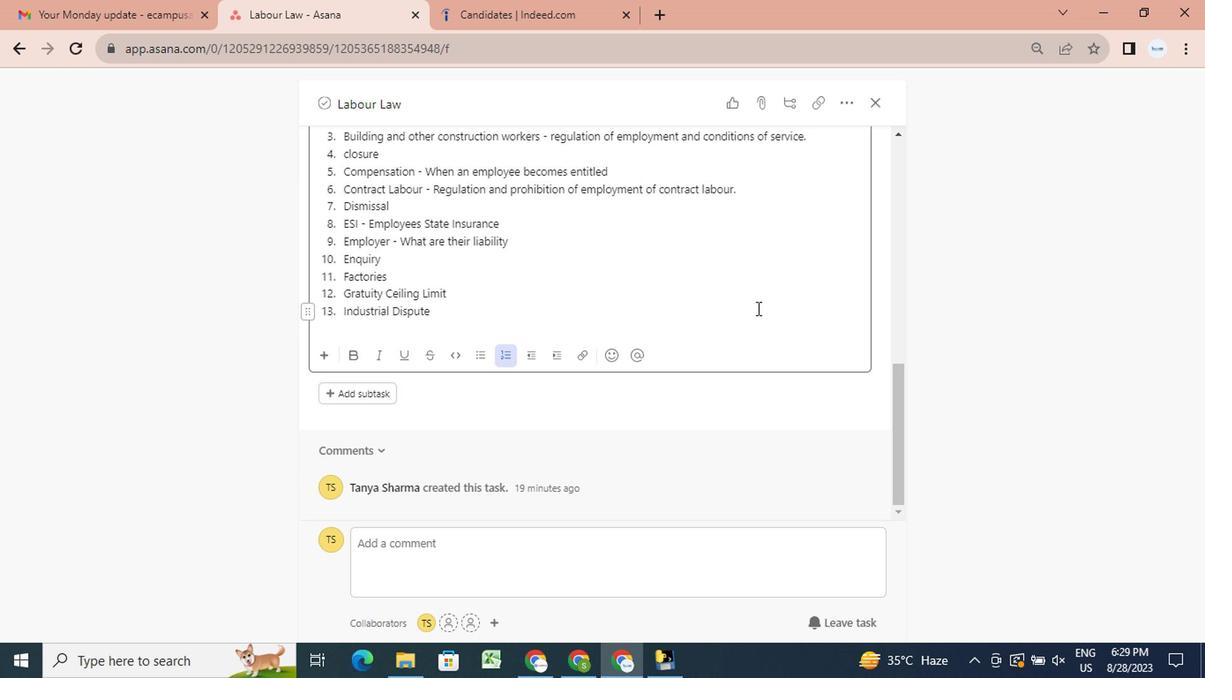 
Action: Mouse scrolled (645, 325) with delta (0, 0)
Screenshot: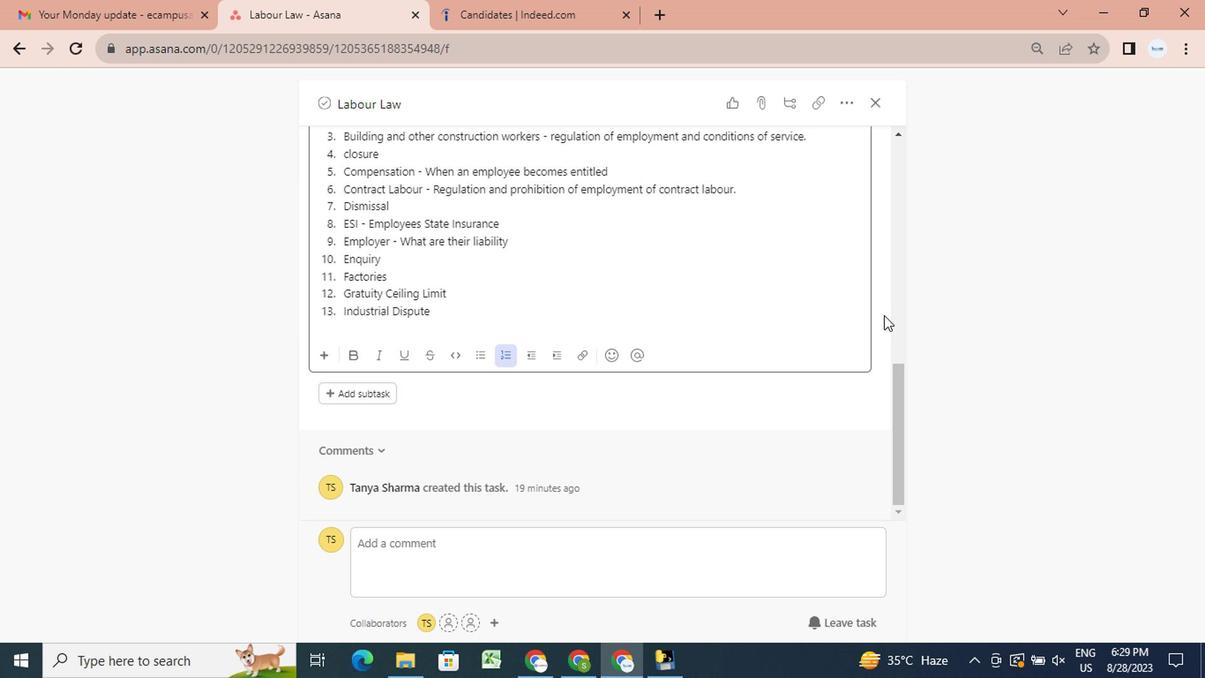 
Action: Mouse scrolled (645, 325) with delta (0, 0)
Screenshot: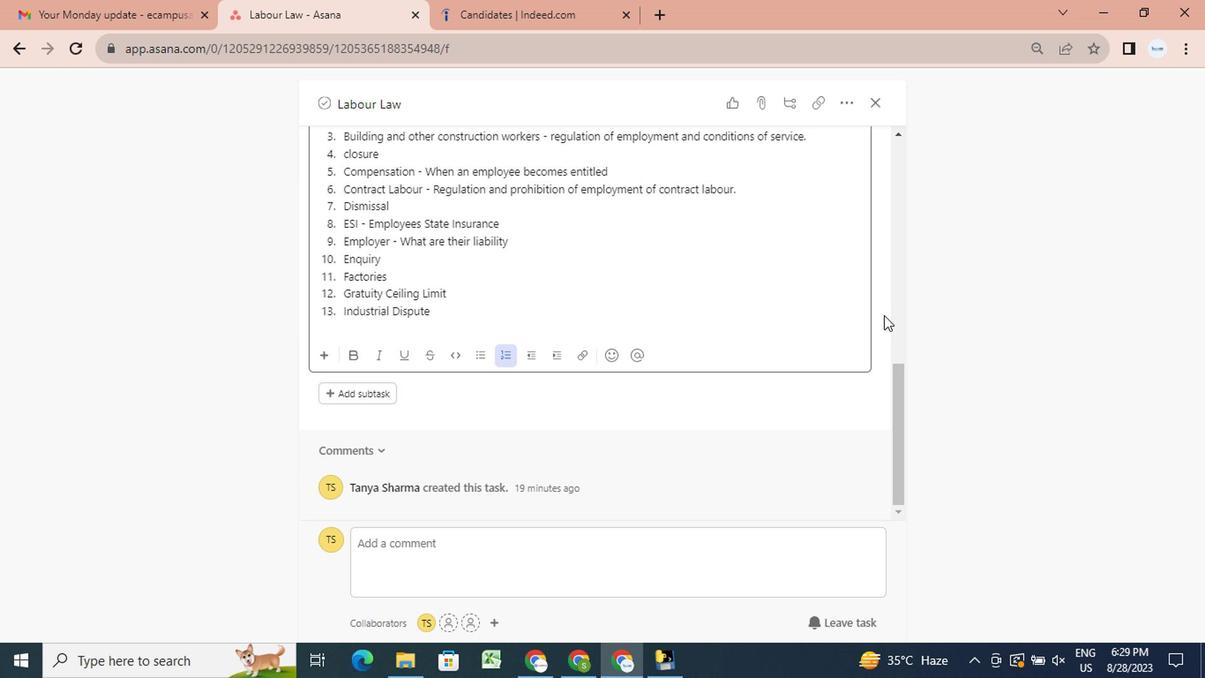 
Action: Mouse scrolled (645, 325) with delta (0, 0)
Screenshot: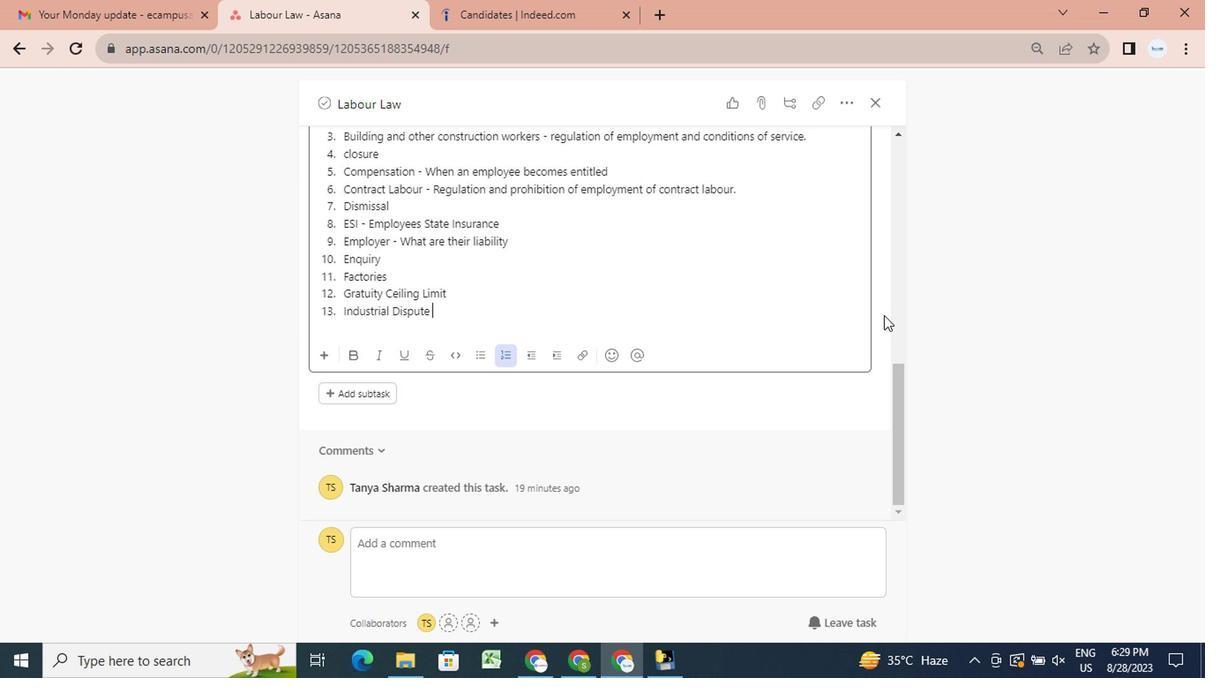 
Action: Mouse scrolled (645, 325) with delta (0, 0)
Screenshot: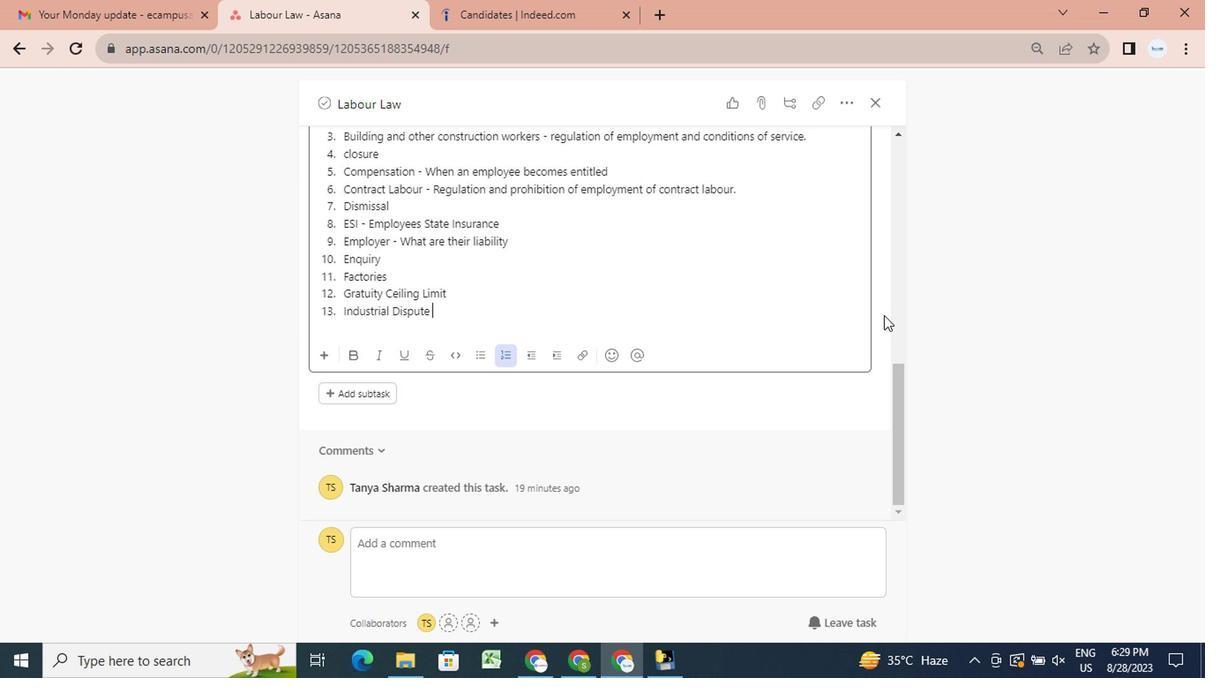 
Action: Mouse scrolled (645, 325) with delta (0, 0)
Screenshot: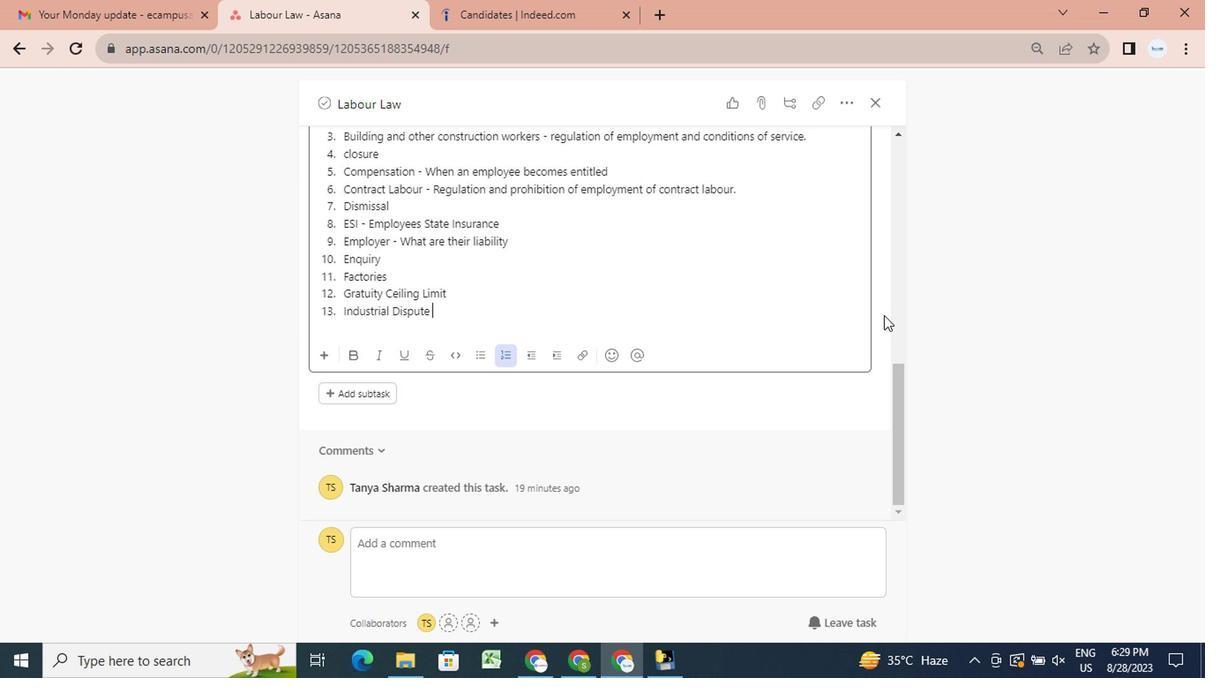 
Action: Mouse scrolled (645, 325) with delta (0, 0)
Screenshot: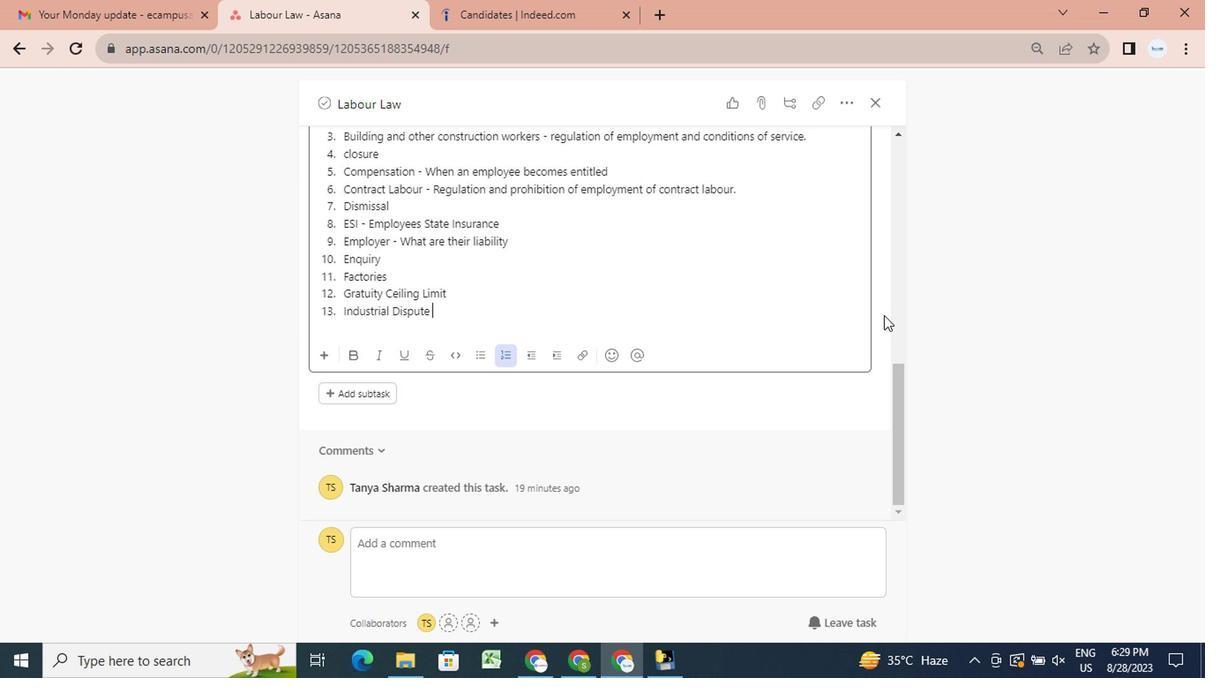 
Action: Mouse scrolled (645, 325) with delta (0, 0)
Screenshot: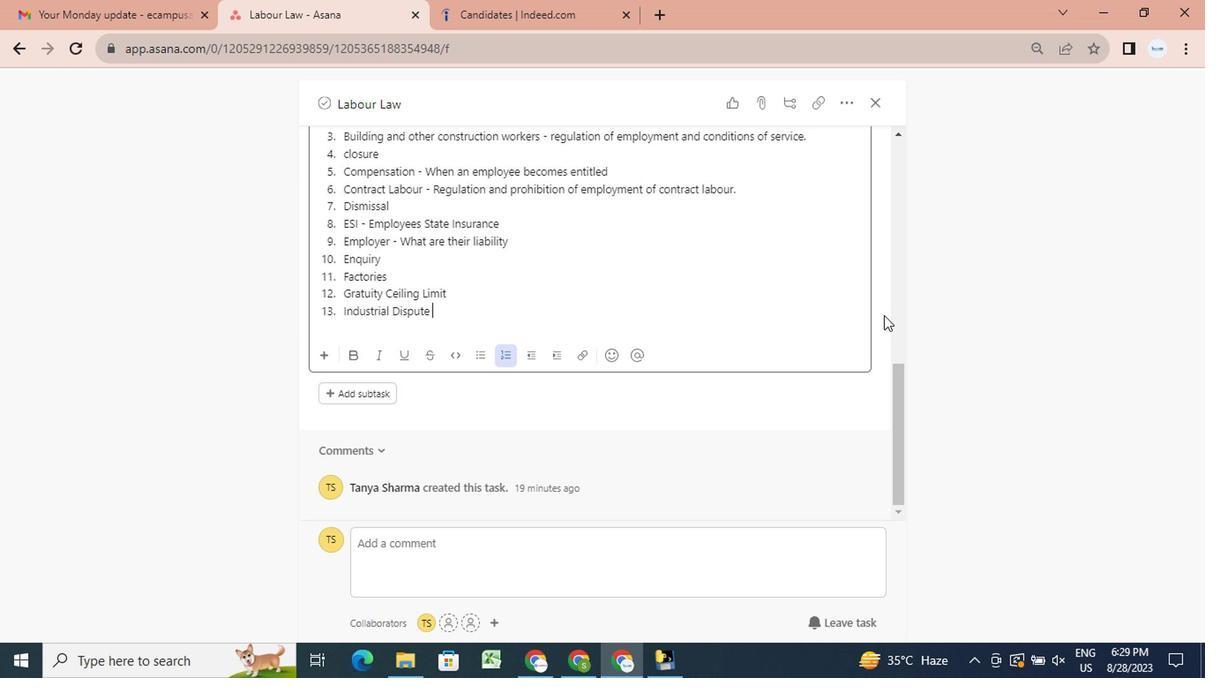 
Action: Mouse scrolled (645, 325) with delta (0, 0)
Screenshot: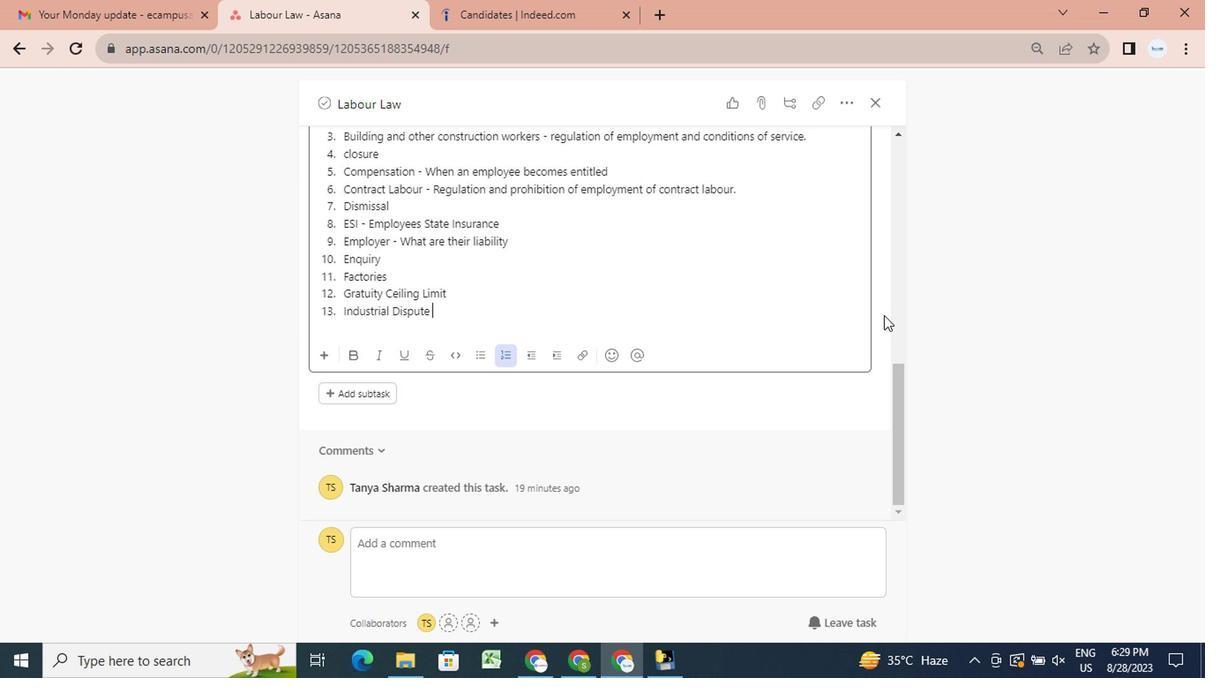 
Action: Mouse scrolled (645, 325) with delta (0, 0)
Screenshot: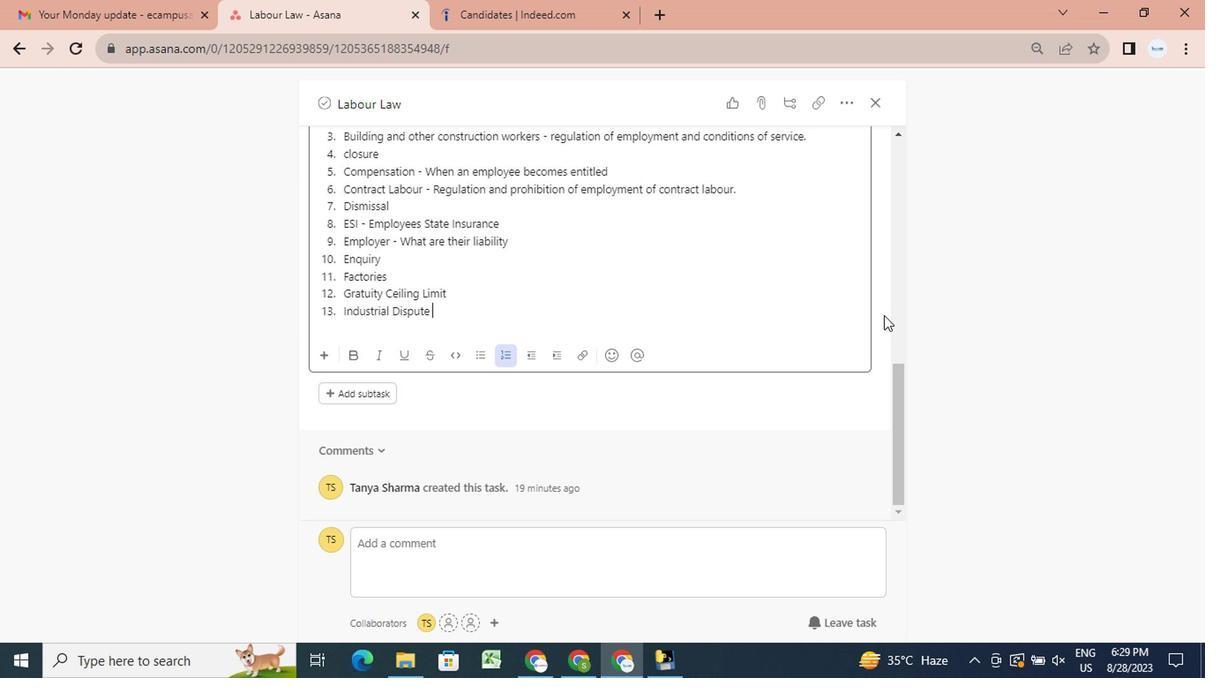 
Action: Mouse scrolled (645, 325) with delta (0, 0)
Screenshot: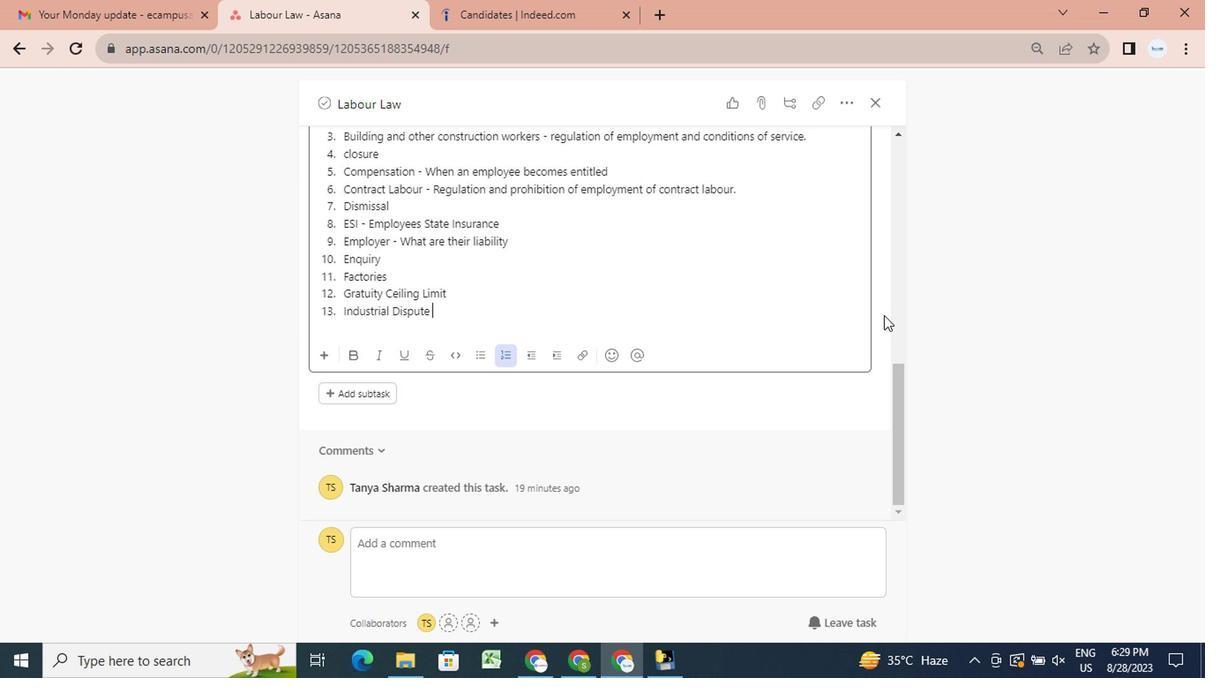 
Action: Mouse scrolled (645, 325) with delta (0, 0)
Screenshot: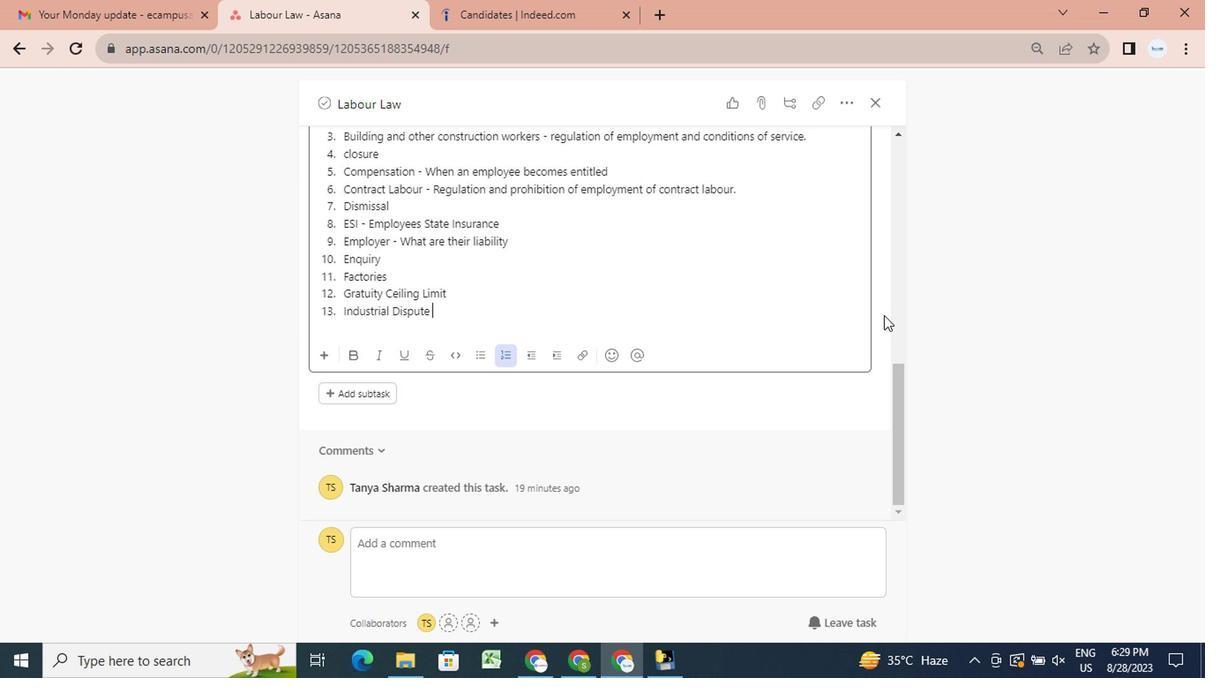 
Action: Mouse scrolled (645, 325) with delta (0, 0)
Screenshot: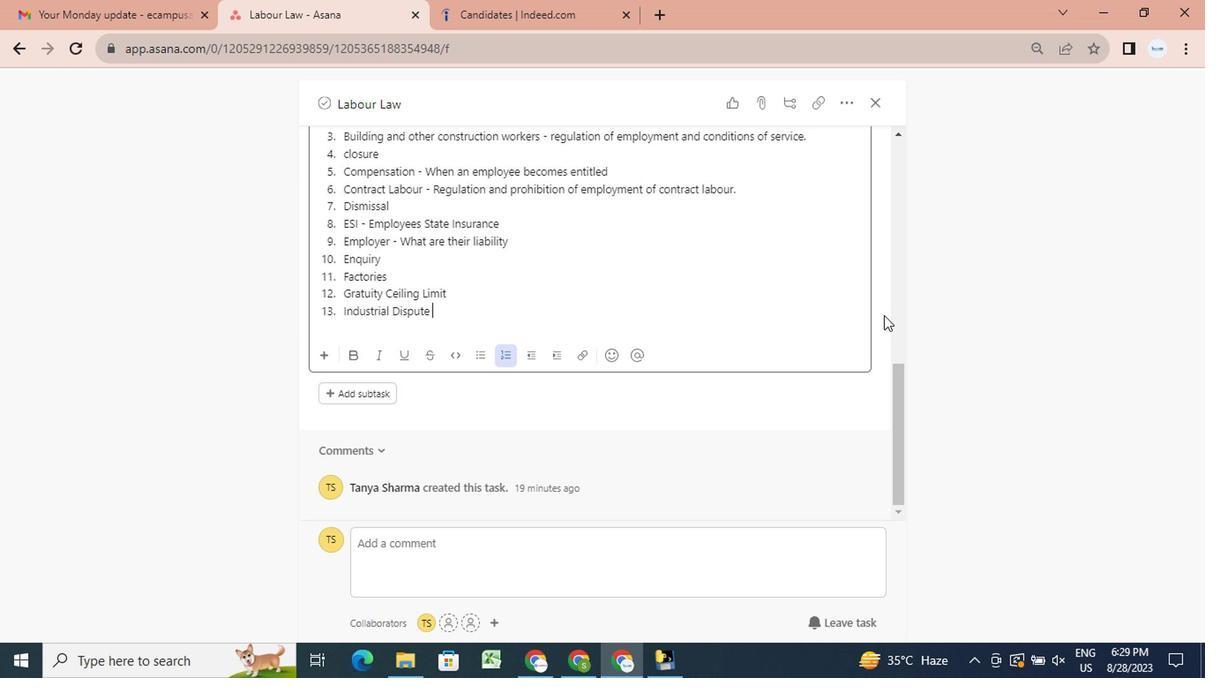 
Action: Mouse scrolled (645, 325) with delta (0, 0)
Screenshot: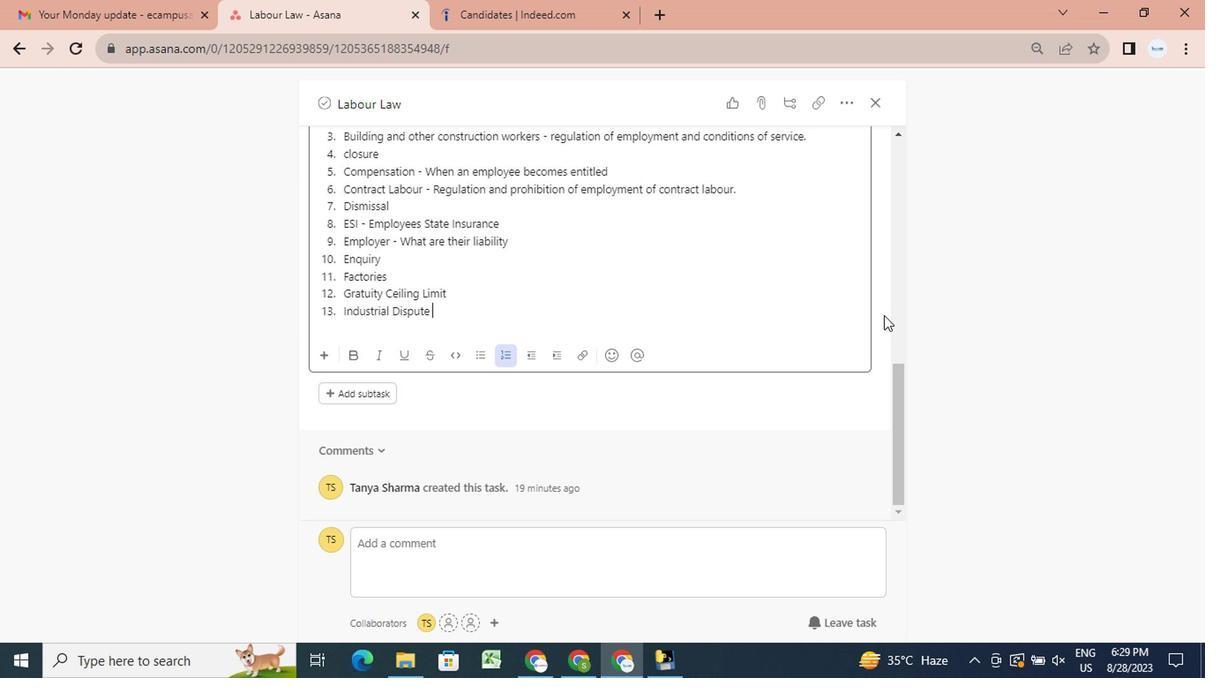 
Action: Mouse moved to (731, 179)
Screenshot: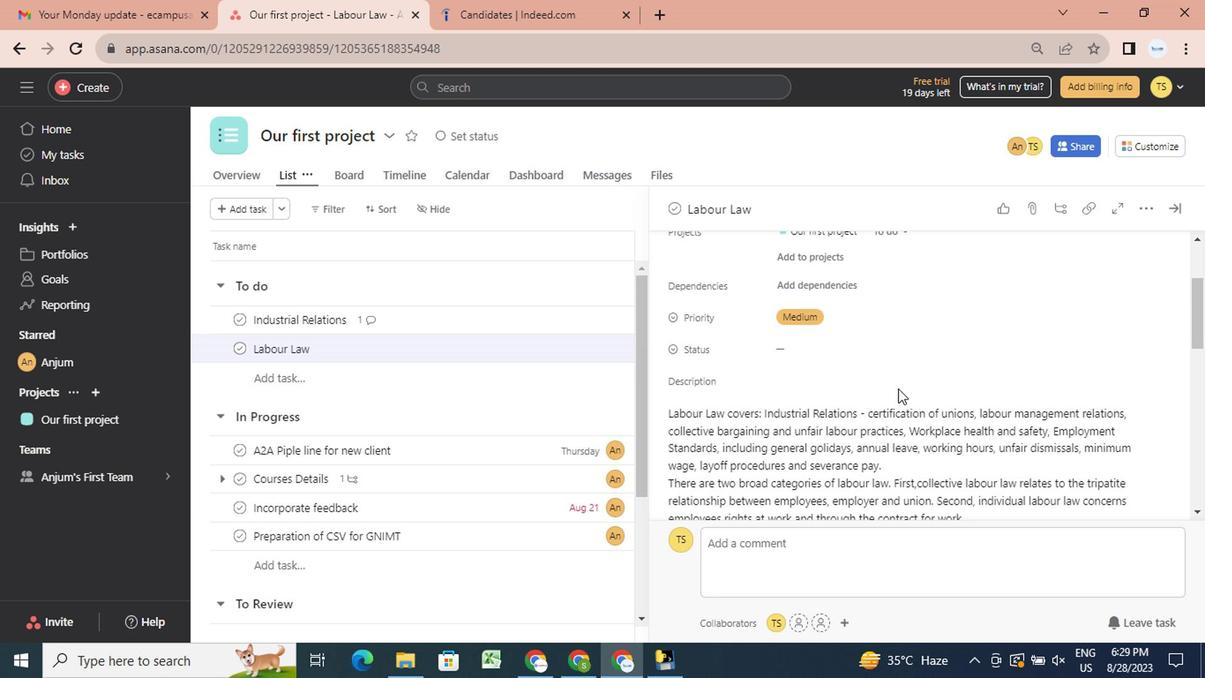 
Action: Mouse pressed left at (731, 179)
Screenshot: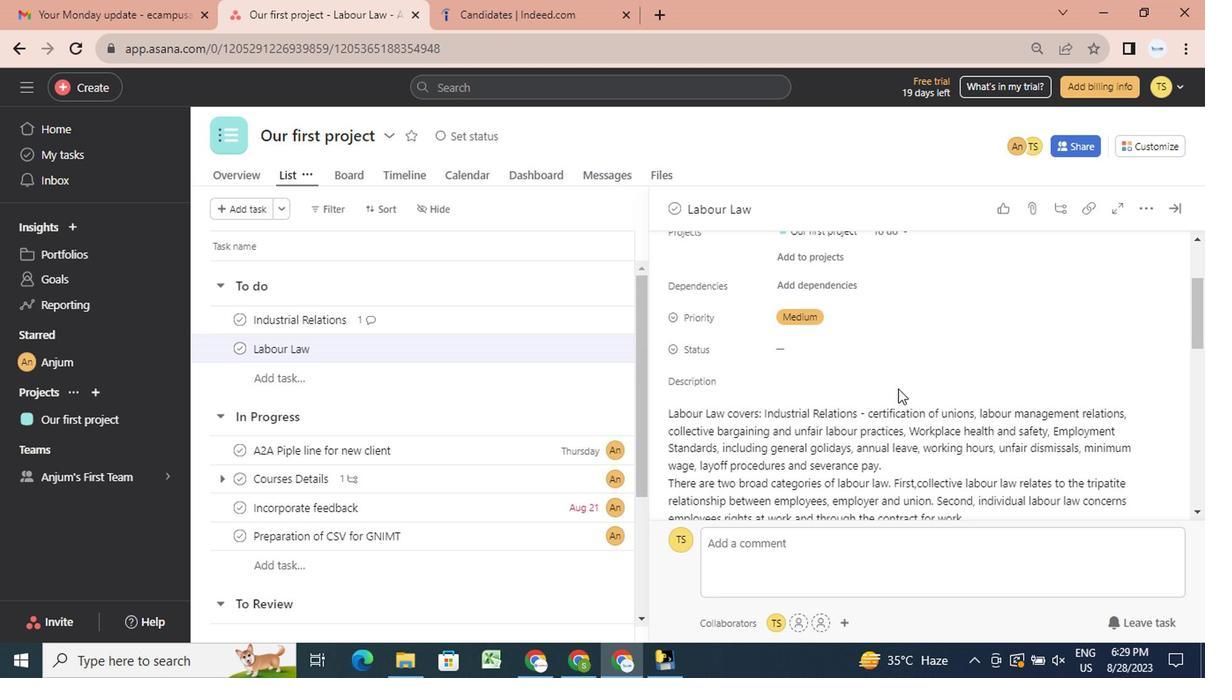 
Action: Mouse moved to (745, 383)
Screenshot: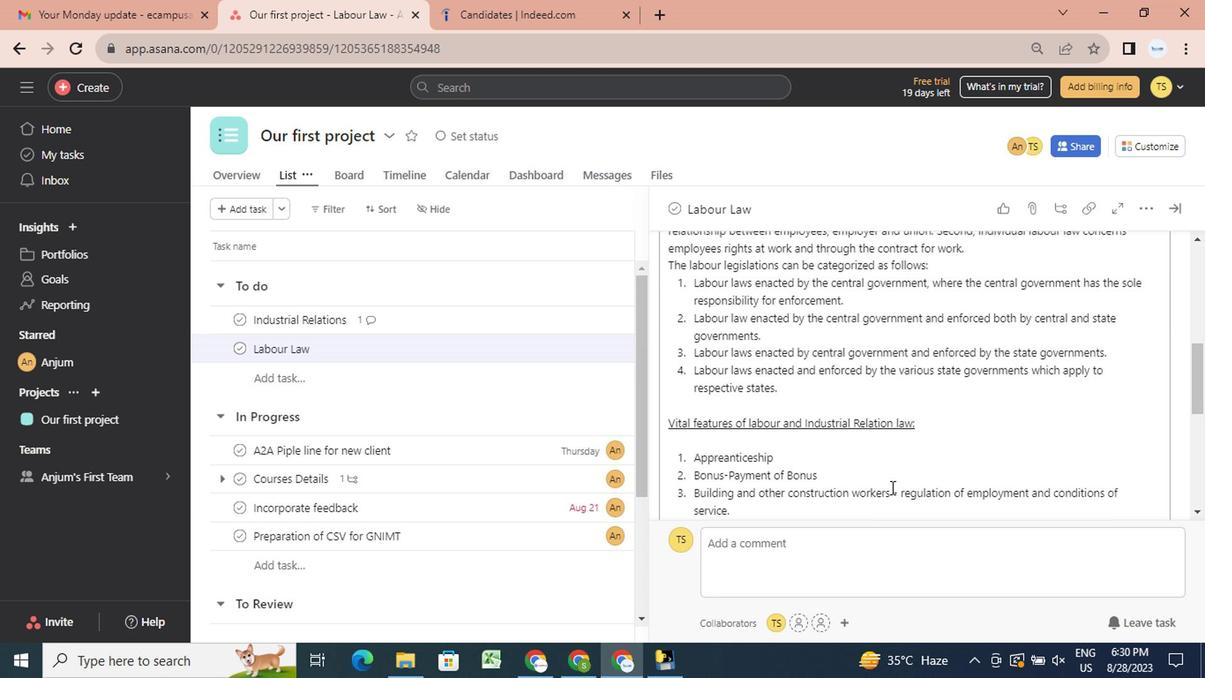 
Action: Mouse scrolled (745, 382) with delta (0, 0)
Screenshot: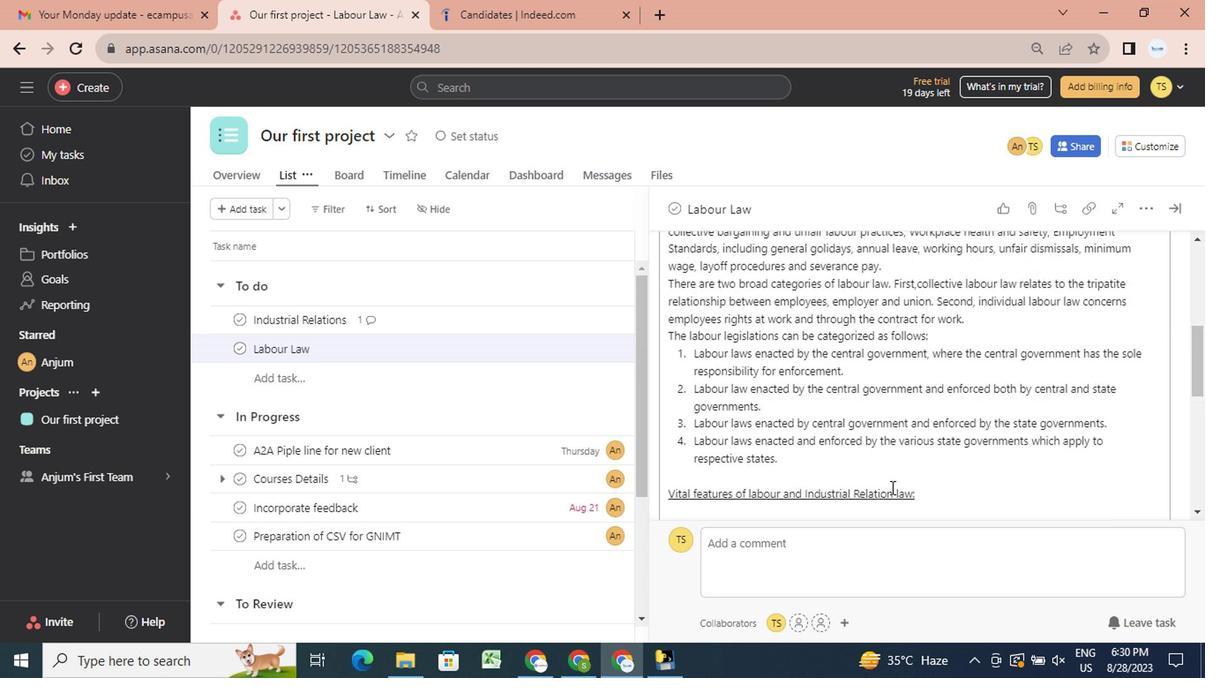 
Action: Mouse scrolled (745, 382) with delta (0, 0)
Screenshot: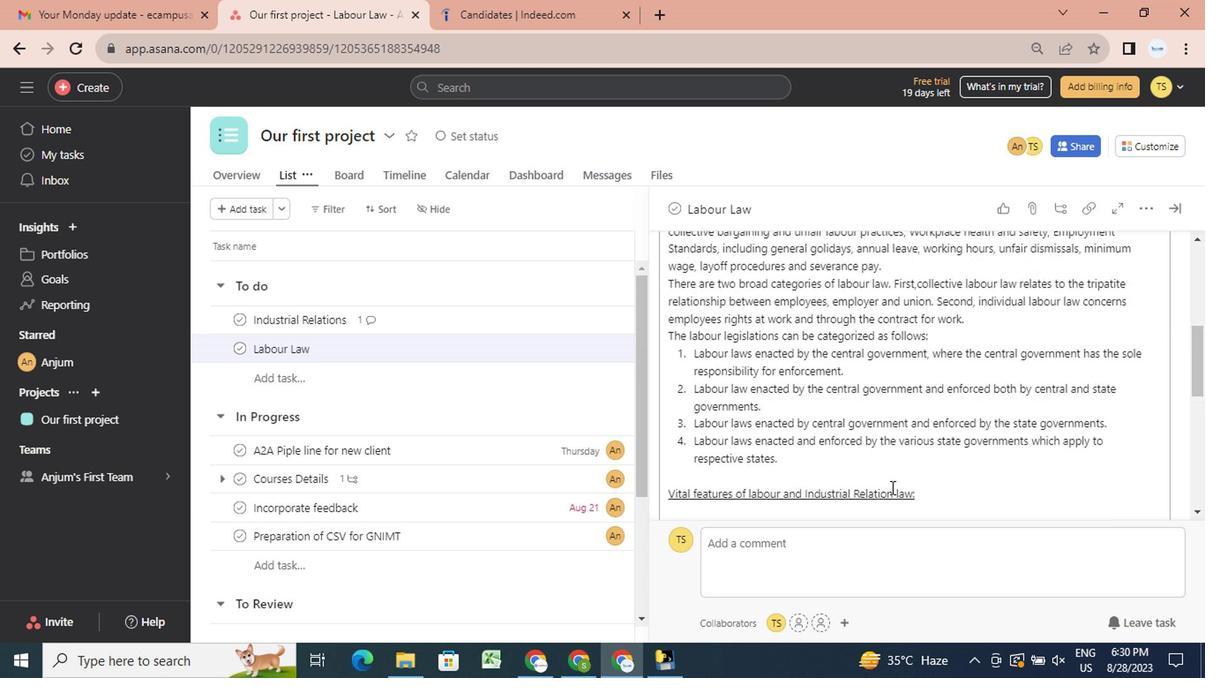 
Action: Mouse scrolled (745, 382) with delta (0, 0)
Screenshot: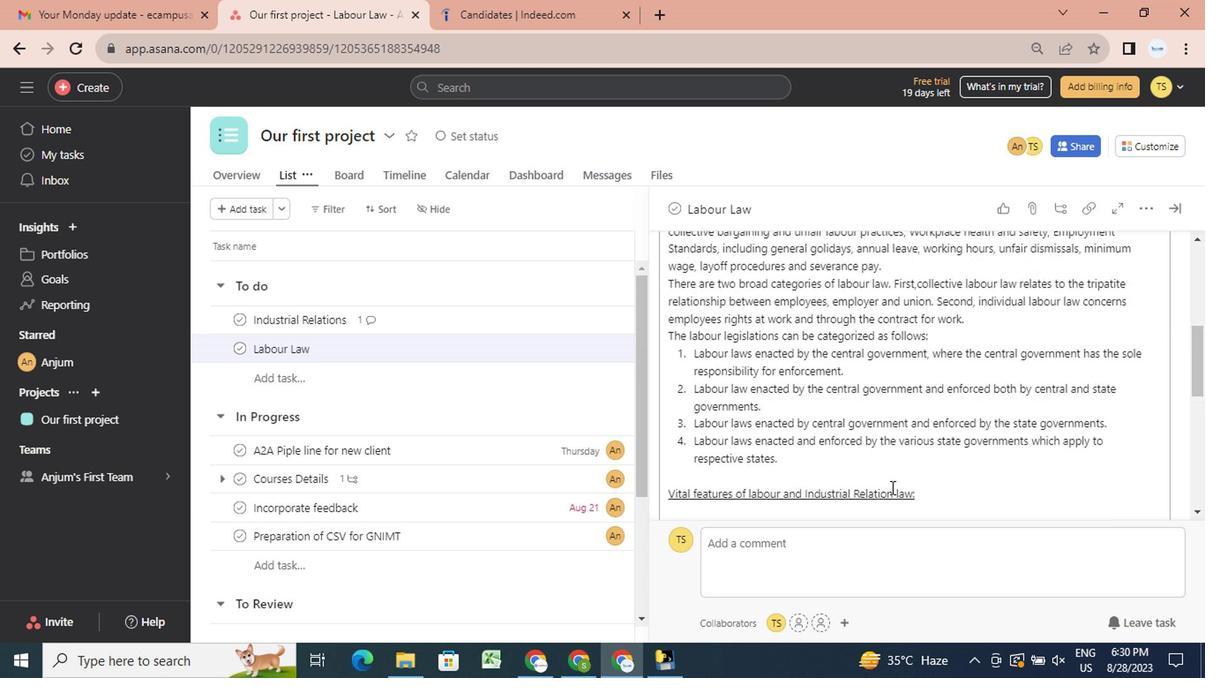 
Action: Mouse scrolled (745, 382) with delta (0, 0)
Screenshot: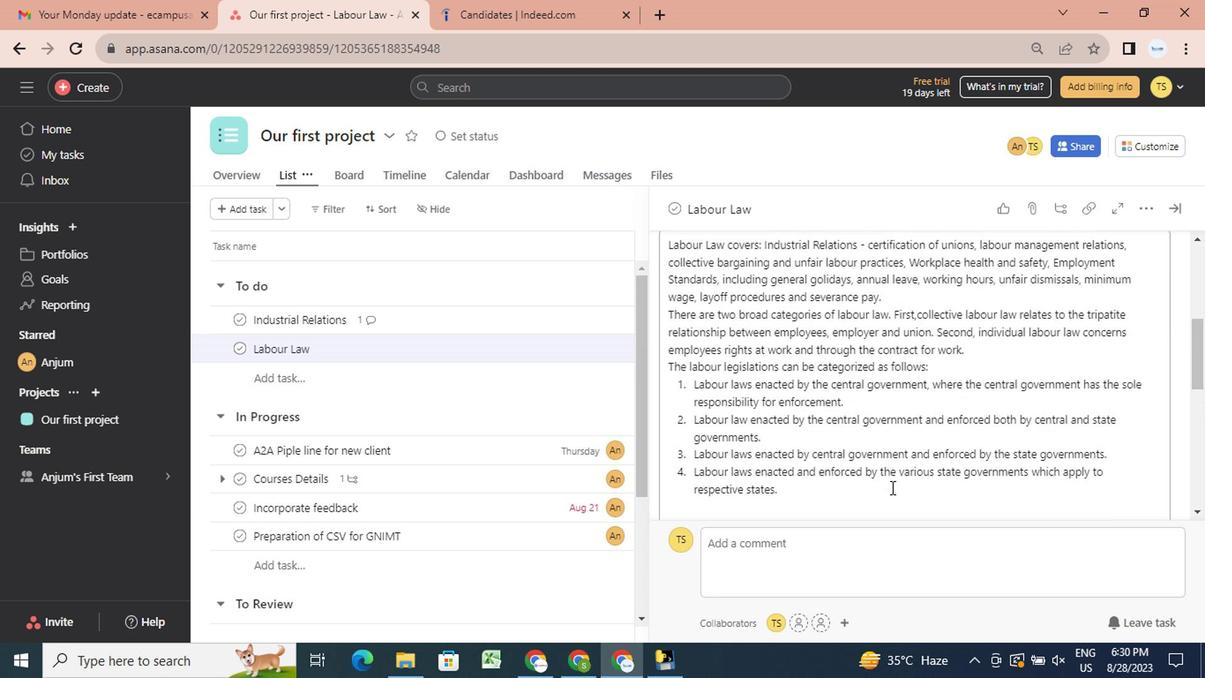 
Action: Mouse scrolled (745, 382) with delta (0, 0)
Screenshot: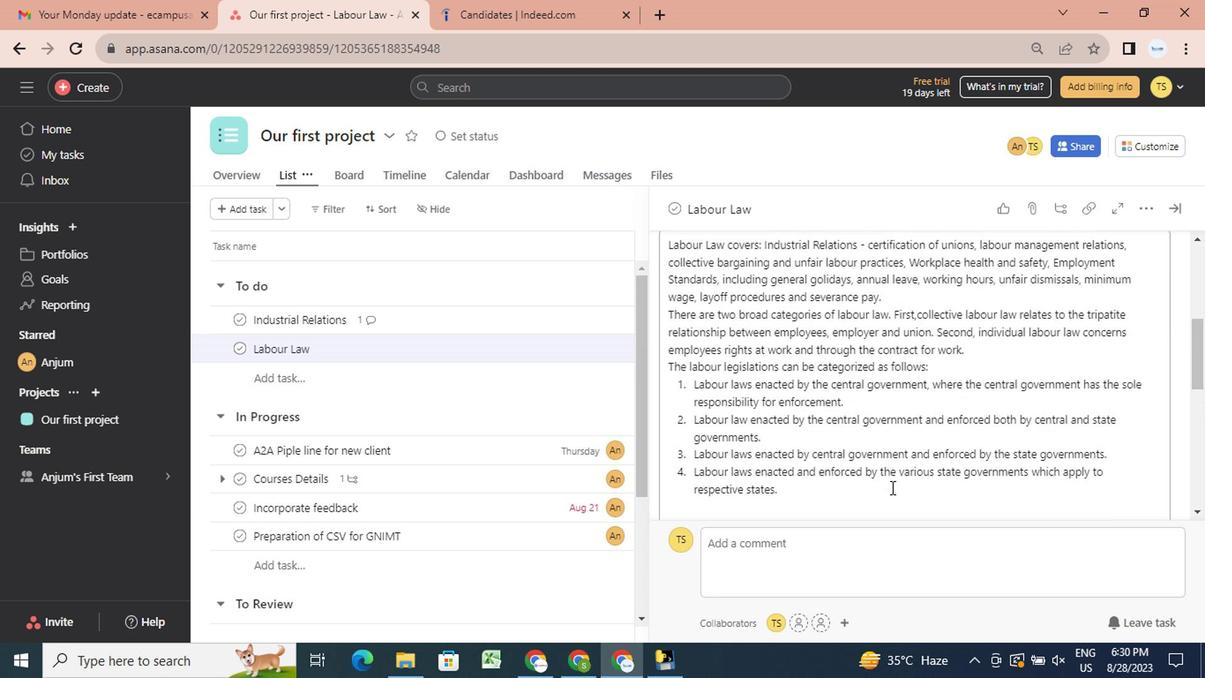 
Action: Mouse scrolled (745, 382) with delta (0, 0)
Screenshot: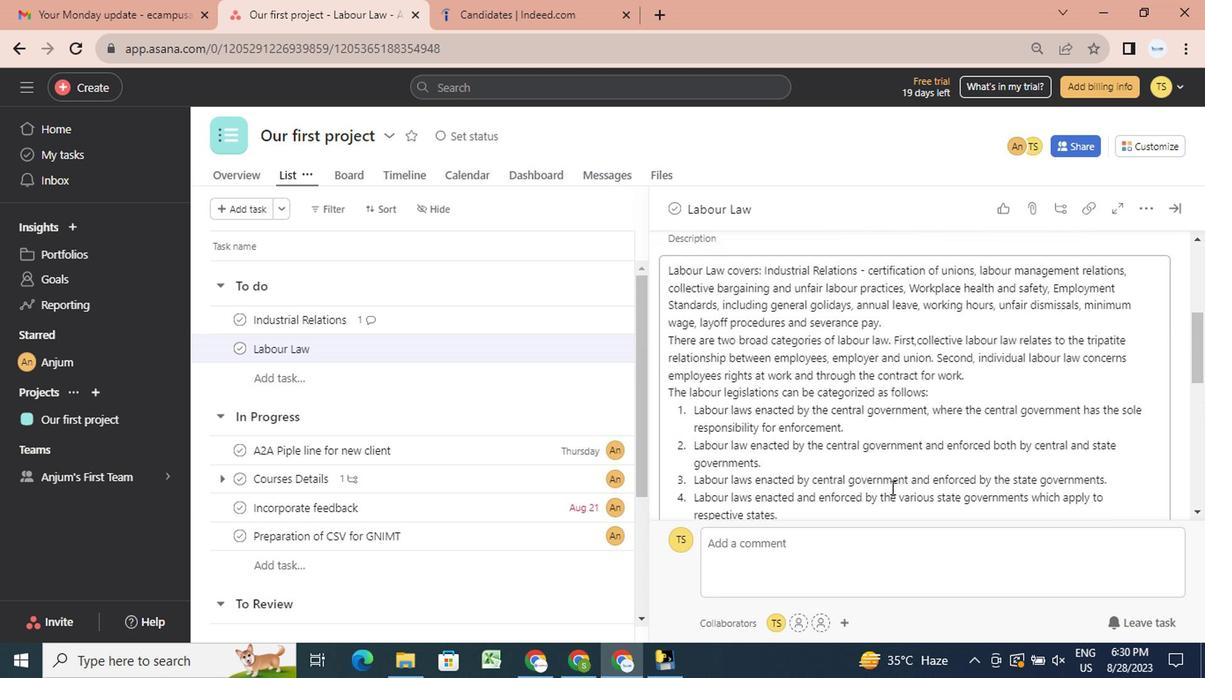 
Action: Mouse scrolled (745, 382) with delta (0, 0)
Screenshot: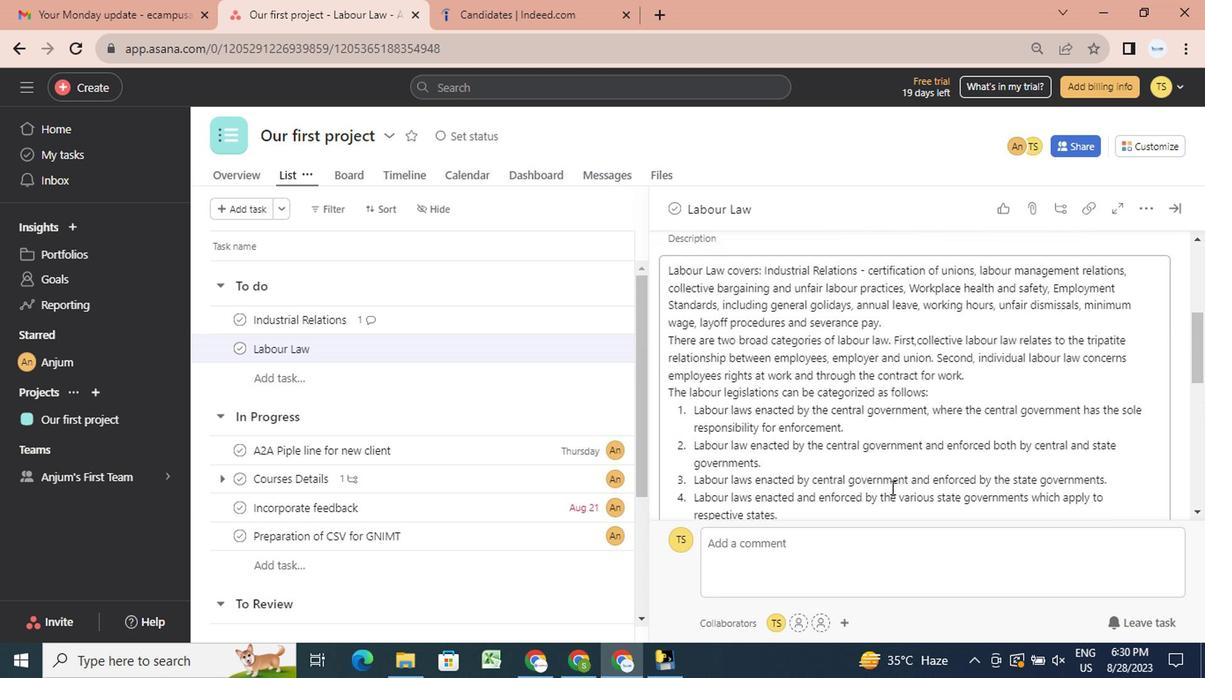 
Action: Mouse scrolled (745, 382) with delta (0, 0)
Screenshot: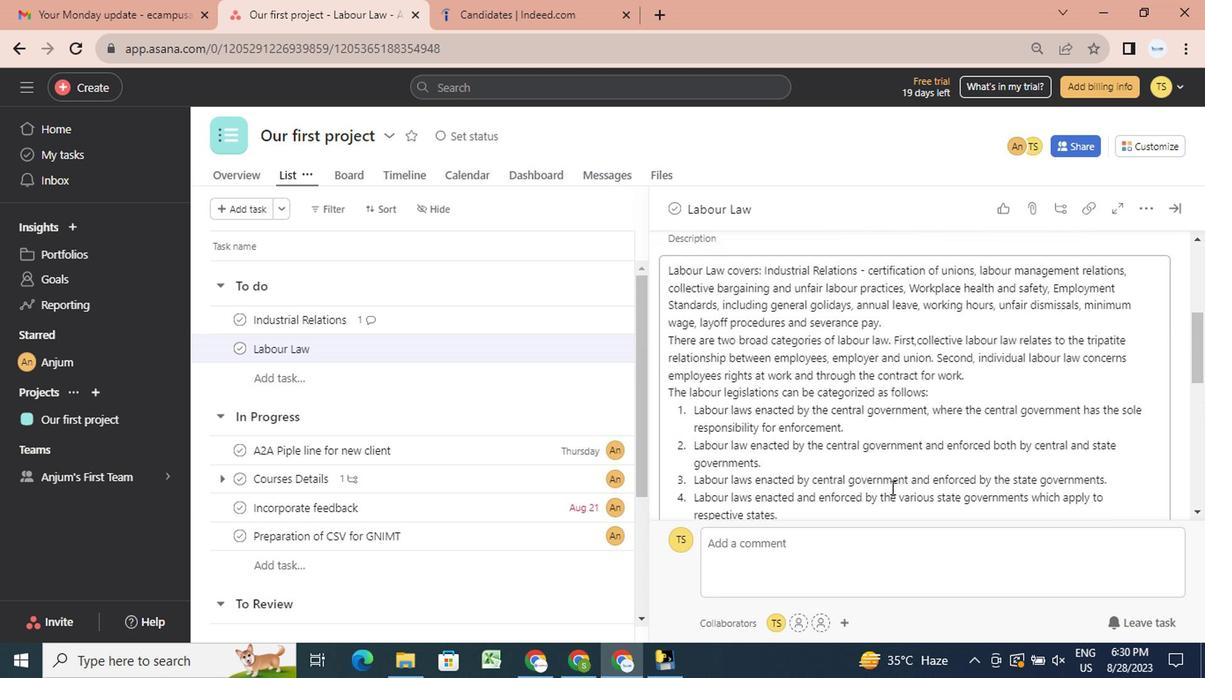 
Action: Mouse scrolled (745, 382) with delta (0, 0)
Screenshot: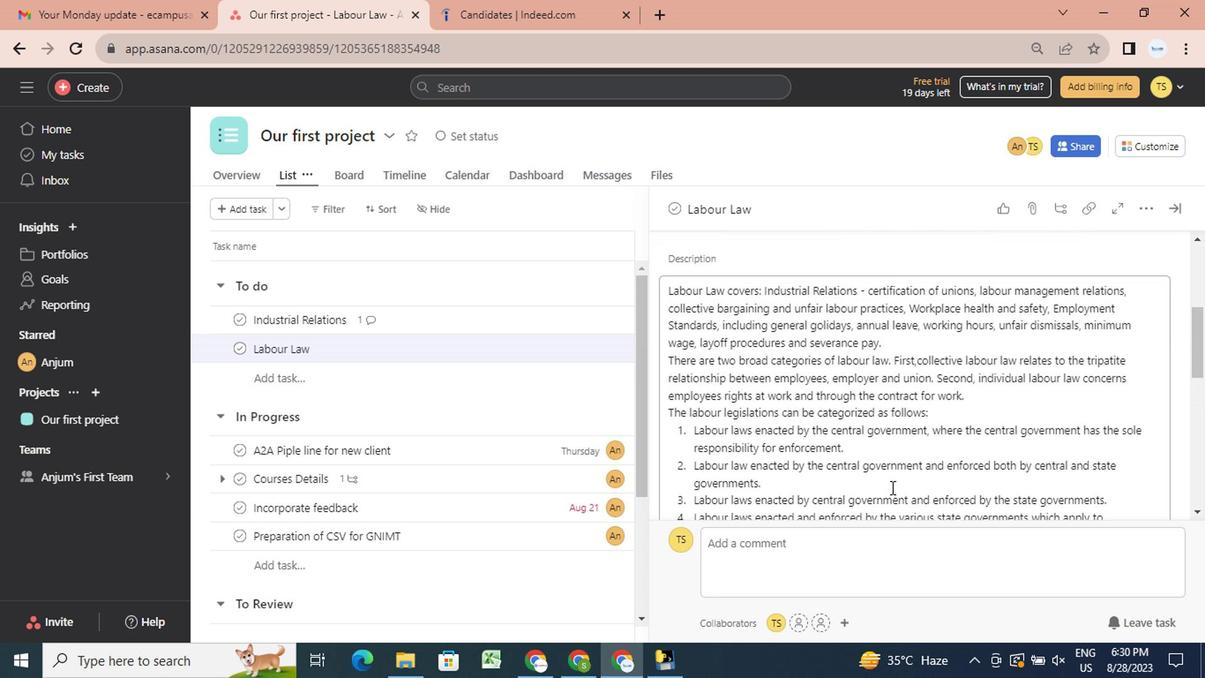 
Action: Mouse pressed left at (745, 383)
Screenshot: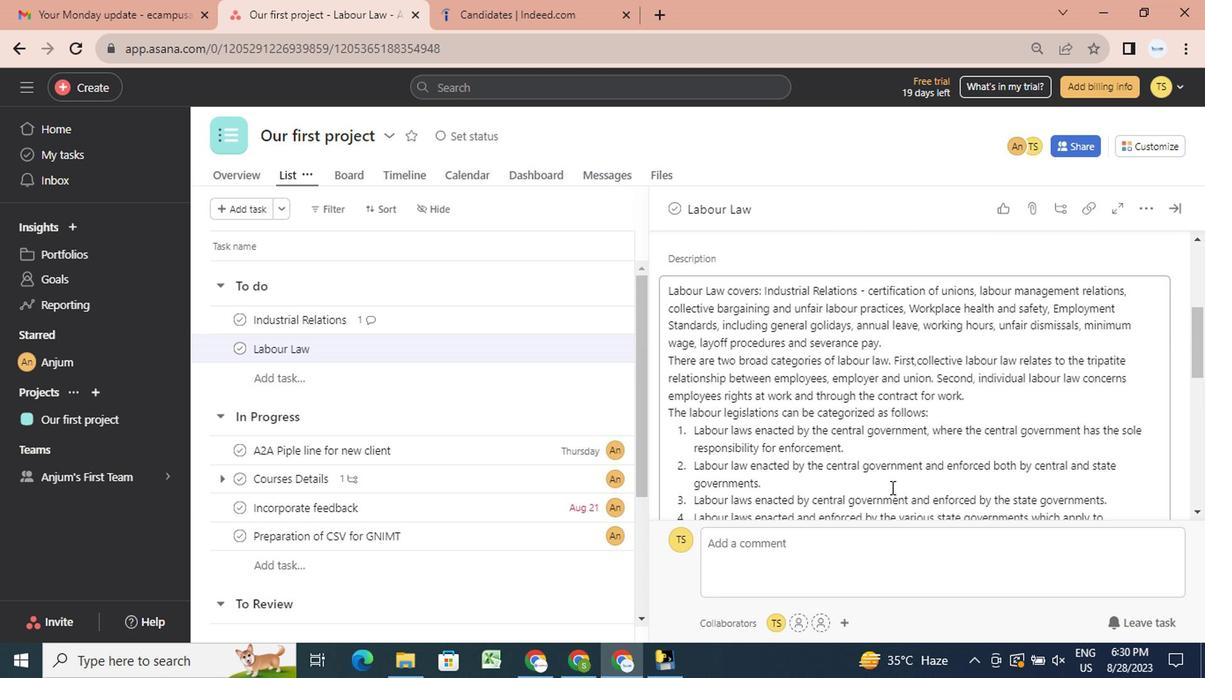 
Action: Mouse scrolled (745, 382) with delta (0, 0)
Screenshot: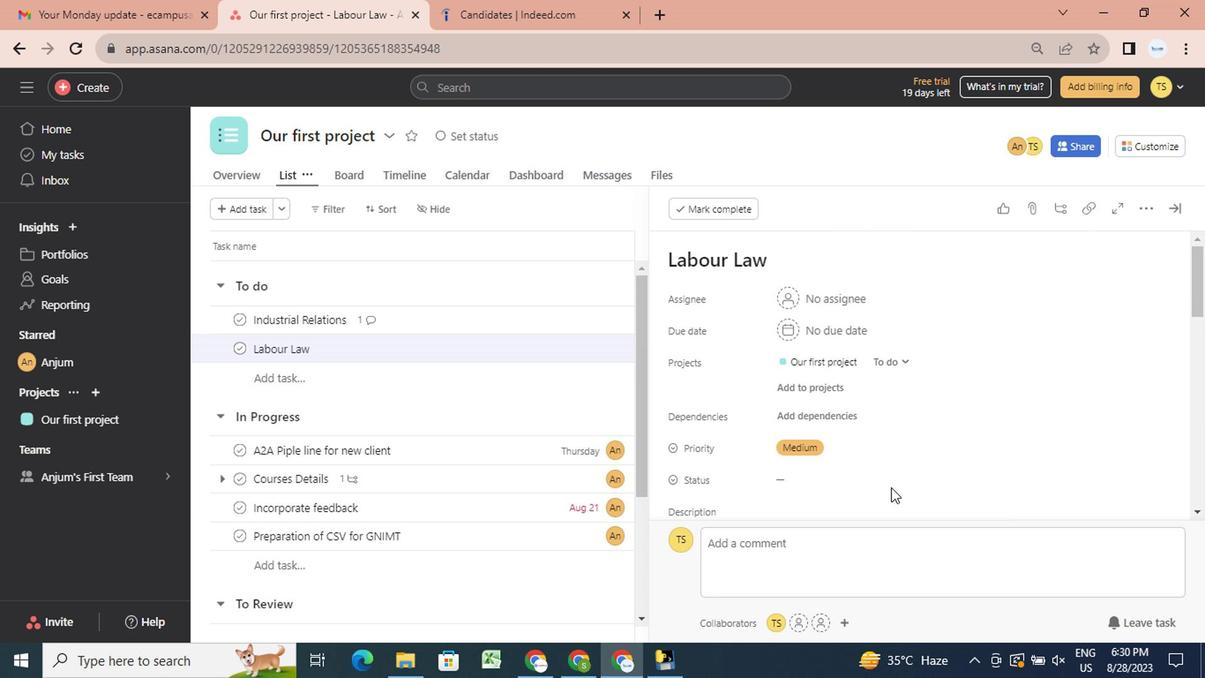 
Action: Mouse scrolled (745, 382) with delta (0, 0)
Screenshot: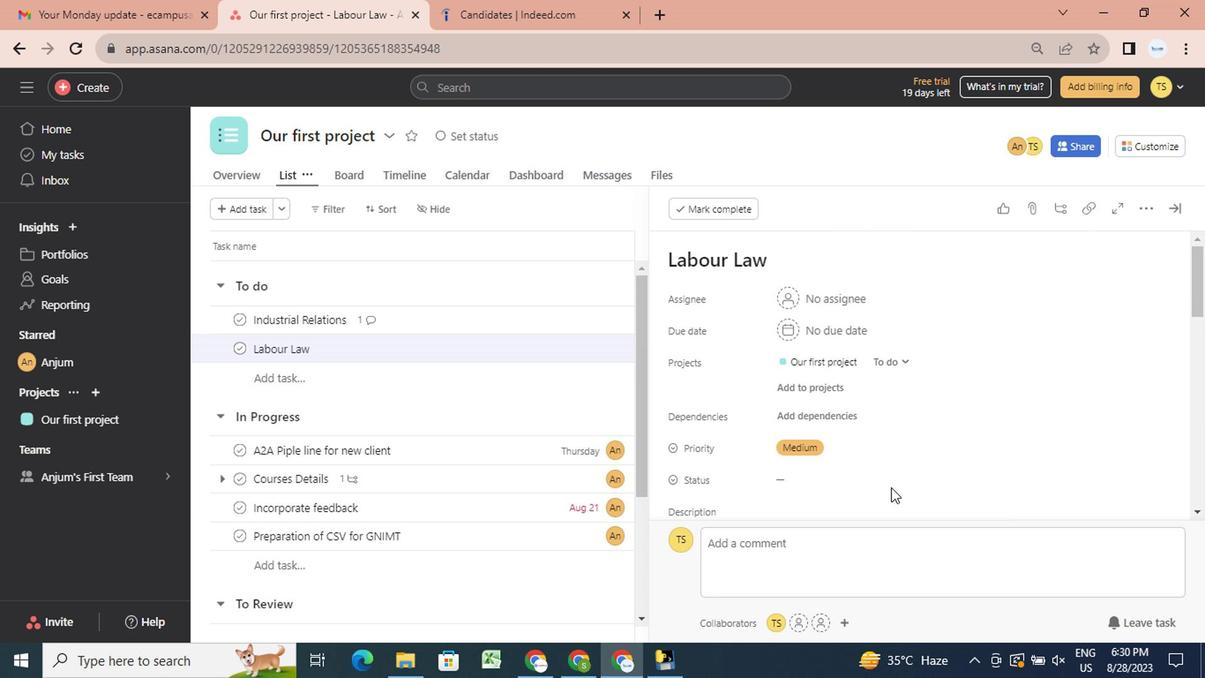 
Action: Mouse scrolled (745, 382) with delta (0, 0)
Screenshot: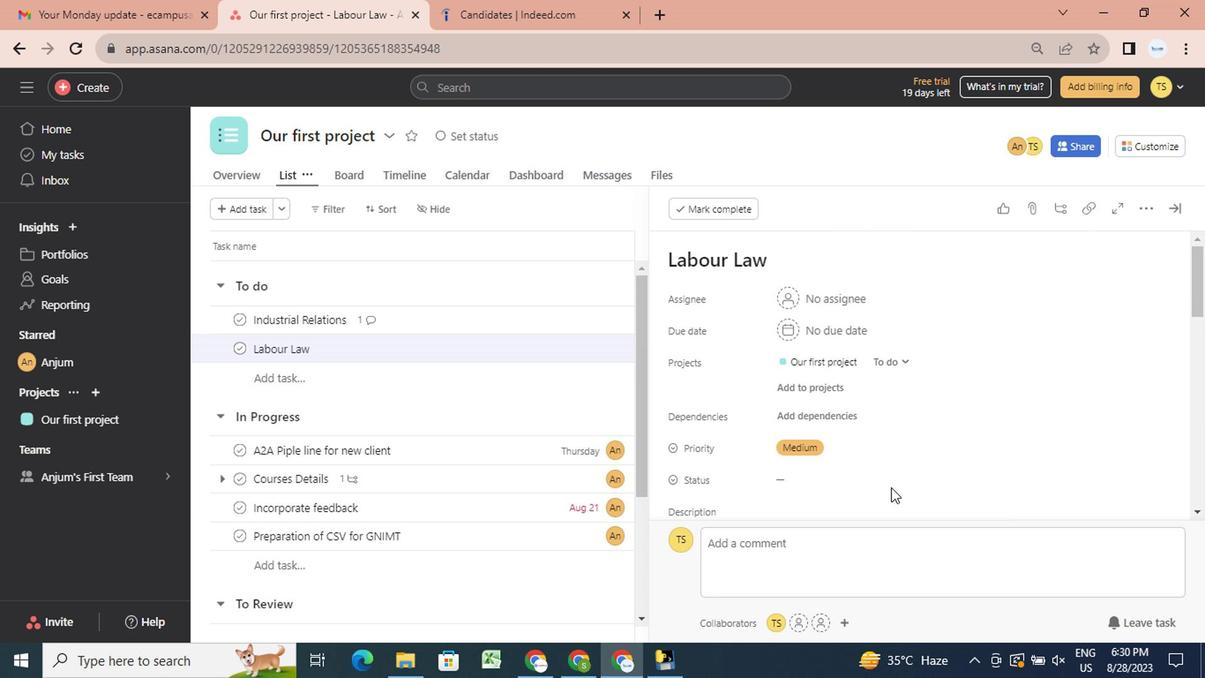 
Action: Mouse scrolled (745, 382) with delta (0, 0)
Screenshot: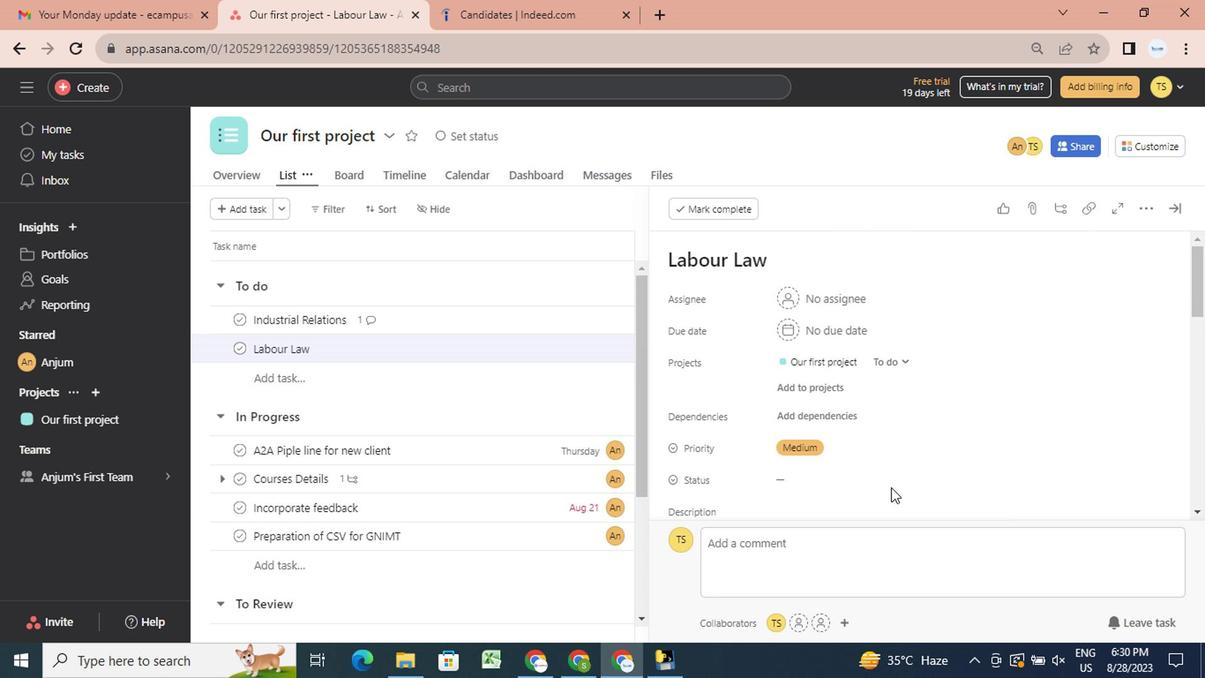 
Action: Mouse scrolled (745, 382) with delta (0, 0)
Screenshot: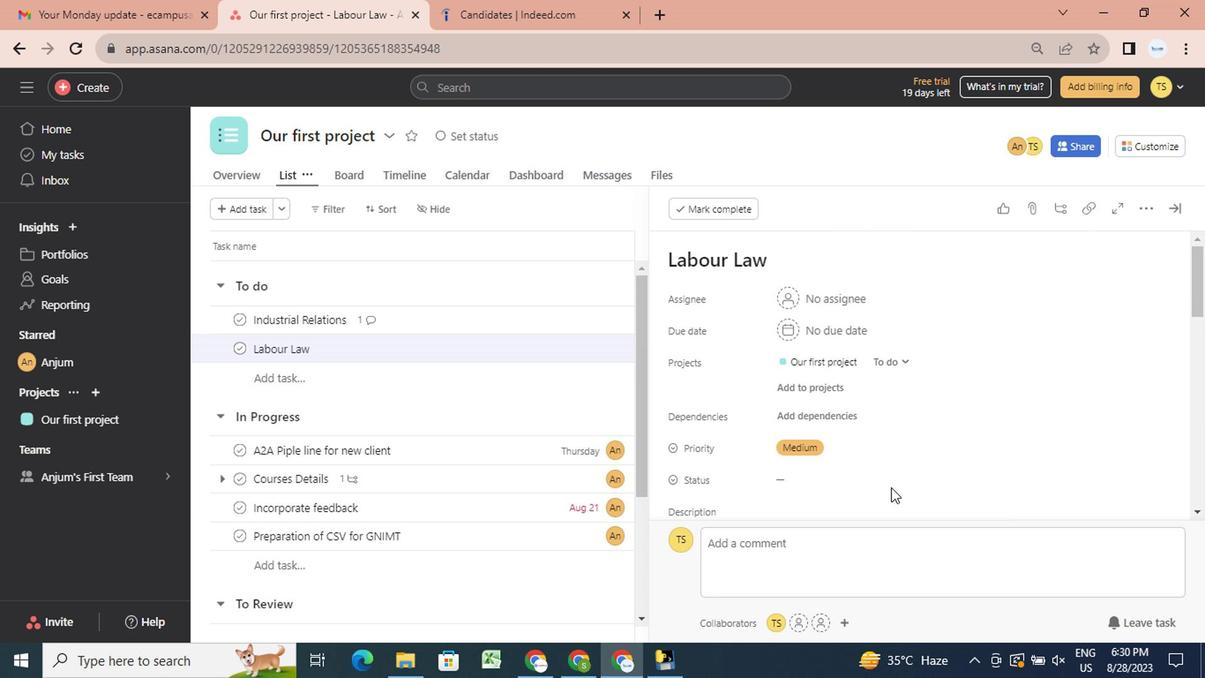 
Action: Mouse scrolled (745, 382) with delta (0, 0)
Screenshot: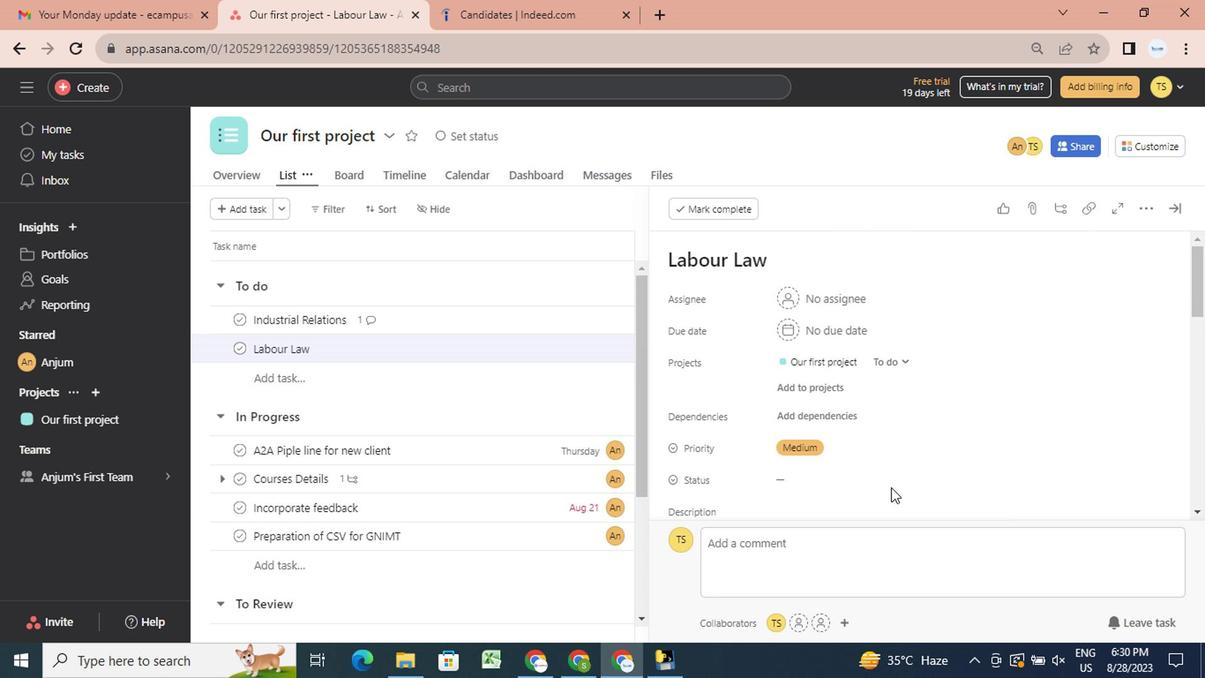
Action: Mouse scrolled (745, 382) with delta (0, 0)
Screenshot: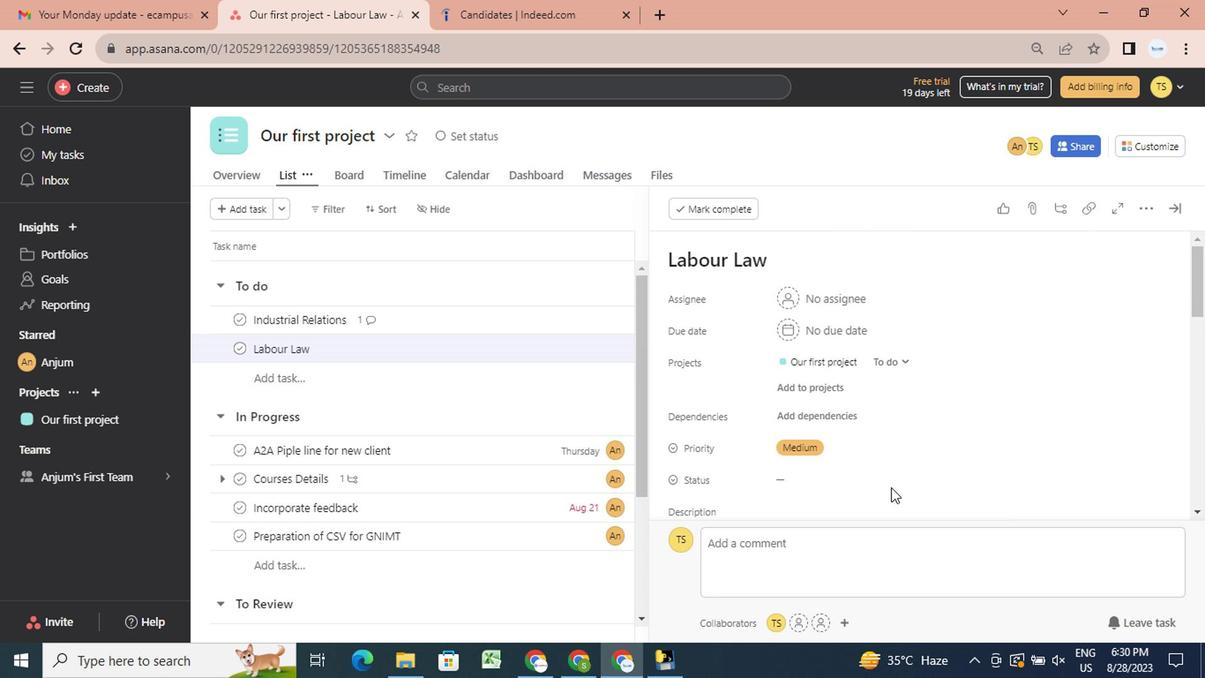 
Action: Mouse scrolled (745, 382) with delta (0, 0)
Screenshot: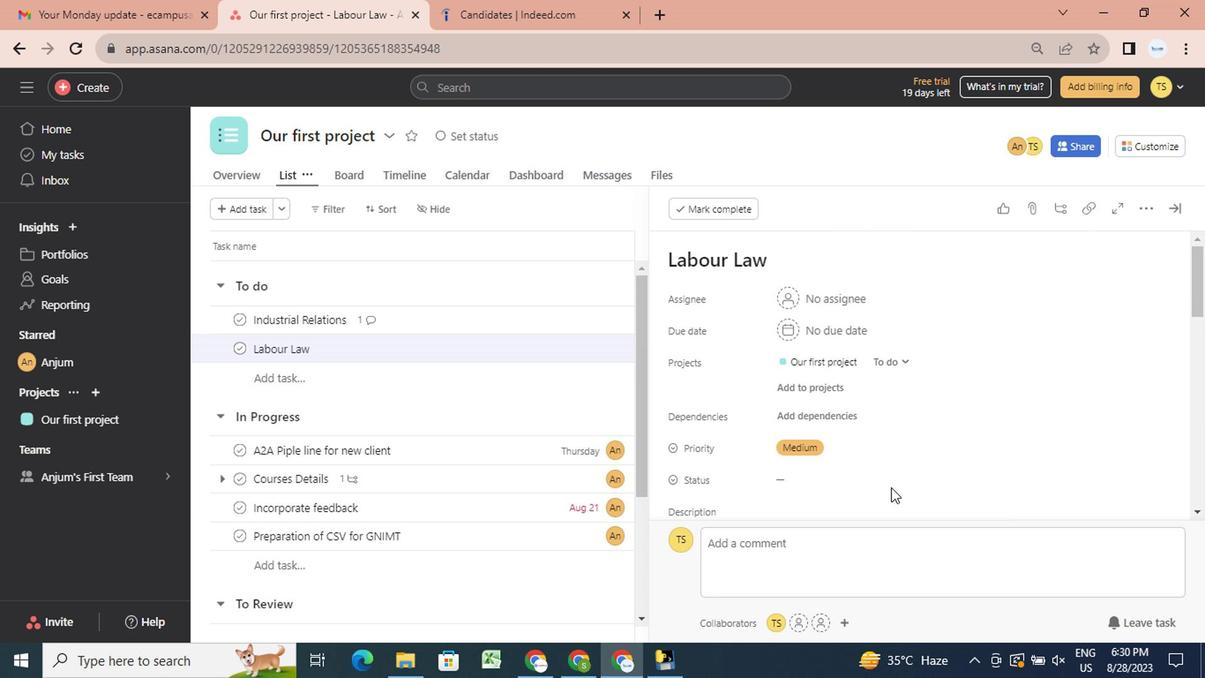 
Action: Mouse scrolled (745, 382) with delta (0, 0)
Screenshot: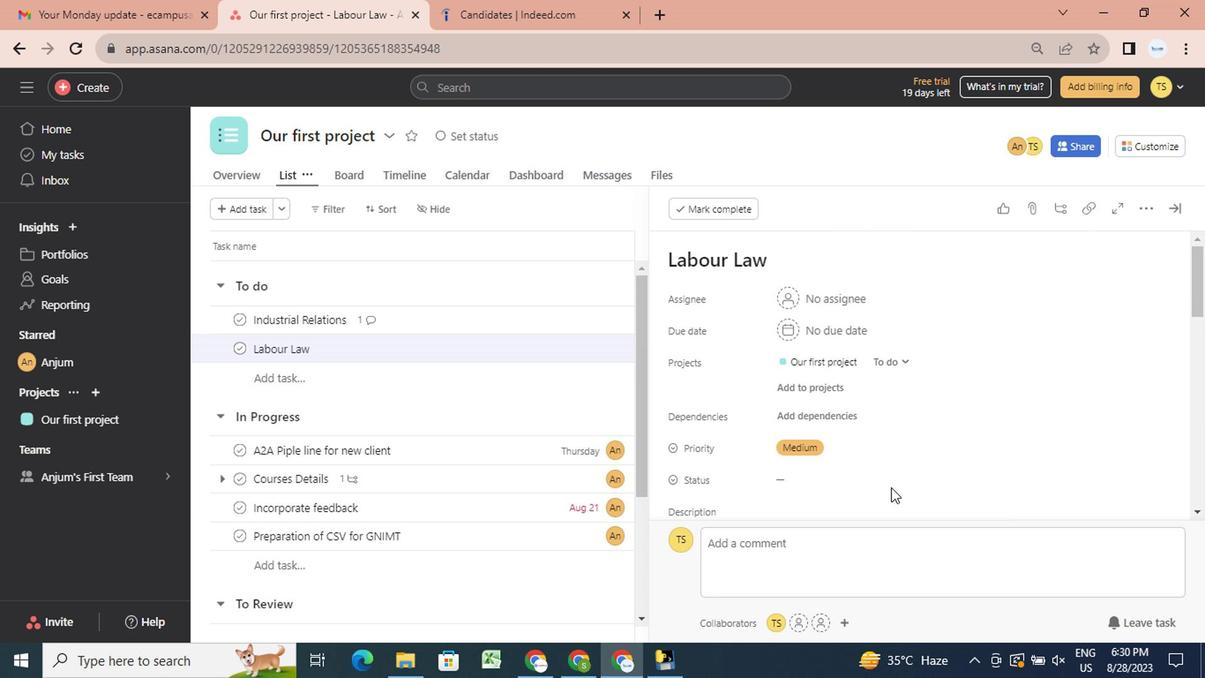 
Action: Mouse scrolled (745, 382) with delta (0, 0)
Screenshot: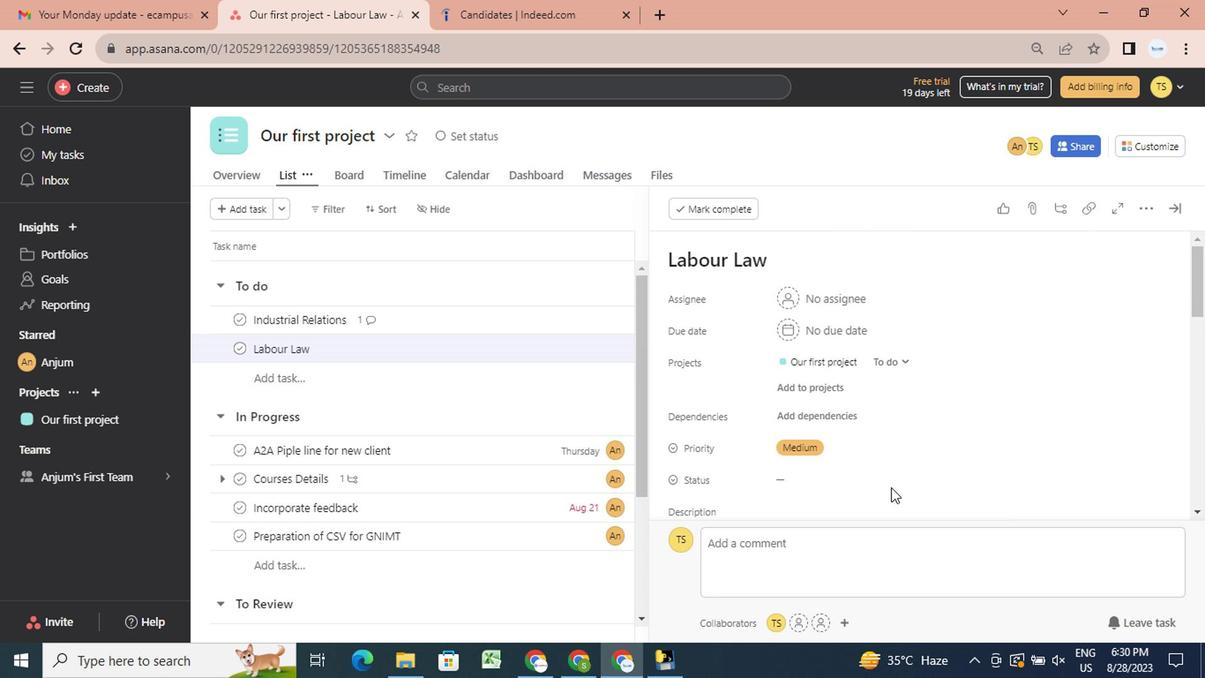 
Action: Mouse scrolled (745, 382) with delta (0, 0)
Screenshot: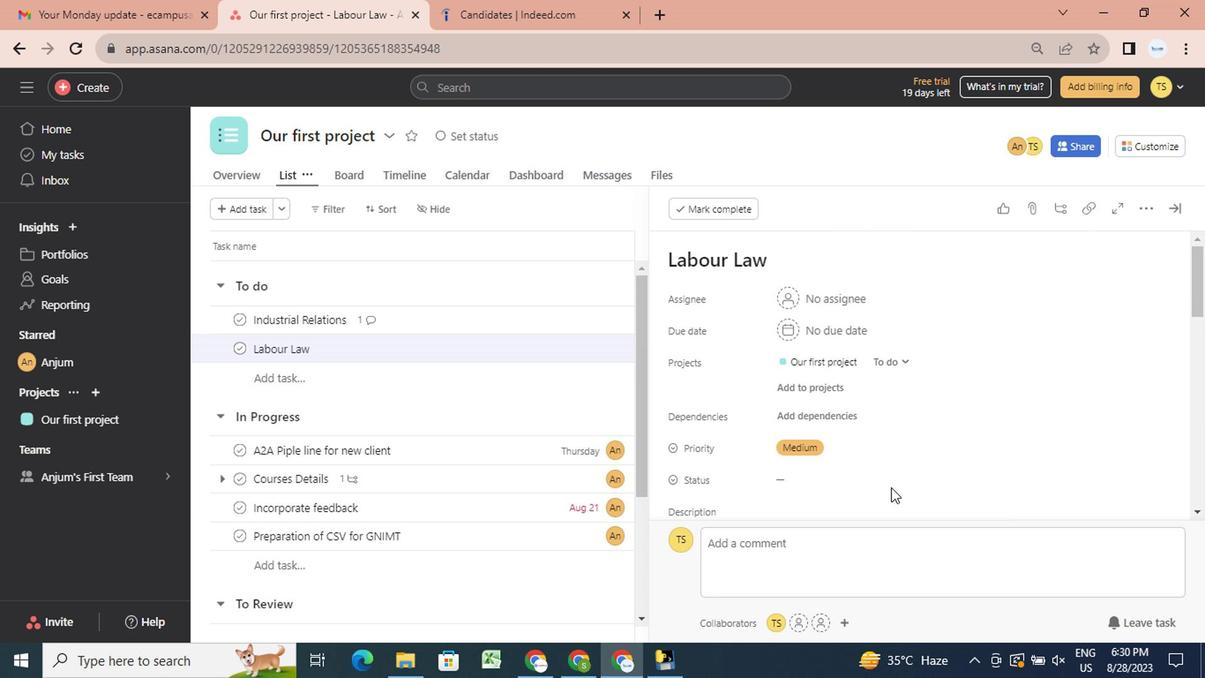 
Action: Mouse scrolled (745, 382) with delta (0, 0)
Screenshot: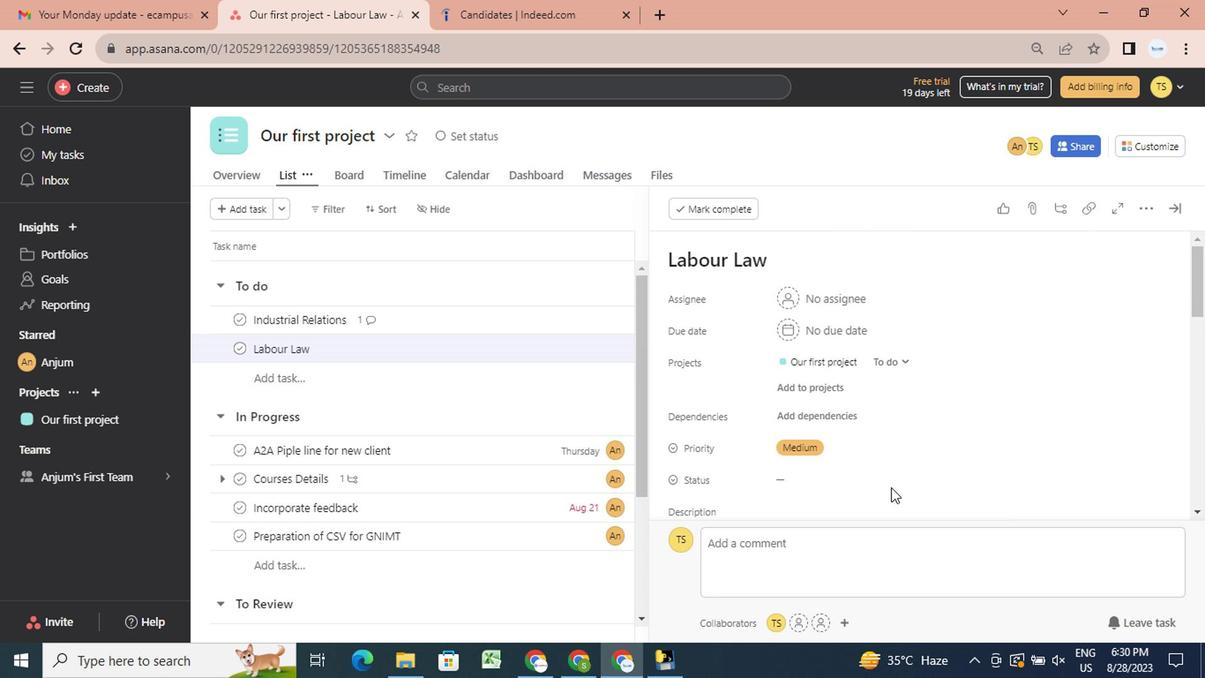 
Action: Mouse scrolled (745, 382) with delta (0, 0)
Screenshot: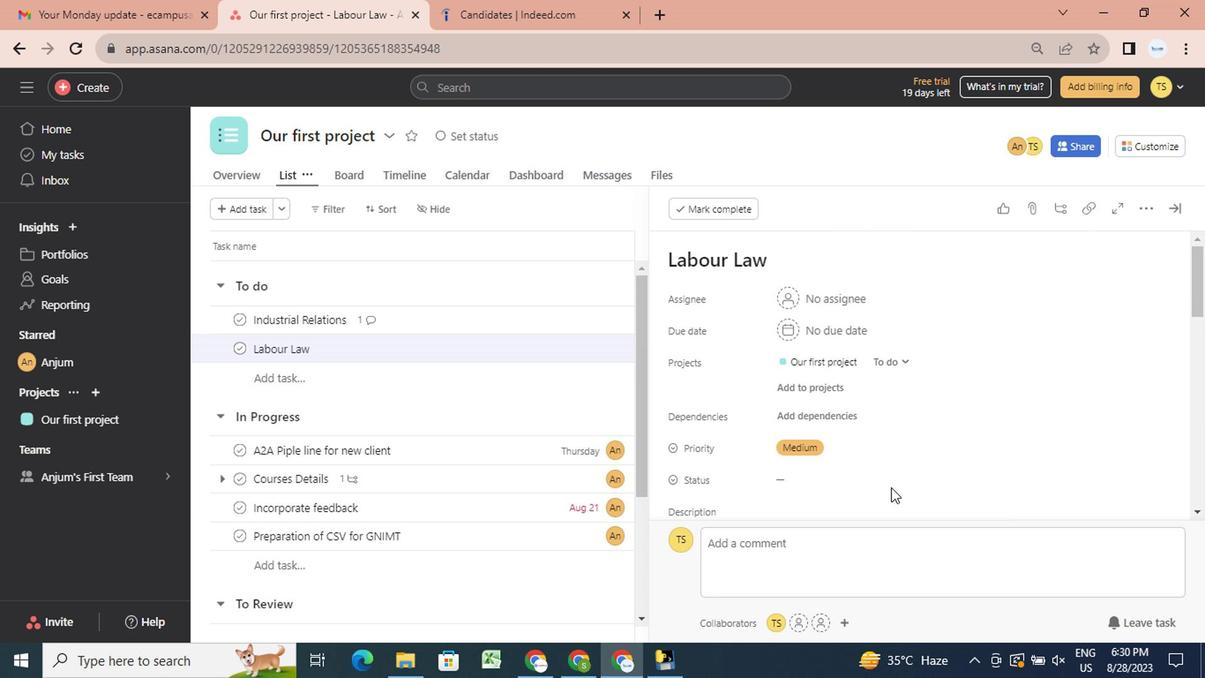 
Action: Mouse scrolled (745, 382) with delta (0, 0)
Screenshot: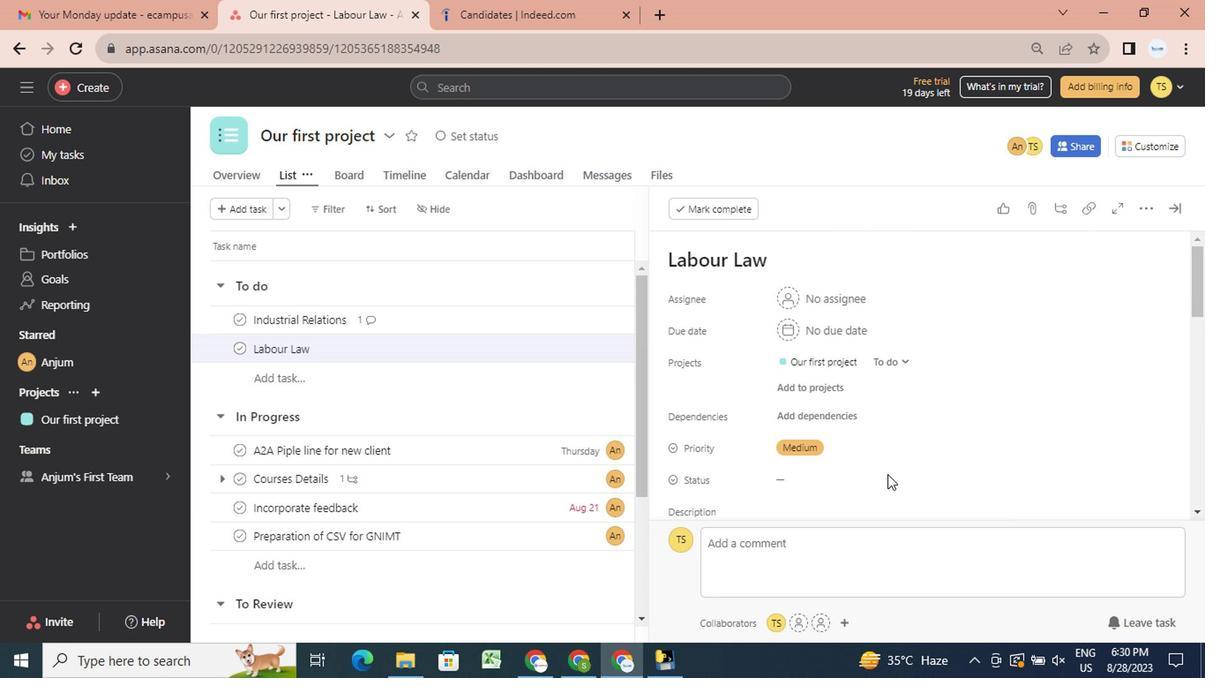
Action: Mouse scrolled (745, 382) with delta (0, 0)
Screenshot: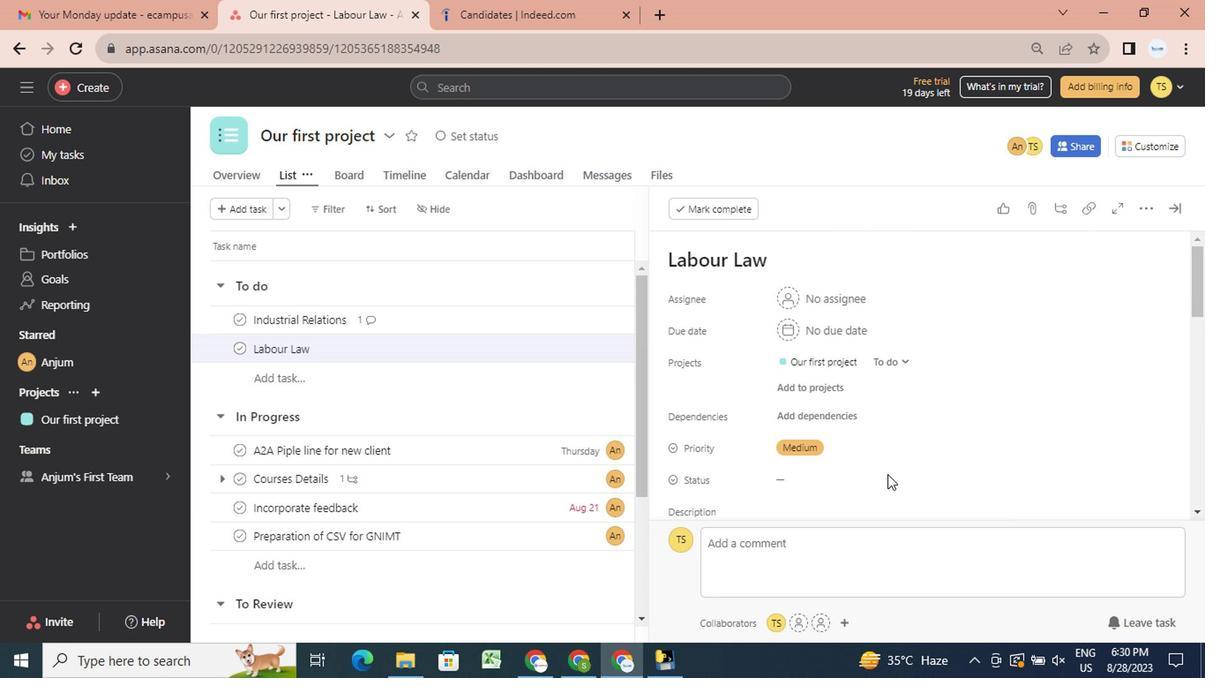 
Action: Mouse scrolled (745, 382) with delta (0, 0)
Screenshot: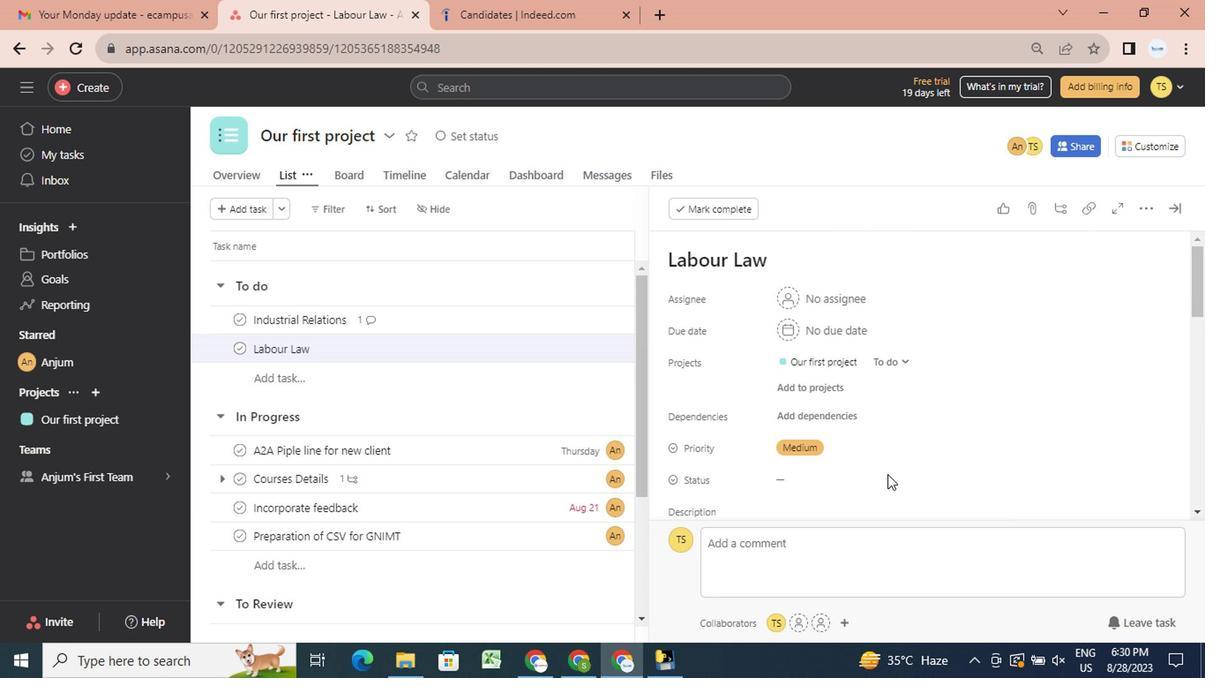 
Action: Mouse scrolled (745, 382) with delta (0, 0)
Screenshot: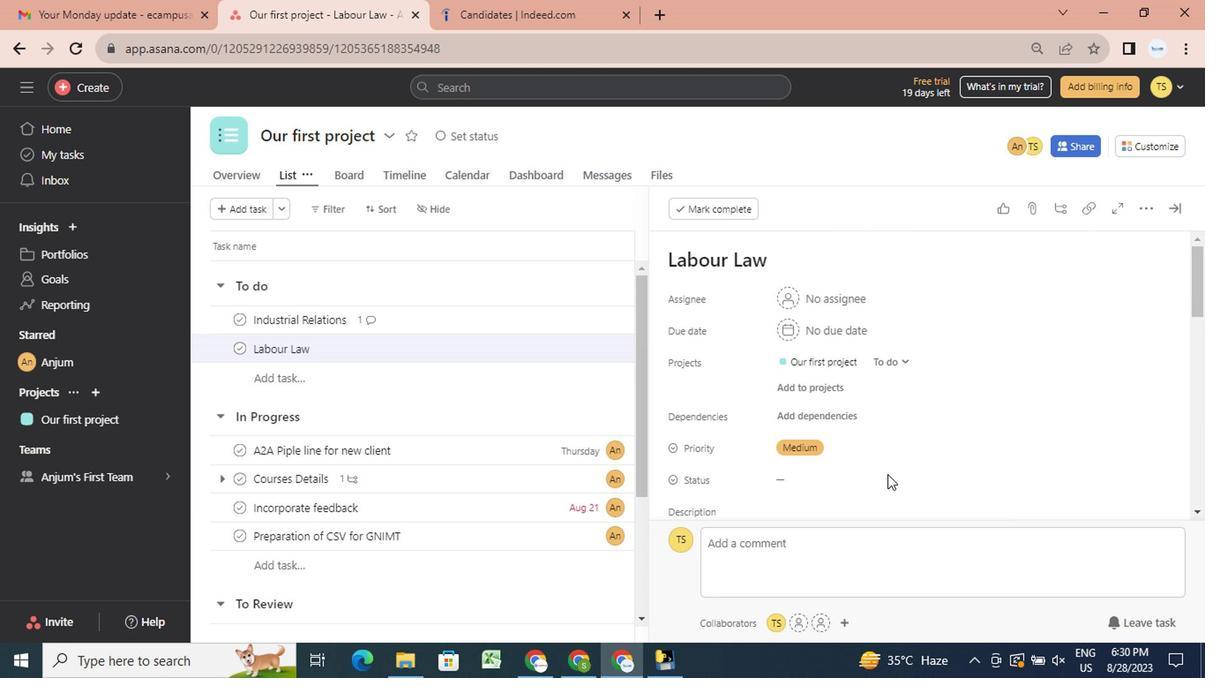 
Action: Mouse scrolled (745, 382) with delta (0, 0)
Screenshot: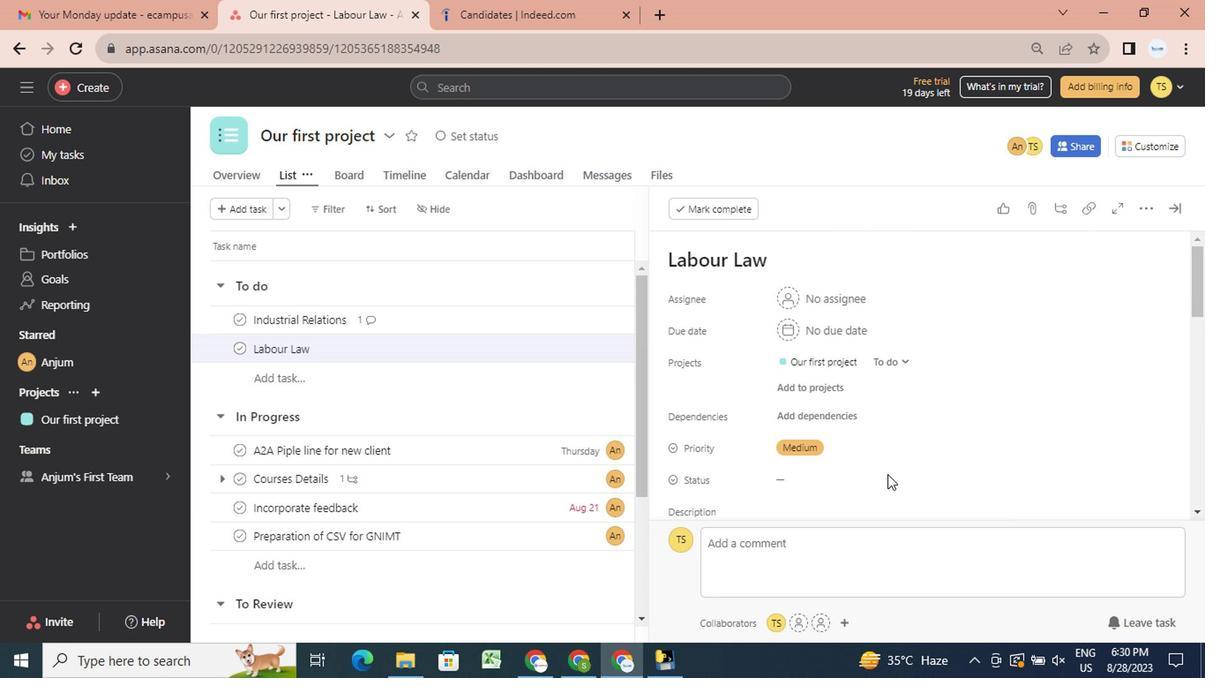 
Action: Mouse scrolled (745, 382) with delta (0, 0)
Screenshot: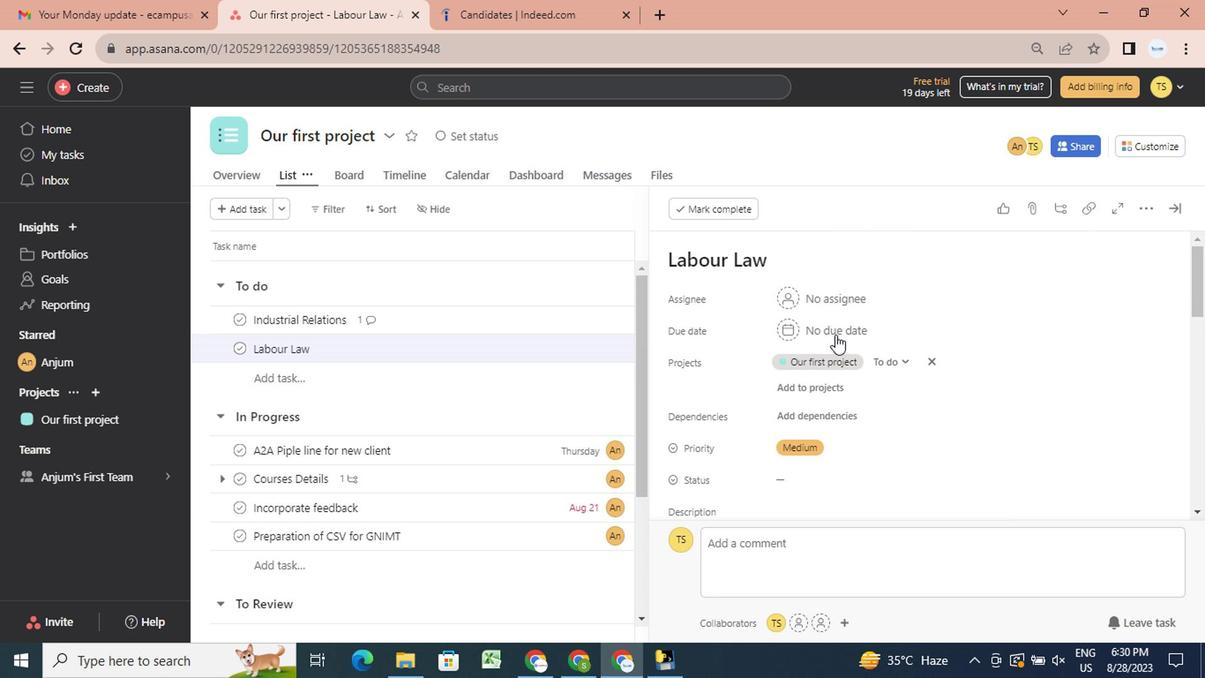 
Action: Mouse scrolled (745, 382) with delta (0, 0)
Screenshot: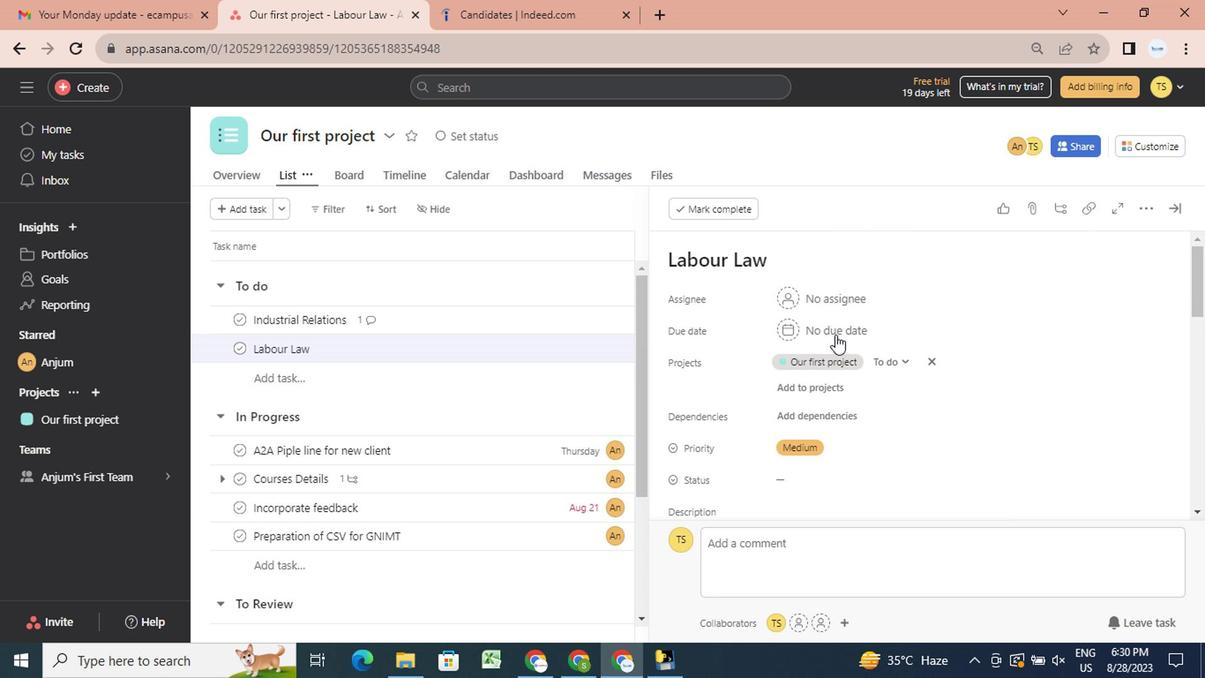 
Action: Mouse scrolled (745, 382) with delta (0, 0)
Screenshot: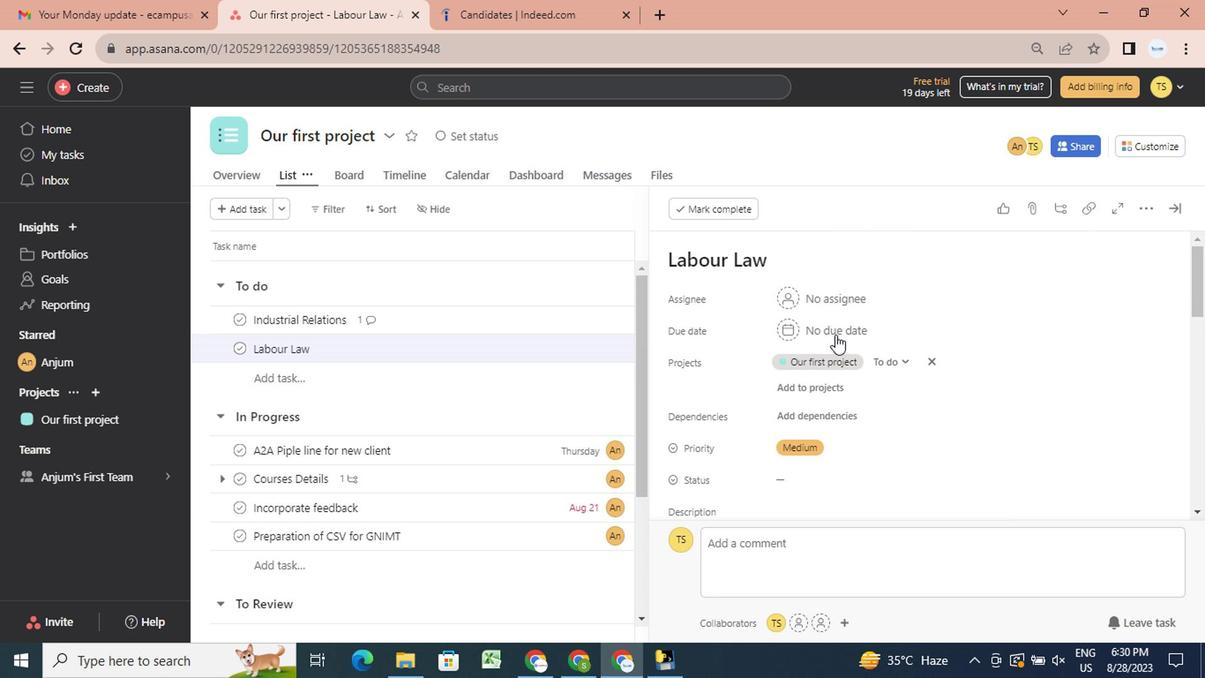 
Action: Mouse scrolled (745, 382) with delta (0, 0)
Screenshot: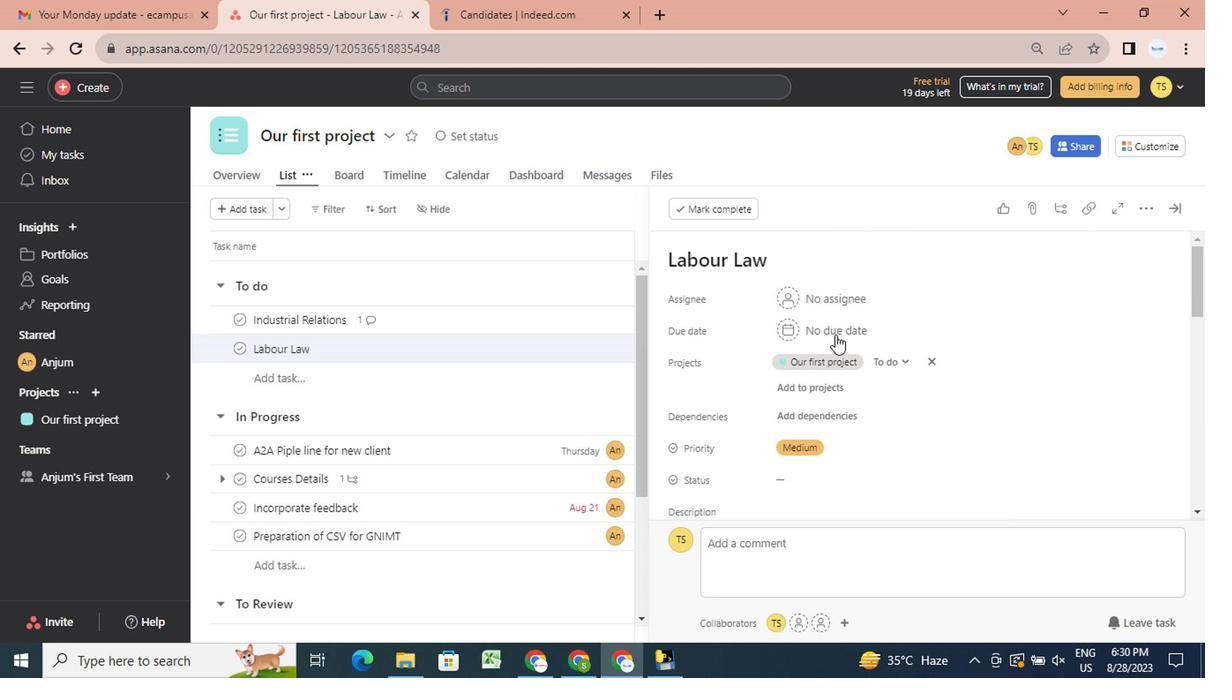 
Action: Mouse scrolled (745, 382) with delta (0, 0)
Screenshot: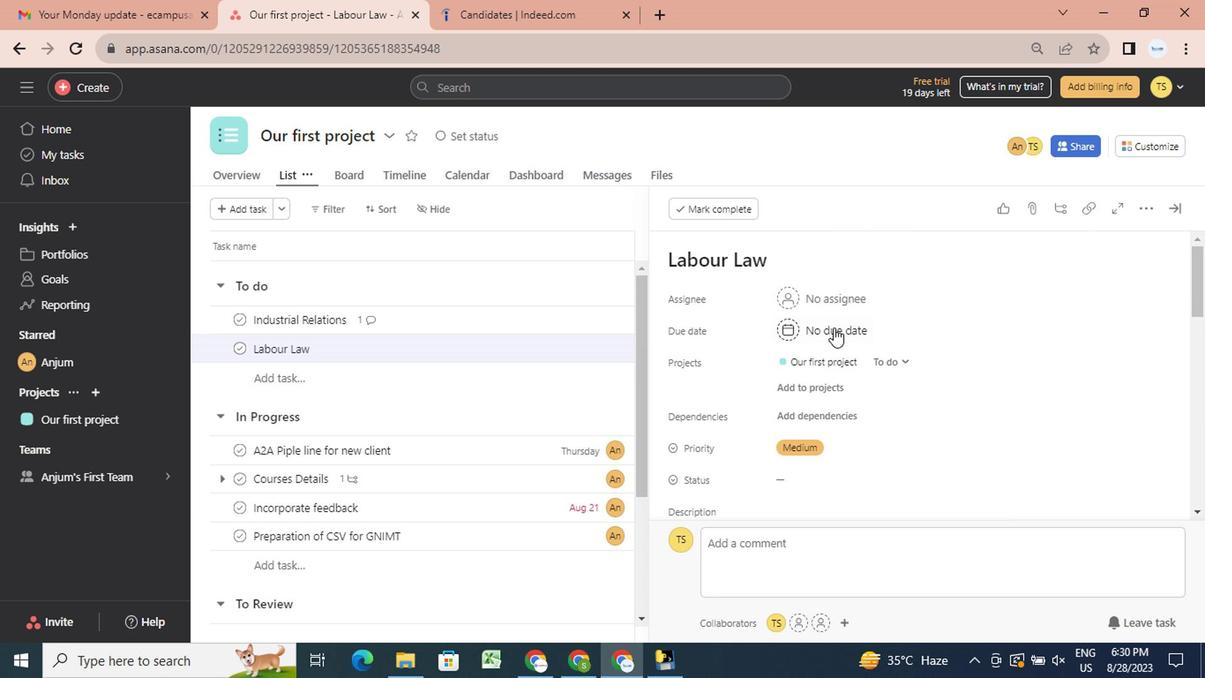 
Action: Mouse scrolled (745, 382) with delta (0, 0)
Screenshot: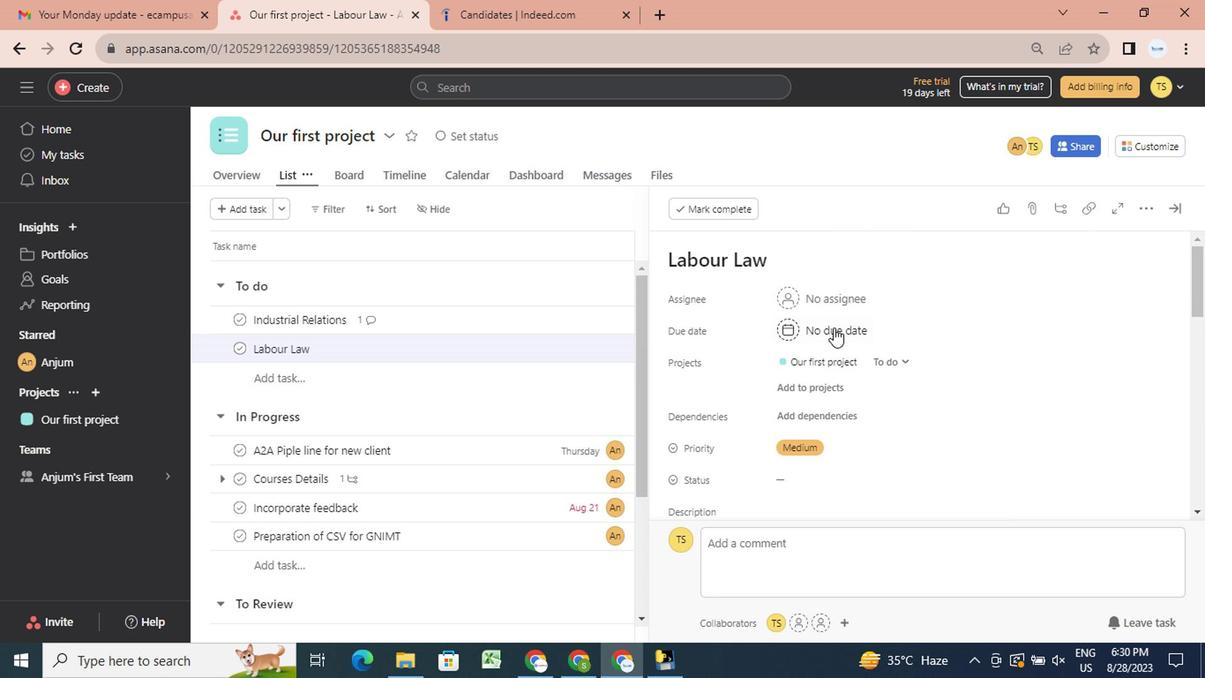 
Action: Mouse scrolled (745, 382) with delta (0, 0)
Screenshot: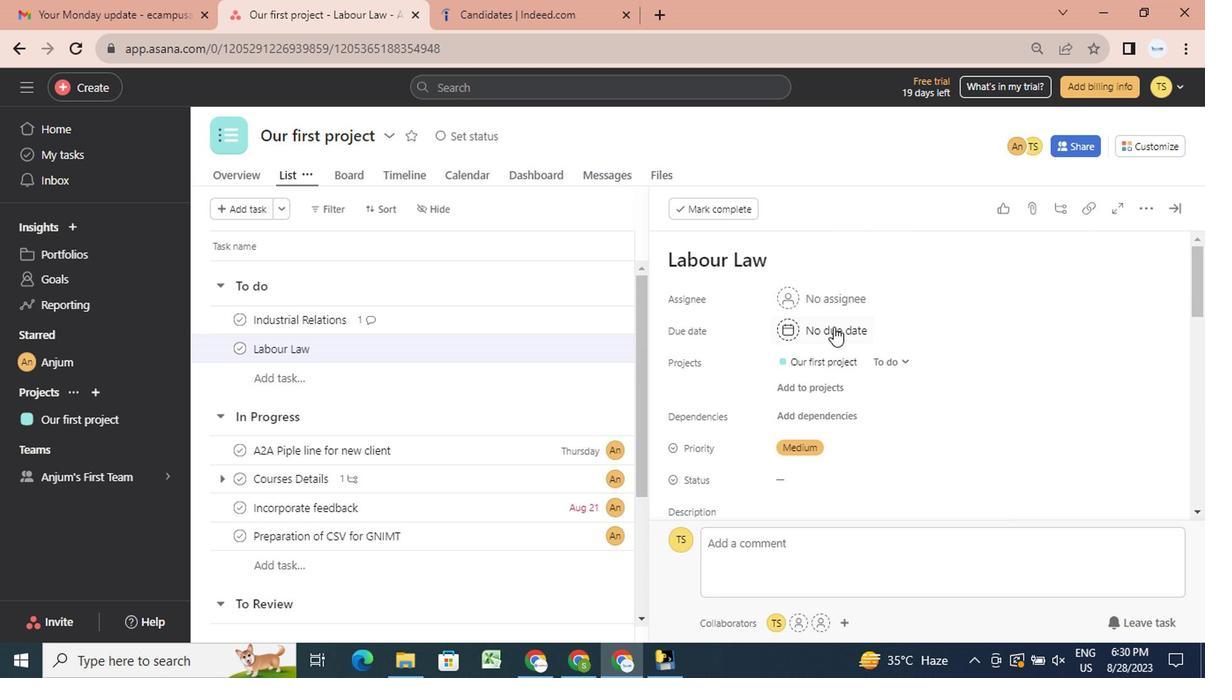 
Action: Mouse scrolled (745, 382) with delta (0, 0)
Screenshot: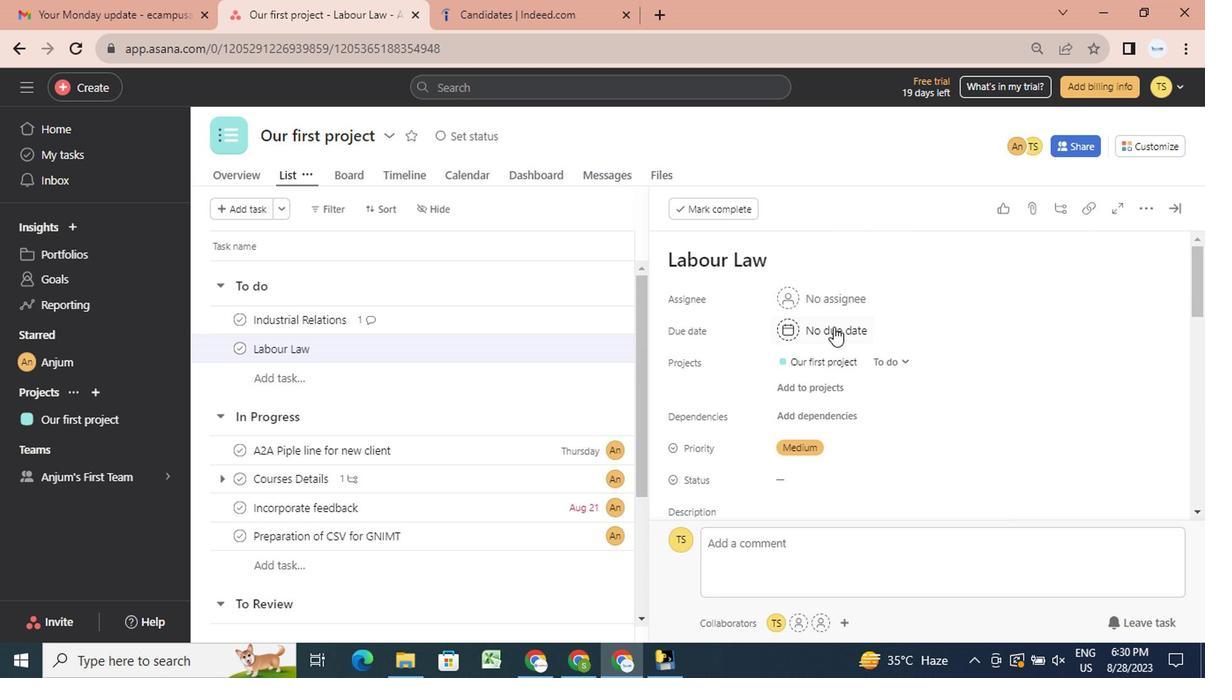 
Action: Mouse scrolled (745, 382) with delta (0, 0)
Screenshot: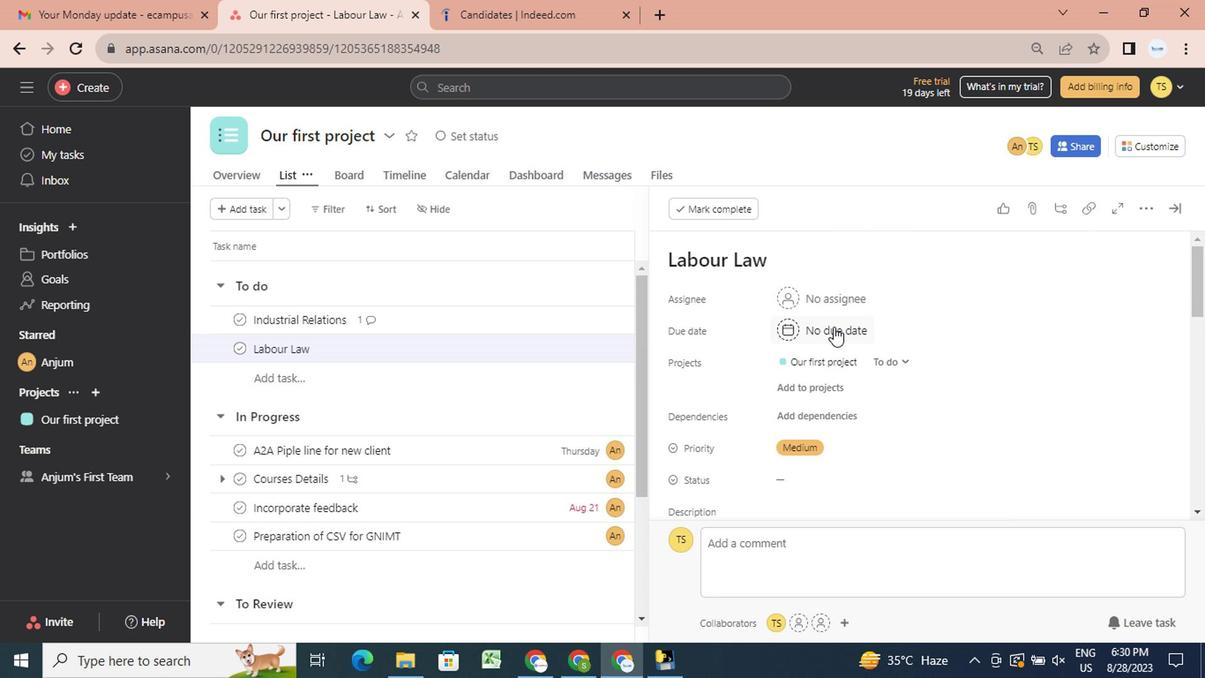 
Action: Mouse moved to (700, 338)
Screenshot: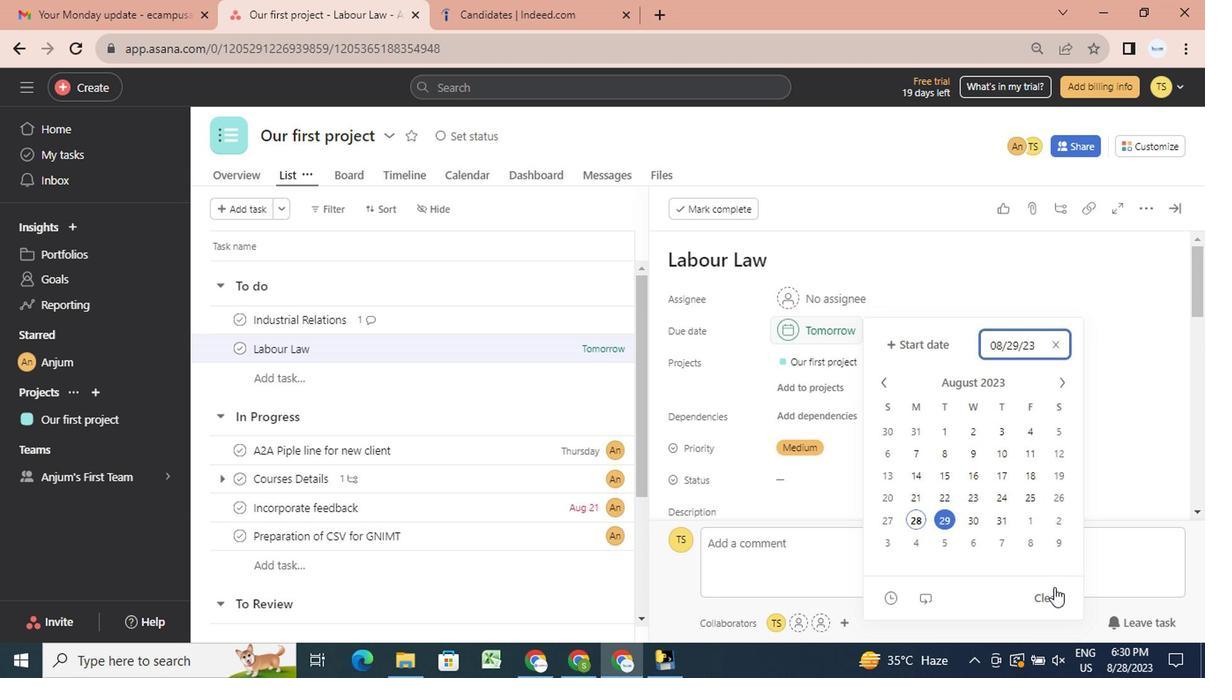 
Action: Mouse pressed left at (700, 338)
Screenshot: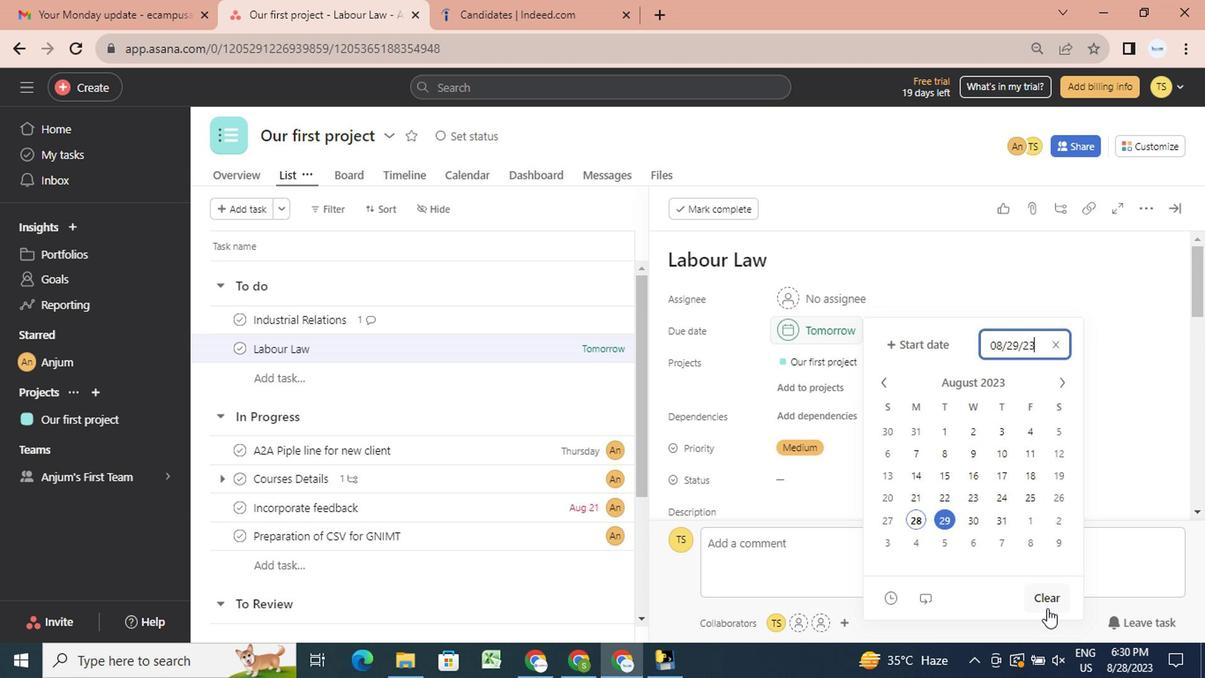 
Action: Mouse moved to (791, 476)
Screenshot: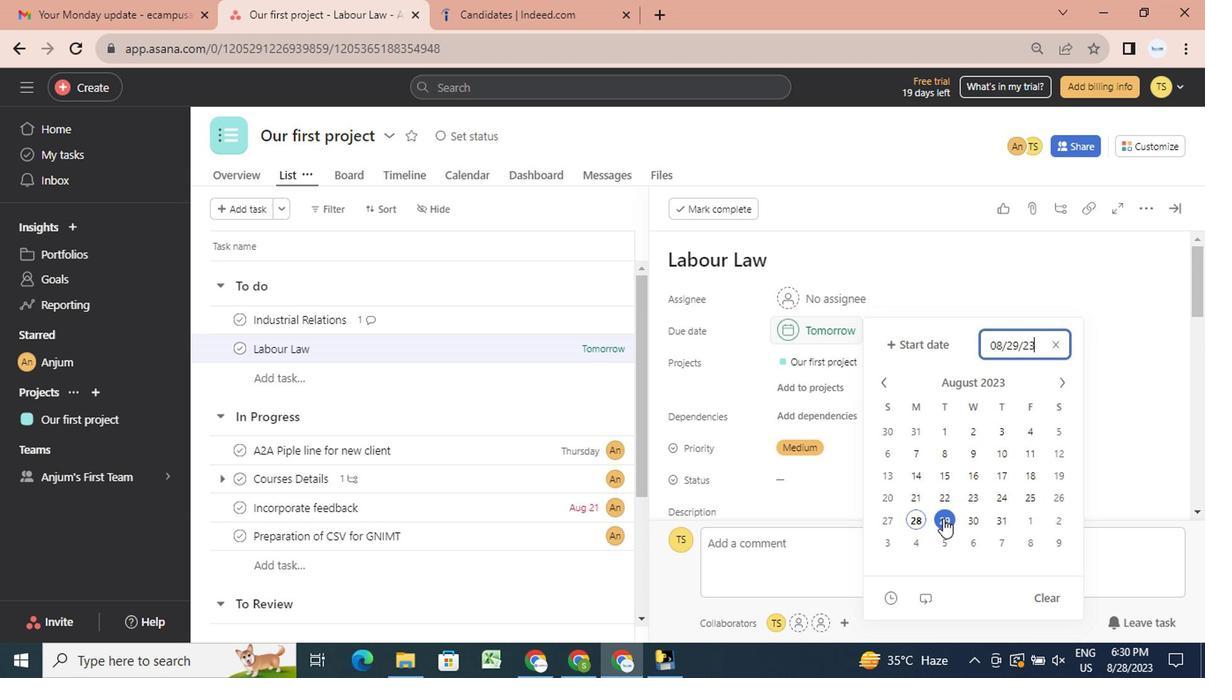 
Action: Mouse pressed left at (791, 476)
Screenshot: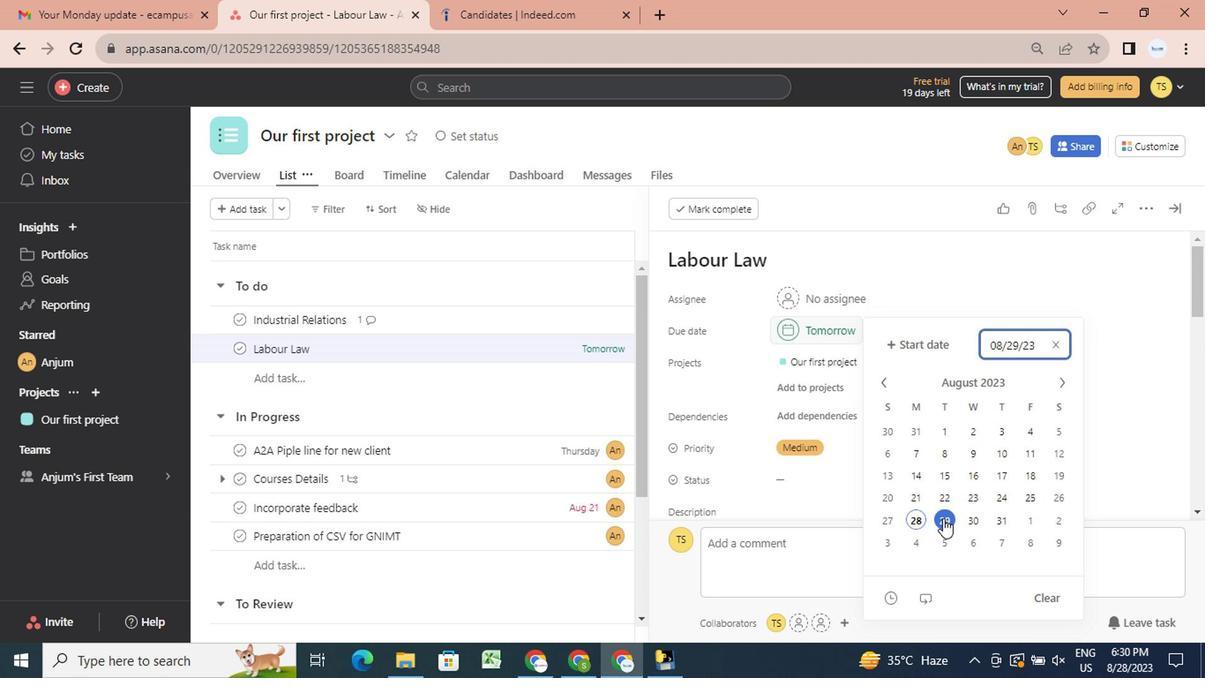 
Action: Mouse moved to (777, 475)
Screenshot: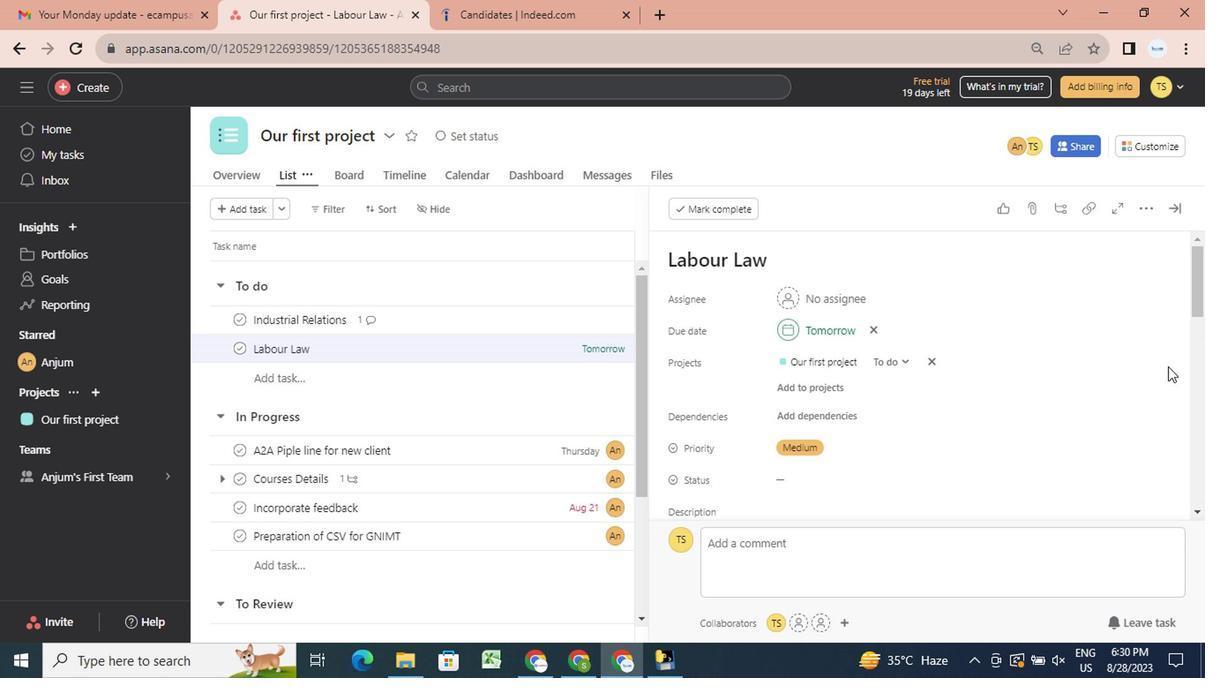 
Action: Mouse pressed left at (777, 475)
Screenshot: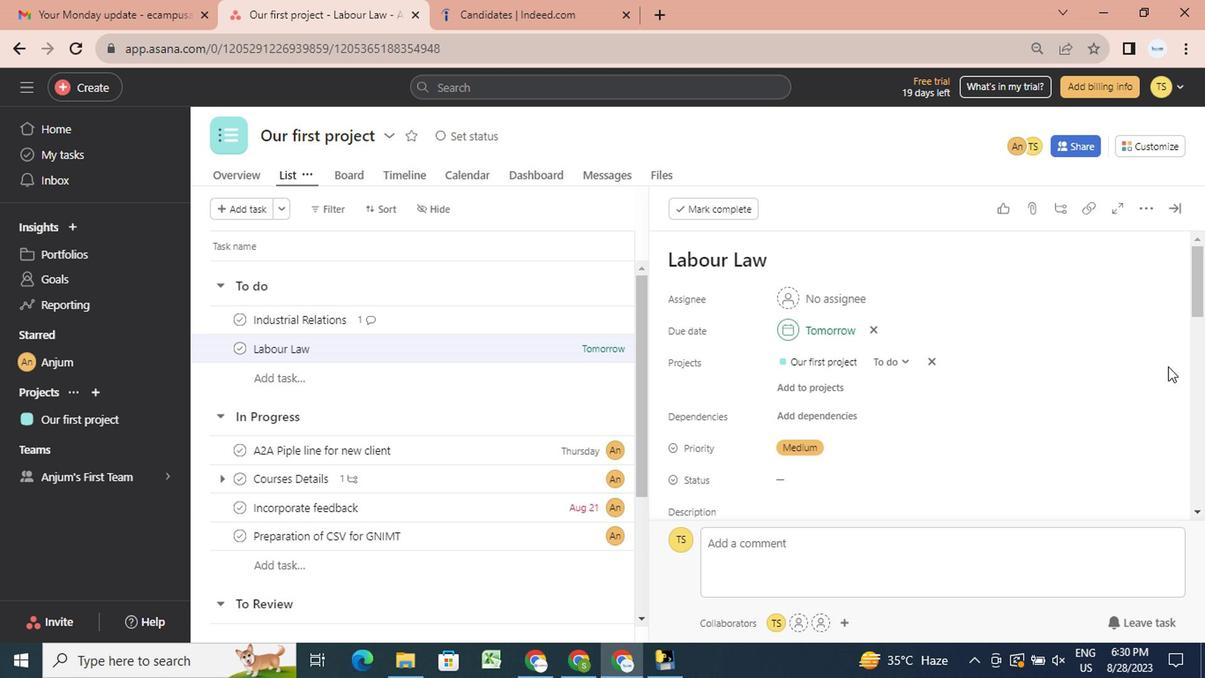 
Action: Mouse moved to (938, 367)
Screenshot: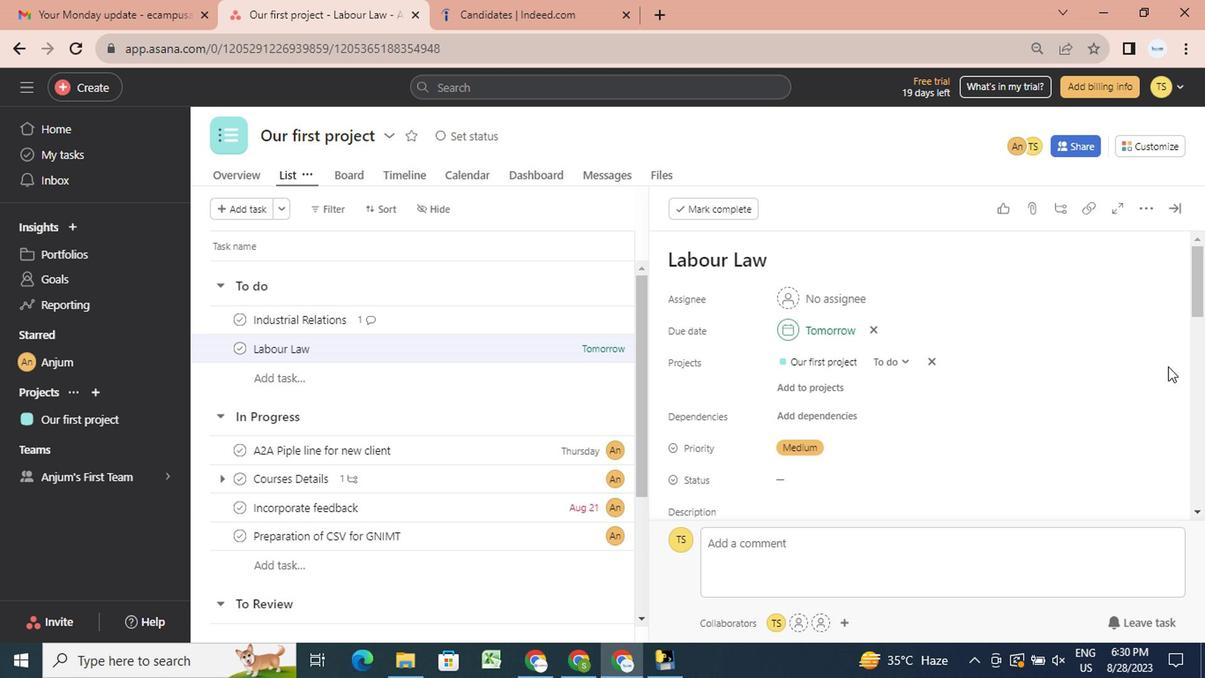 
Action: Mouse pressed left at (938, 367)
Screenshot: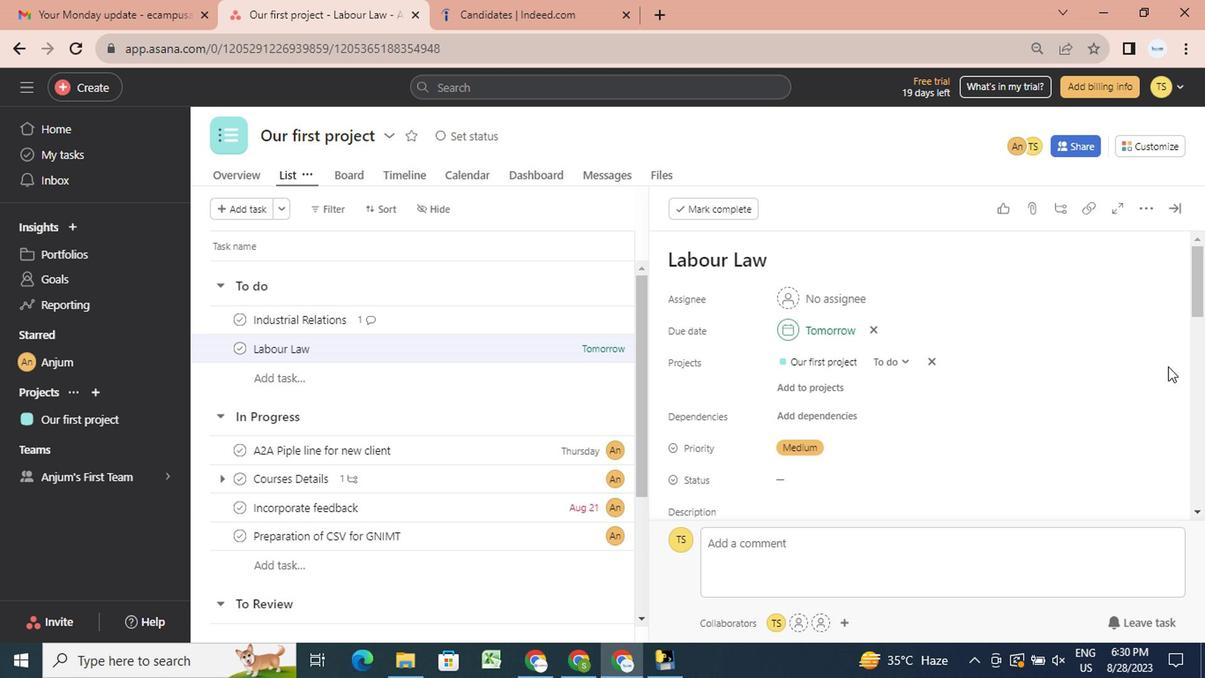 
Action: Mouse moved to (958, 299)
Screenshot: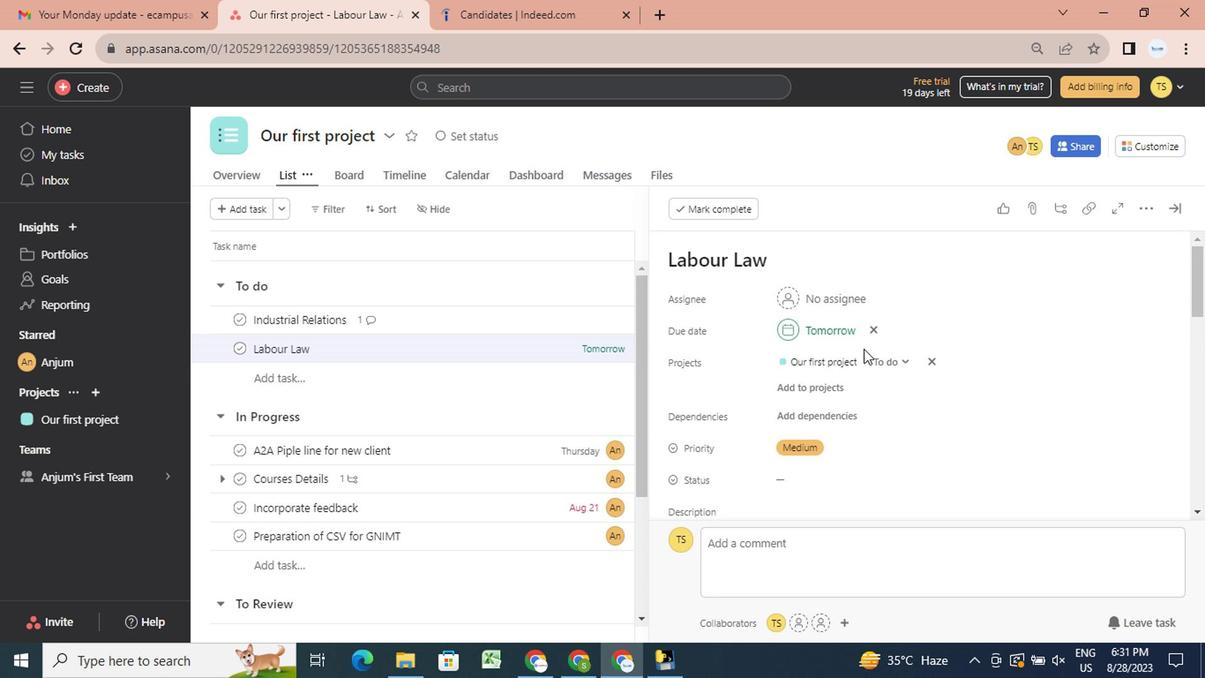 
Action: Mouse pressed left at (958, 299)
Screenshot: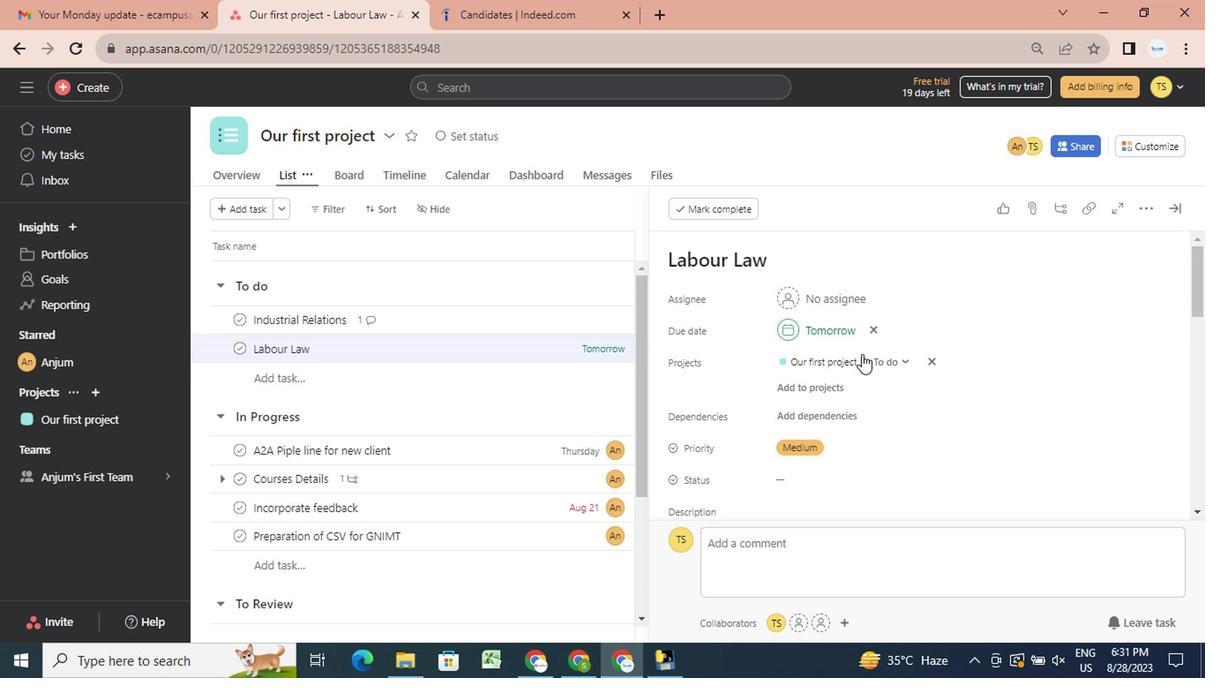 
Action: Mouse moved to (718, 359)
Screenshot: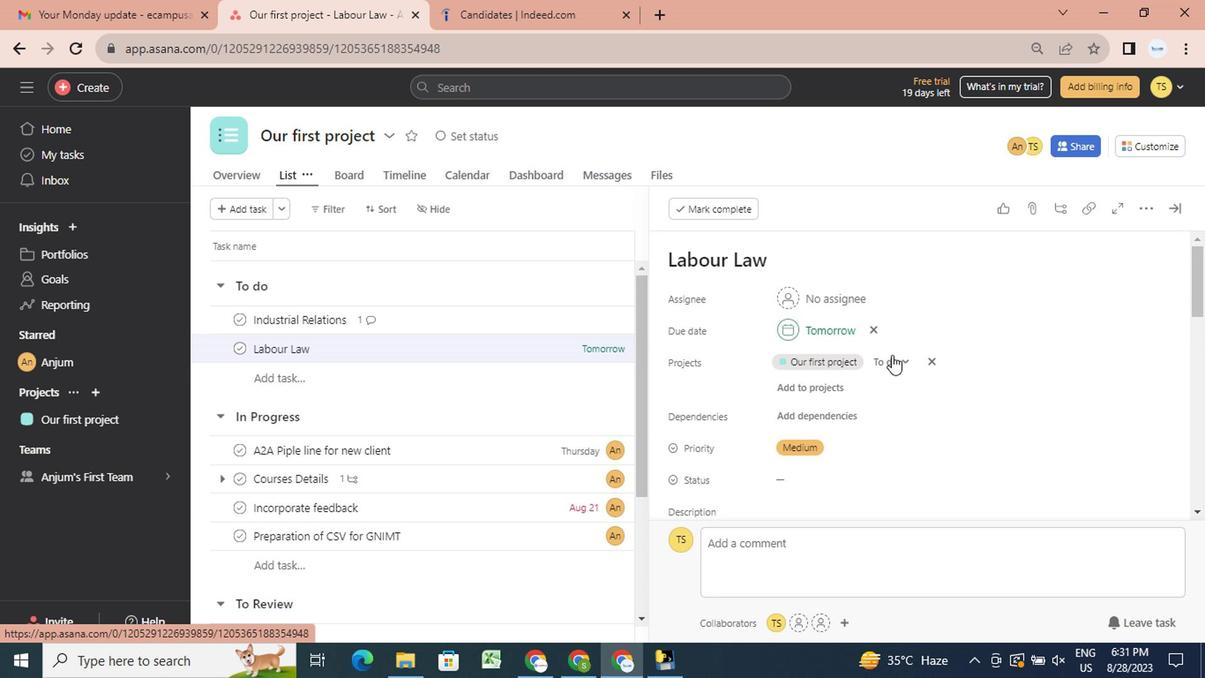 
Action: Mouse pressed left at (718, 359)
Screenshot: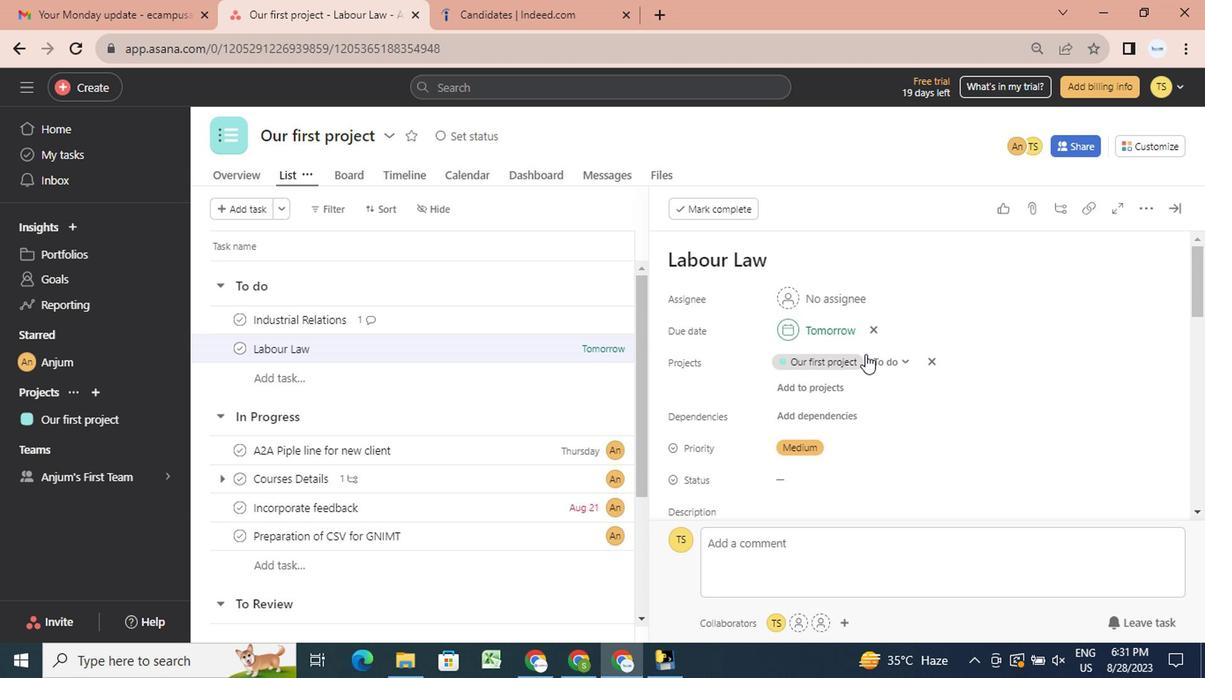
Action: Mouse moved to (765, 425)
Screenshot: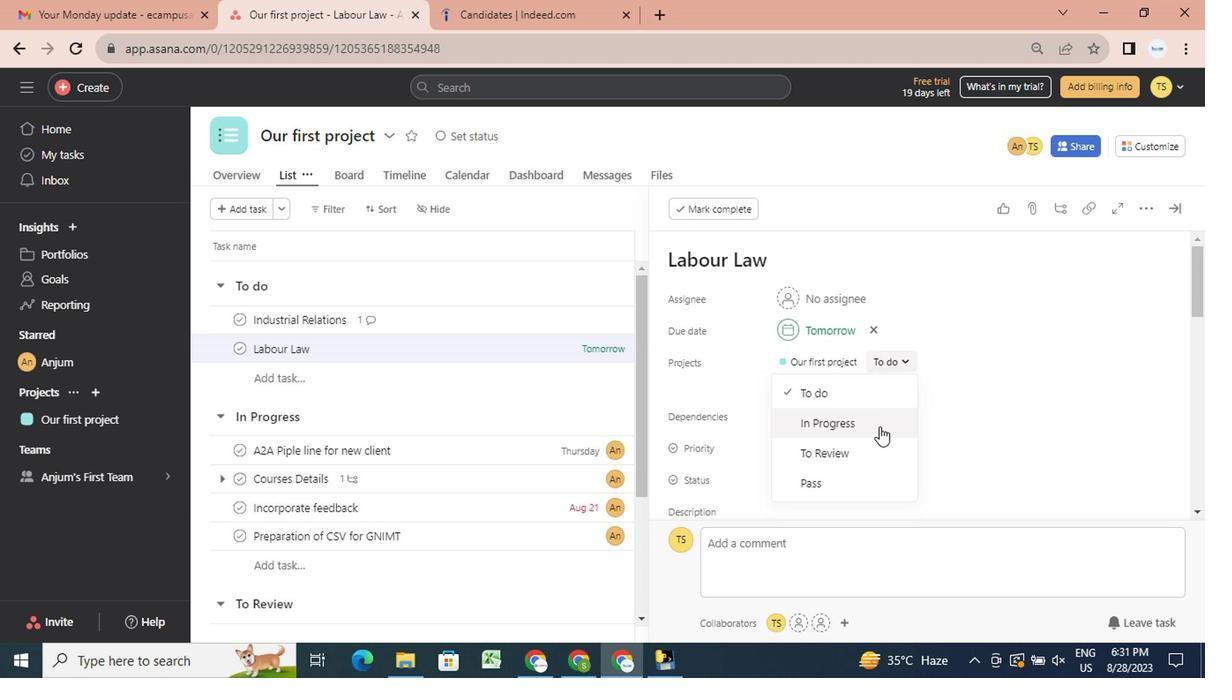 
Action: Mouse pressed left at (765, 425)
Screenshot: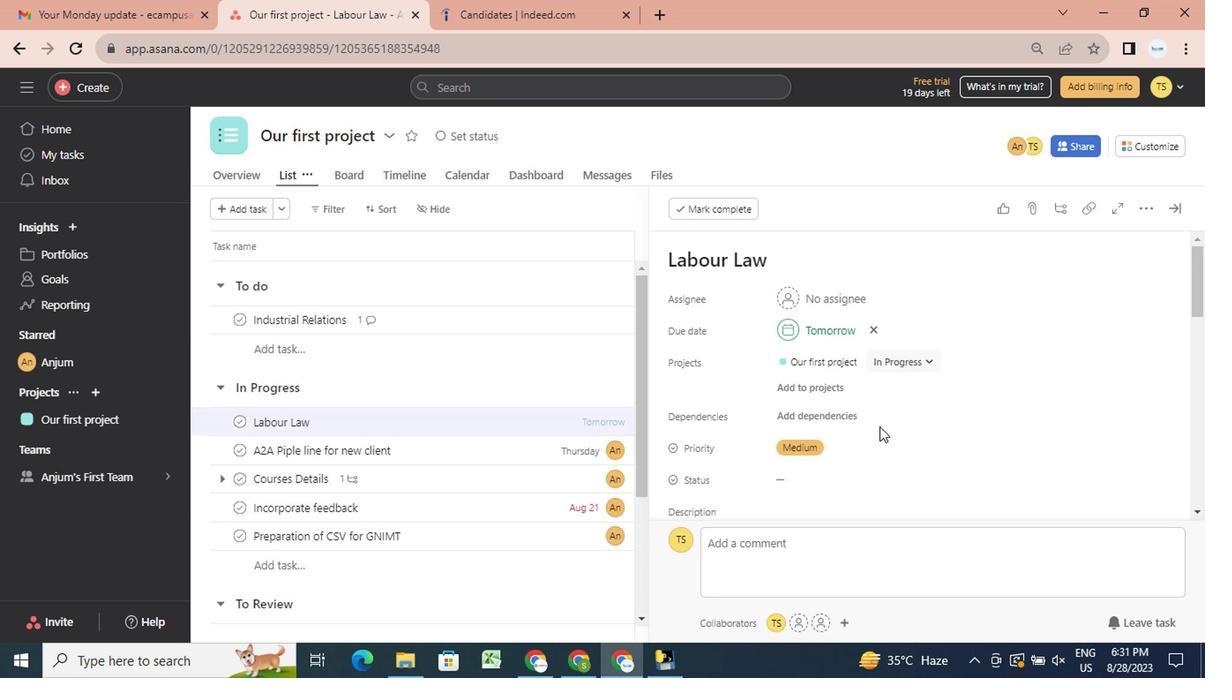 
Action: Mouse moved to (735, 366)
Screenshot: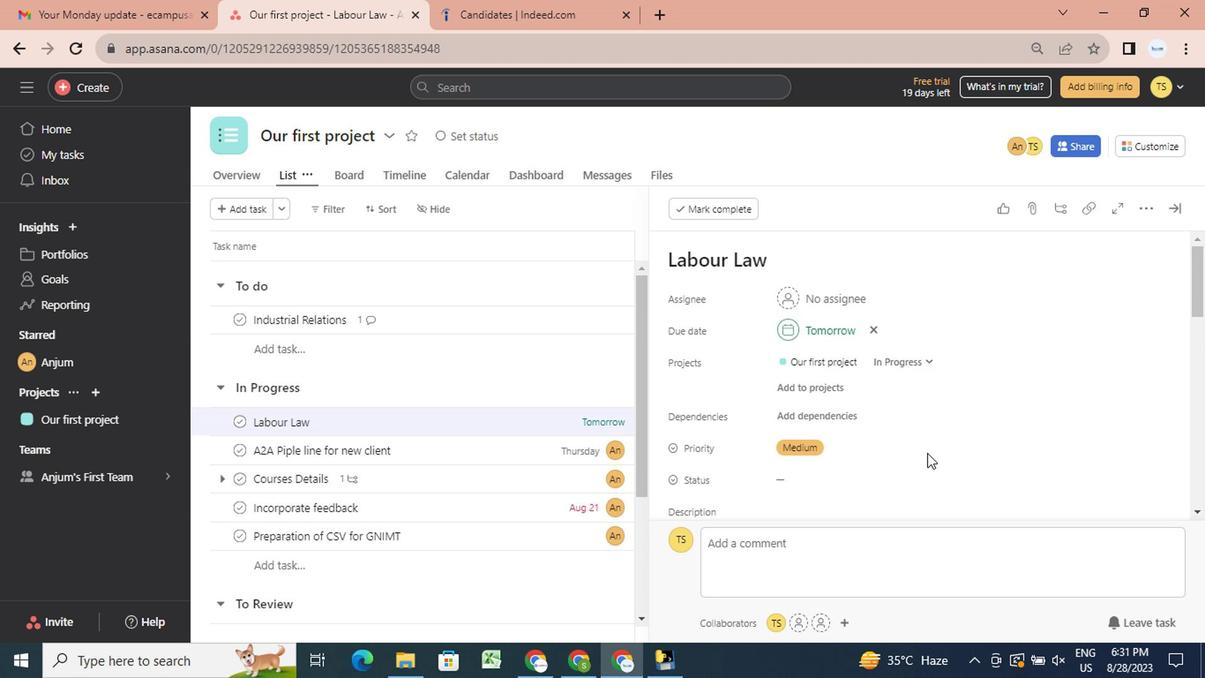 
Action: Mouse pressed left at (735, 366)
Screenshot: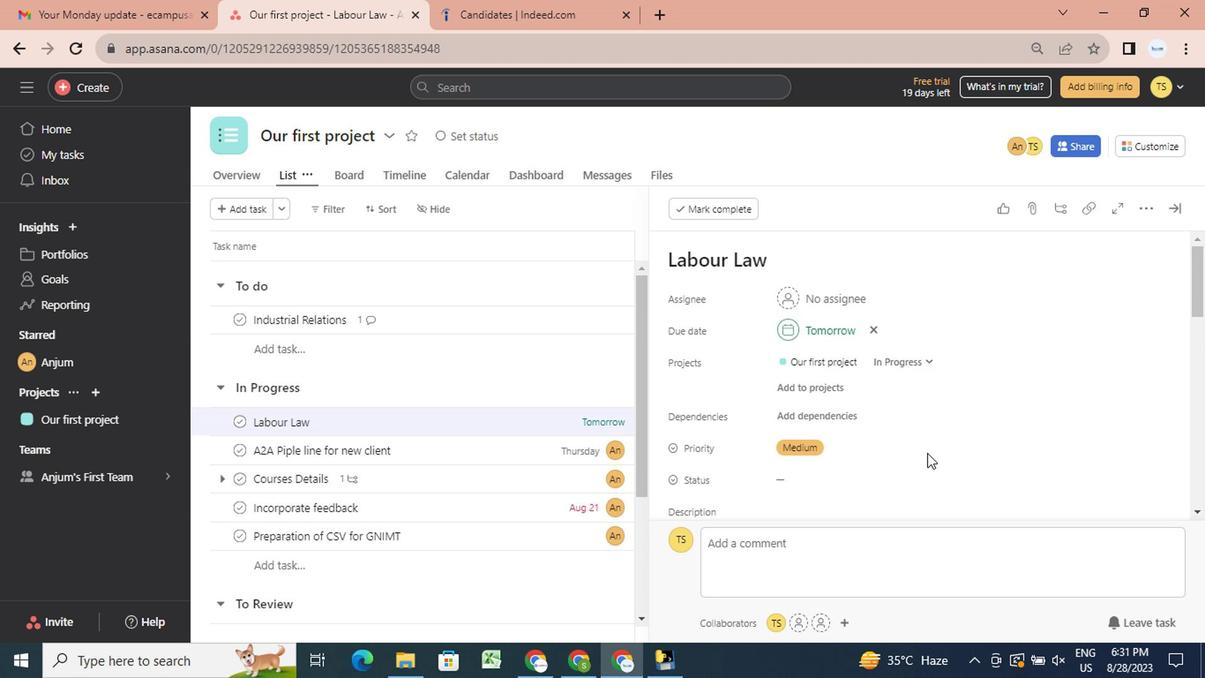 
Action: Mouse moved to (732, 410)
Screenshot: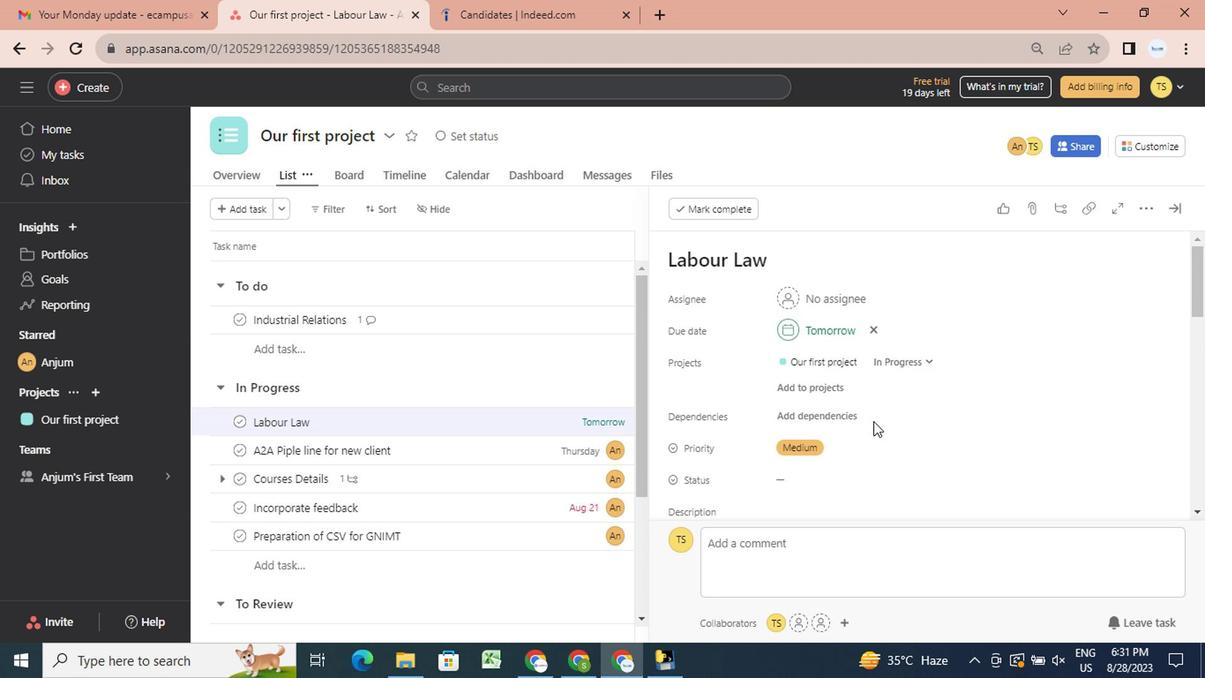 
Action: Mouse pressed left at (732, 410)
Screenshot: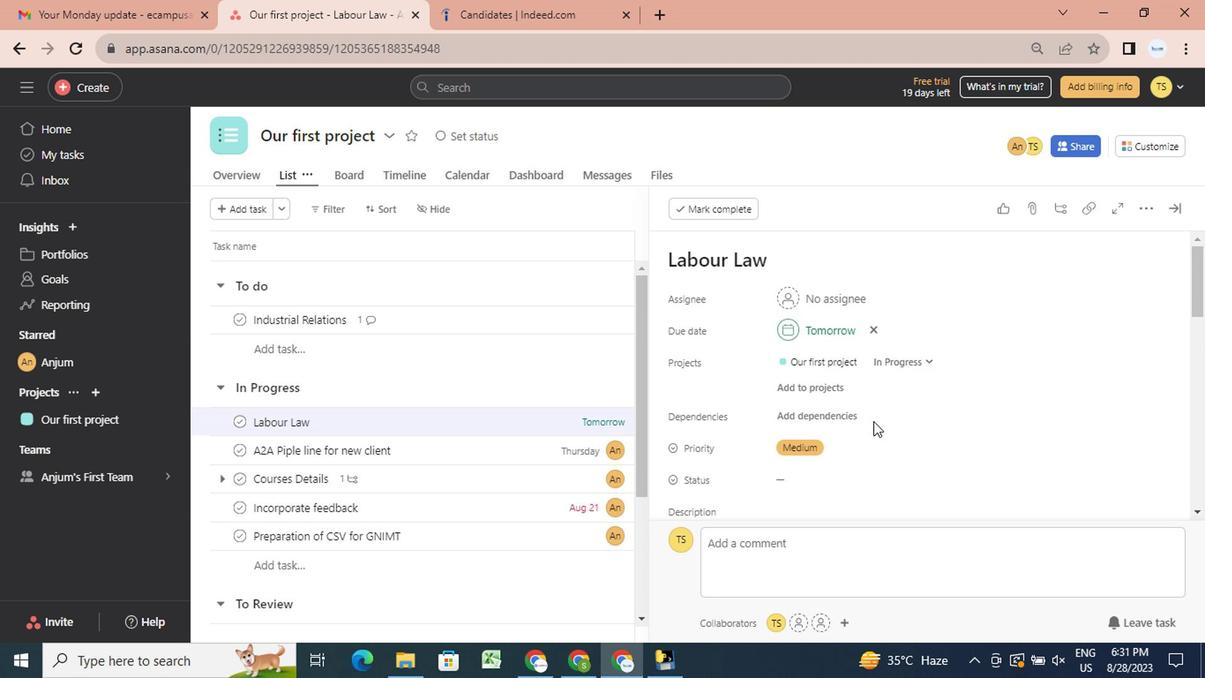 
Action: Mouse moved to (766, 428)
Screenshot: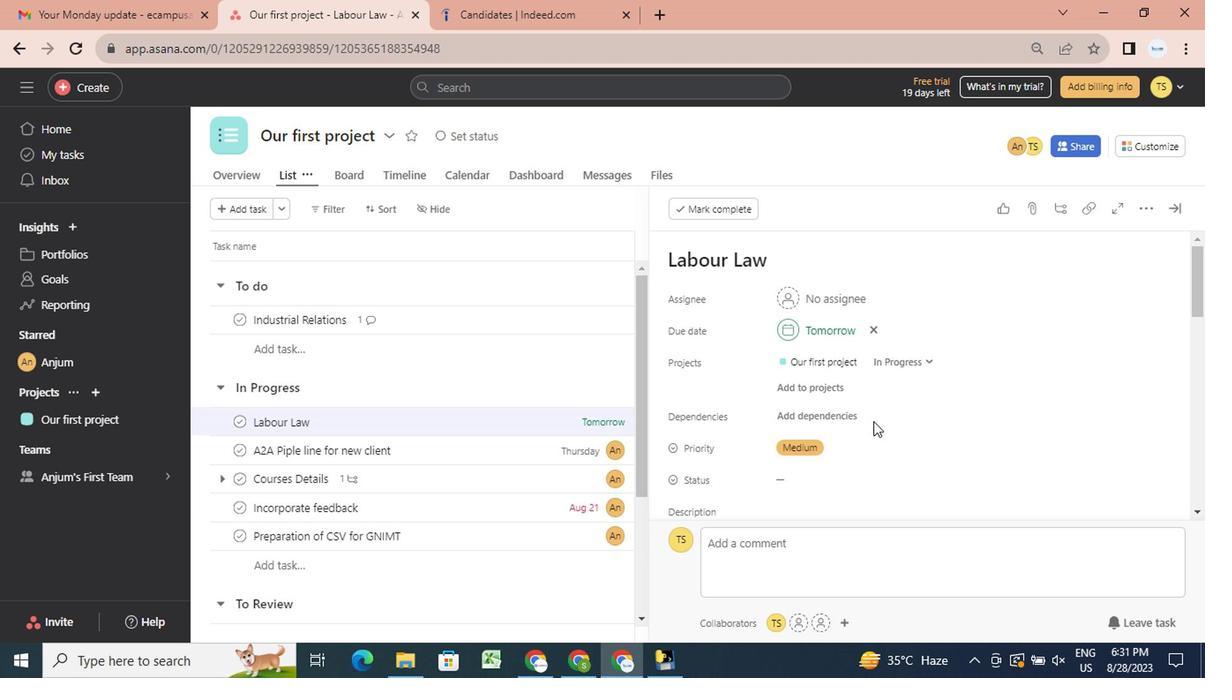 
Action: Mouse pressed left at (766, 428)
Screenshot: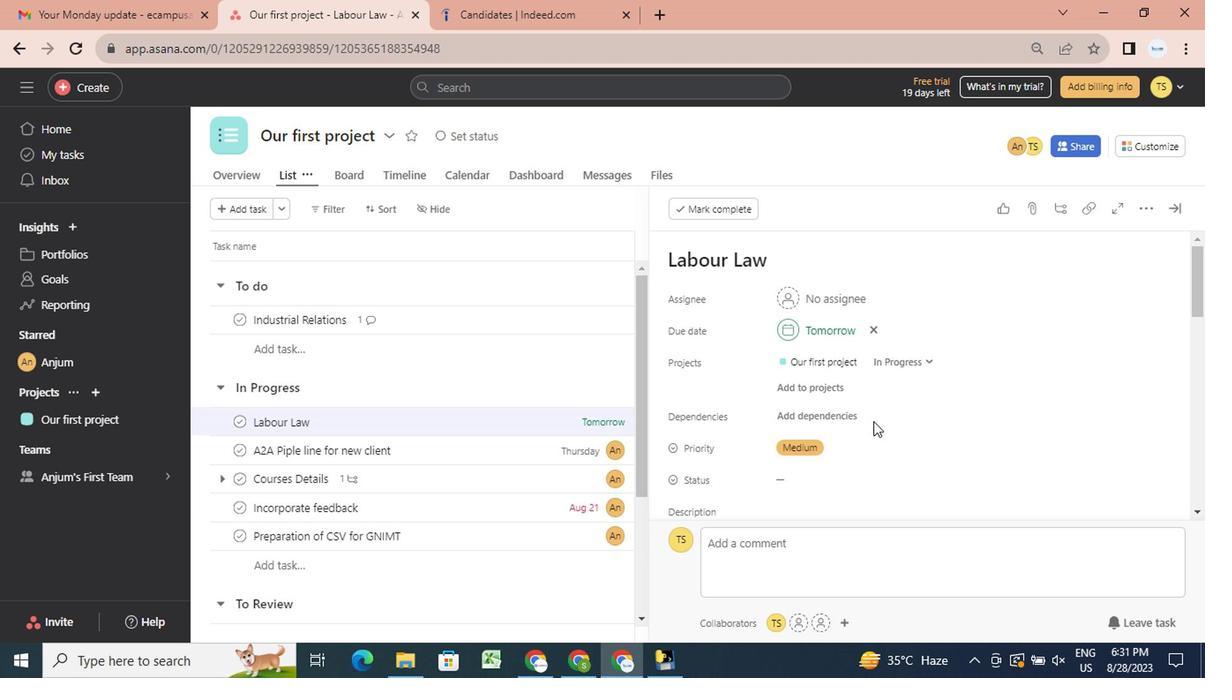 
Action: Mouse moved to (728, 406)
Screenshot: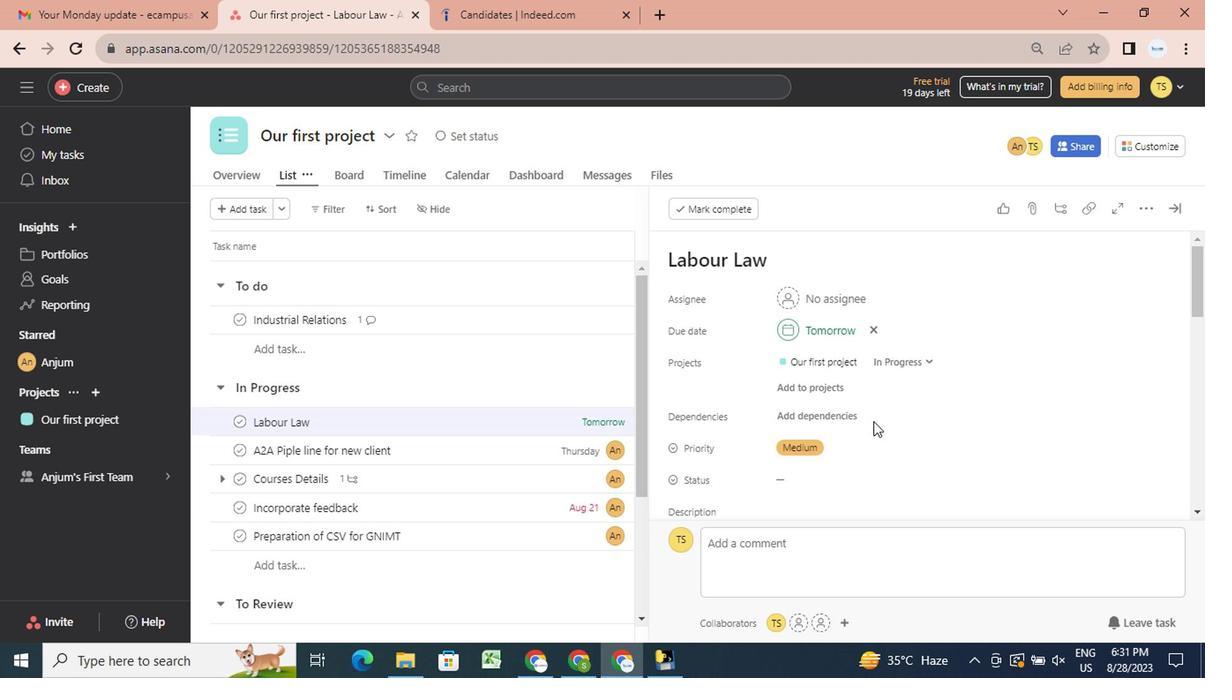 
Action: Mouse scrolled (728, 405) with delta (0, 0)
Screenshot: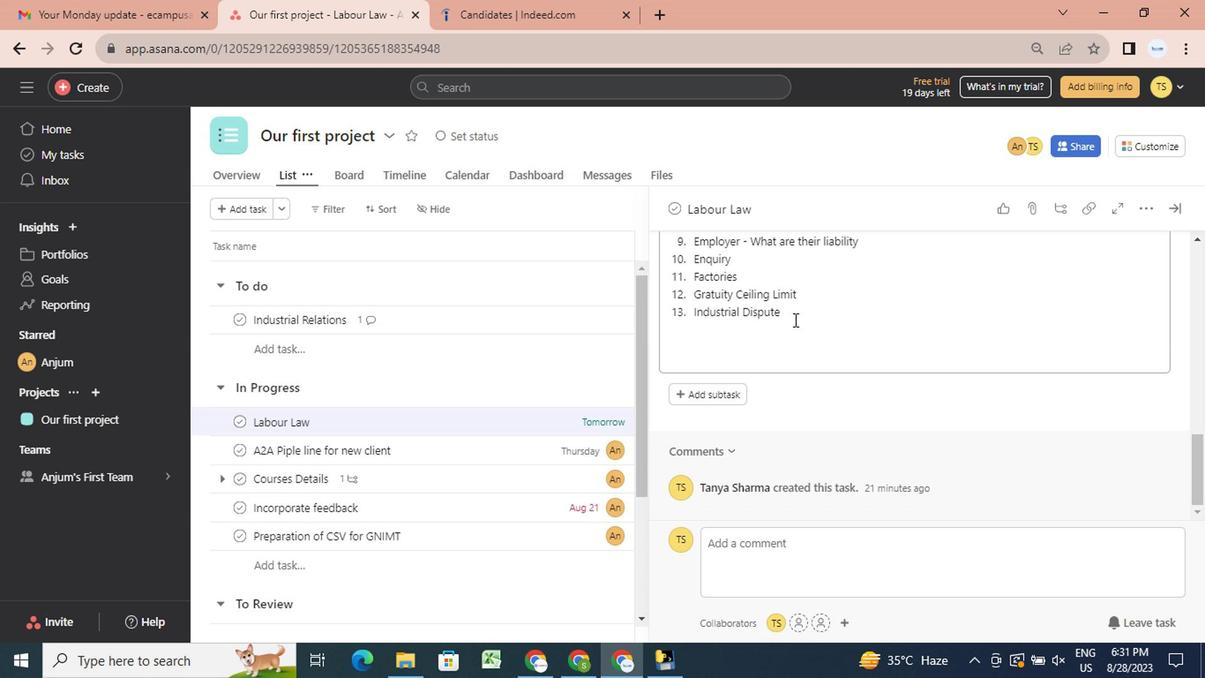 
Action: Mouse scrolled (728, 405) with delta (0, 0)
Screenshot: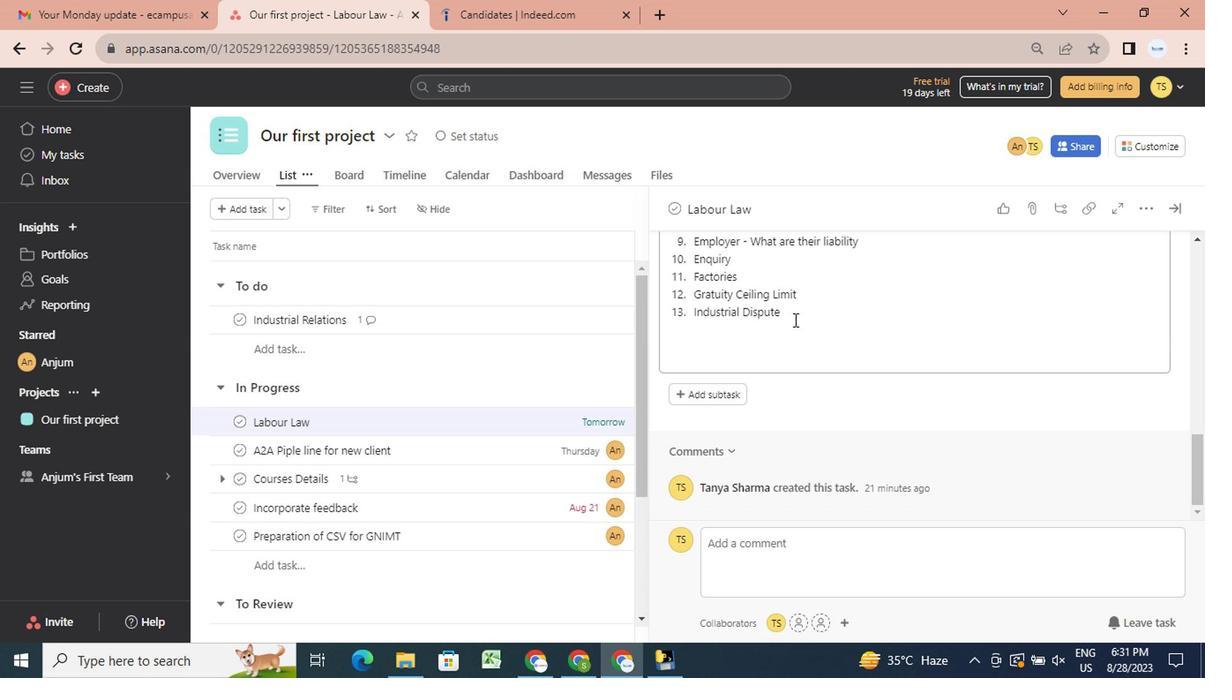 
Action: Mouse scrolled (728, 405) with delta (0, 0)
Screenshot: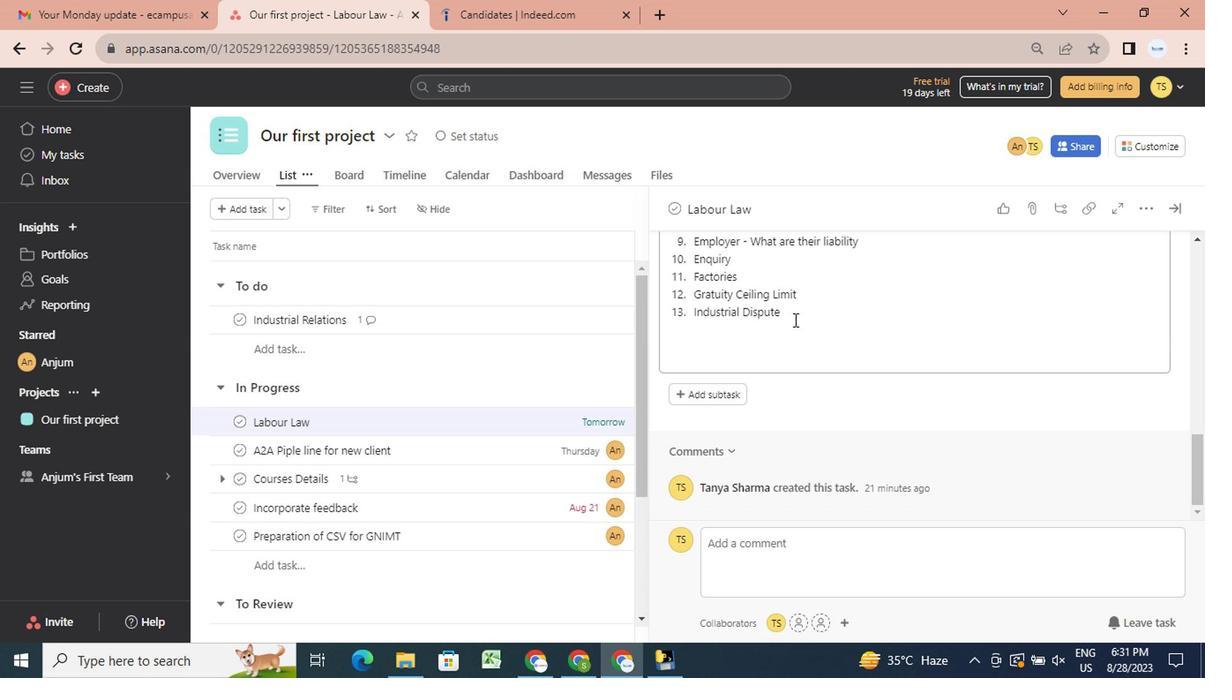 
Action: Mouse scrolled (728, 405) with delta (0, 0)
Screenshot: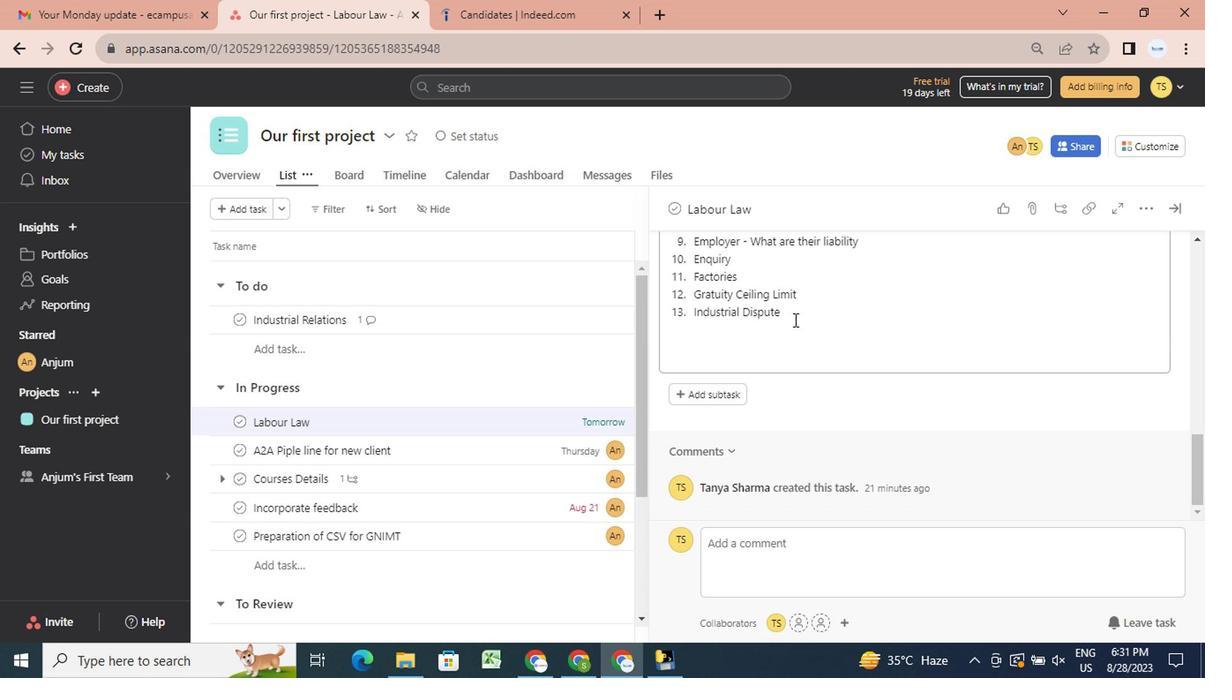 
Action: Mouse scrolled (728, 405) with delta (0, 0)
Screenshot: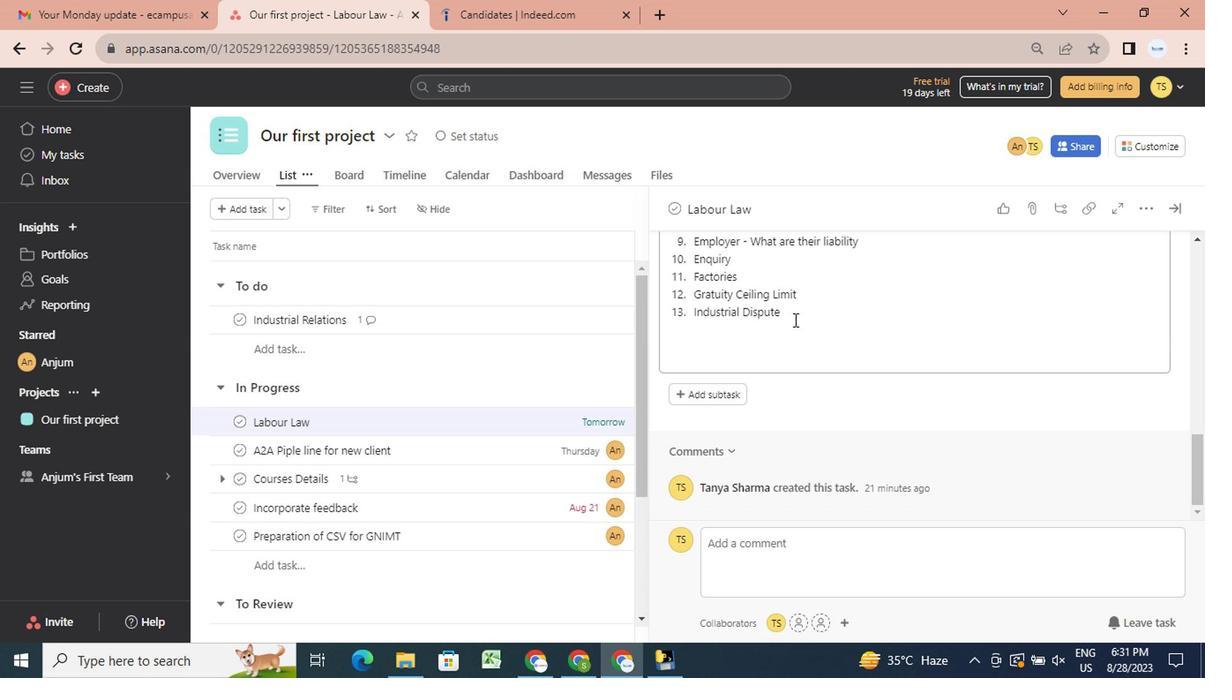 
Action: Mouse scrolled (728, 405) with delta (0, 0)
Screenshot: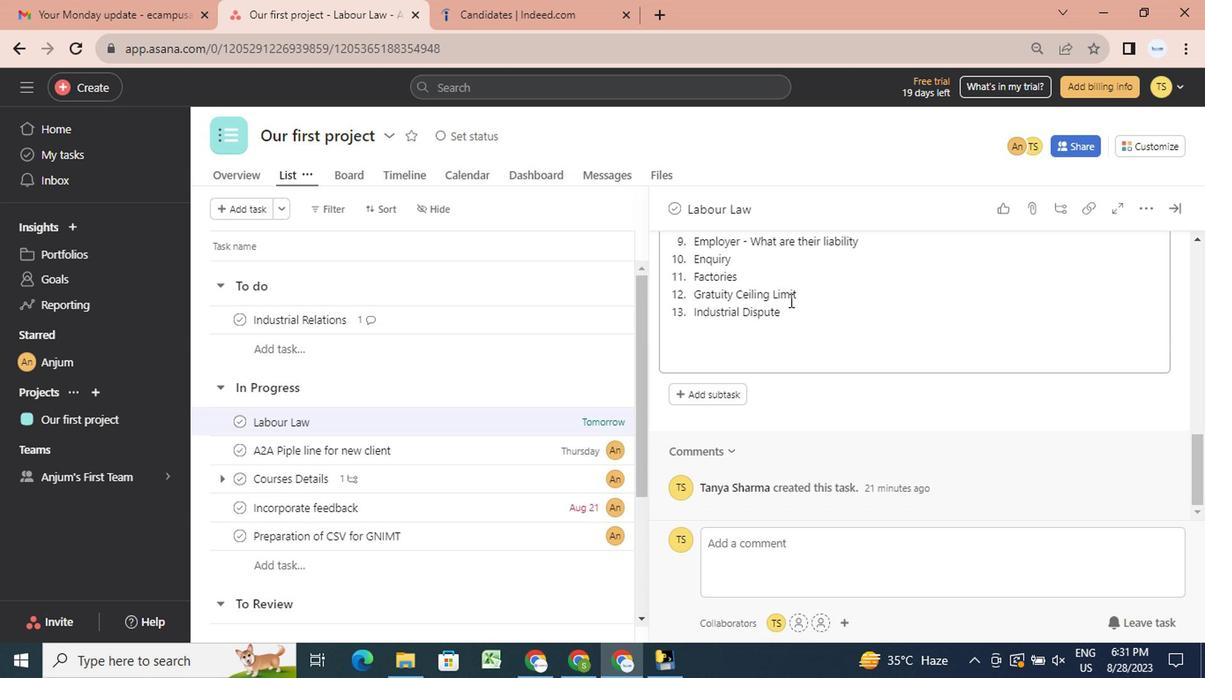 
Action: Mouse scrolled (728, 405) with delta (0, 0)
Screenshot: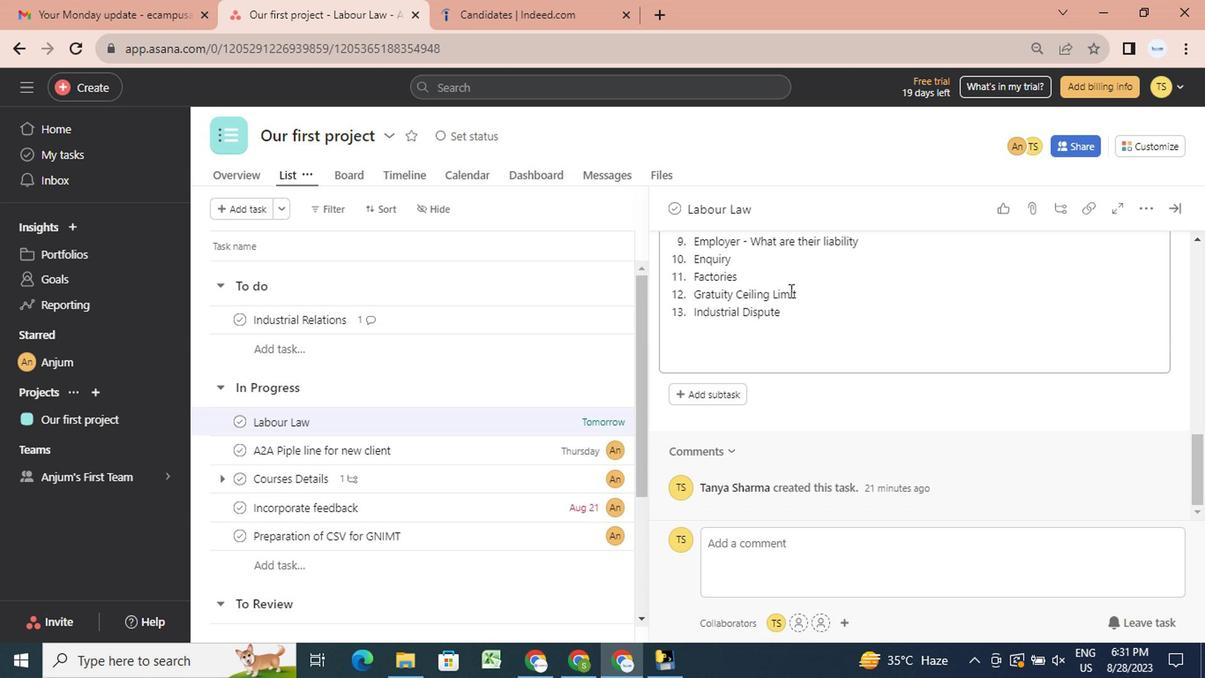 
Action: Mouse scrolled (728, 405) with delta (0, 0)
Screenshot: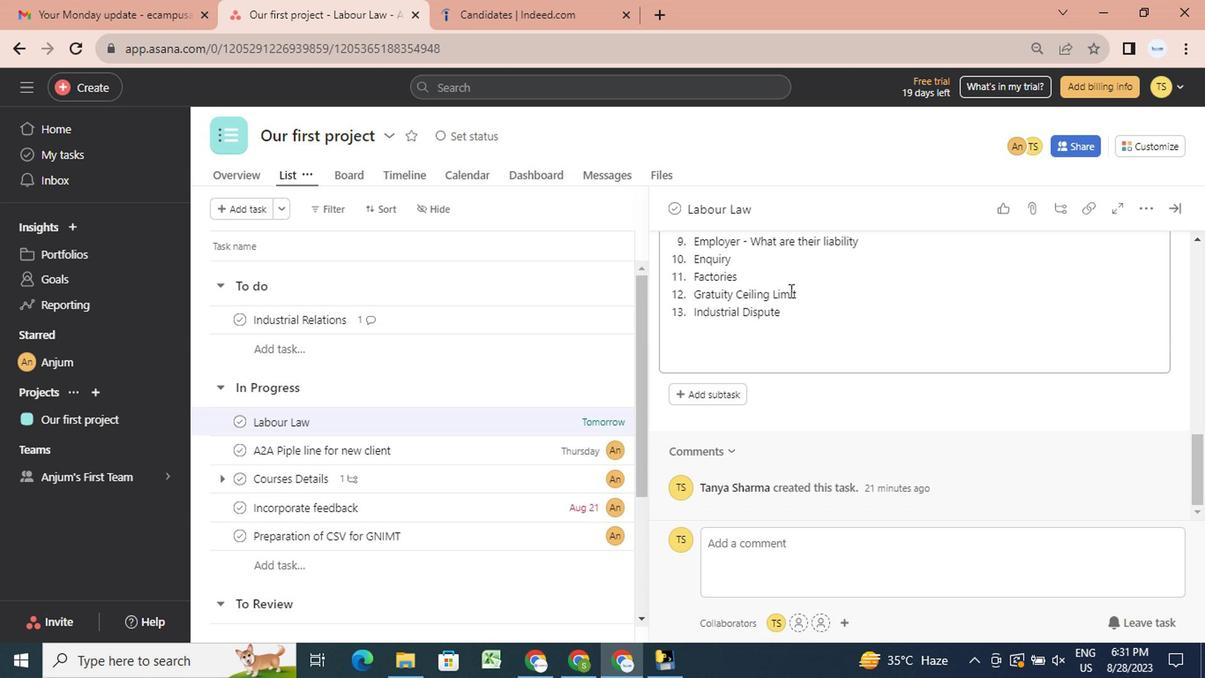 
Action: Mouse scrolled (728, 405) with delta (0, 0)
Screenshot: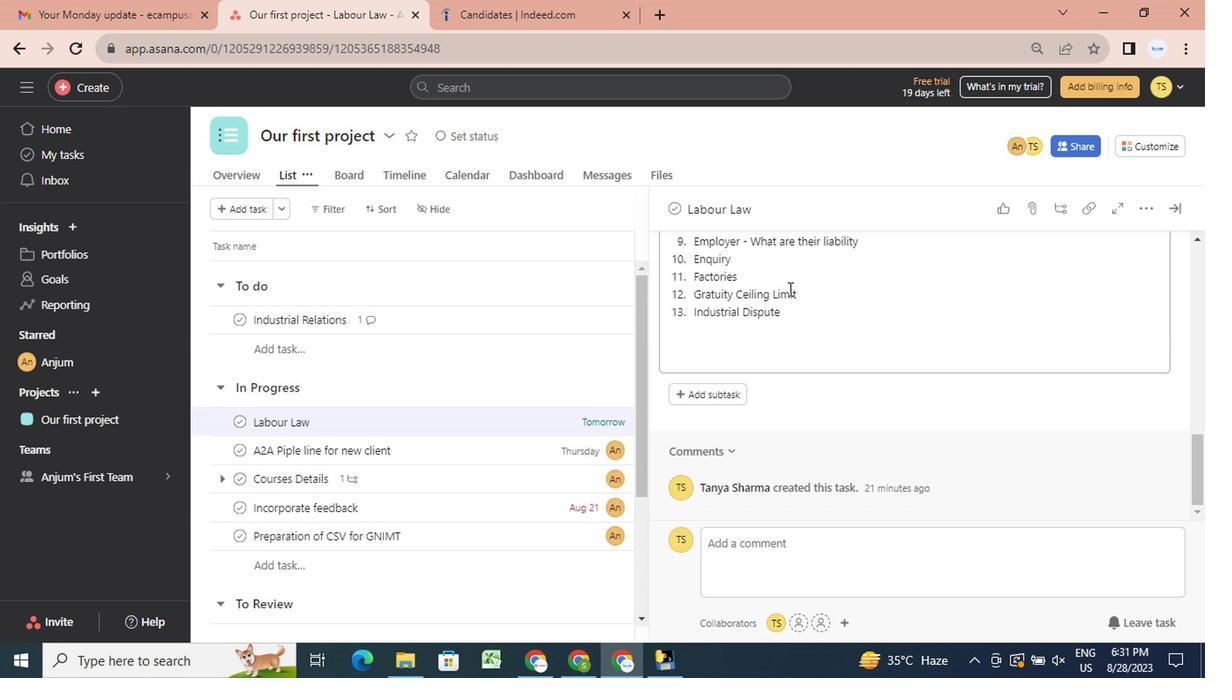 
Action: Mouse scrolled (728, 405) with delta (0, 0)
